 Task: Design a concept for a steampunk-themed comic book cover.
Action: Mouse moved to (1077, 406)
Screenshot: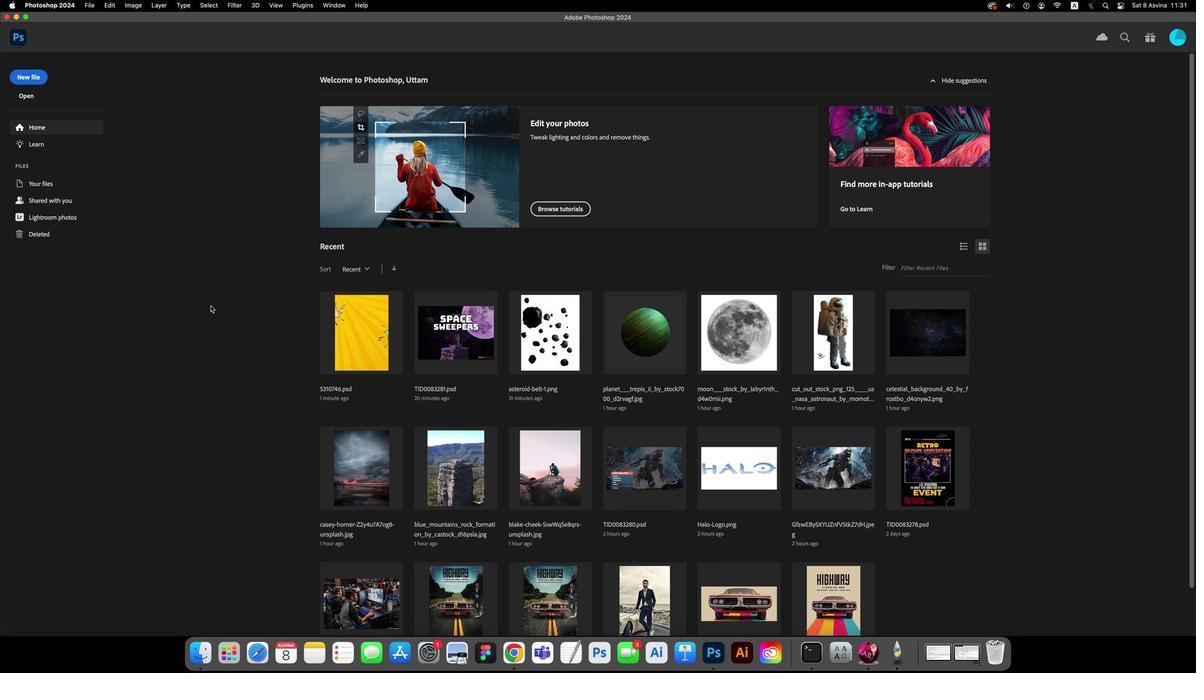 
Action: Mouse pressed left at (1077, 406)
Screenshot: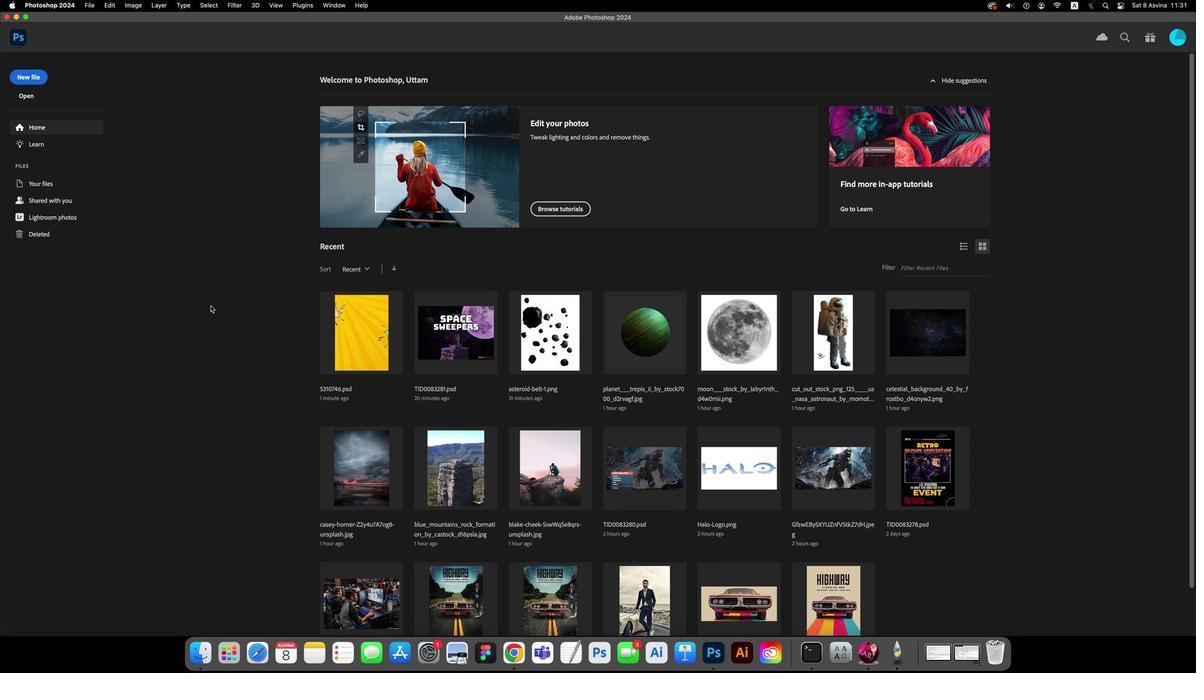 
Action: Mouse moved to (1057, 406)
Screenshot: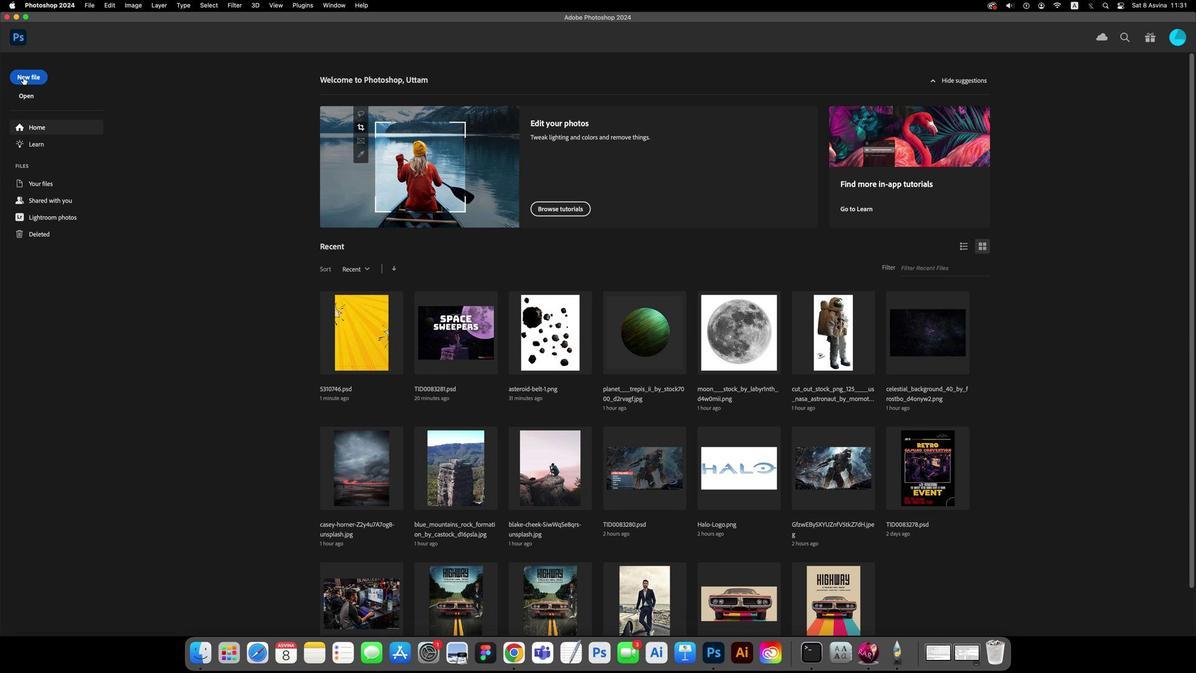 
Action: Mouse pressed left at (1057, 406)
Screenshot: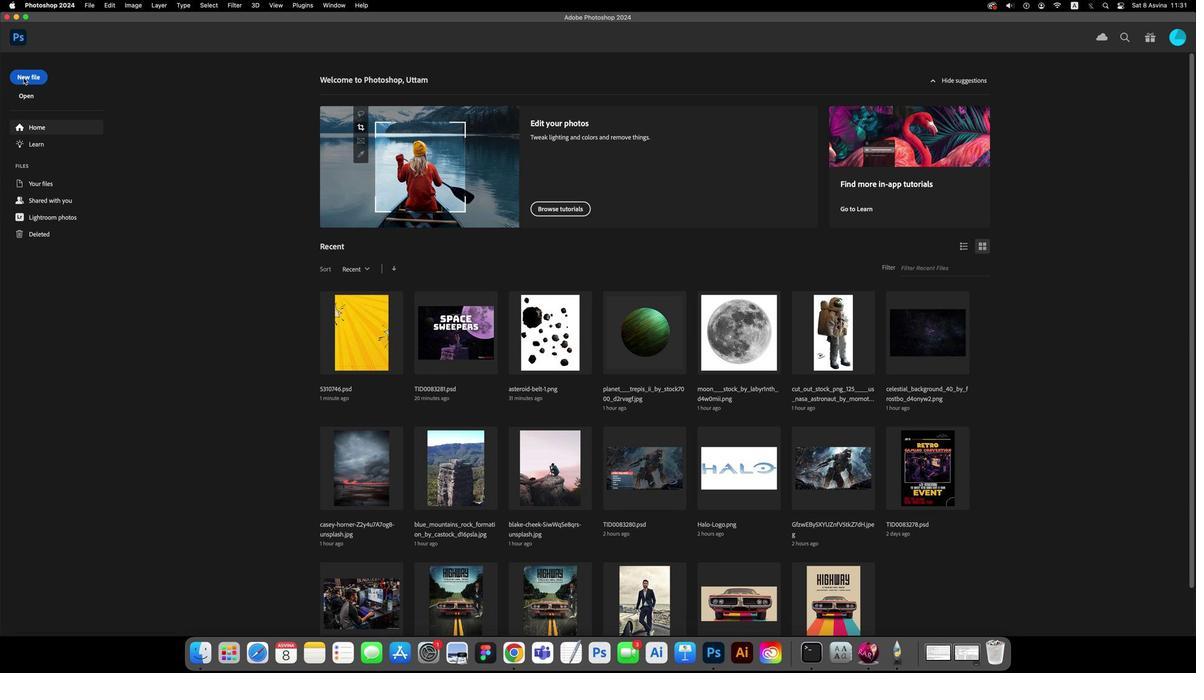 
Action: Mouse moved to (1102, 406)
Screenshot: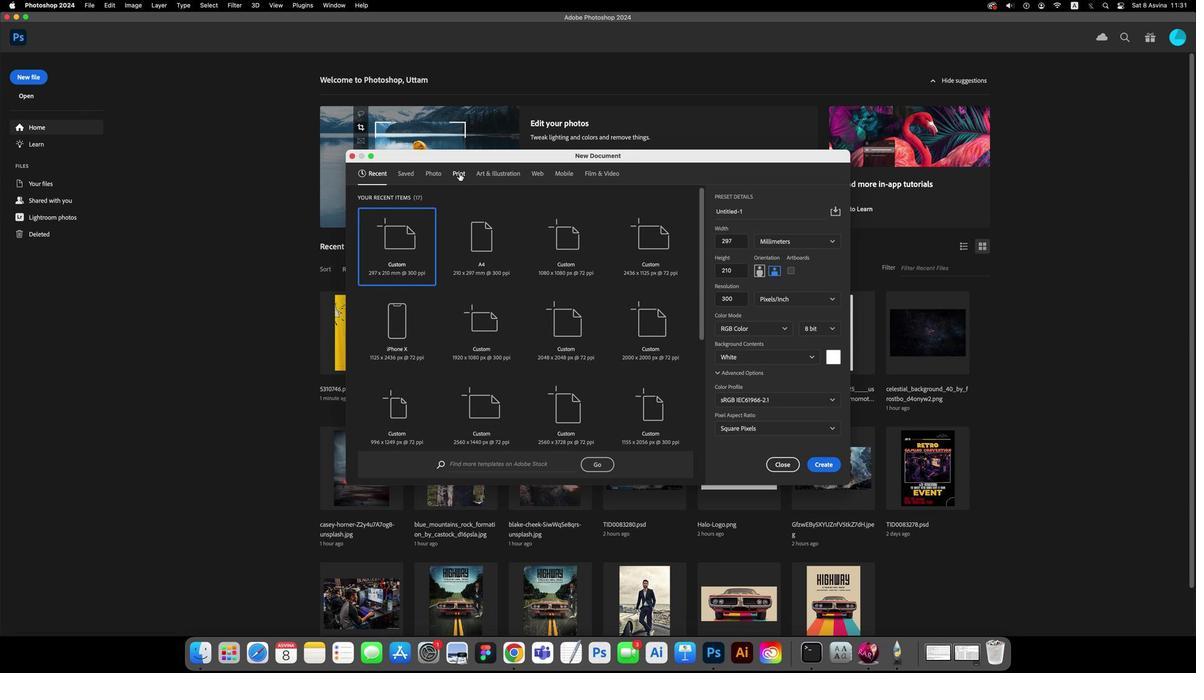 
Action: Mouse pressed left at (1102, 406)
Screenshot: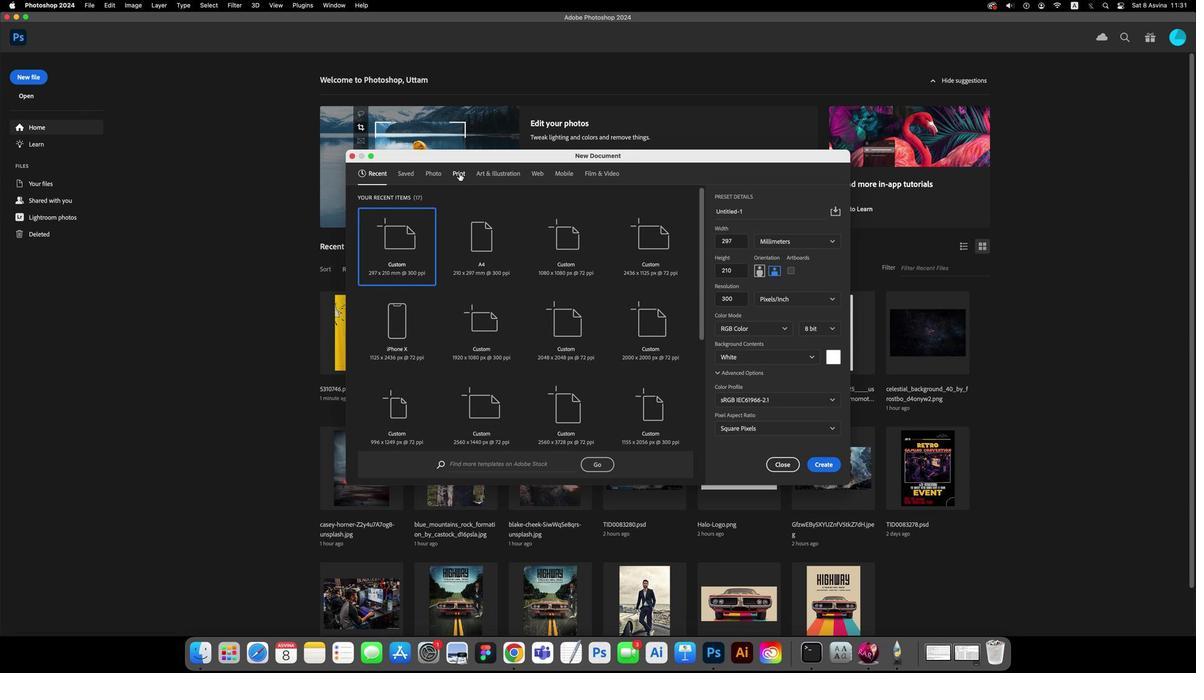 
Action: Mouse moved to (1124, 406)
Screenshot: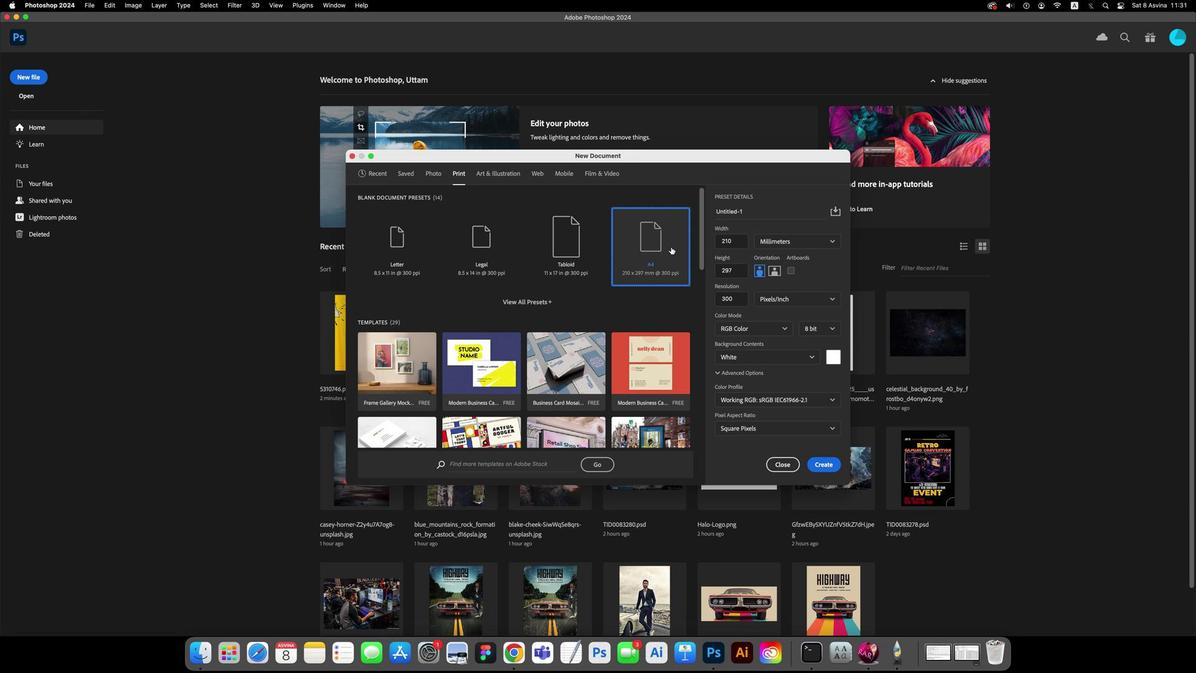 
Action: Mouse pressed left at (1124, 406)
Screenshot: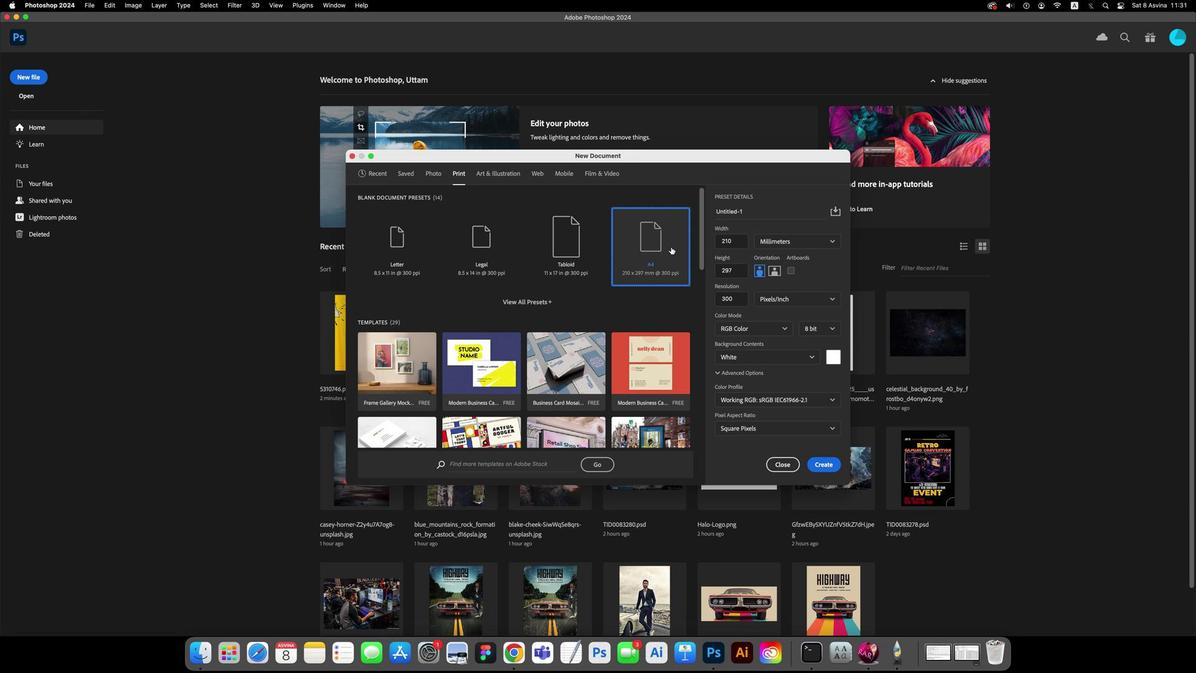 
Action: Key pressed Key.enter
Screenshot: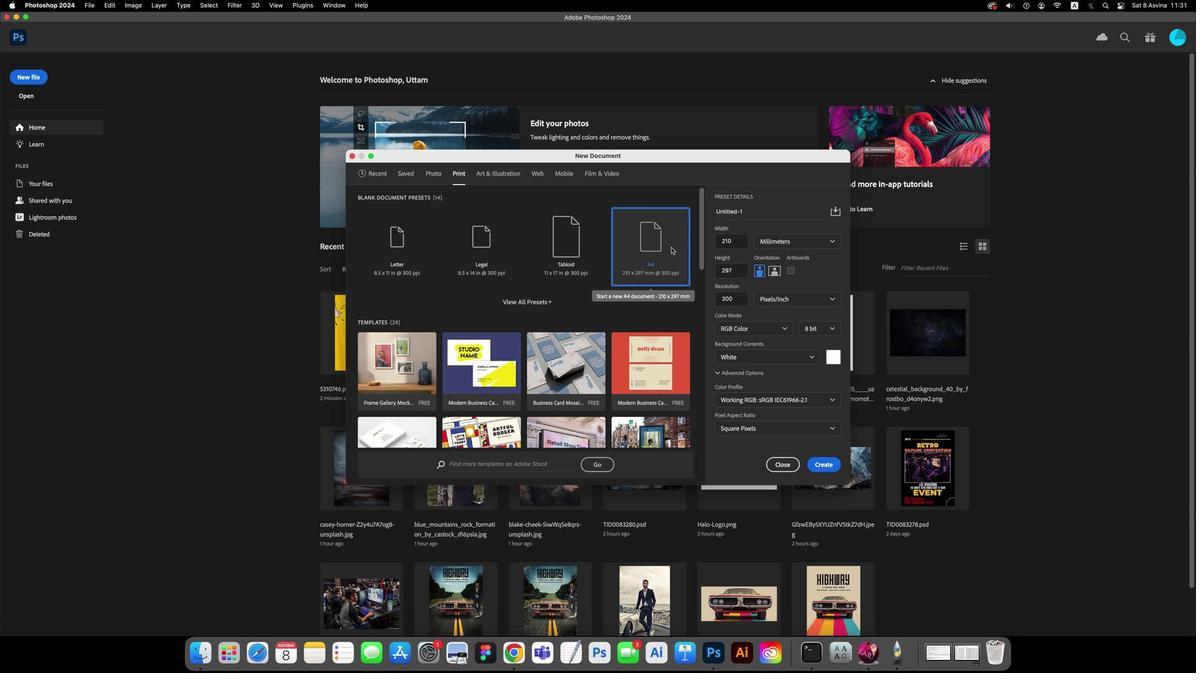 
Action: Mouse moved to (1113, 406)
Screenshot: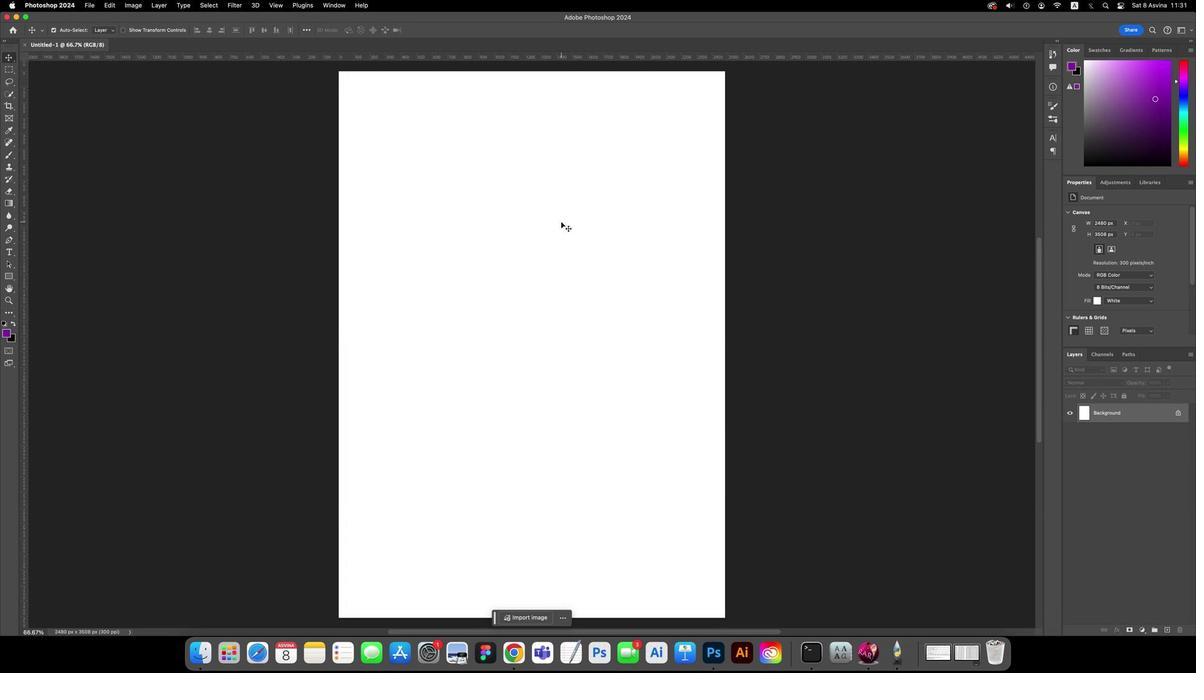 
Action: Mouse pressed left at (1113, 406)
Screenshot: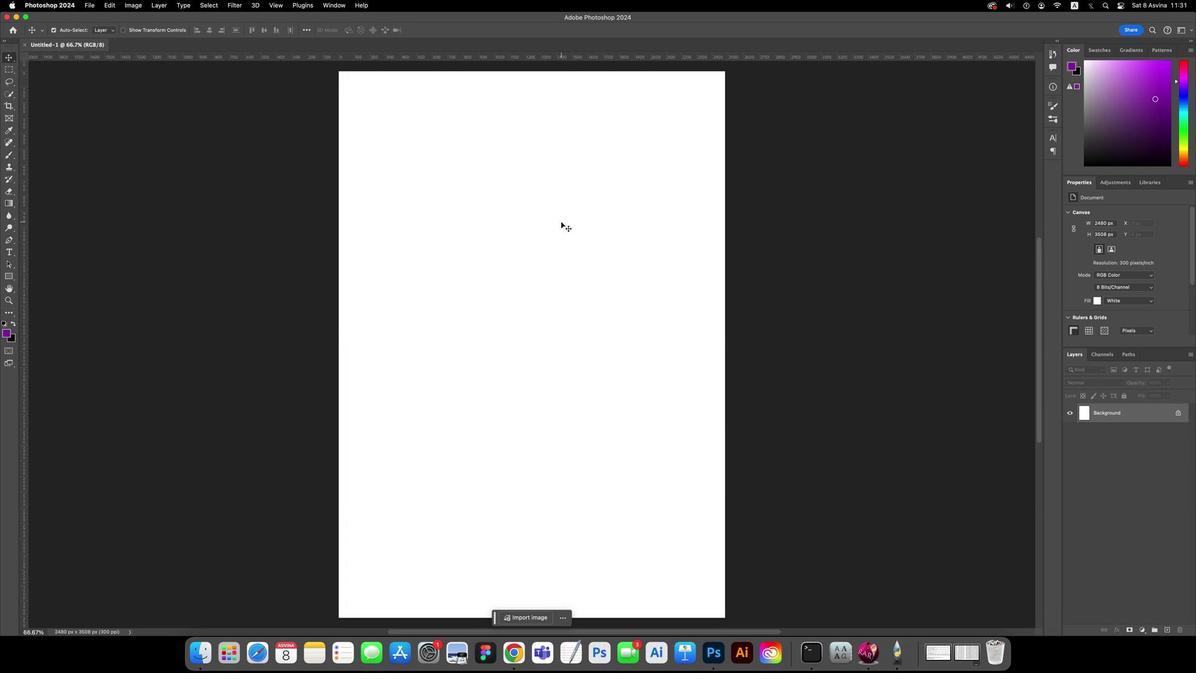 
Action: Mouse moved to (1064, 405)
Screenshot: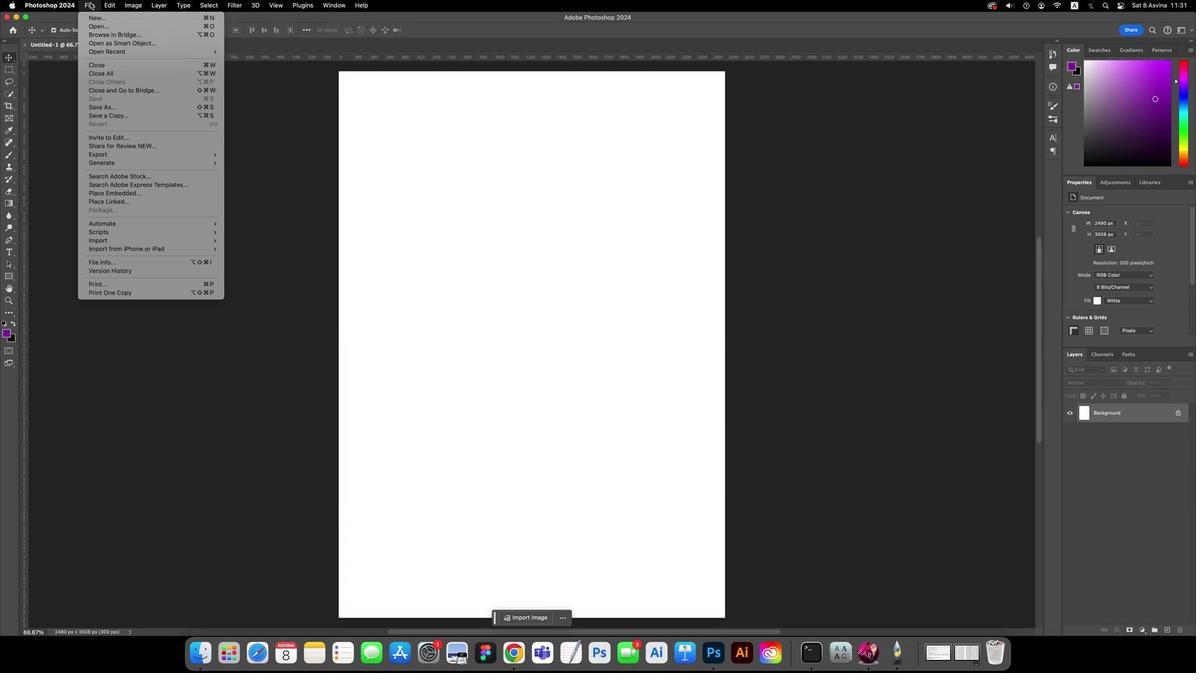 
Action: Mouse pressed left at (1064, 405)
Screenshot: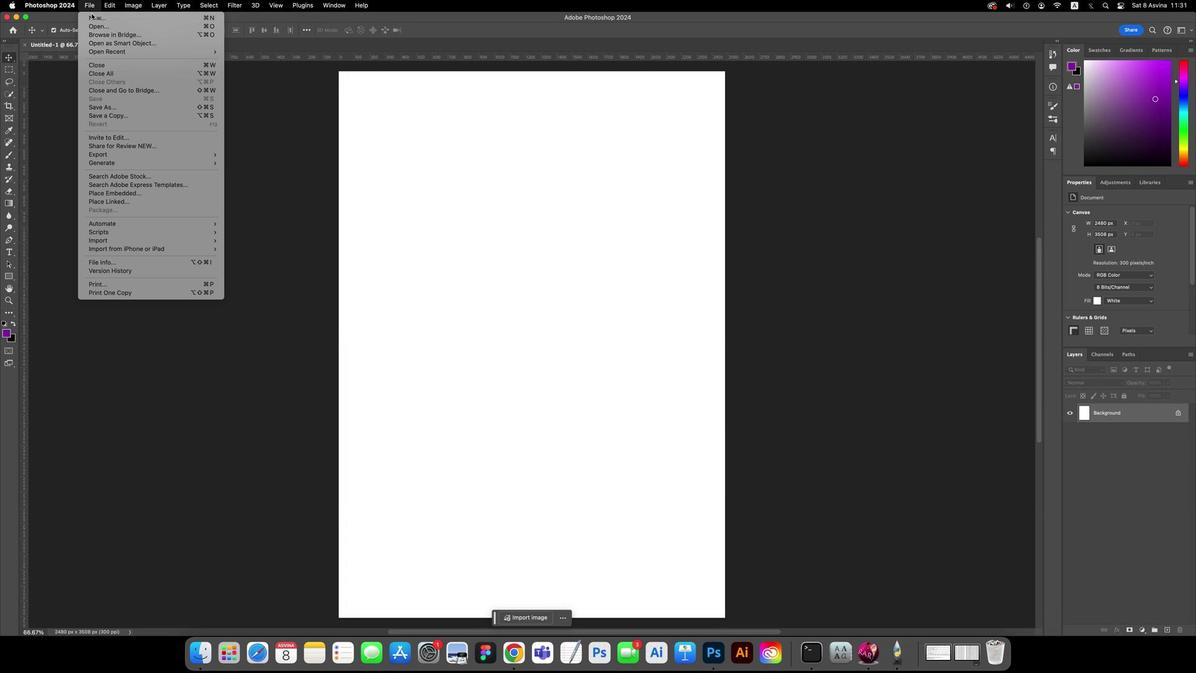 
Action: Mouse moved to (1064, 406)
Screenshot: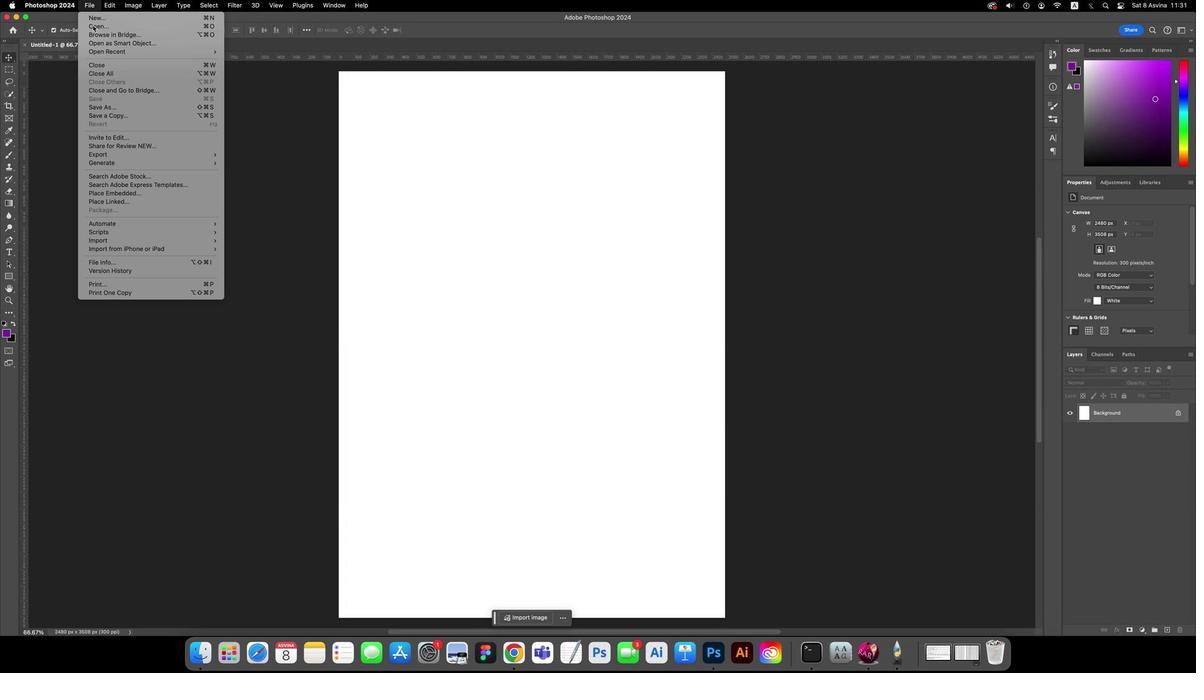 
Action: Mouse pressed left at (1064, 406)
Screenshot: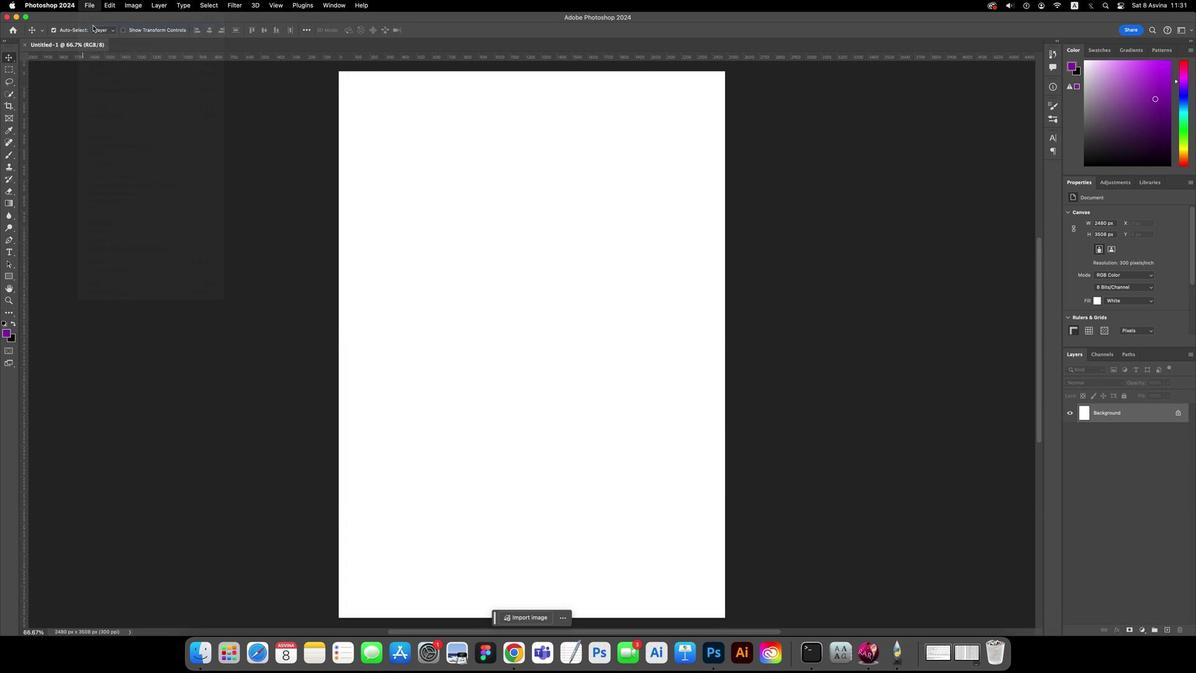 
Action: Mouse moved to (1101, 406)
Screenshot: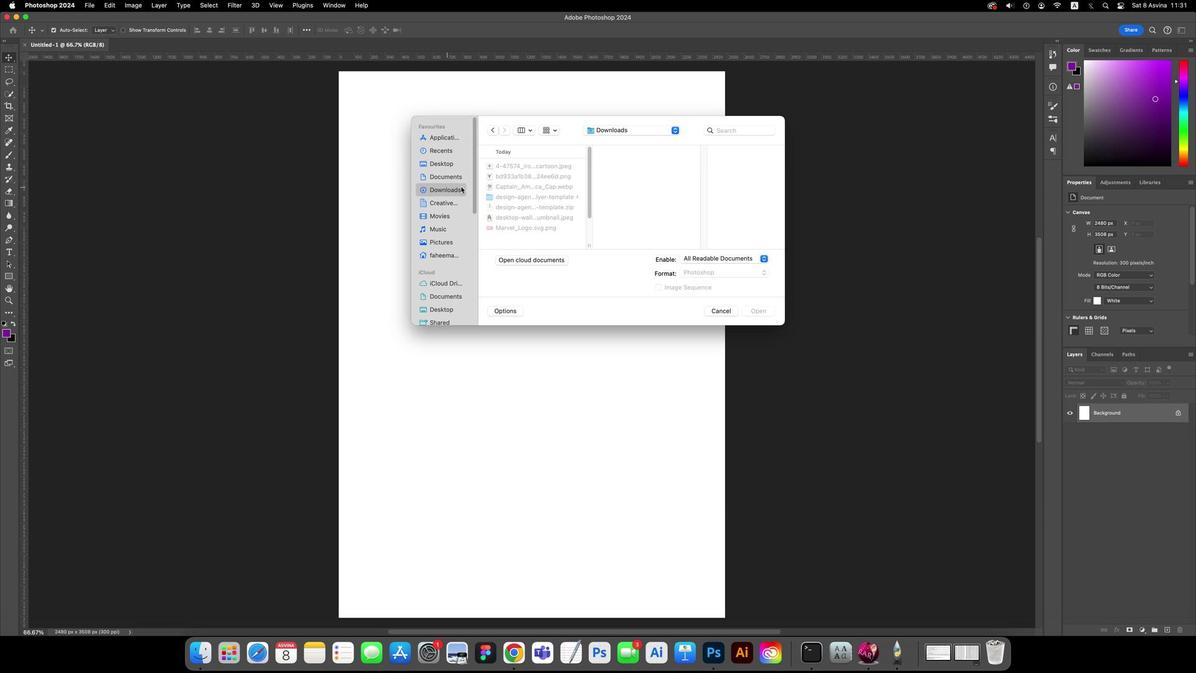 
Action: Mouse pressed left at (1101, 406)
Screenshot: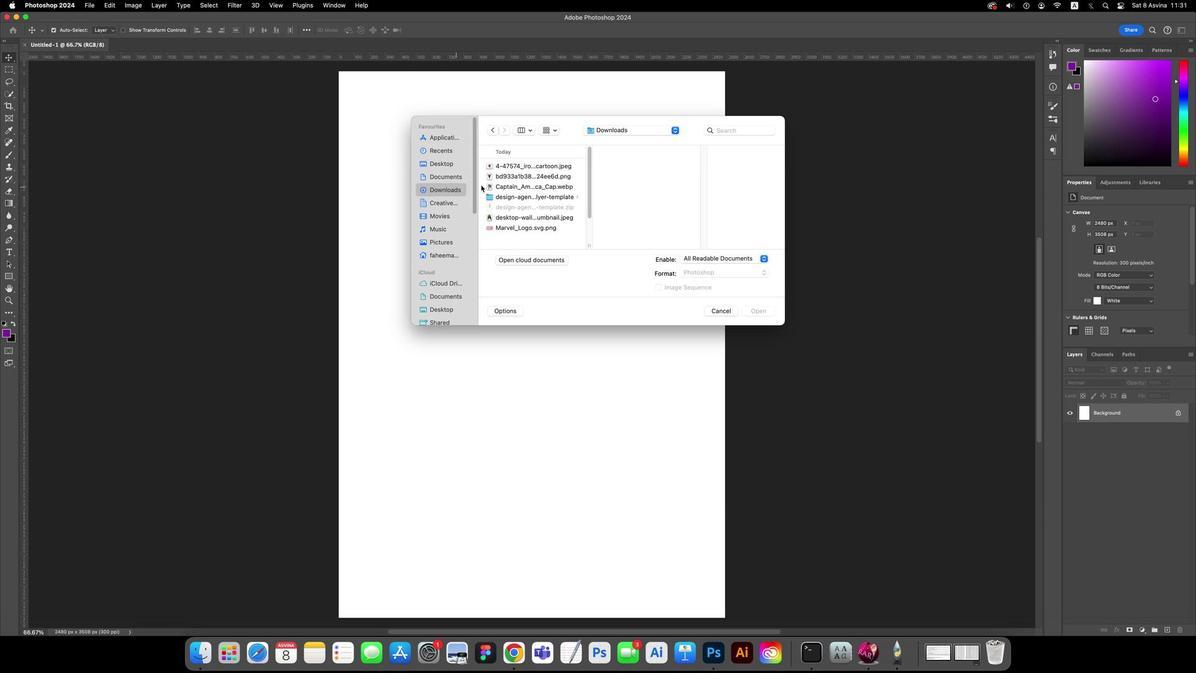 
Action: Mouse moved to (1107, 406)
Screenshot: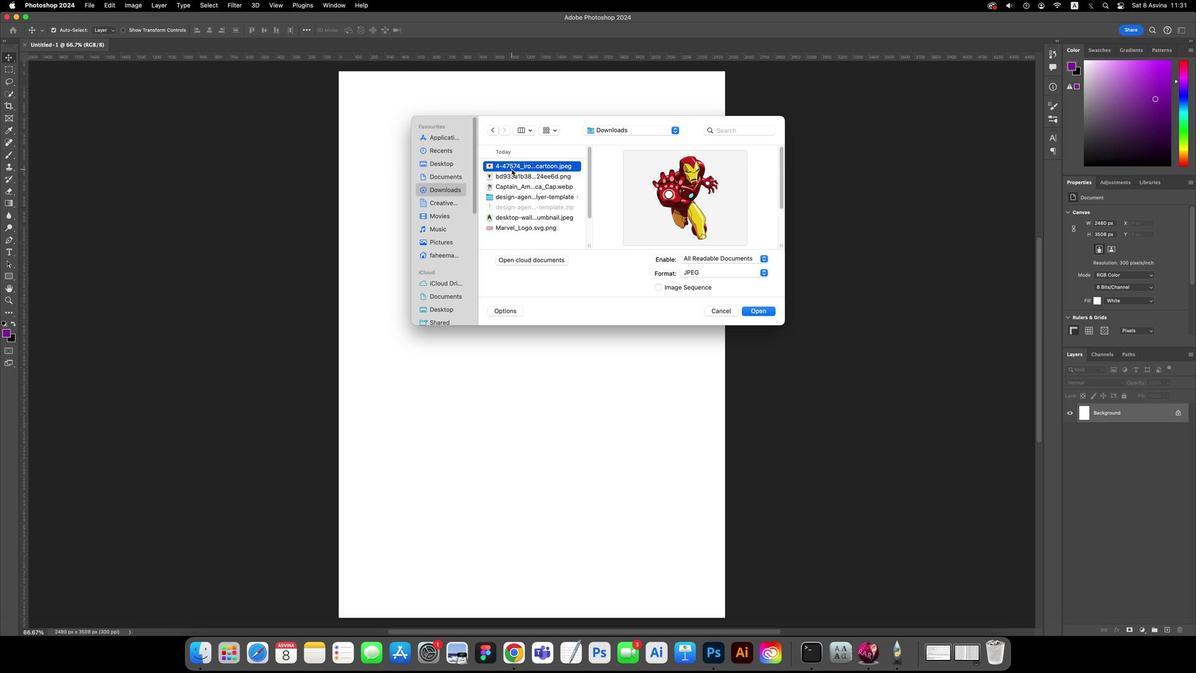 
Action: Mouse pressed left at (1107, 406)
Screenshot: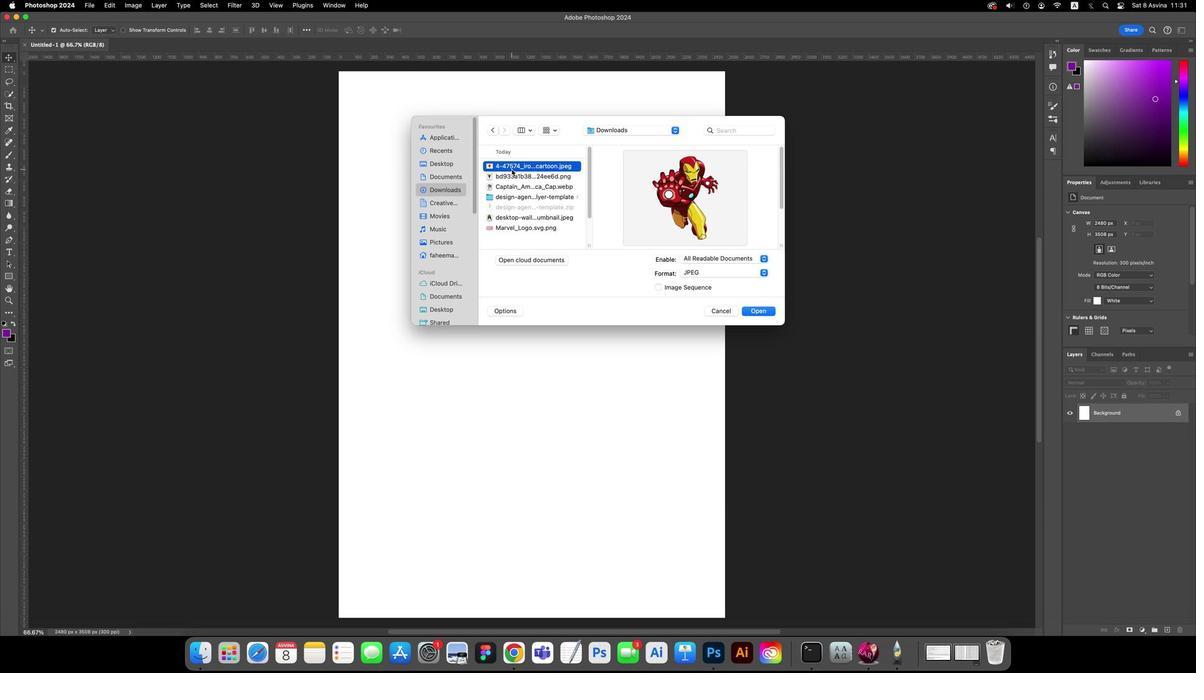 
Action: Key pressed Key.enter
Screenshot: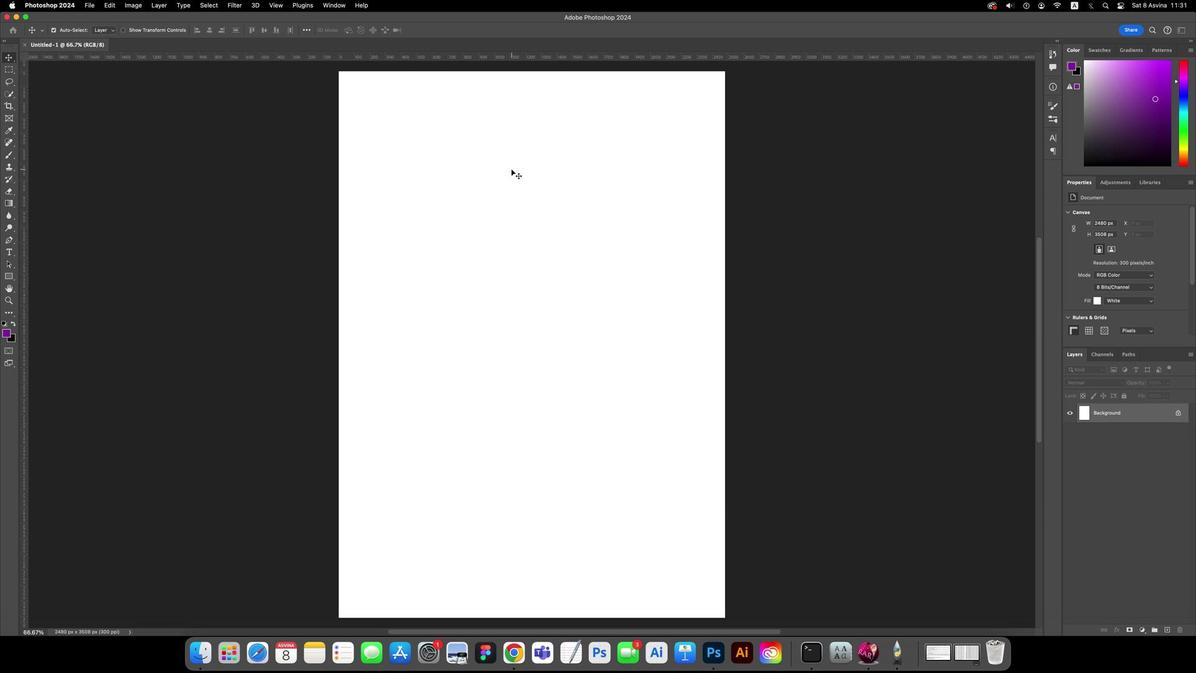
Action: Mouse moved to (1107, 407)
Screenshot: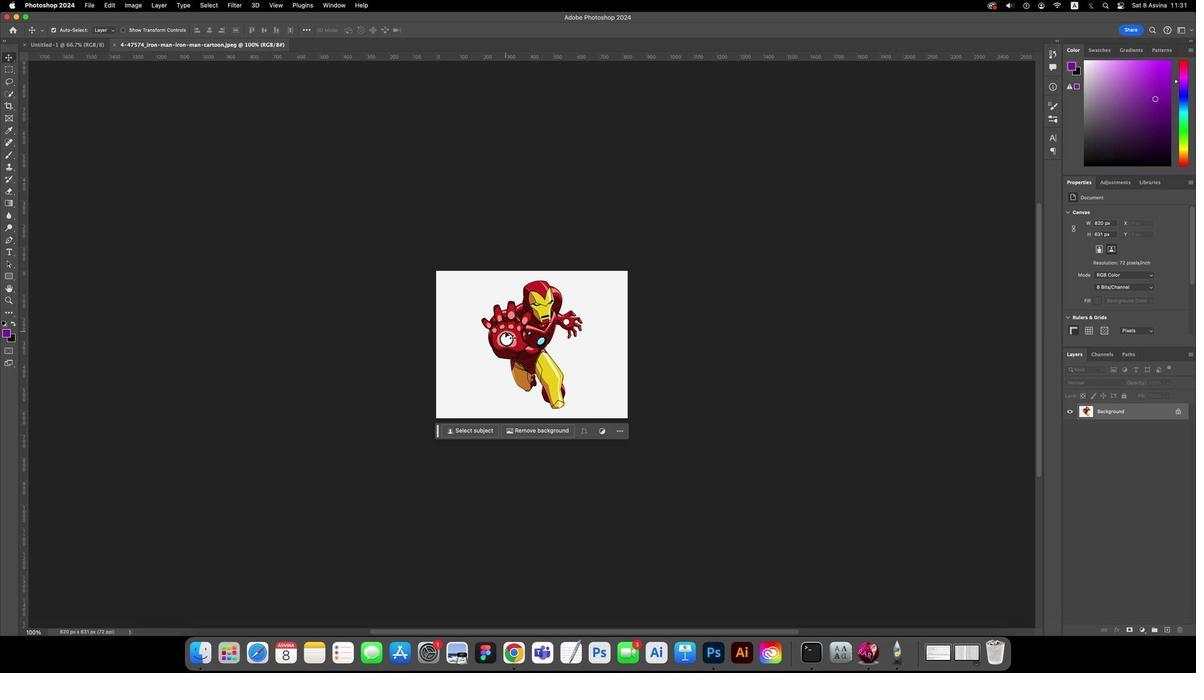 
Action: Key pressed Key.alt
Screenshot: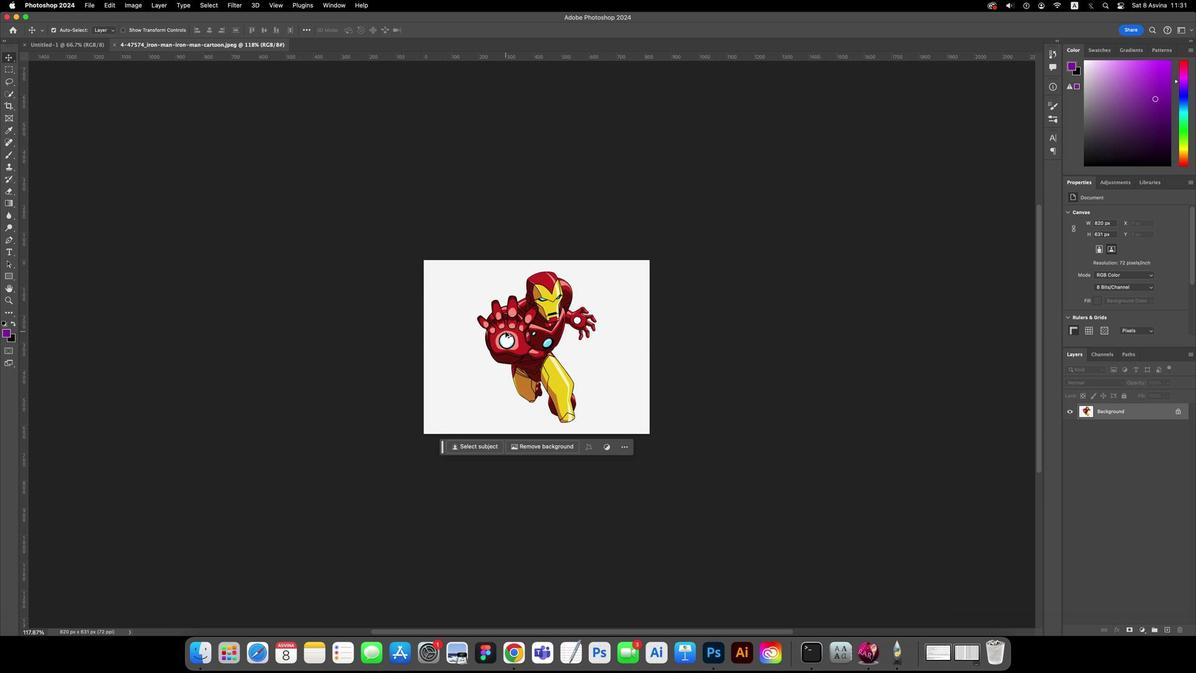 
Action: Mouse scrolled (1107, 407) with delta (1055, 405)
Screenshot: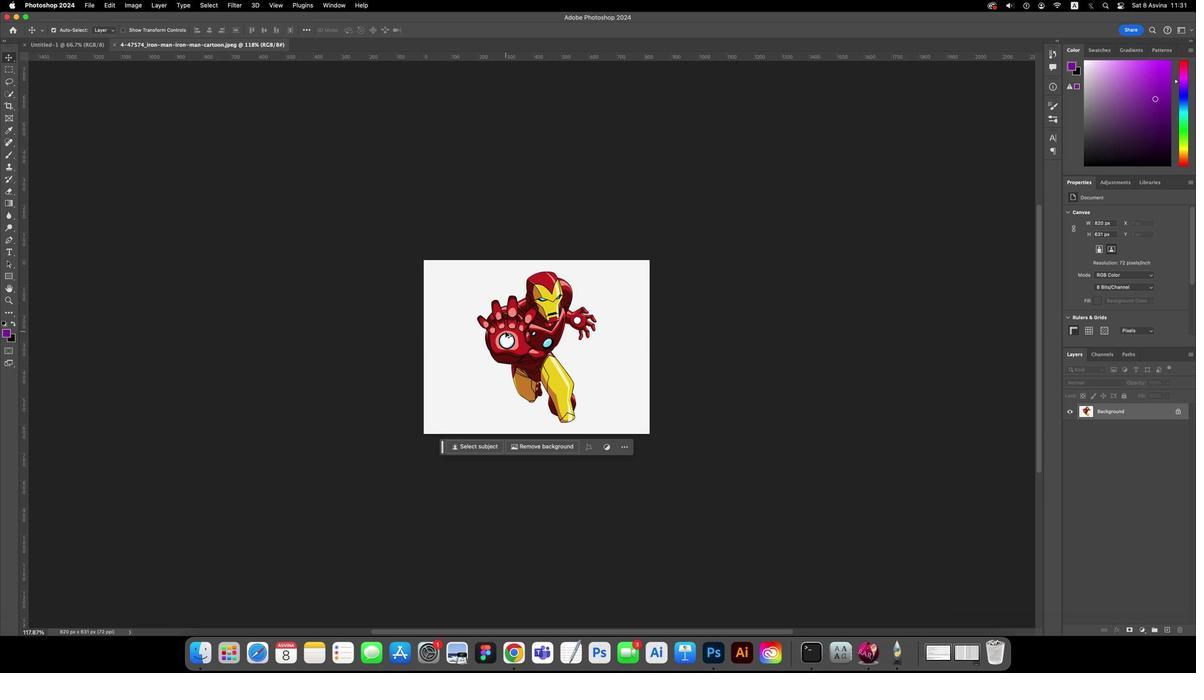 
Action: Mouse scrolled (1107, 407) with delta (1055, 405)
Screenshot: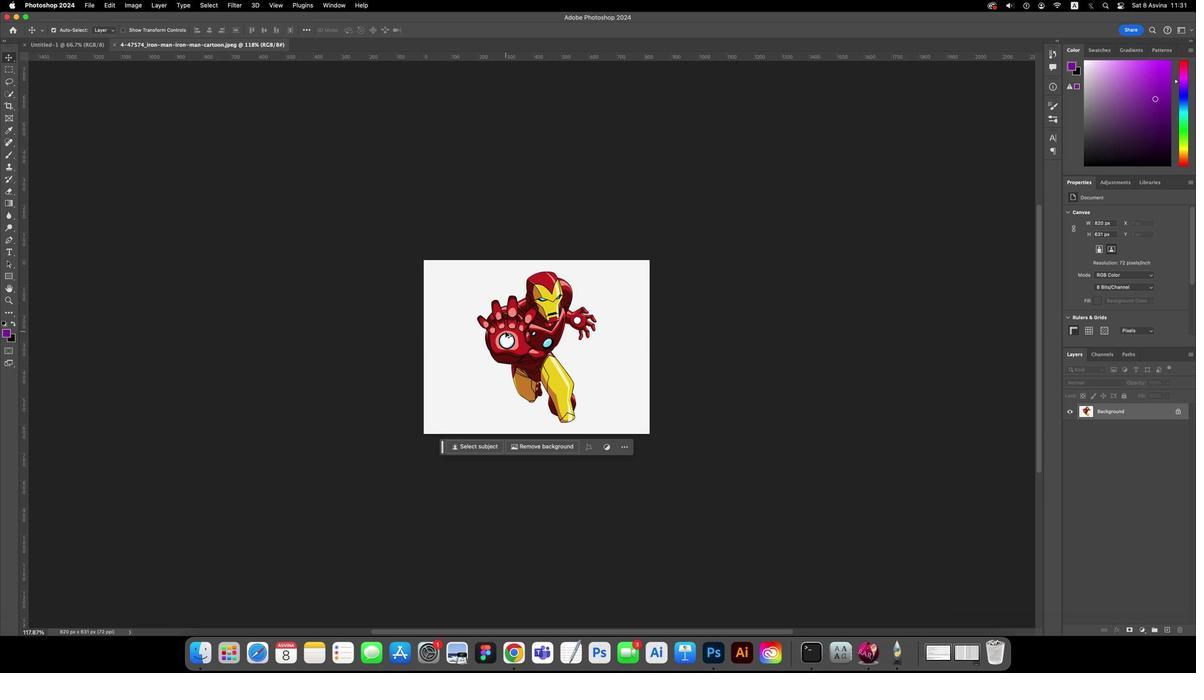 
Action: Mouse scrolled (1107, 407) with delta (1055, 405)
Screenshot: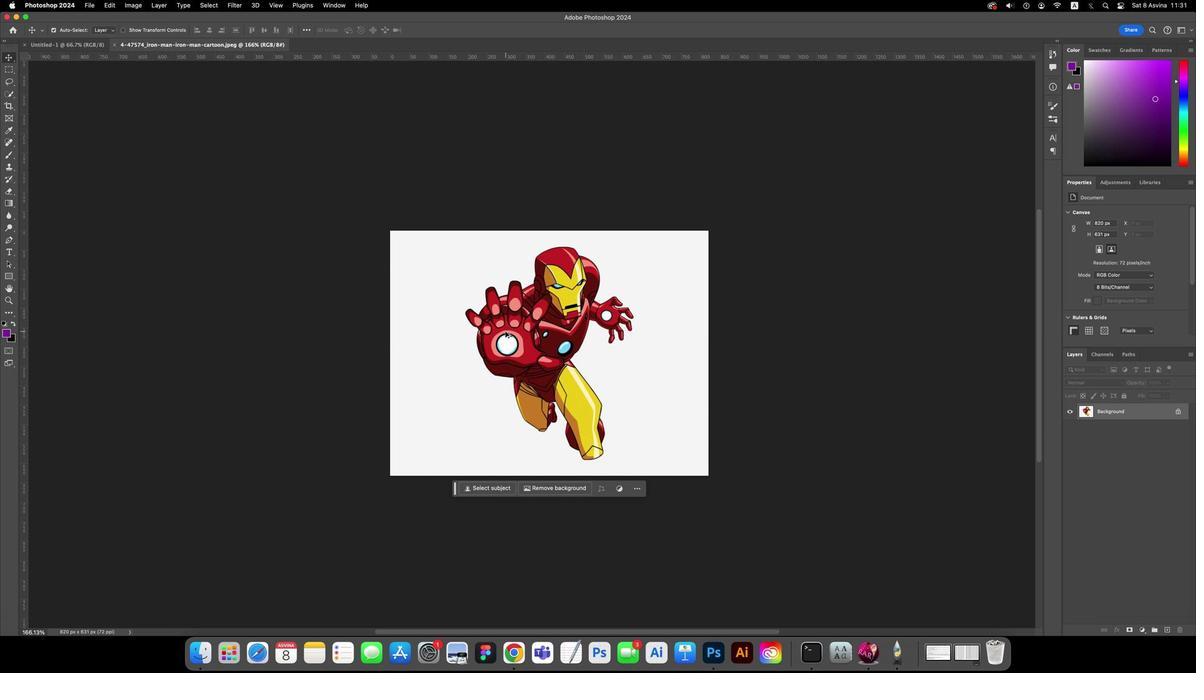 
Action: Mouse scrolled (1107, 407) with delta (1055, 405)
Screenshot: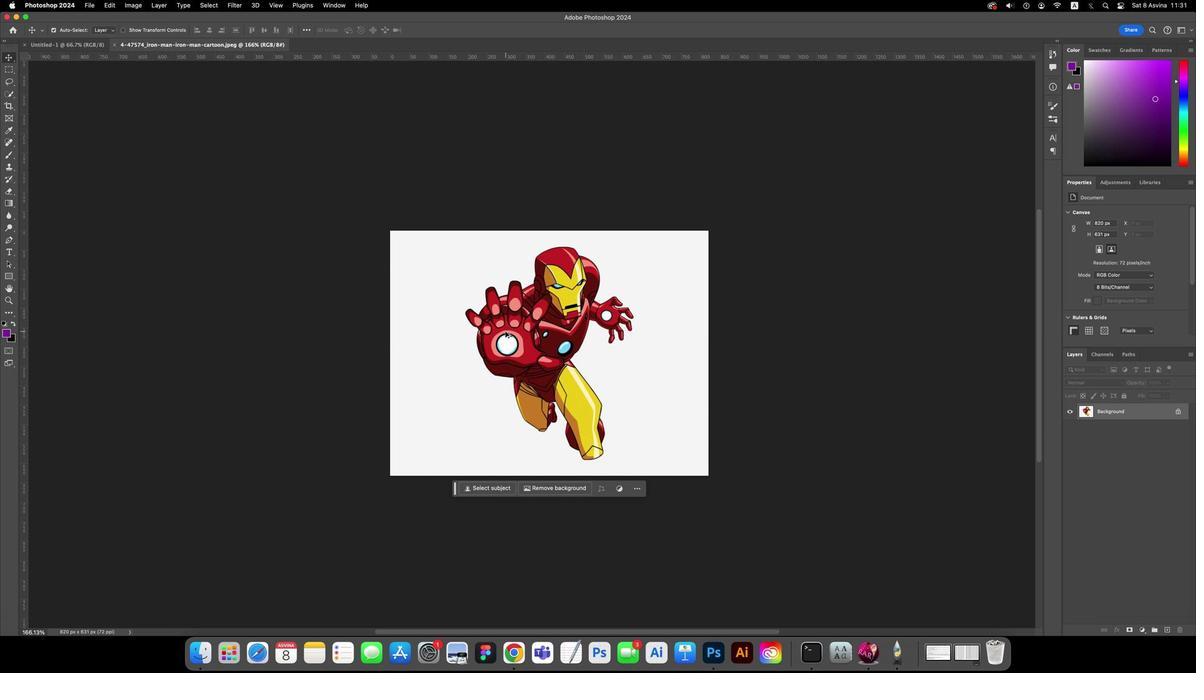 
Action: Mouse scrolled (1107, 407) with delta (1055, 405)
Screenshot: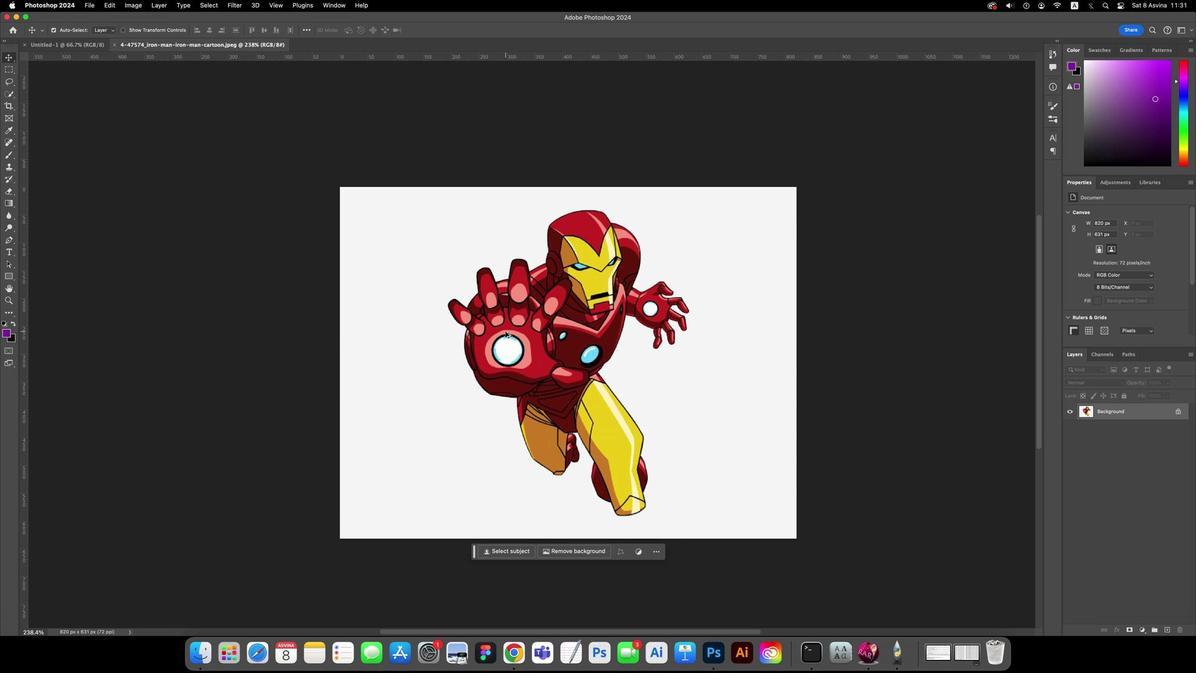 
Action: Mouse scrolled (1107, 407) with delta (1055, 405)
Screenshot: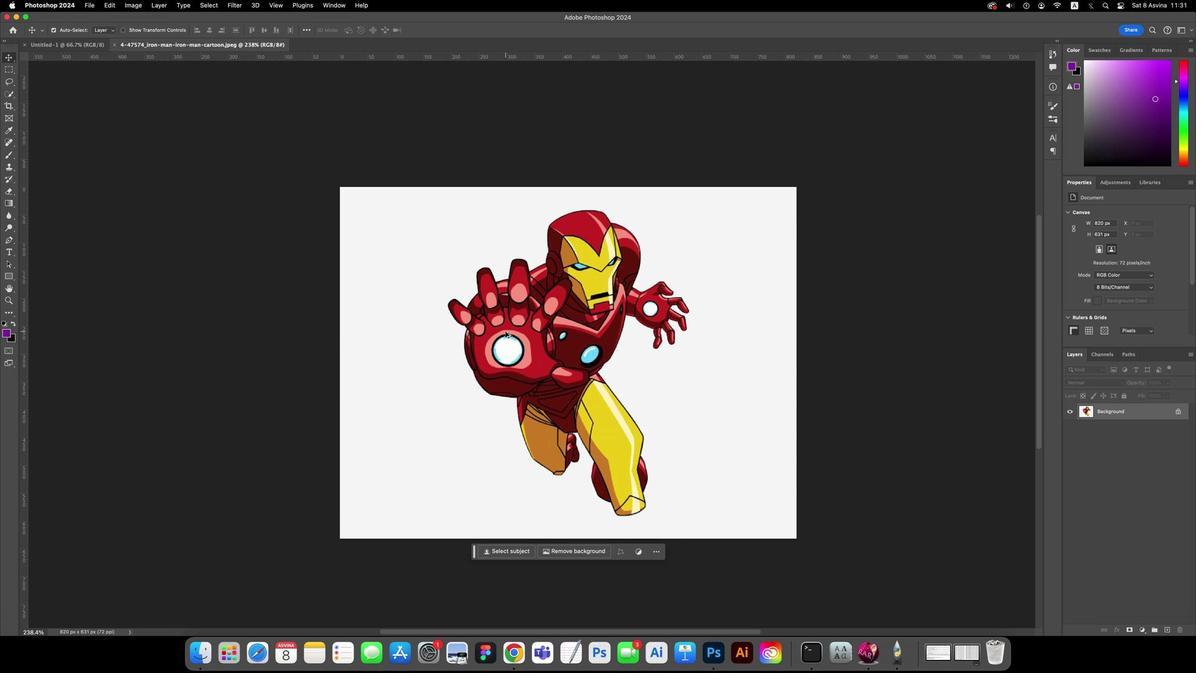 
Action: Mouse scrolled (1107, 407) with delta (1055, 405)
Screenshot: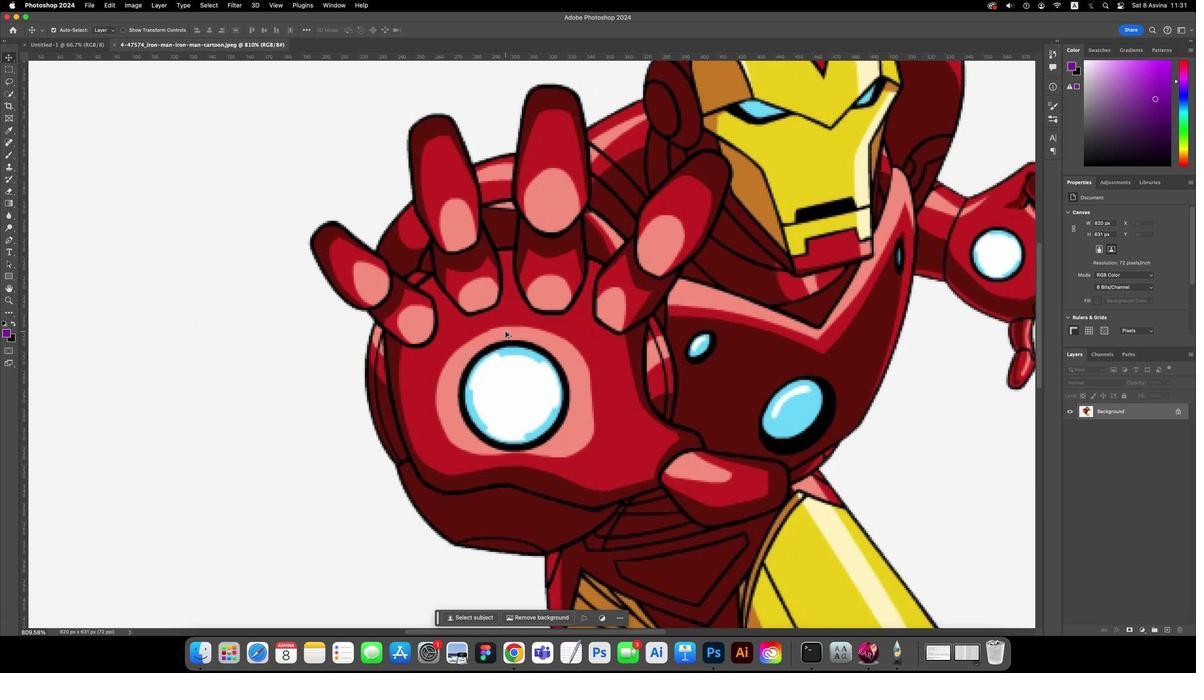
Action: Mouse scrolled (1107, 407) with delta (1055, 405)
Screenshot: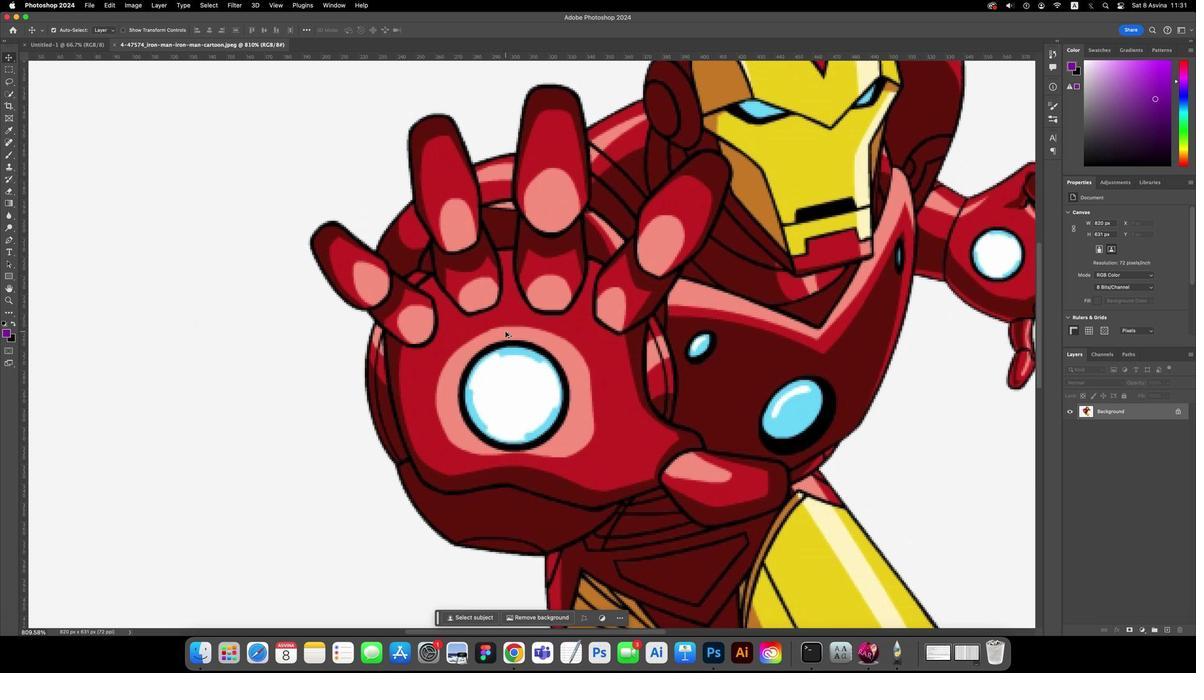 
Action: Mouse scrolled (1107, 407) with delta (1055, 405)
Screenshot: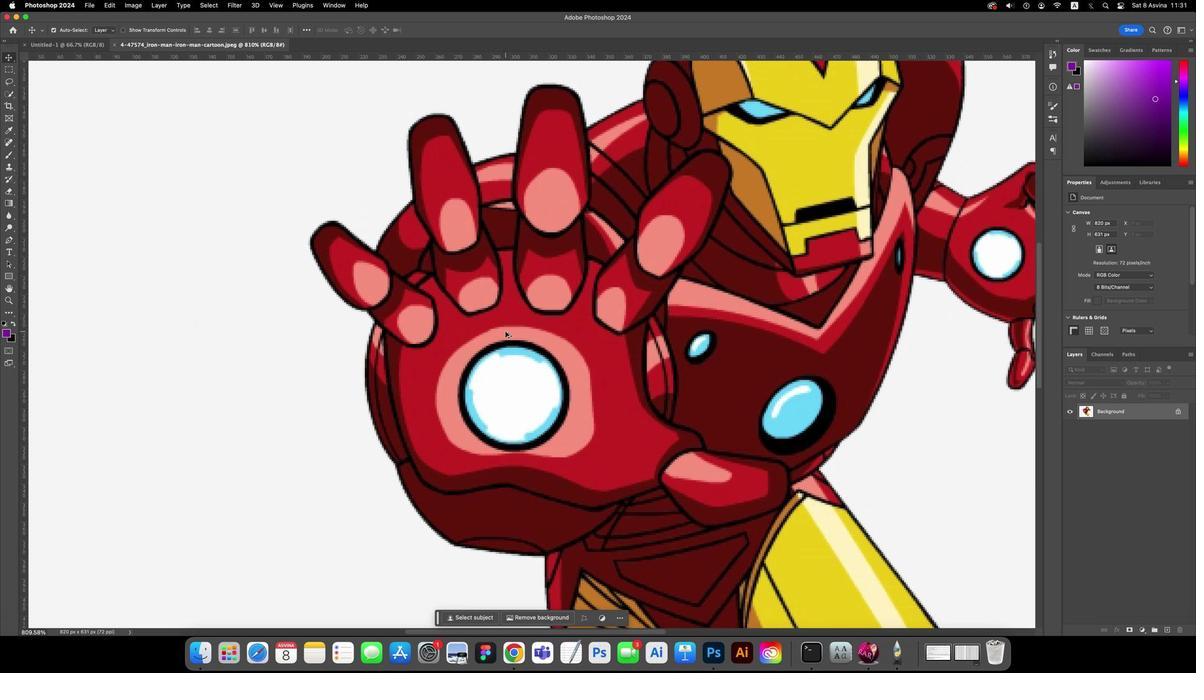 
Action: Key pressed 'p'
Screenshot: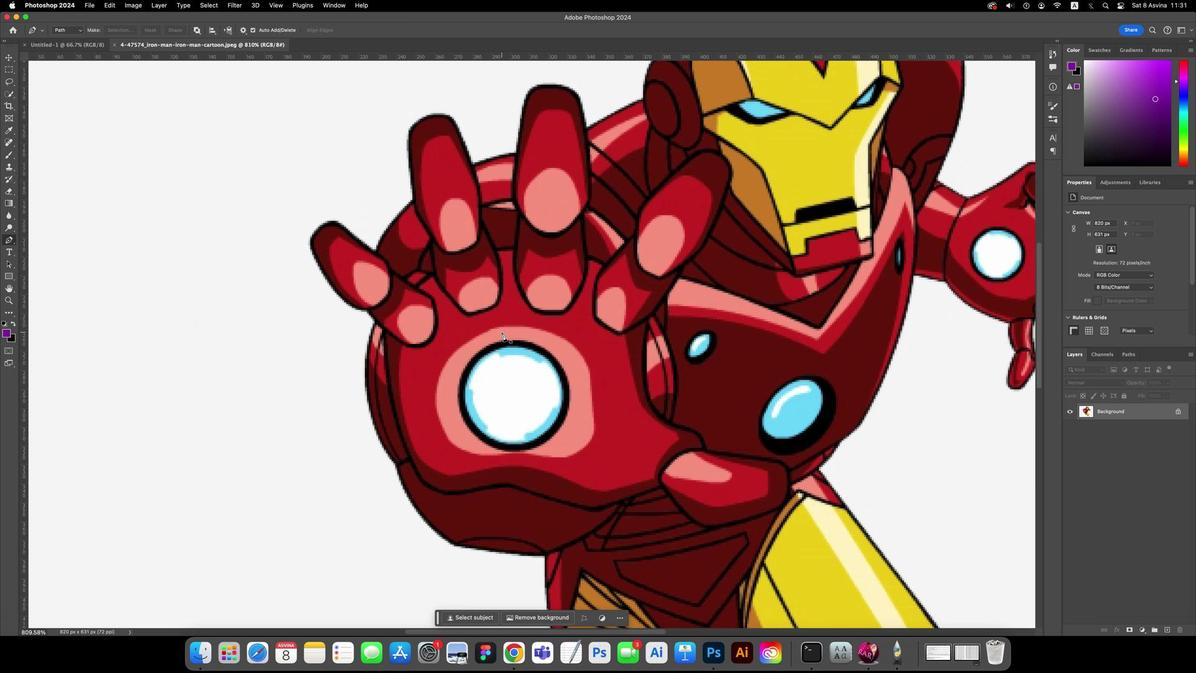 
Action: Mouse moved to (1094, 406)
Screenshot: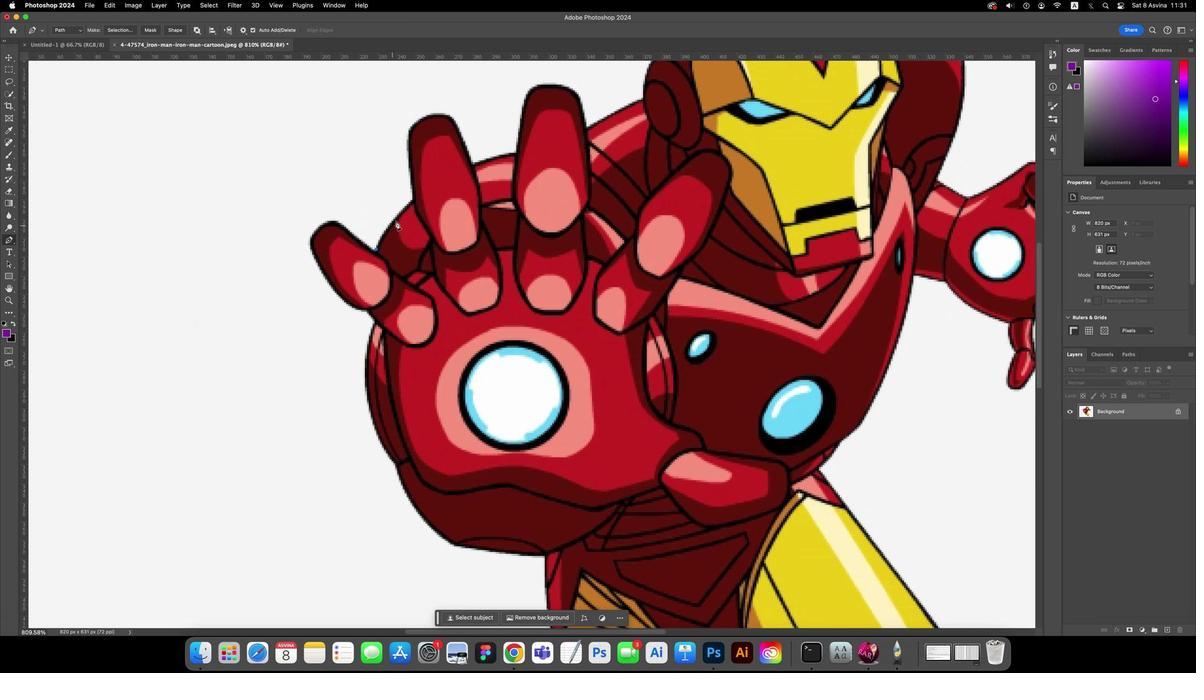 
Action: Mouse pressed left at (1094, 406)
Screenshot: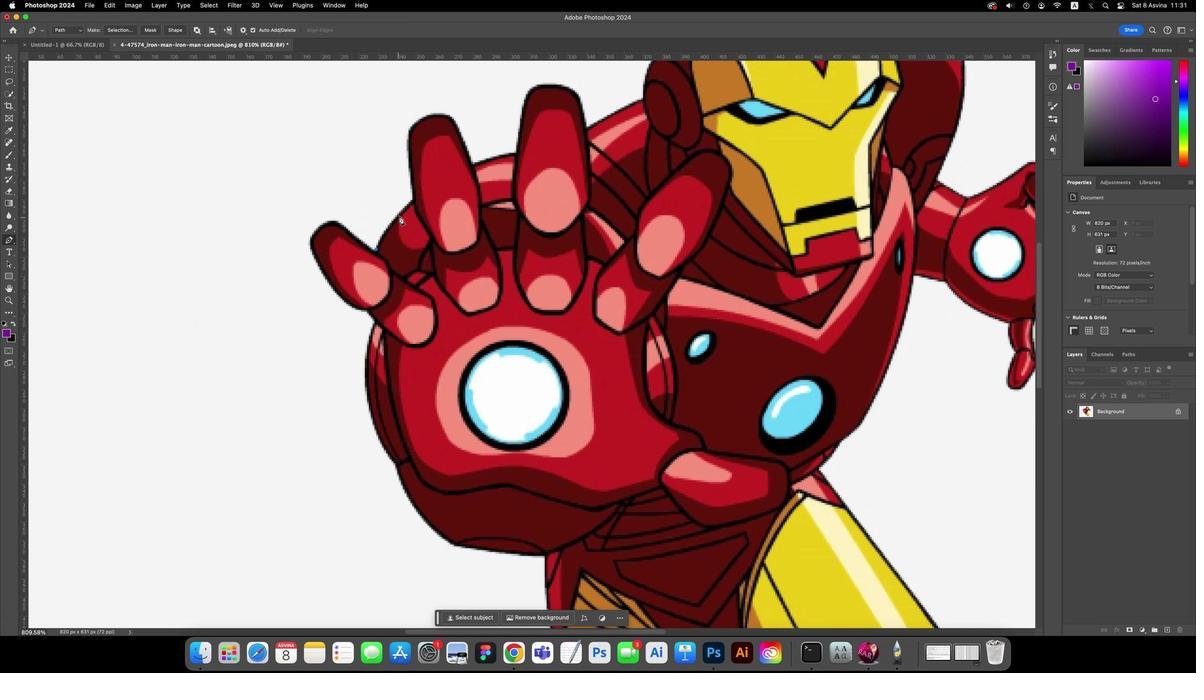 
Action: Mouse moved to (1097, 406)
Screenshot: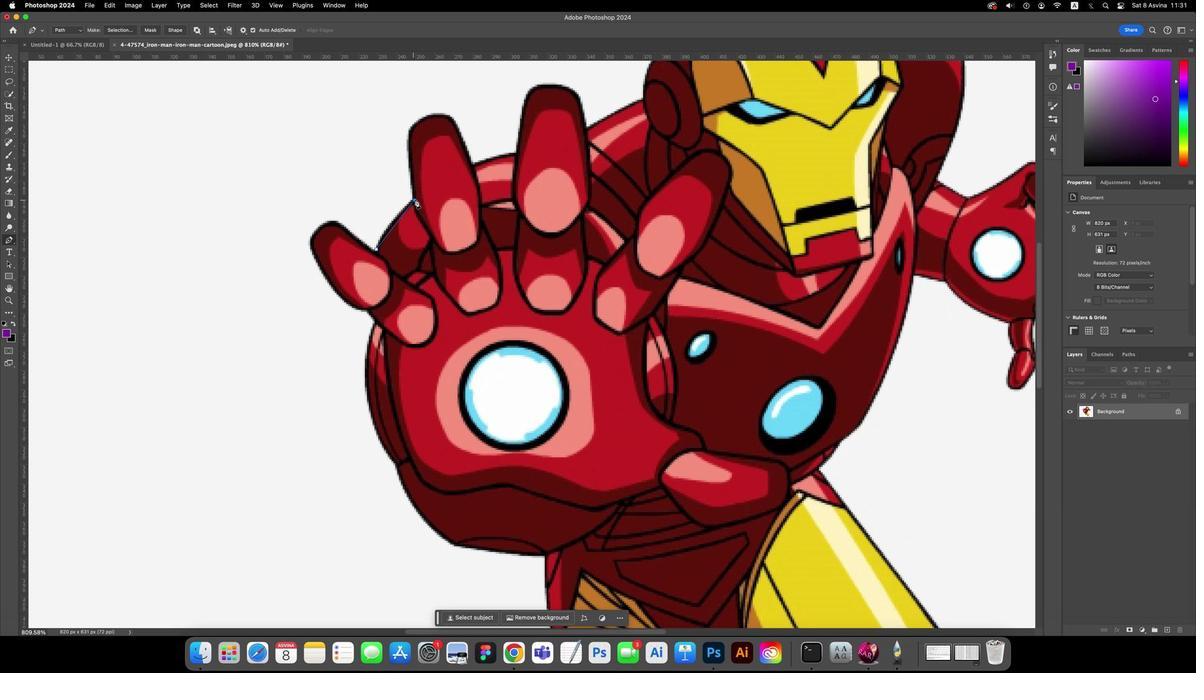 
Action: Mouse pressed left at (1097, 406)
Screenshot: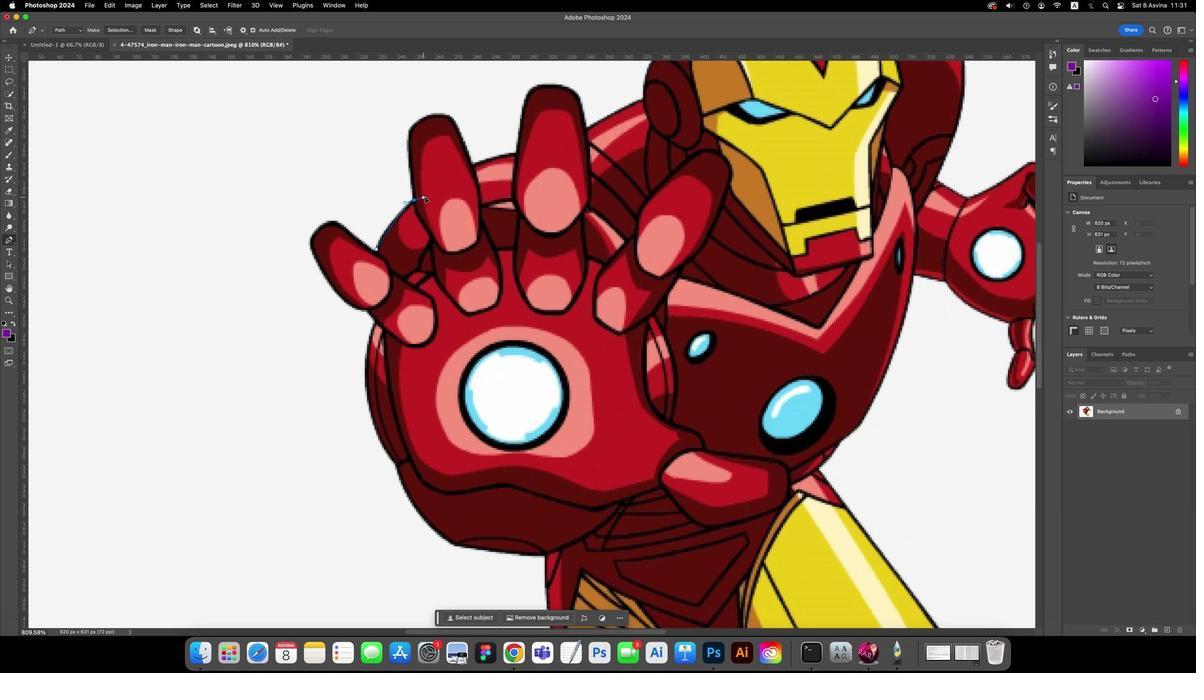 
Action: Mouse moved to (1097, 406)
Screenshot: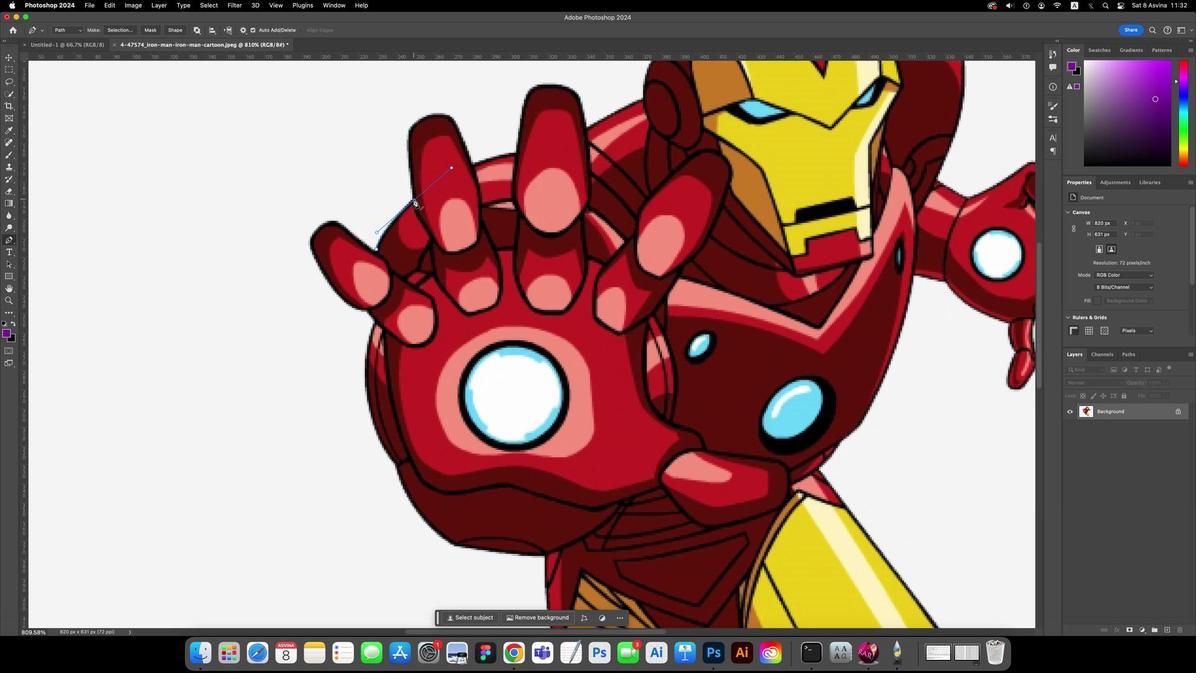 
Action: Key pressed Key.alt
Screenshot: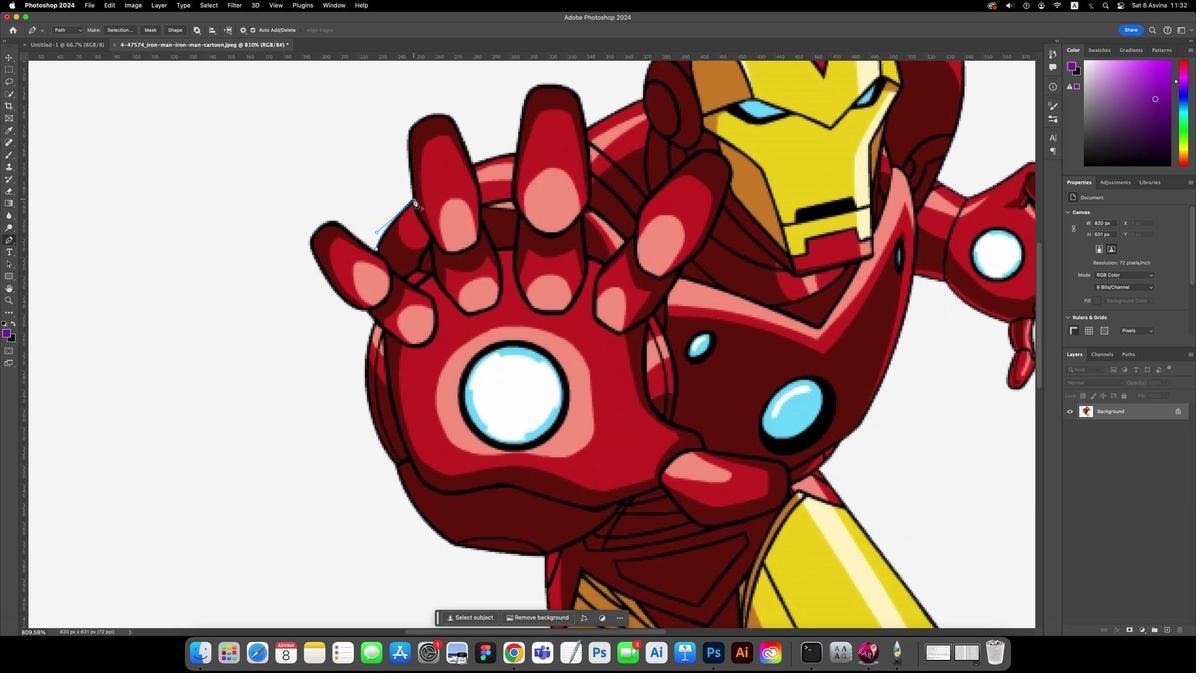 
Action: Mouse pressed left at (1097, 406)
Screenshot: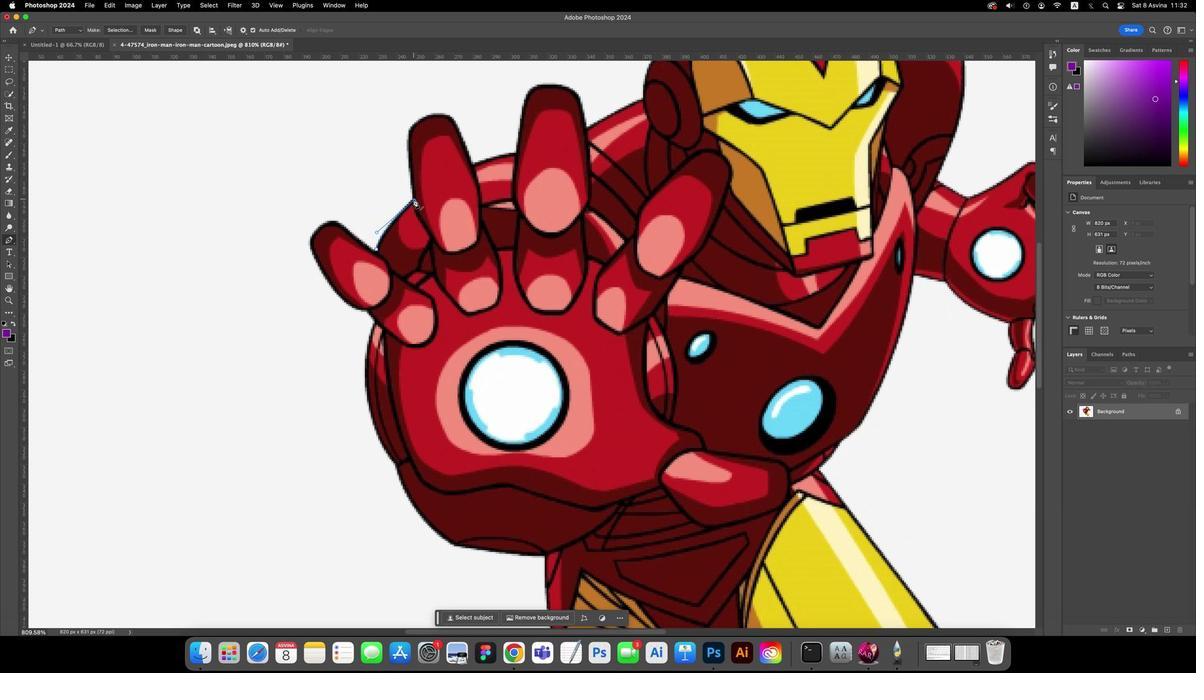 
Action: Mouse moved to (1097, 406)
Screenshot: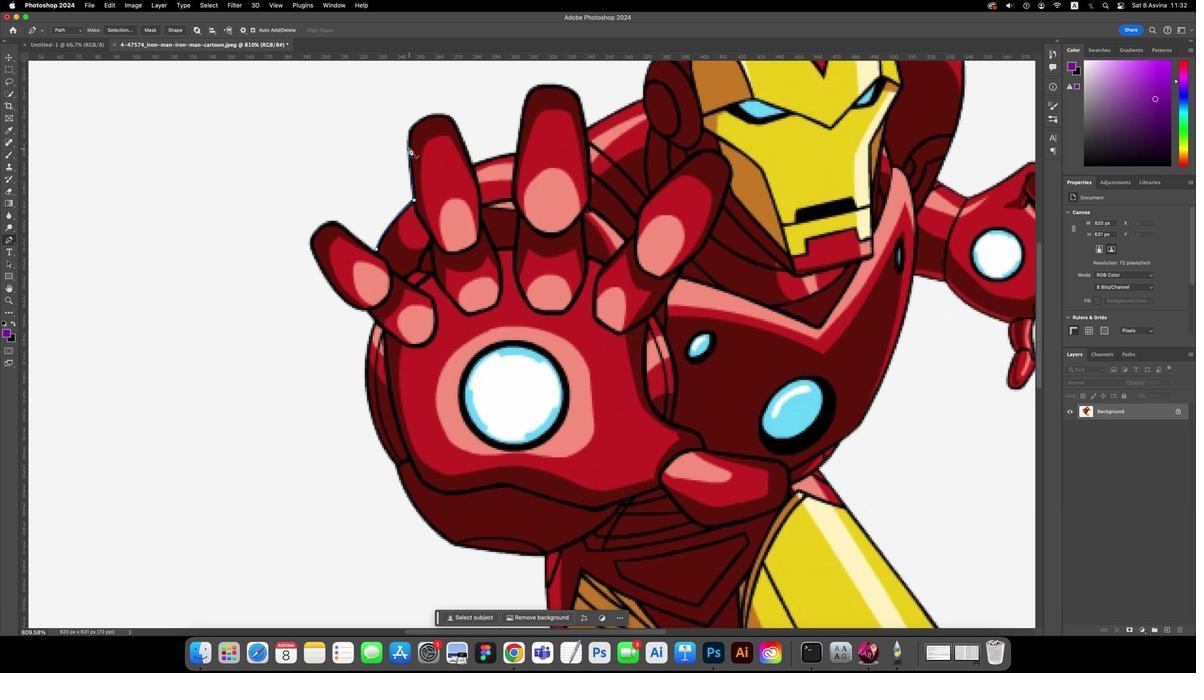 
Action: Mouse pressed left at (1097, 406)
Screenshot: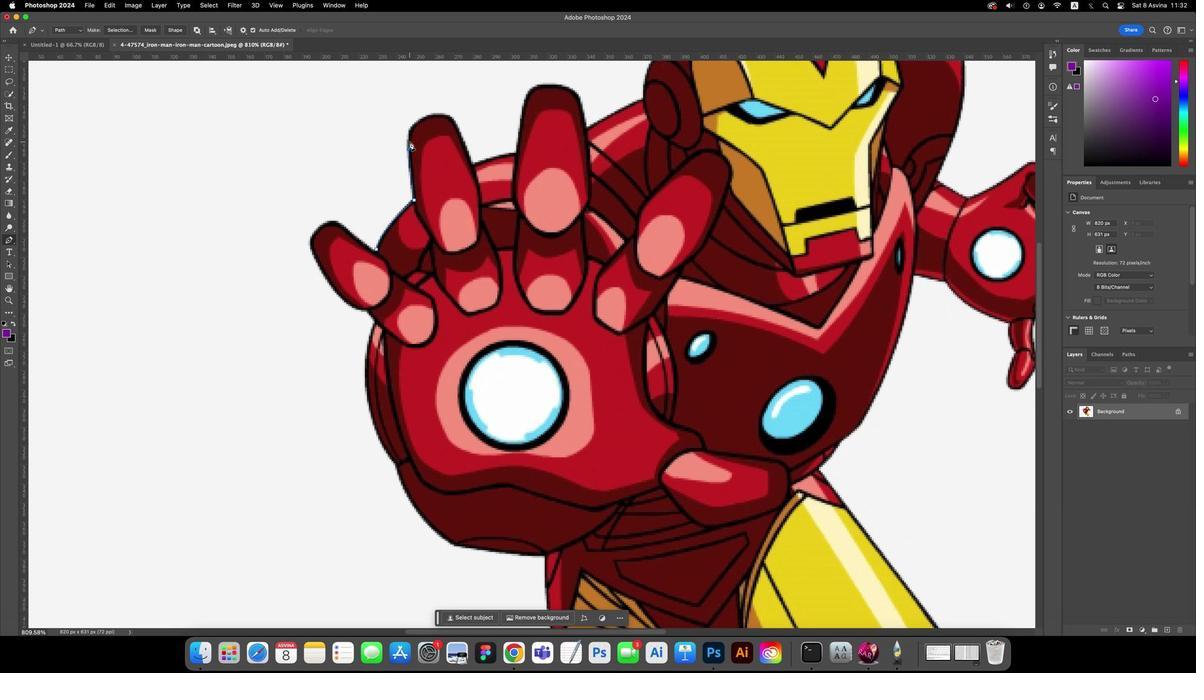 
Action: Mouse moved to (1097, 406)
Screenshot: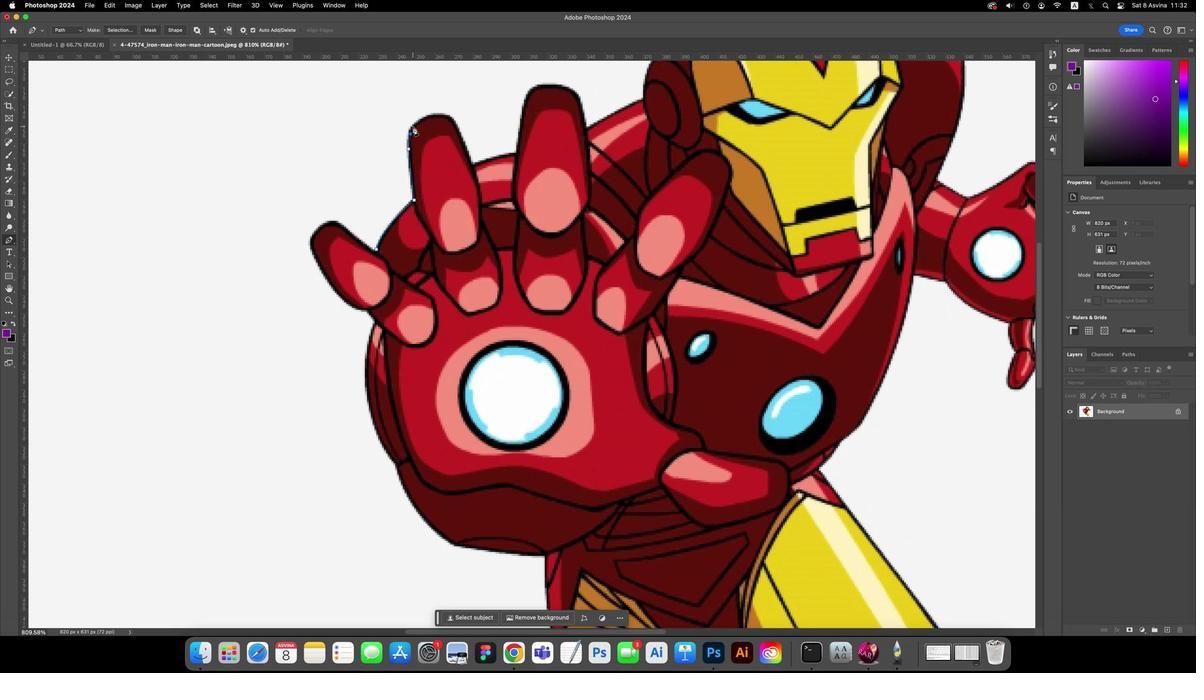 
Action: Mouse pressed left at (1097, 406)
Screenshot: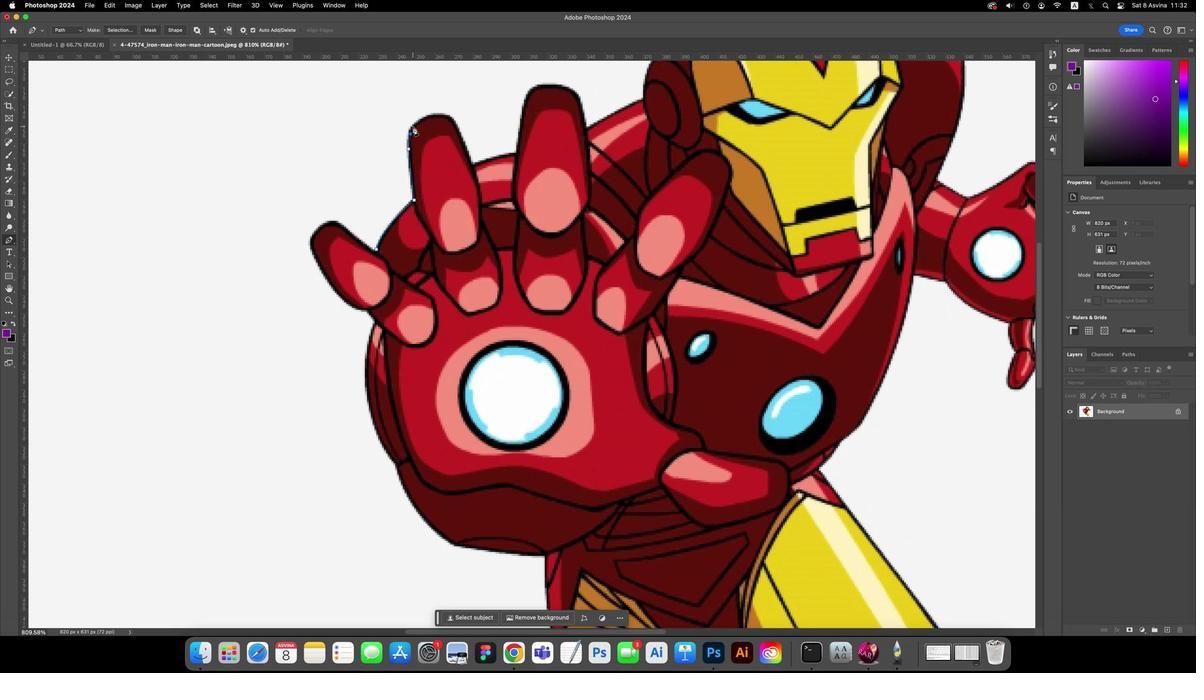 
Action: Mouse moved to (1097, 406)
Screenshot: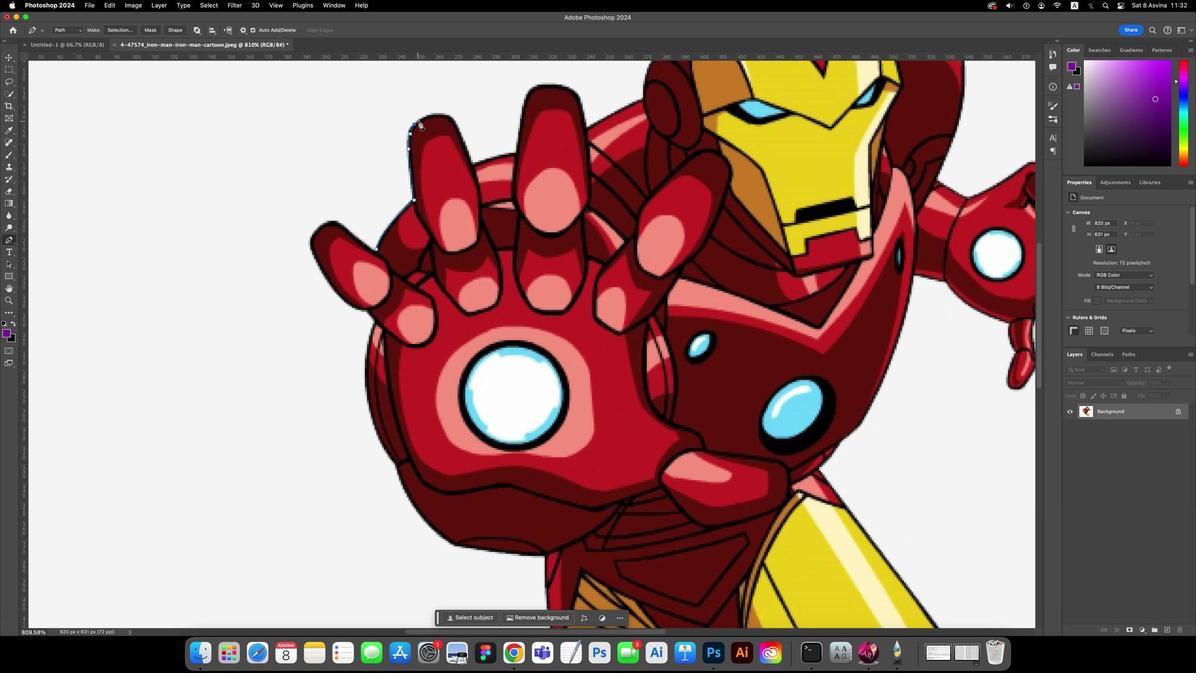 
Action: Mouse pressed left at (1097, 406)
Screenshot: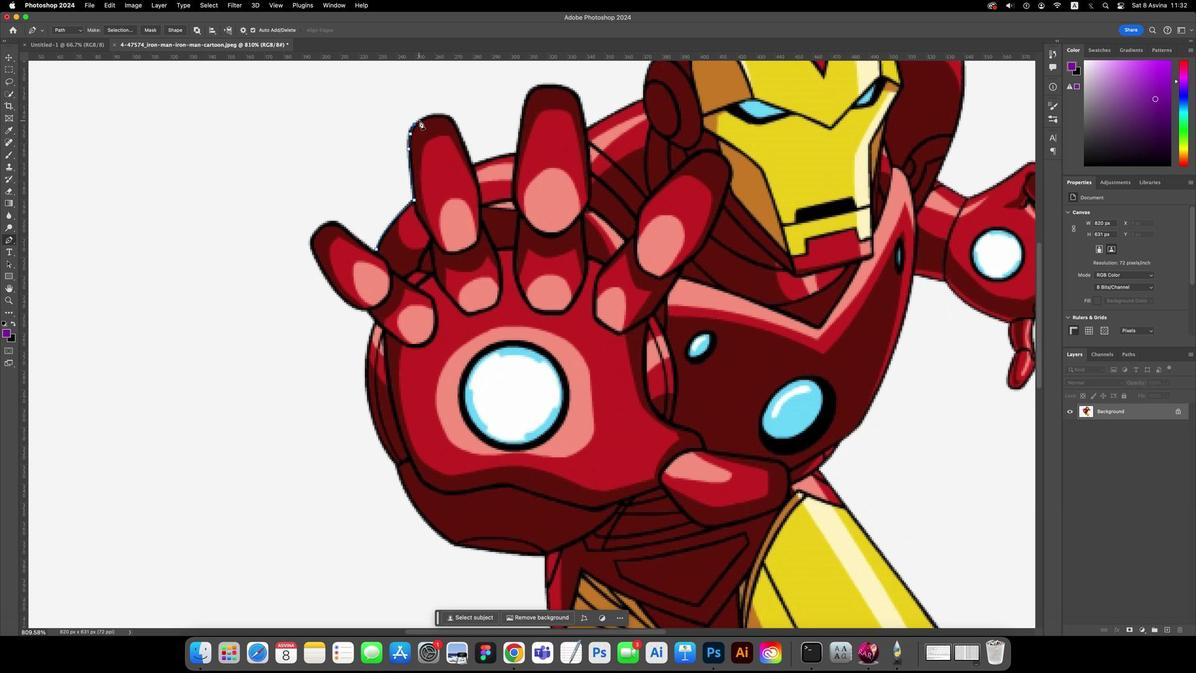 
Action: Mouse moved to (1099, 406)
Screenshot: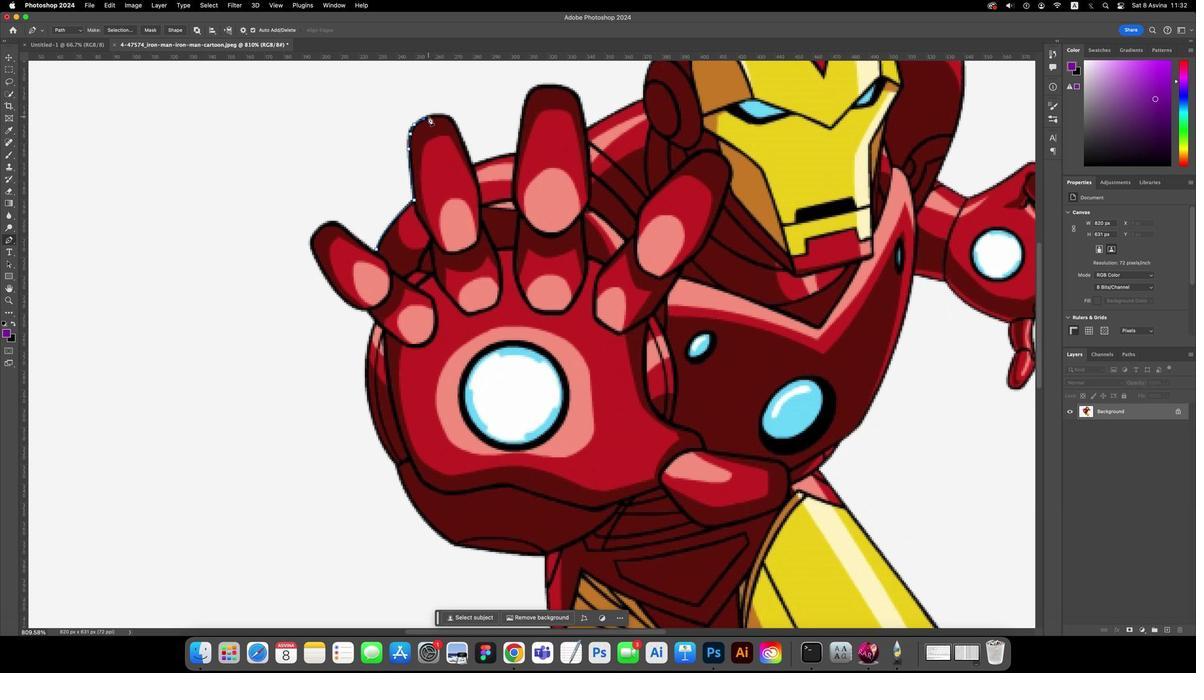 
Action: Mouse pressed left at (1099, 406)
Screenshot: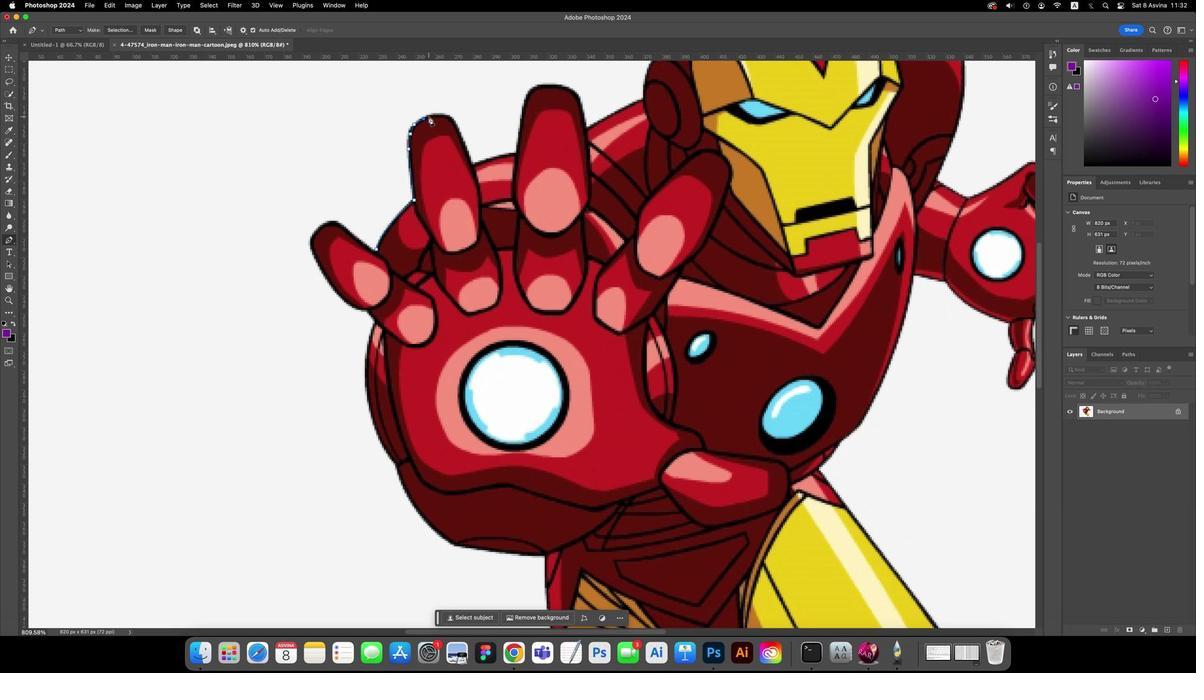 
Action: Mouse moved to (1099, 406)
Screenshot: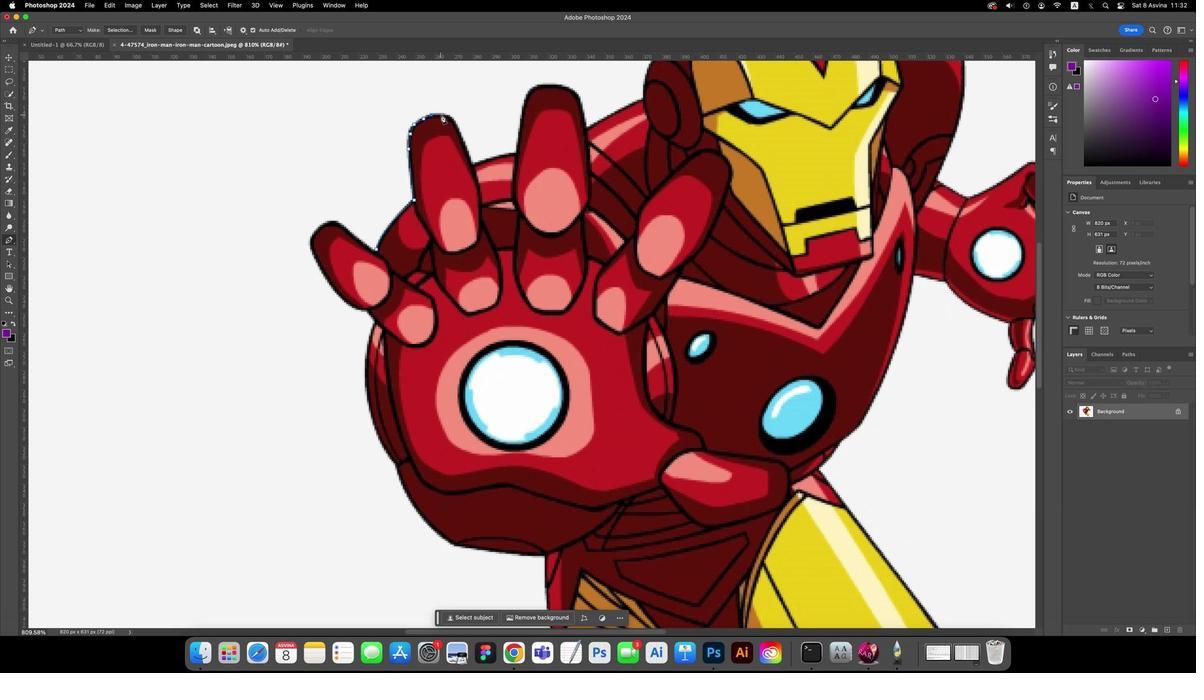 
Action: Mouse pressed left at (1099, 406)
Screenshot: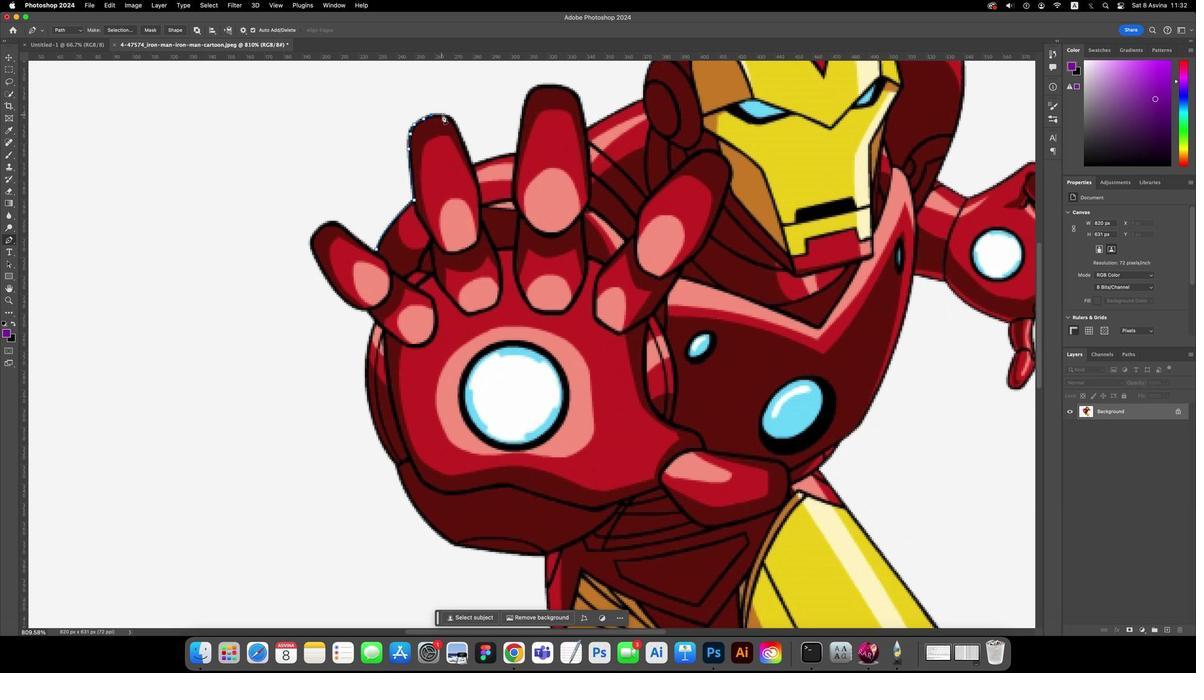 
Action: Mouse moved to (1100, 406)
Screenshot: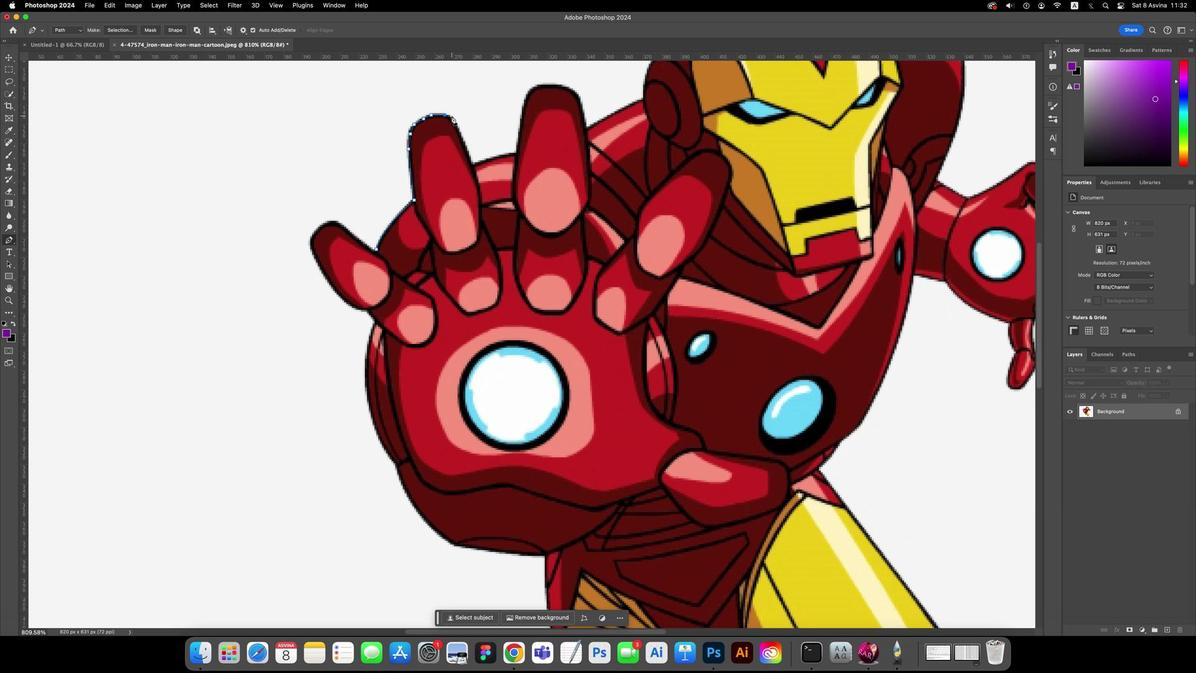 
Action: Mouse pressed left at (1100, 406)
Screenshot: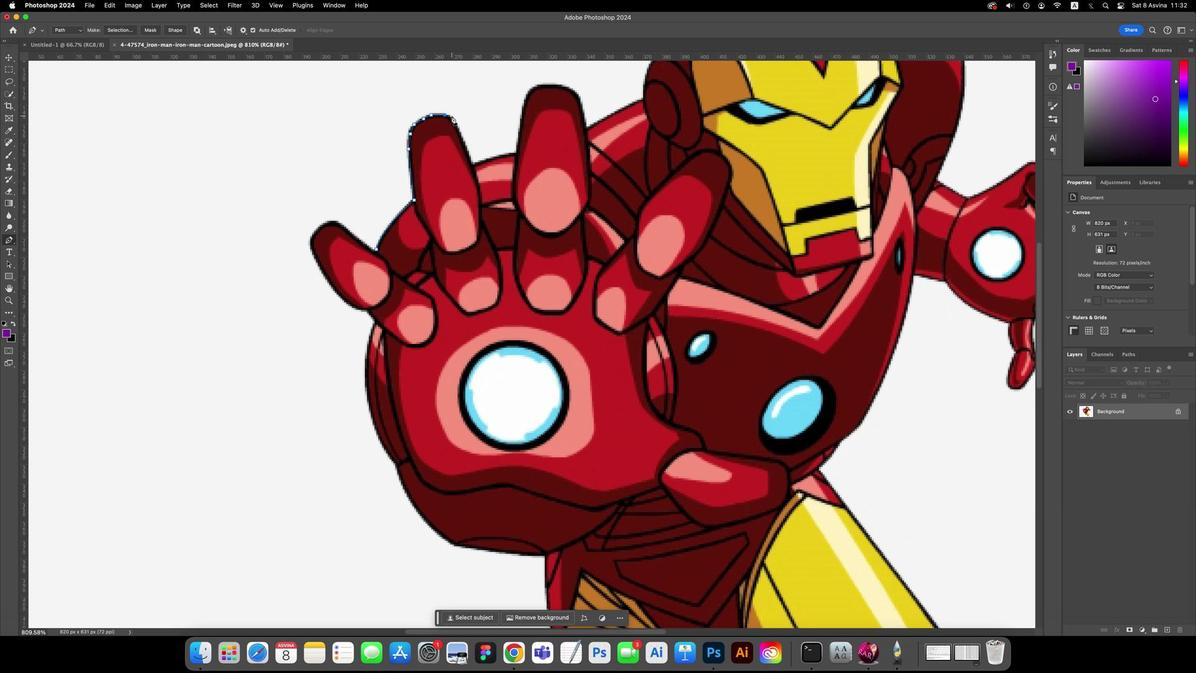 
Action: Mouse moved to (1102, 406)
Screenshot: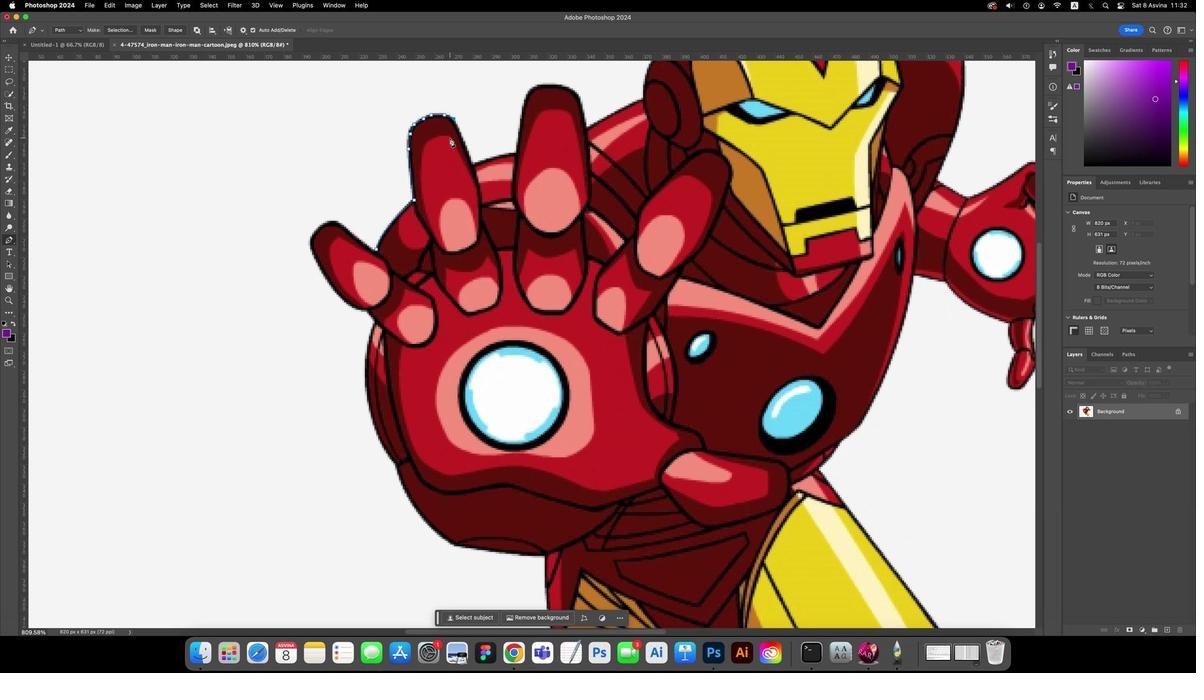 
Action: Mouse pressed left at (1102, 406)
Screenshot: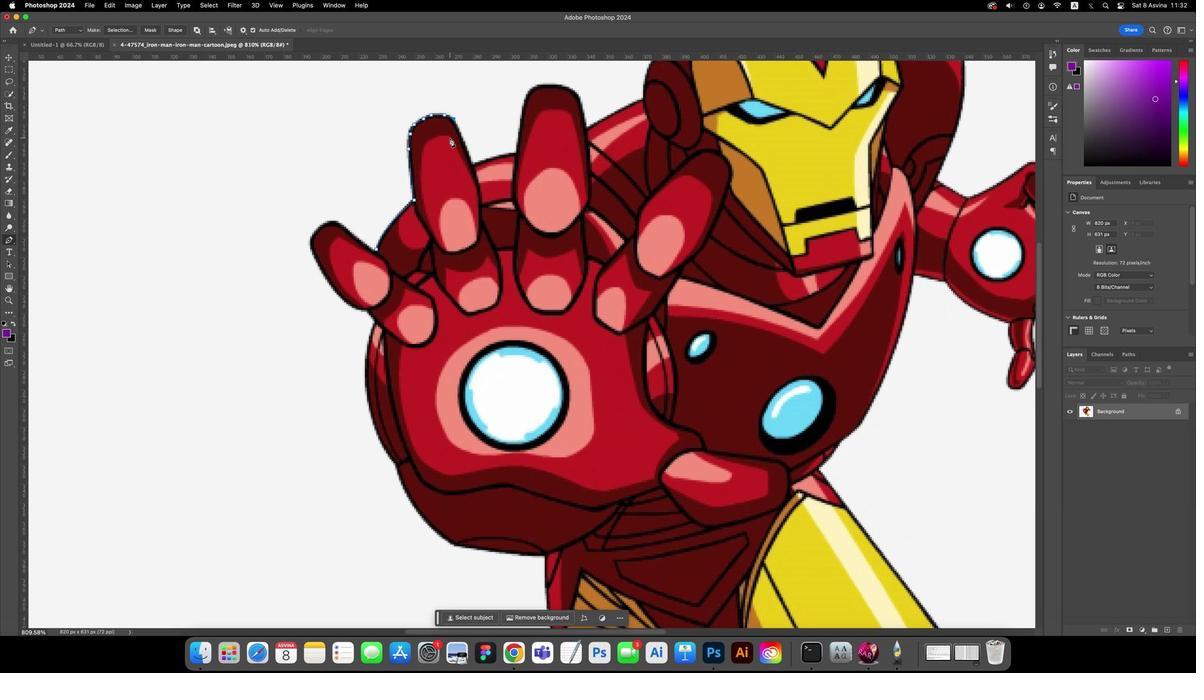 
Action: Mouse moved to (1102, 406)
Screenshot: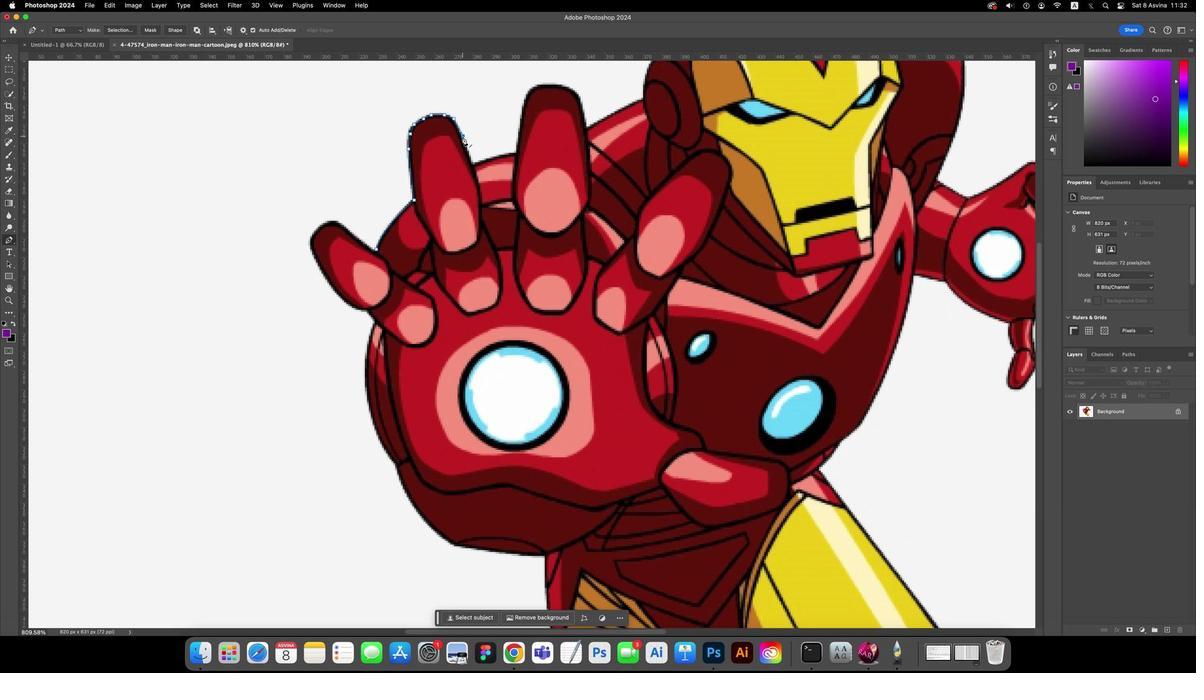 
Action: Mouse pressed left at (1102, 406)
Screenshot: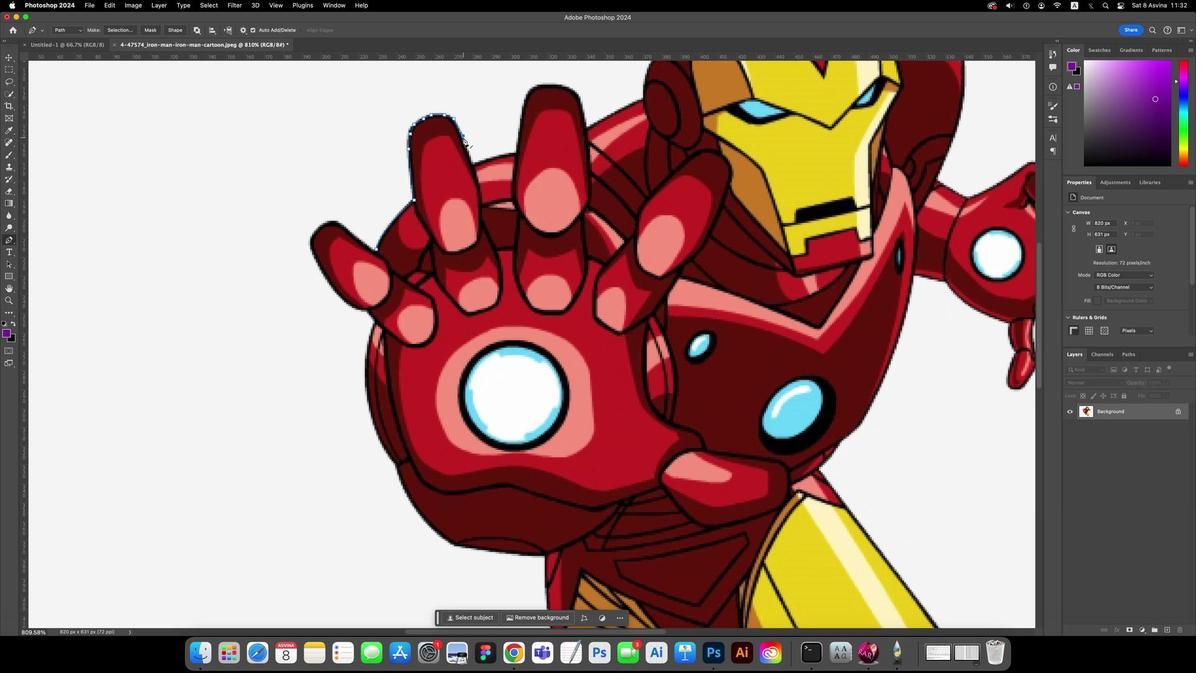 
Action: Mouse moved to (1102, 406)
Screenshot: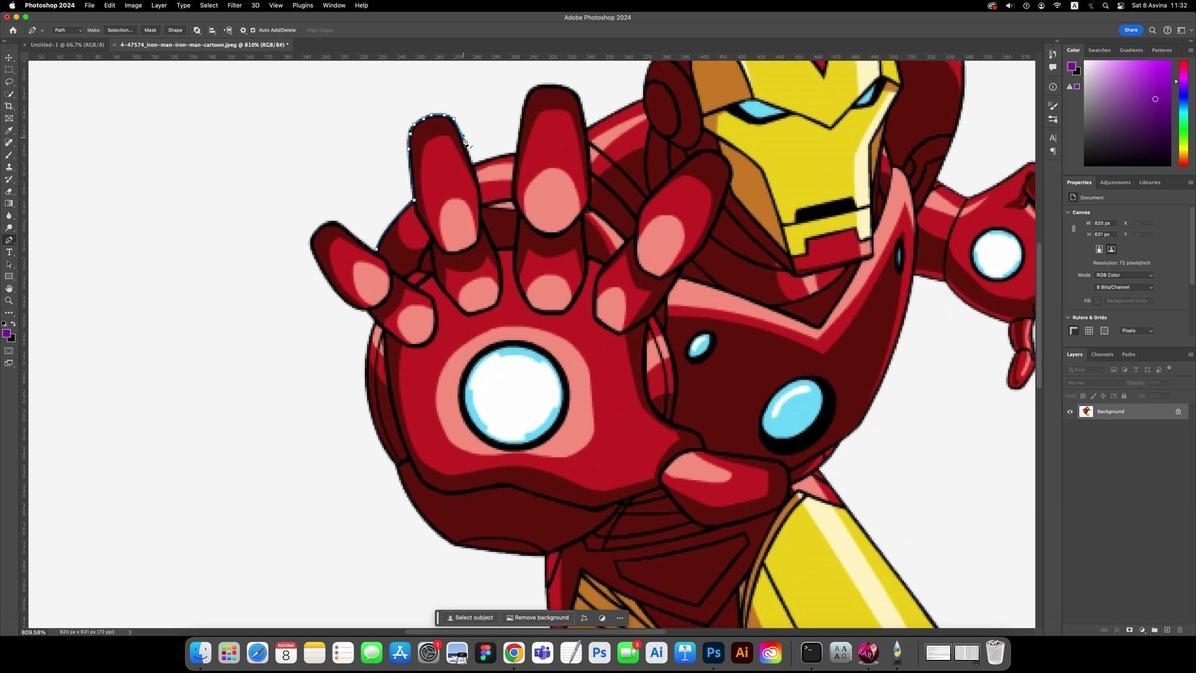 
Action: Key pressed Key.cmd'z'
Screenshot: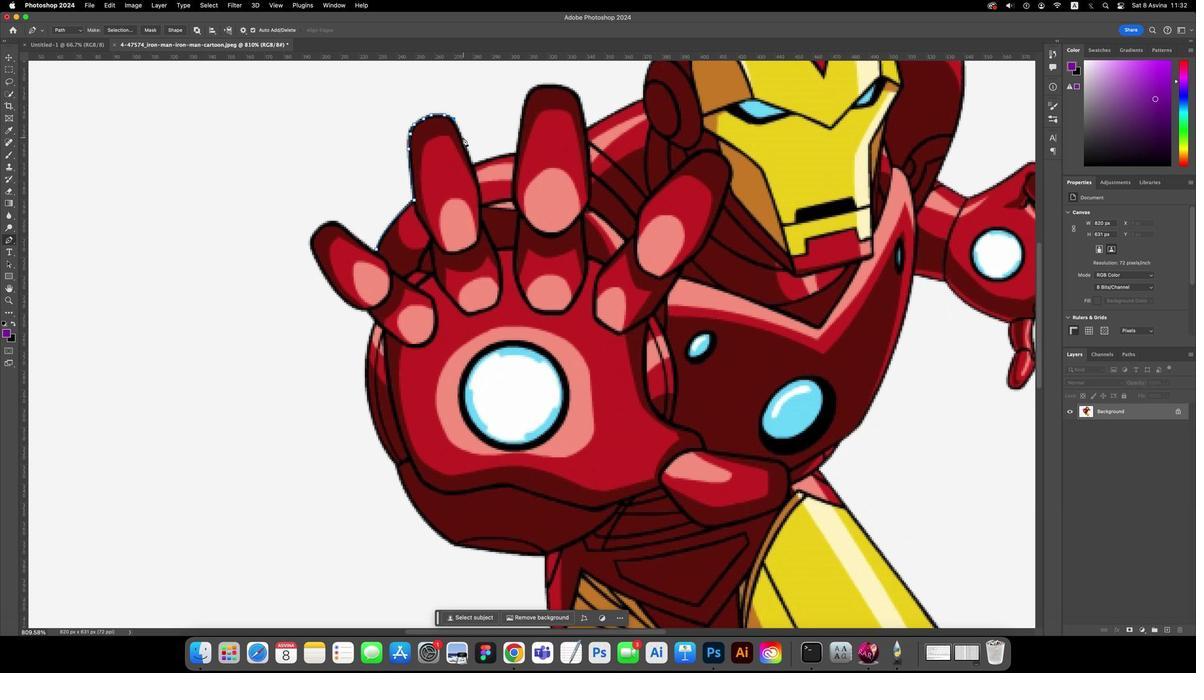 
Action: Mouse moved to (1102, 406)
Screenshot: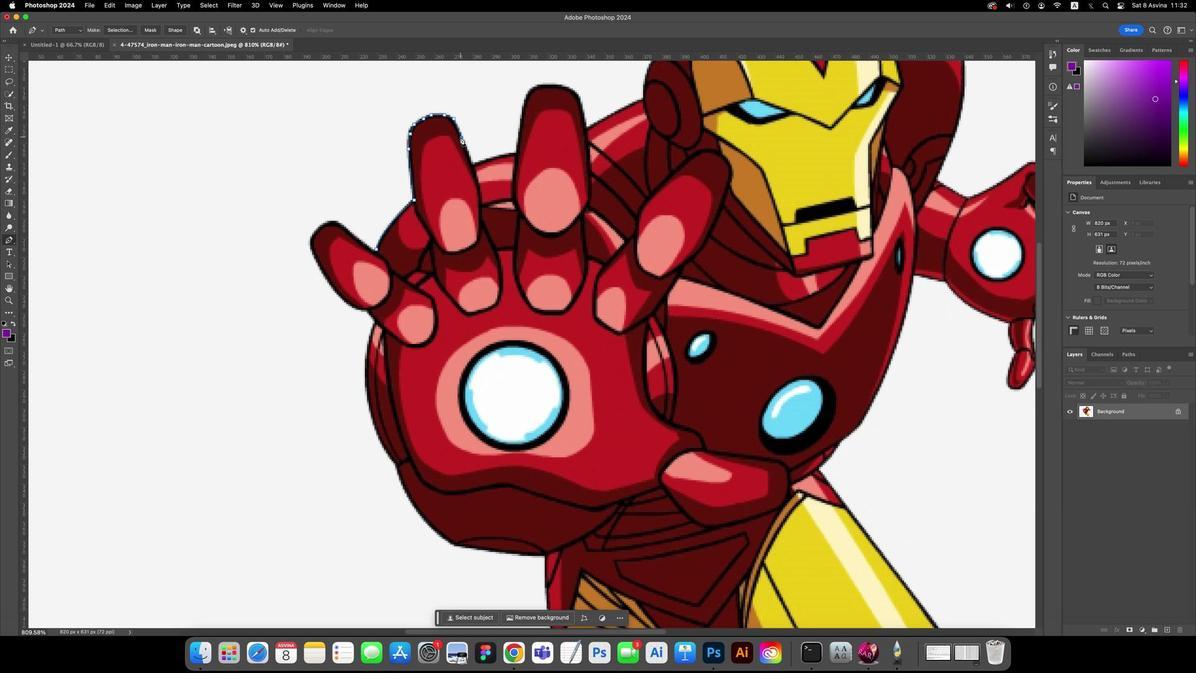 
Action: Mouse pressed left at (1102, 406)
Screenshot: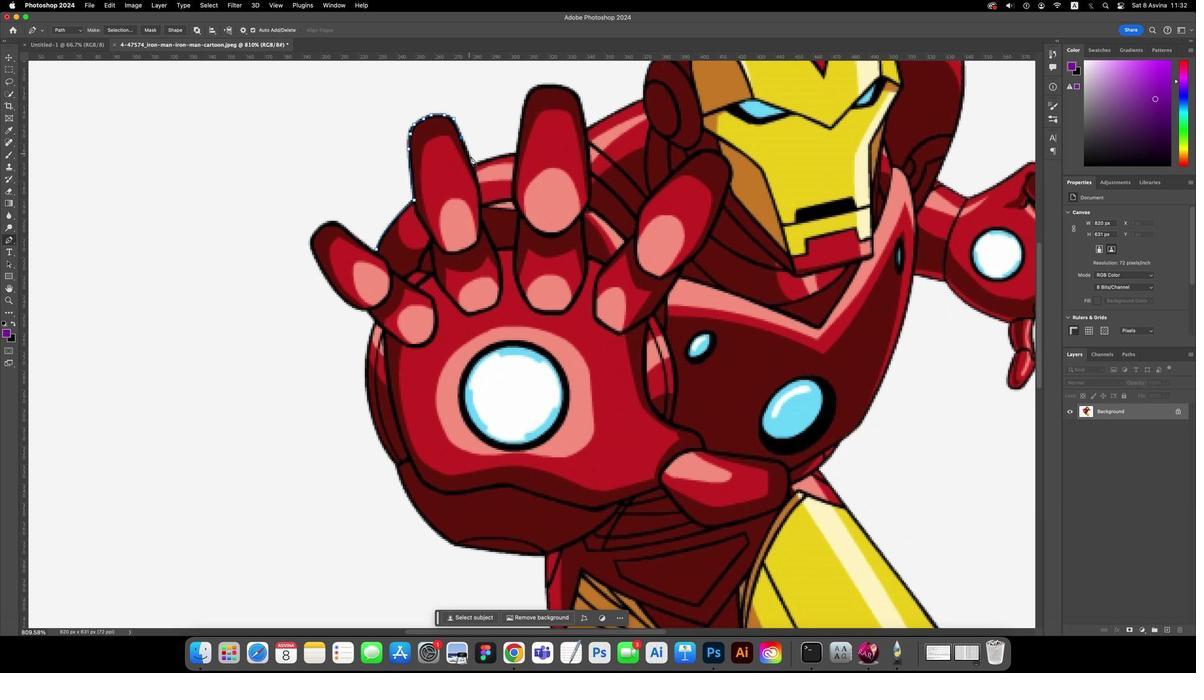 
Action: Mouse moved to (1104, 406)
Screenshot: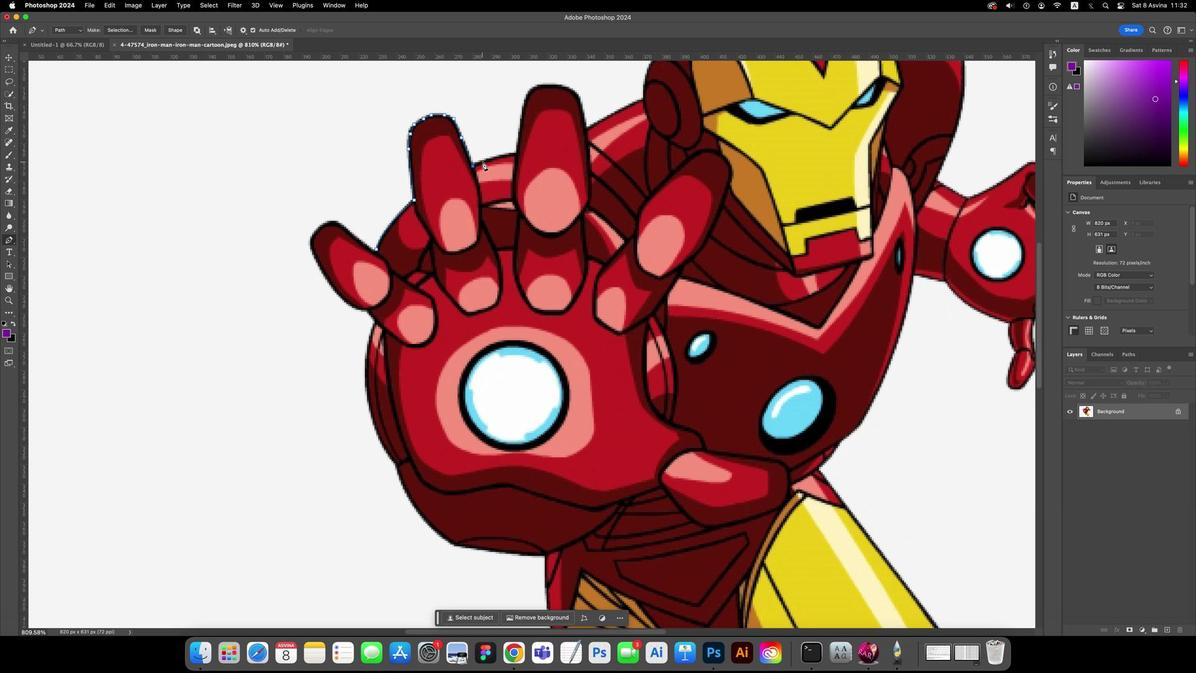
Action: Mouse pressed left at (1104, 406)
Screenshot: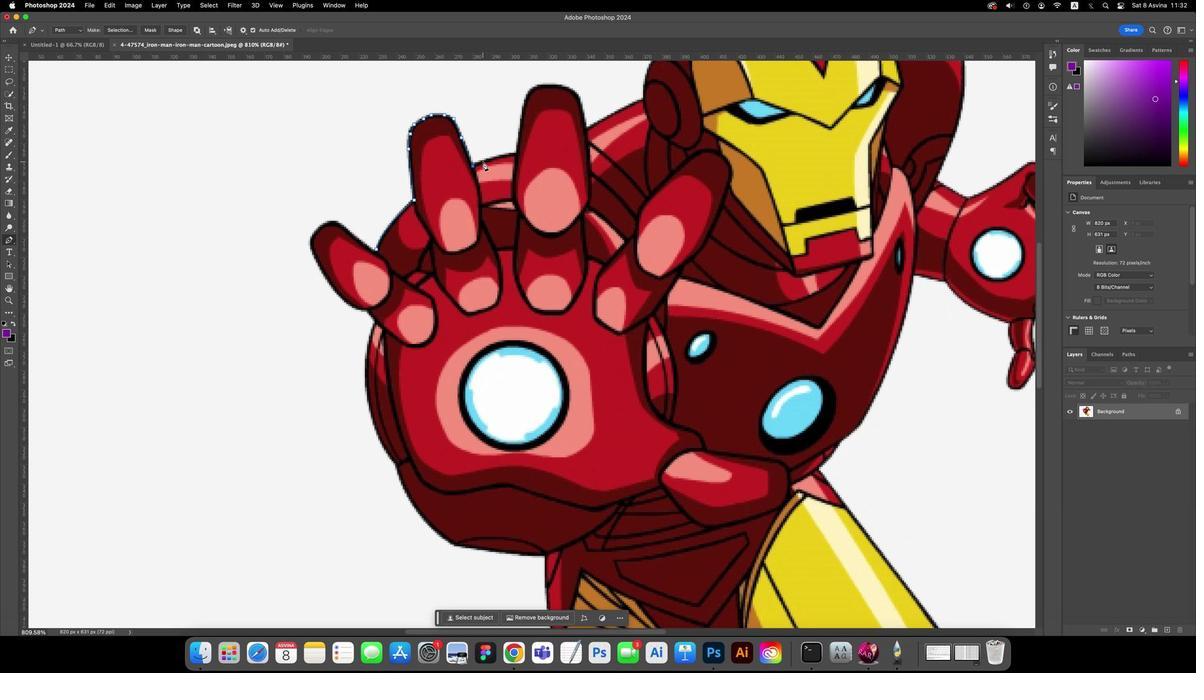 
Action: Mouse moved to (1105, 406)
Screenshot: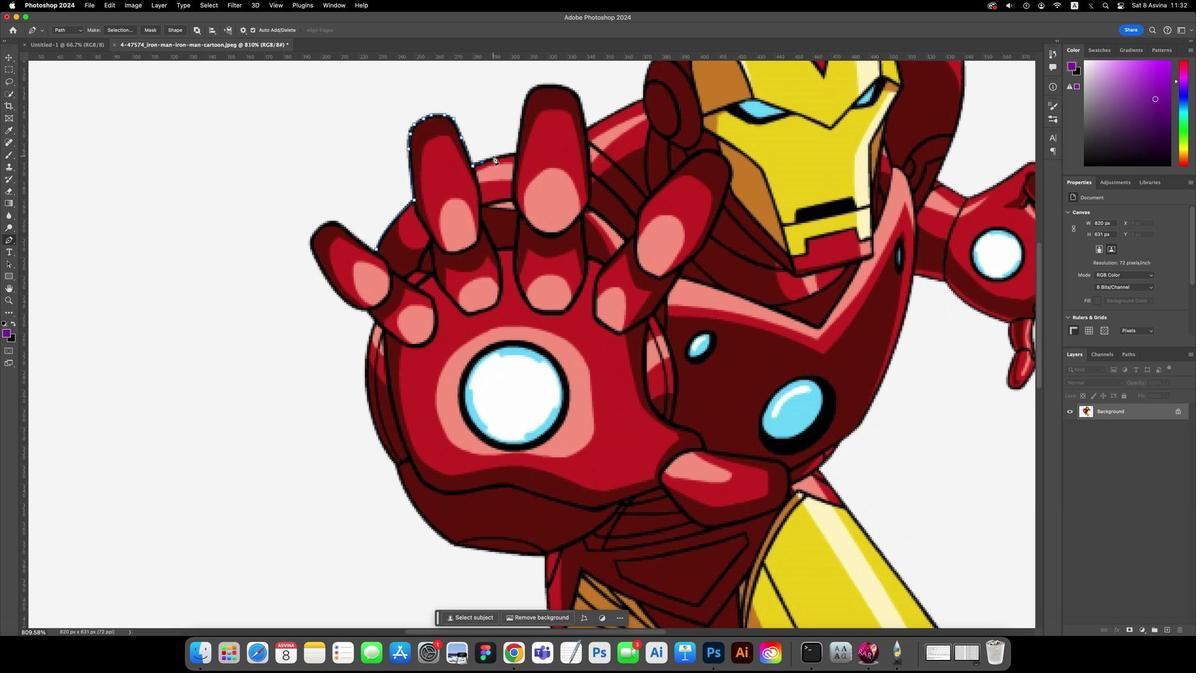 
Action: Mouse pressed left at (1105, 406)
Screenshot: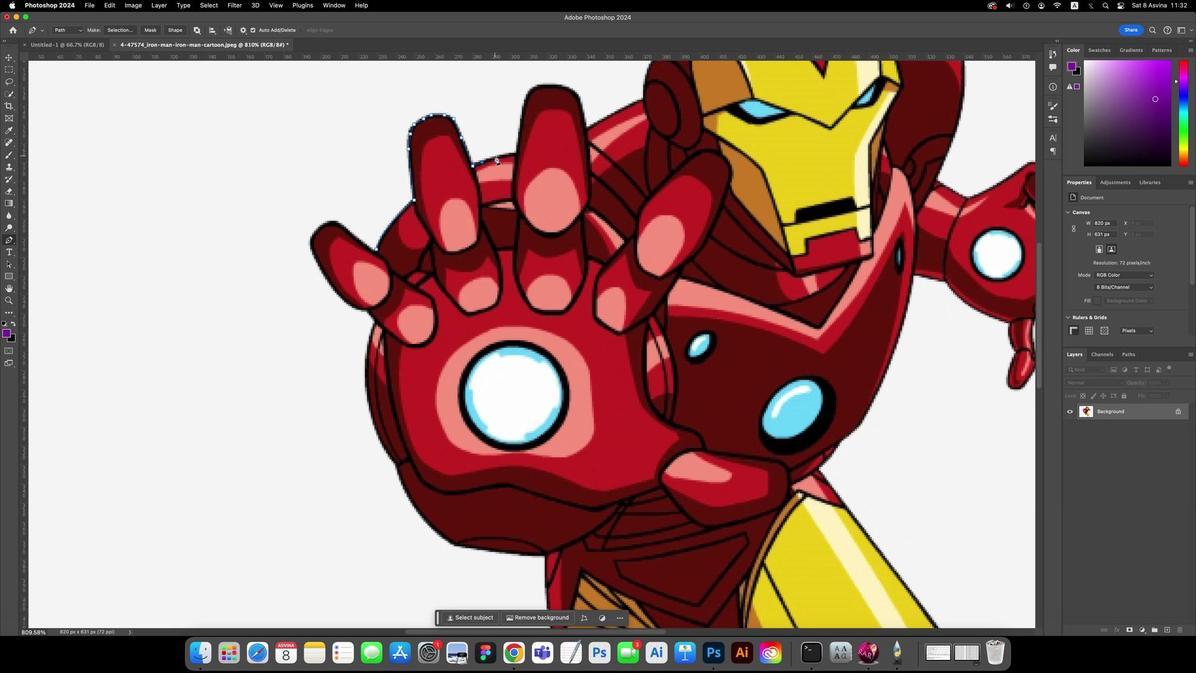 
Action: Mouse moved to (1106, 406)
Screenshot: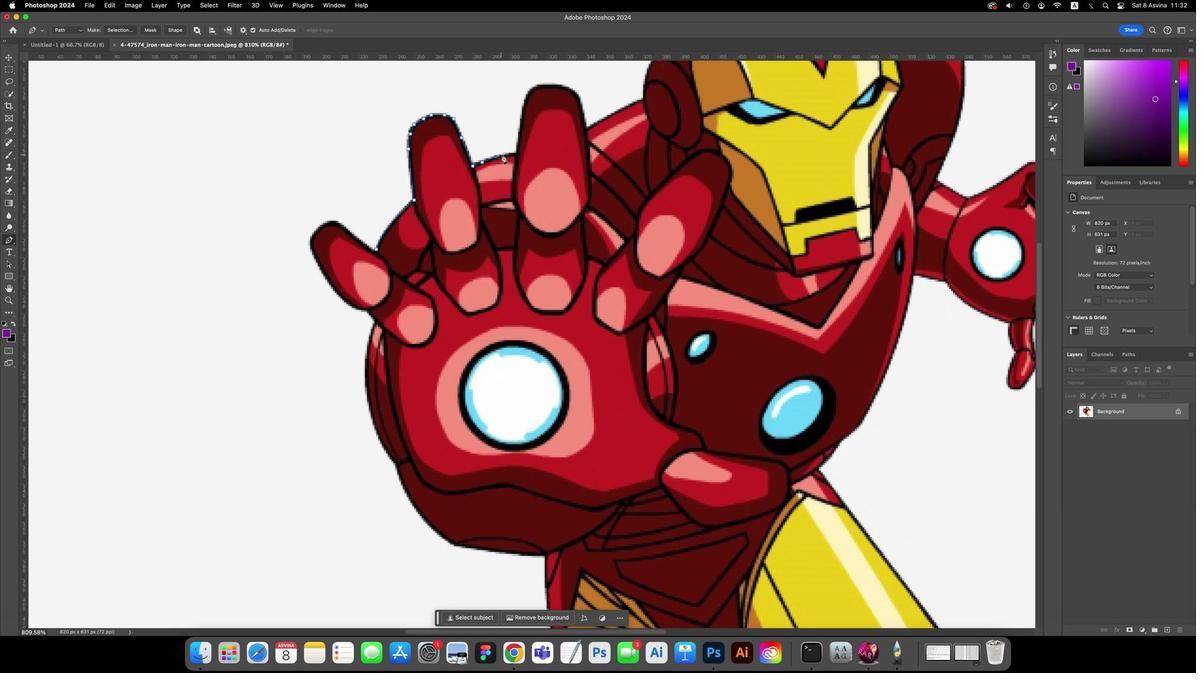 
Action: Mouse pressed left at (1106, 406)
Screenshot: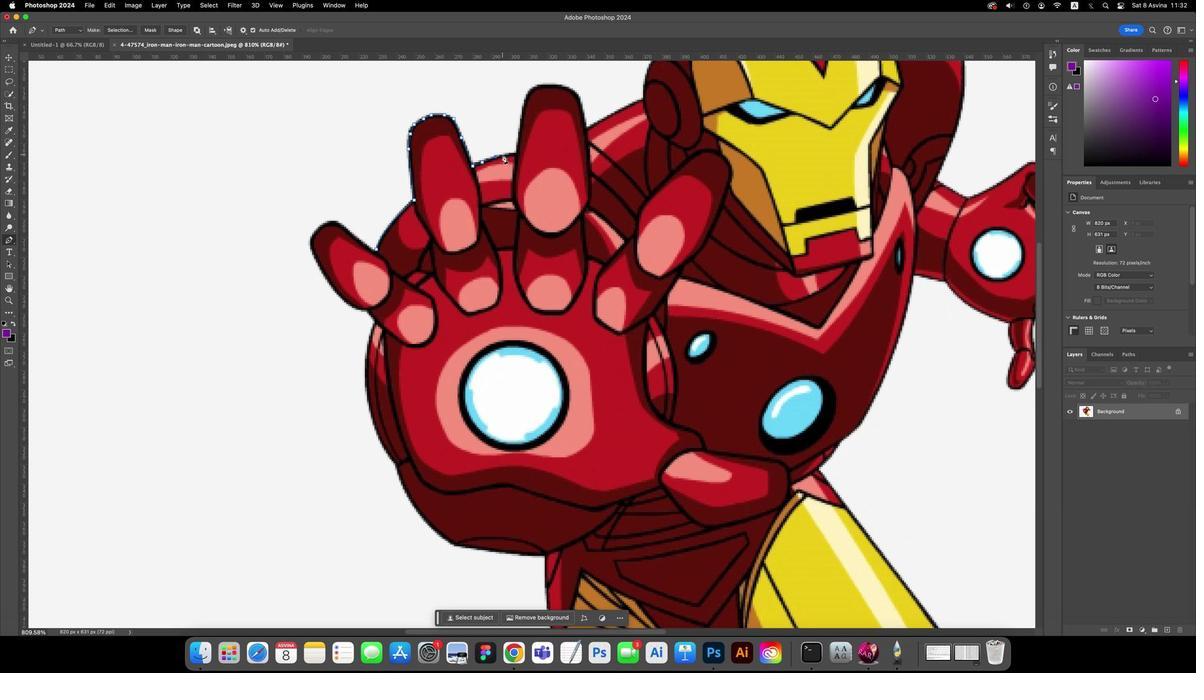 
Action: Mouse moved to (1107, 406)
Screenshot: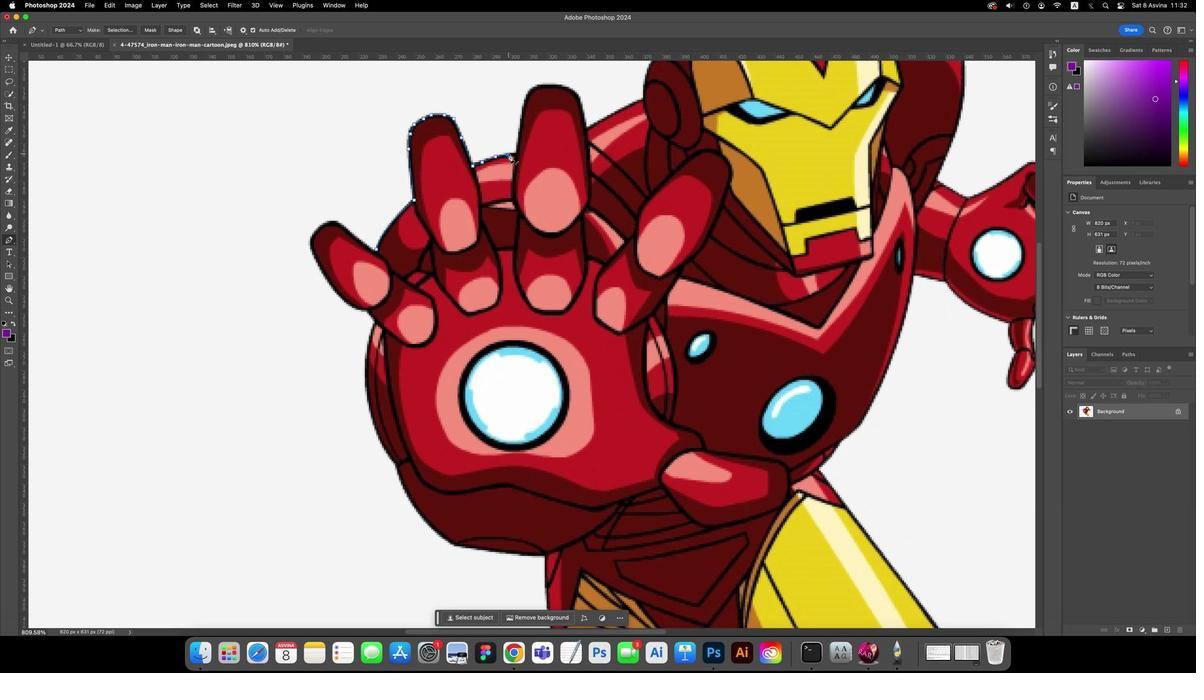 
Action: Mouse pressed left at (1107, 406)
Screenshot: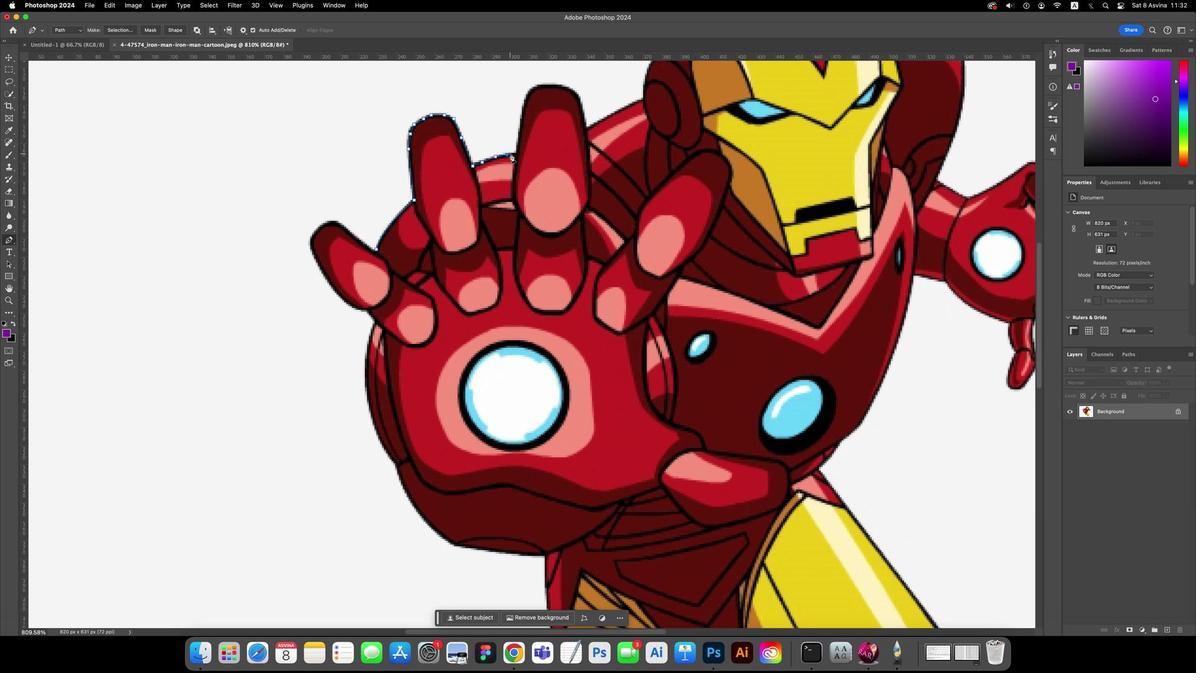 
Action: Mouse moved to (1108, 406)
Screenshot: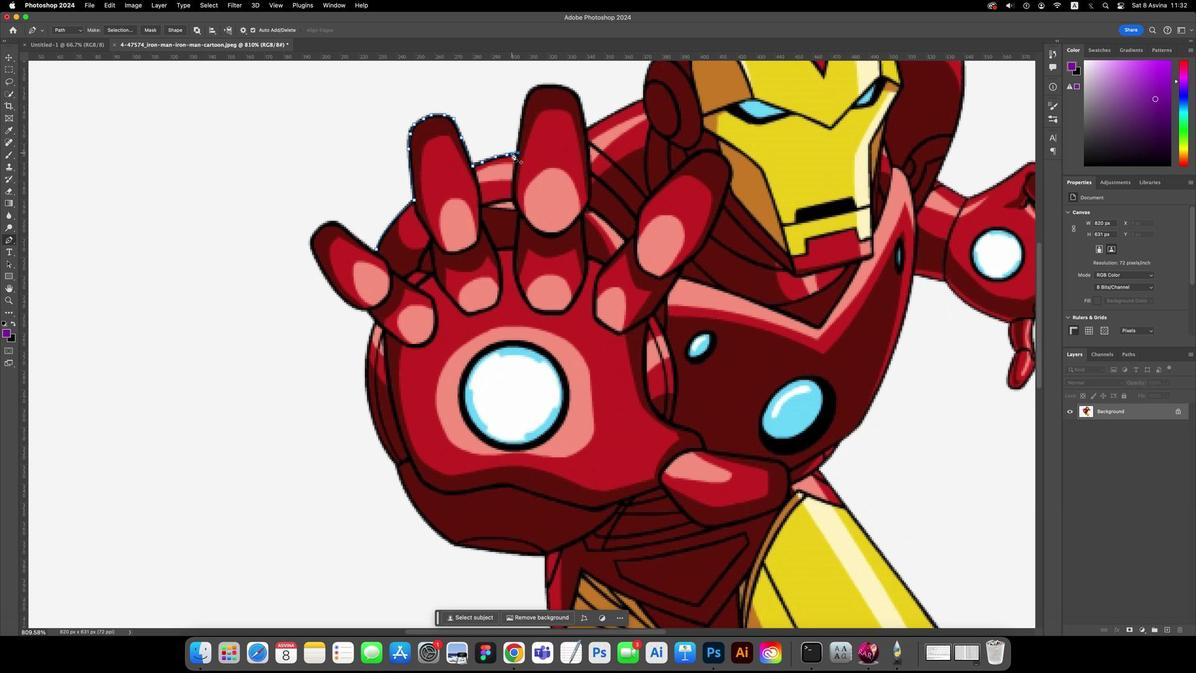 
Action: Mouse pressed left at (1108, 406)
Screenshot: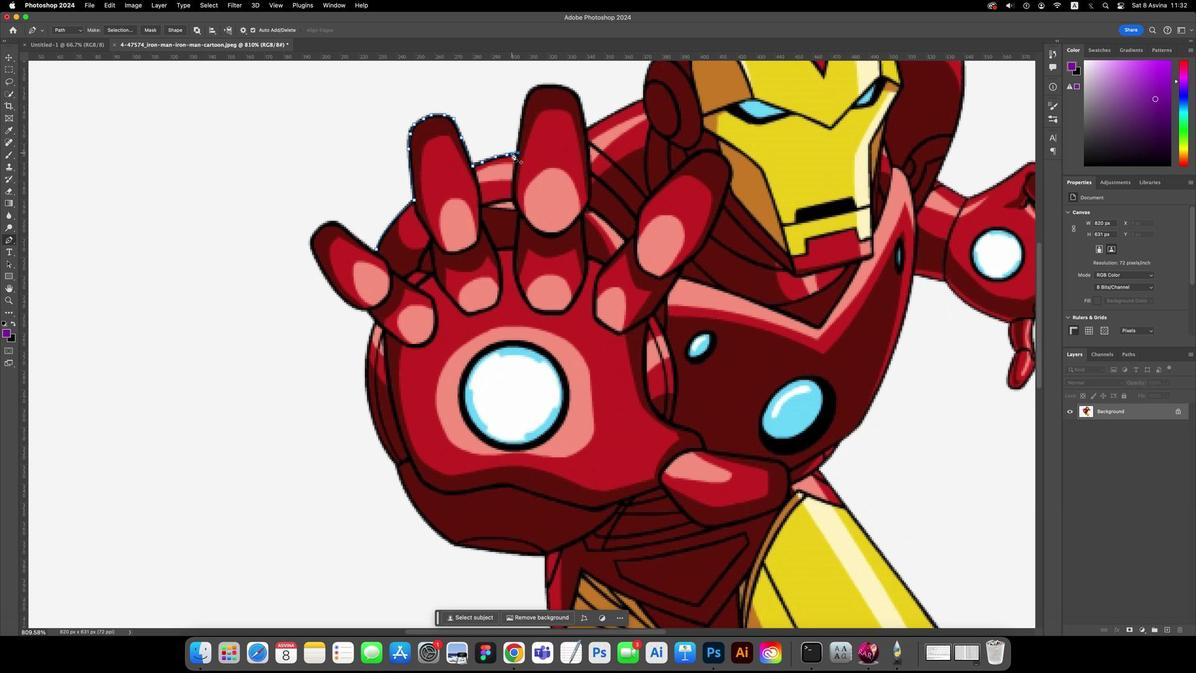 
Action: Mouse moved to (1109, 406)
Screenshot: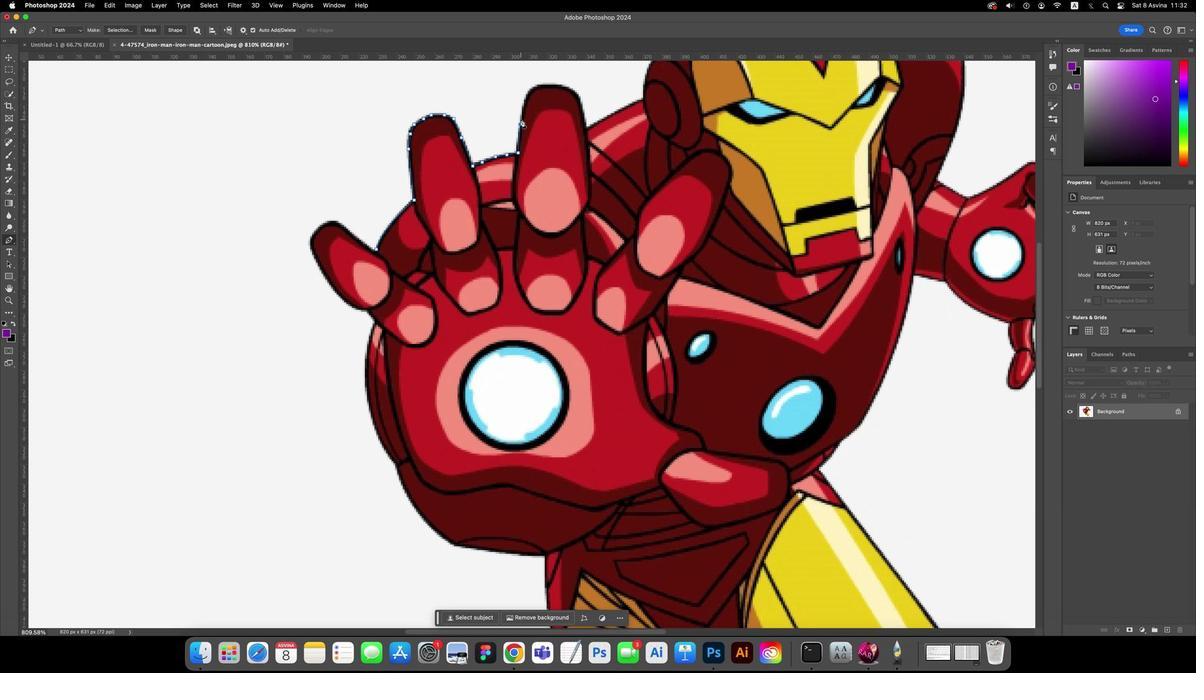 
Action: Mouse pressed left at (1109, 406)
Screenshot: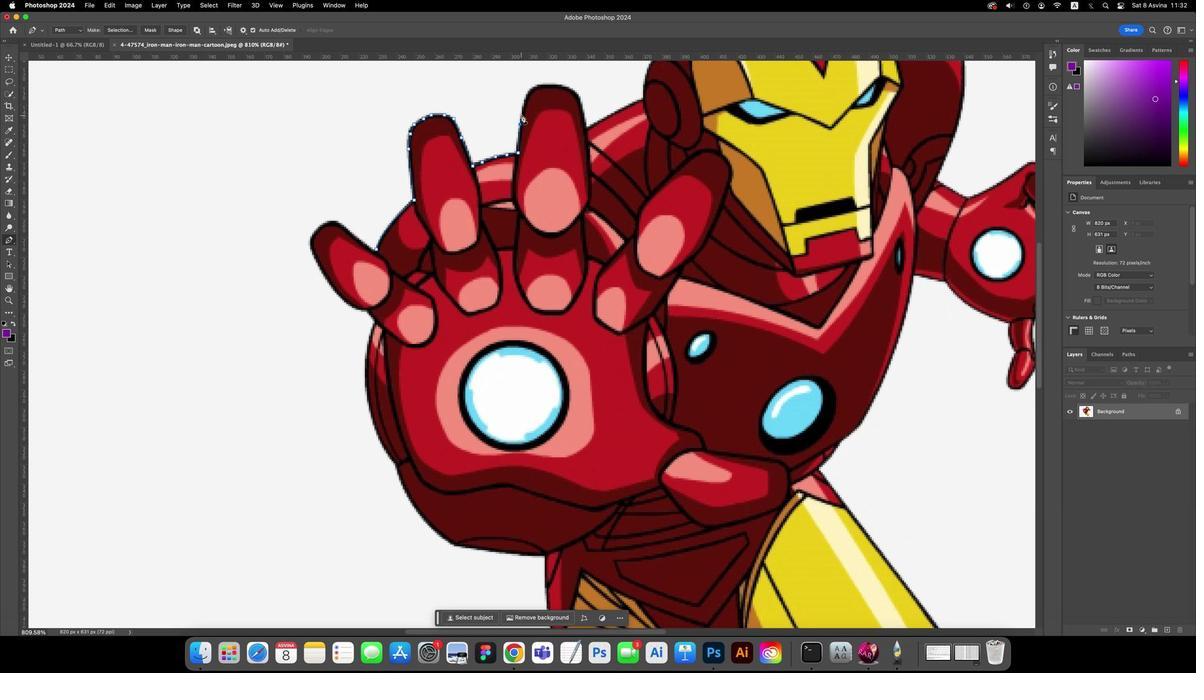 
Action: Mouse moved to (1109, 406)
Screenshot: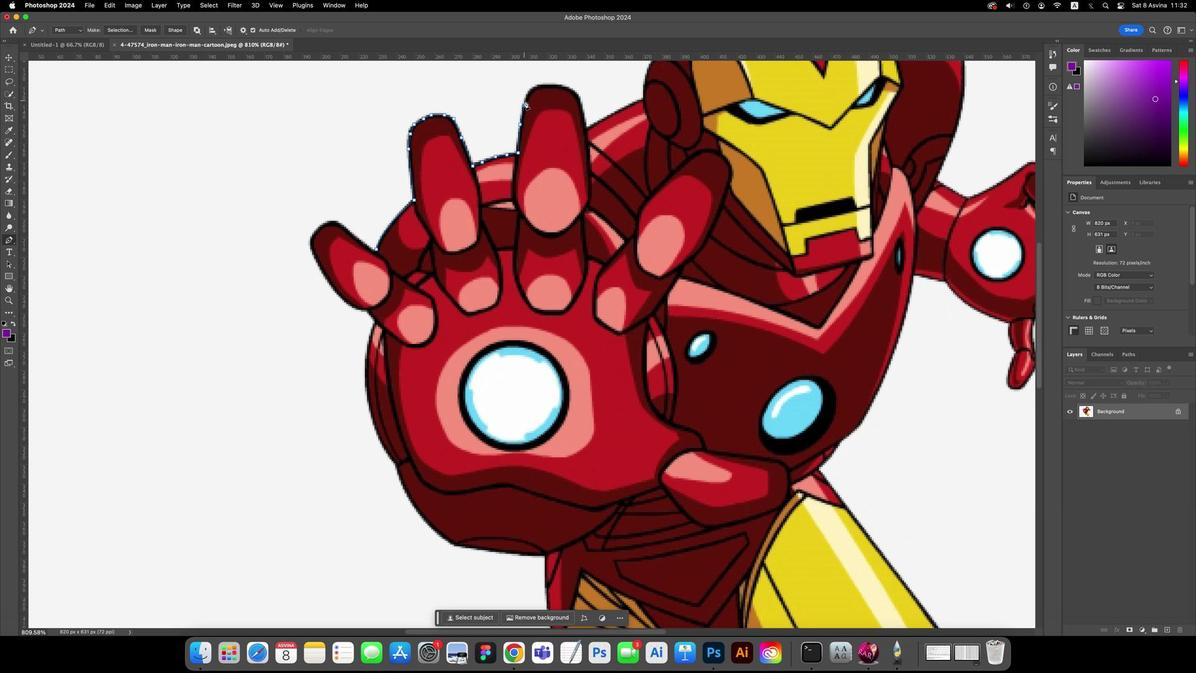 
Action: Mouse pressed left at (1109, 406)
Screenshot: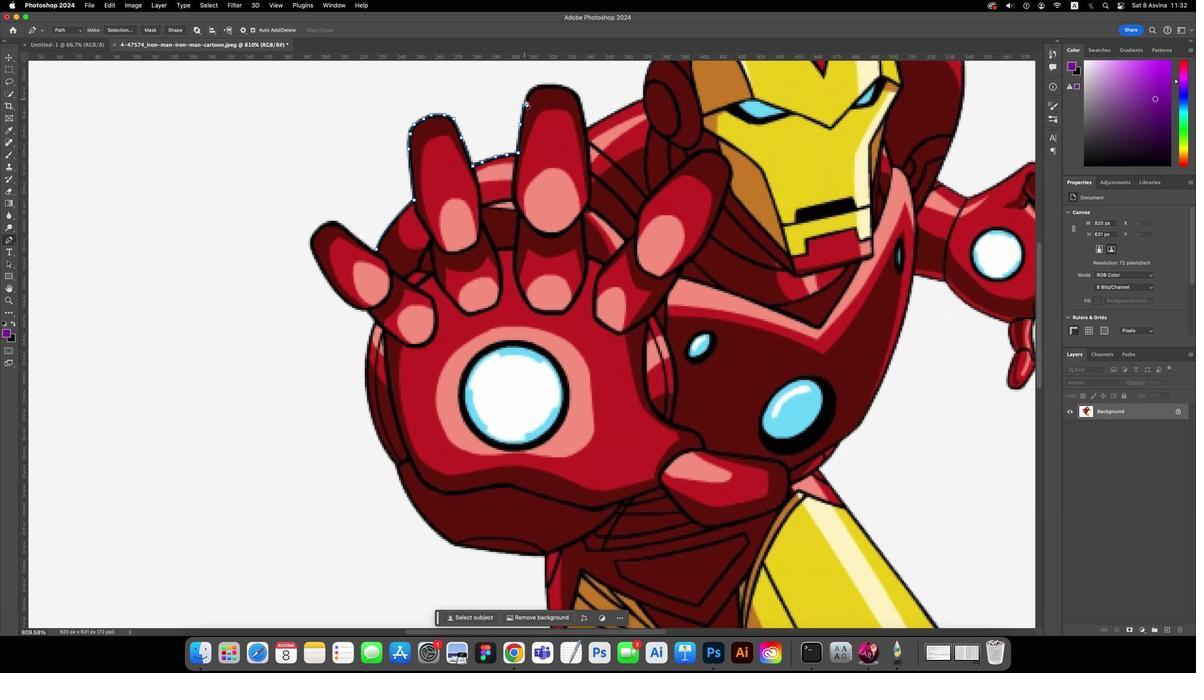 
Action: Mouse moved to (1109, 406)
Screenshot: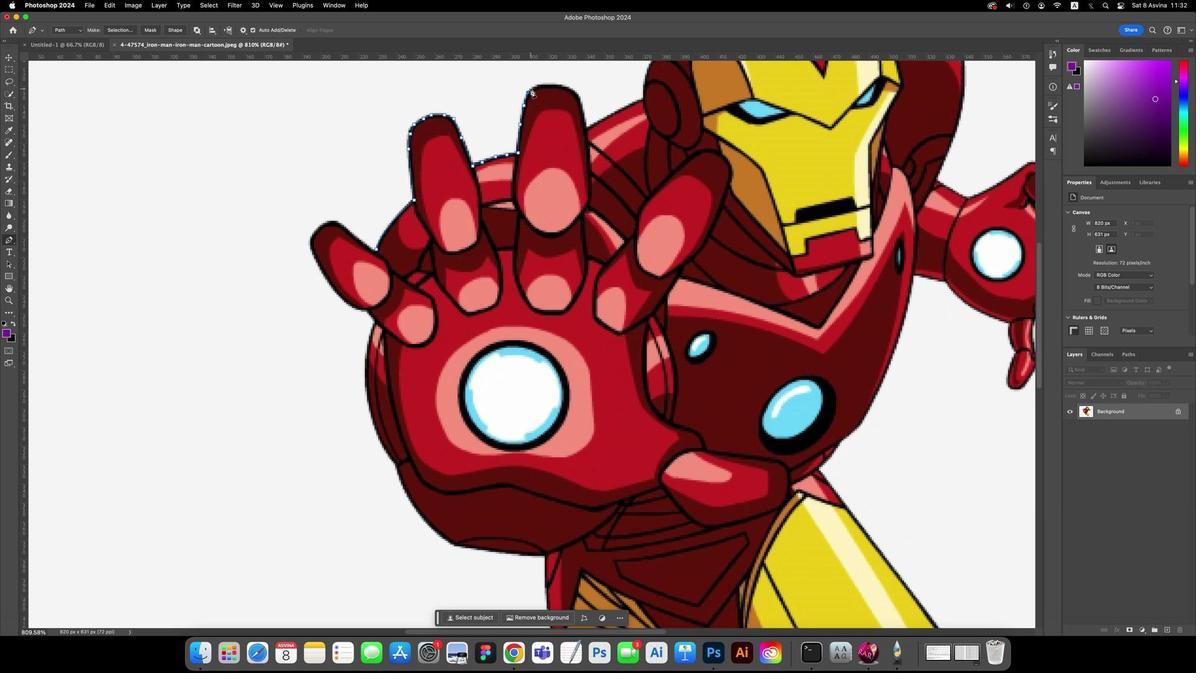 
Action: Mouse pressed left at (1109, 406)
Screenshot: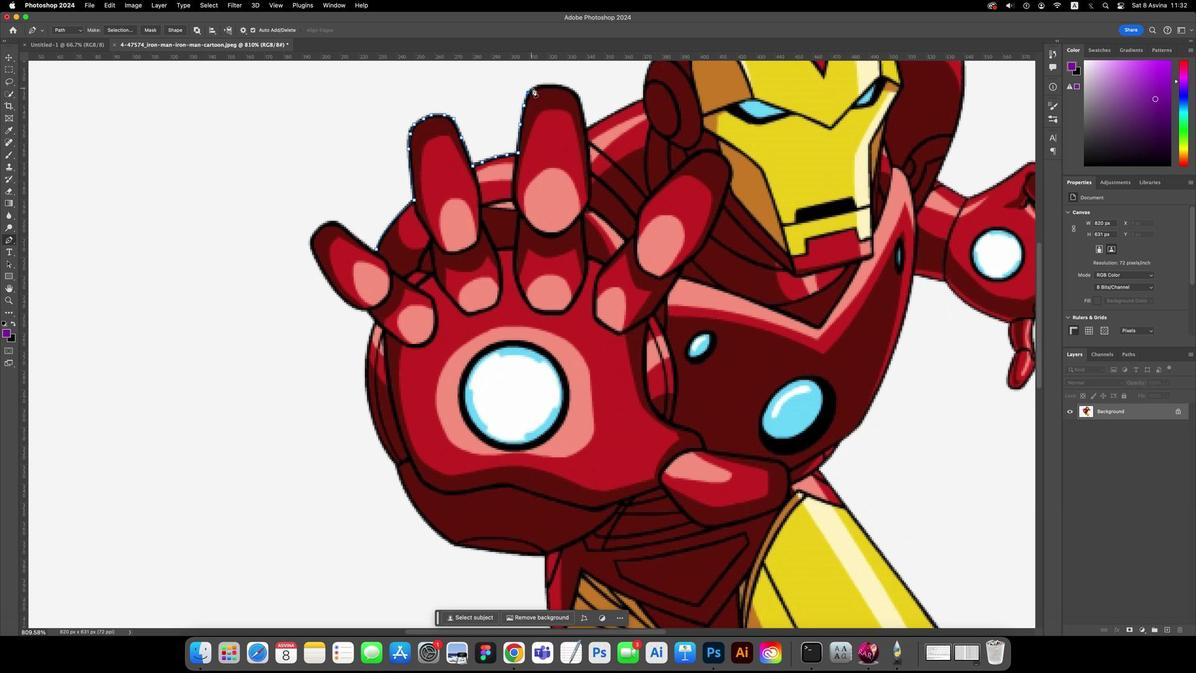 
Action: Mouse moved to (1110, 406)
Screenshot: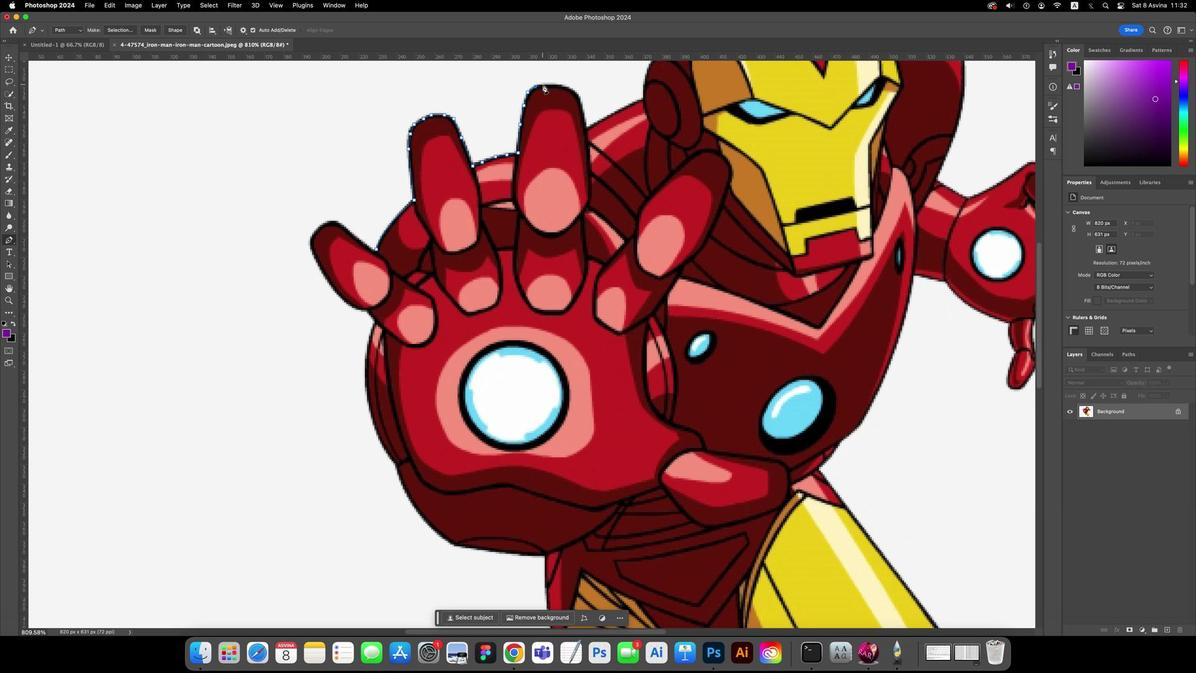 
Action: Mouse pressed left at (1110, 406)
Screenshot: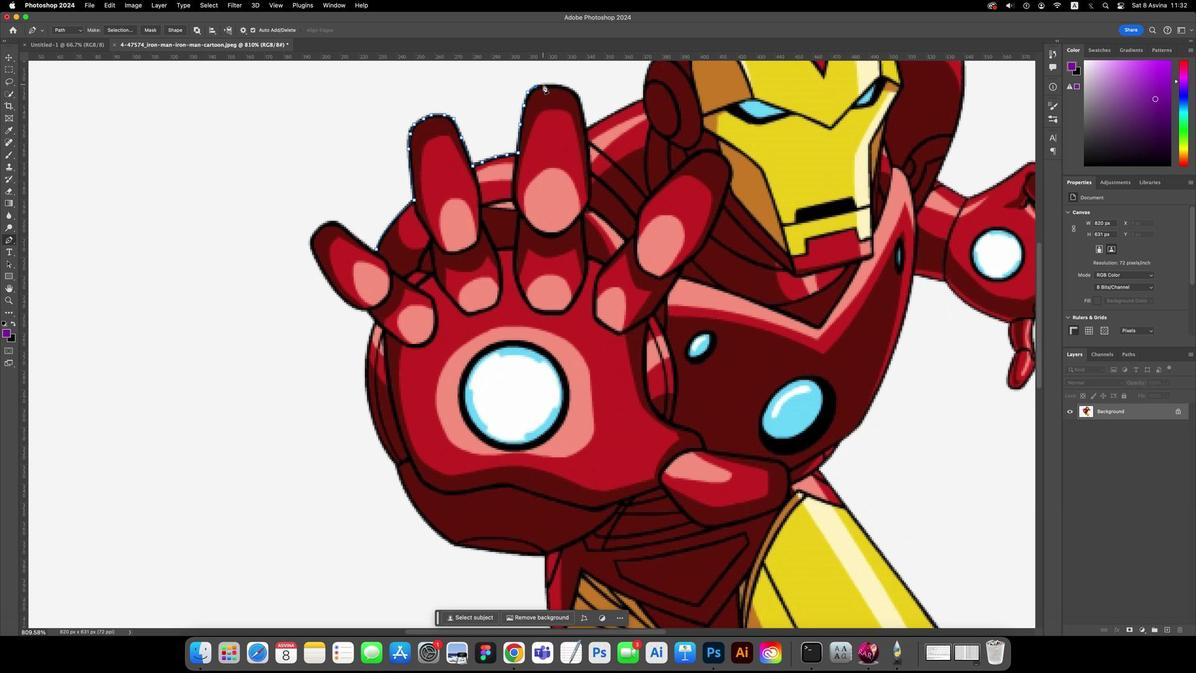
Action: Mouse moved to (1111, 406)
Screenshot: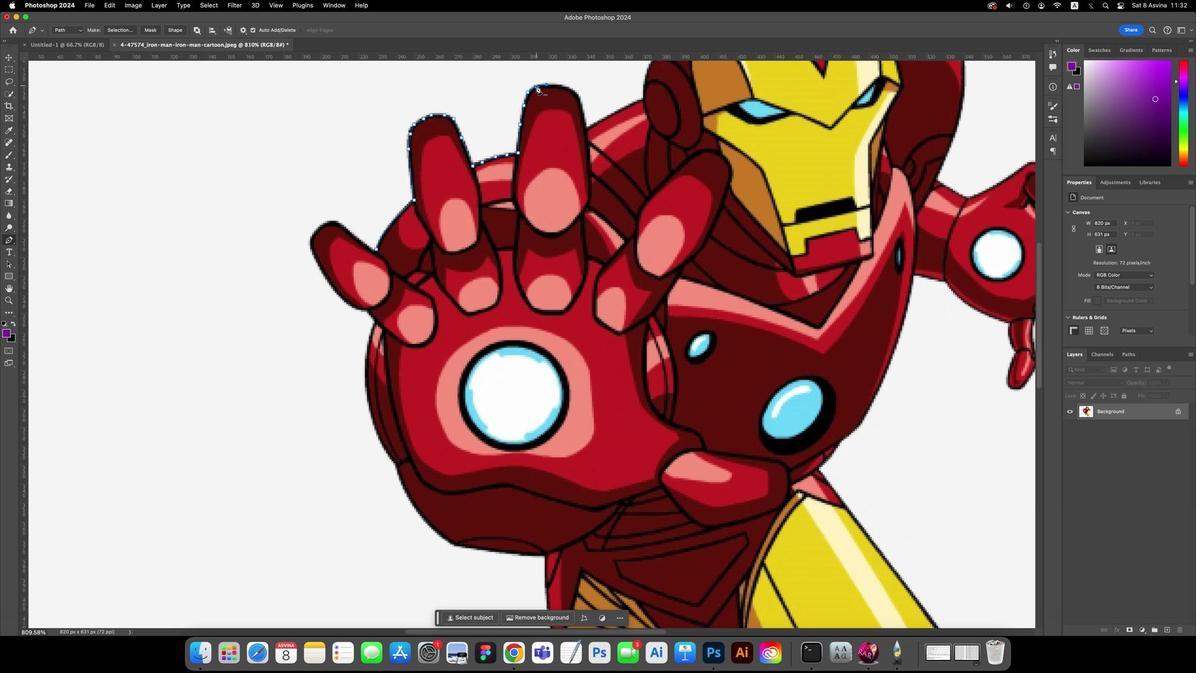
Action: Mouse pressed left at (1111, 406)
Screenshot: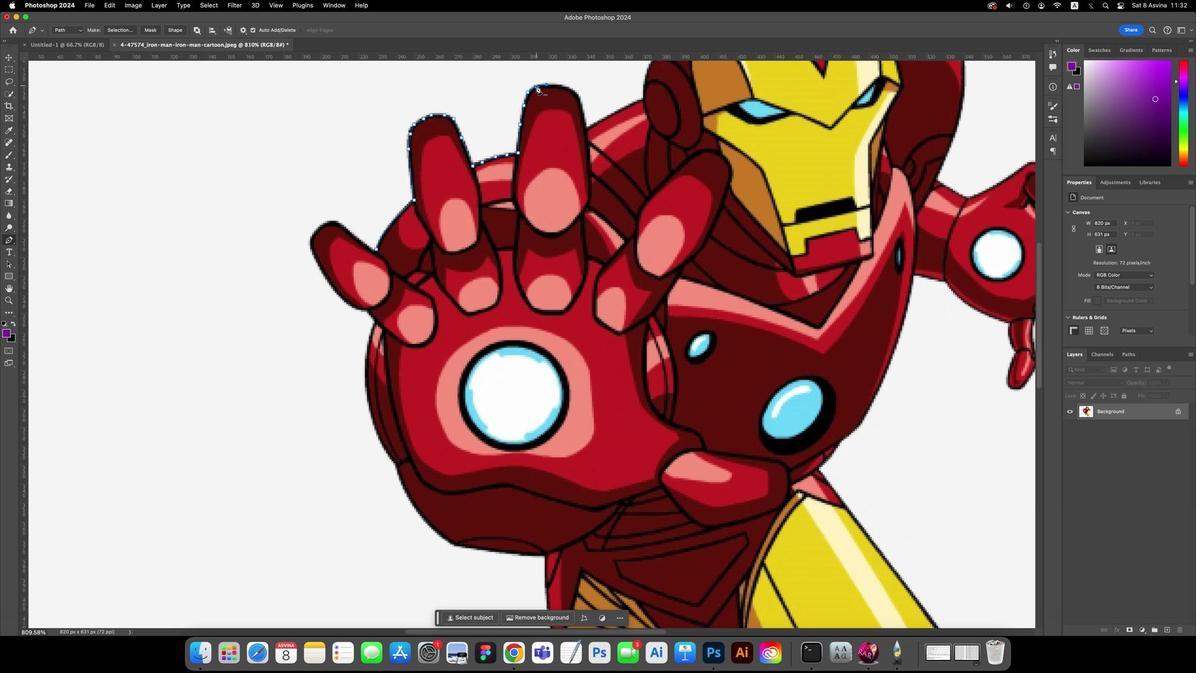 
Action: Mouse moved to (1113, 406)
Screenshot: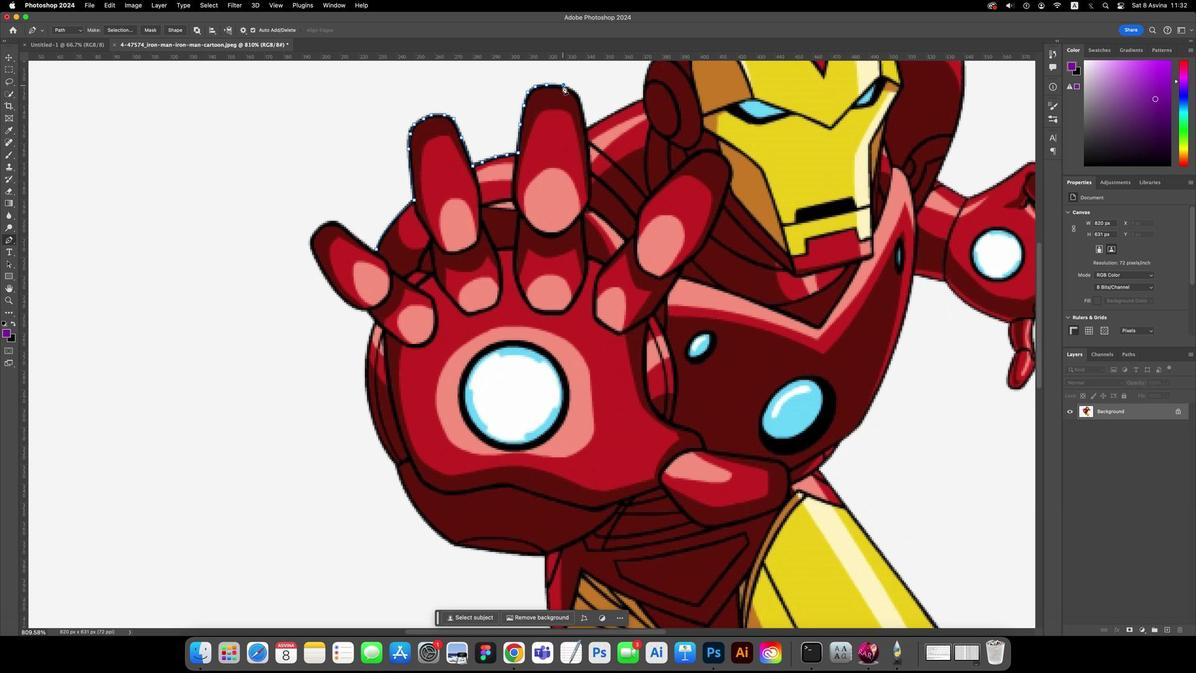 
Action: Mouse pressed left at (1113, 406)
Screenshot: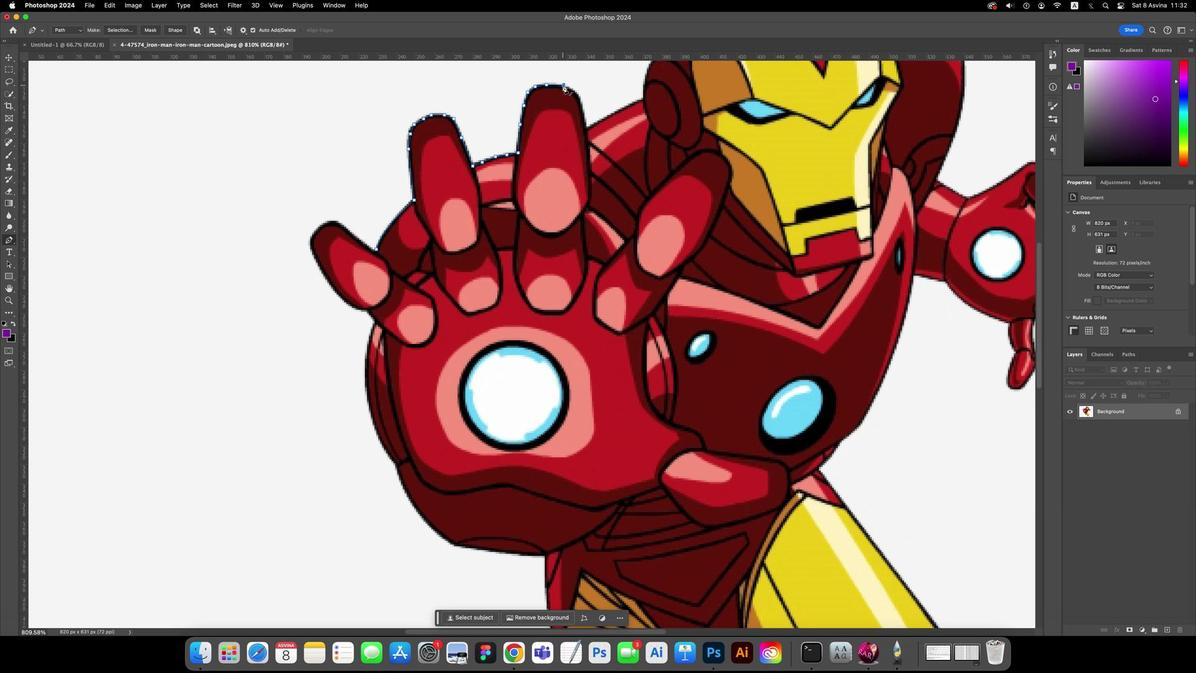 
Action: Mouse moved to (1114, 406)
Screenshot: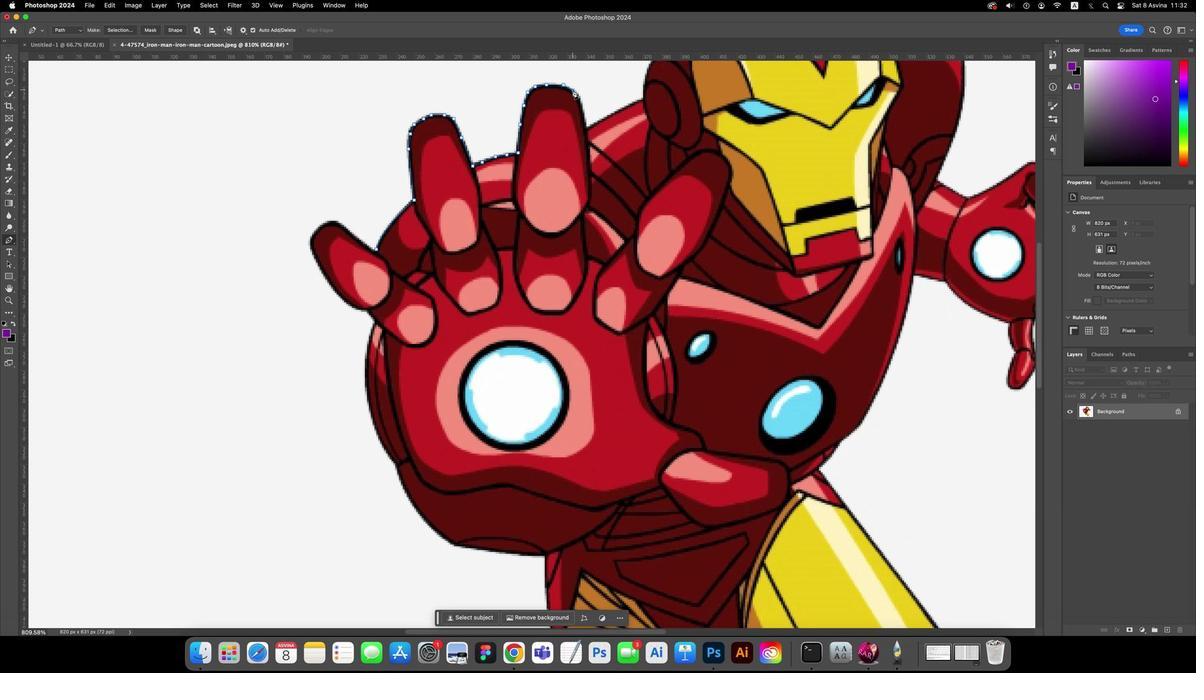 
Action: Mouse pressed left at (1114, 406)
Screenshot: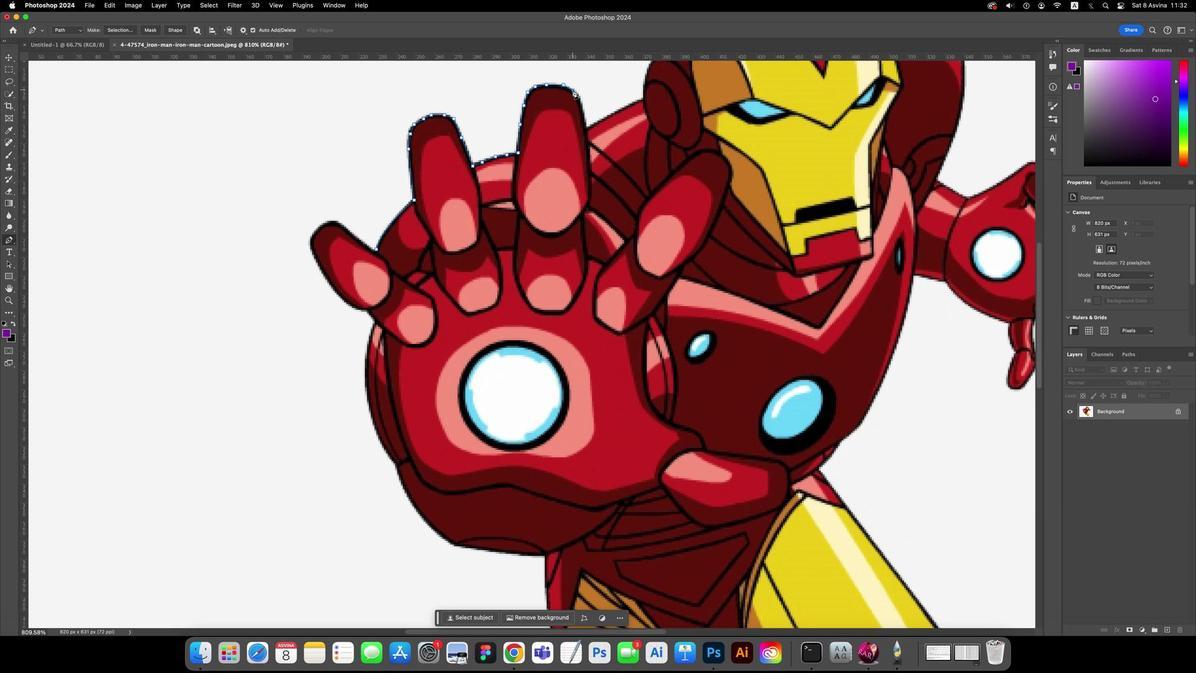 
Action: Mouse moved to (1115, 406)
Screenshot: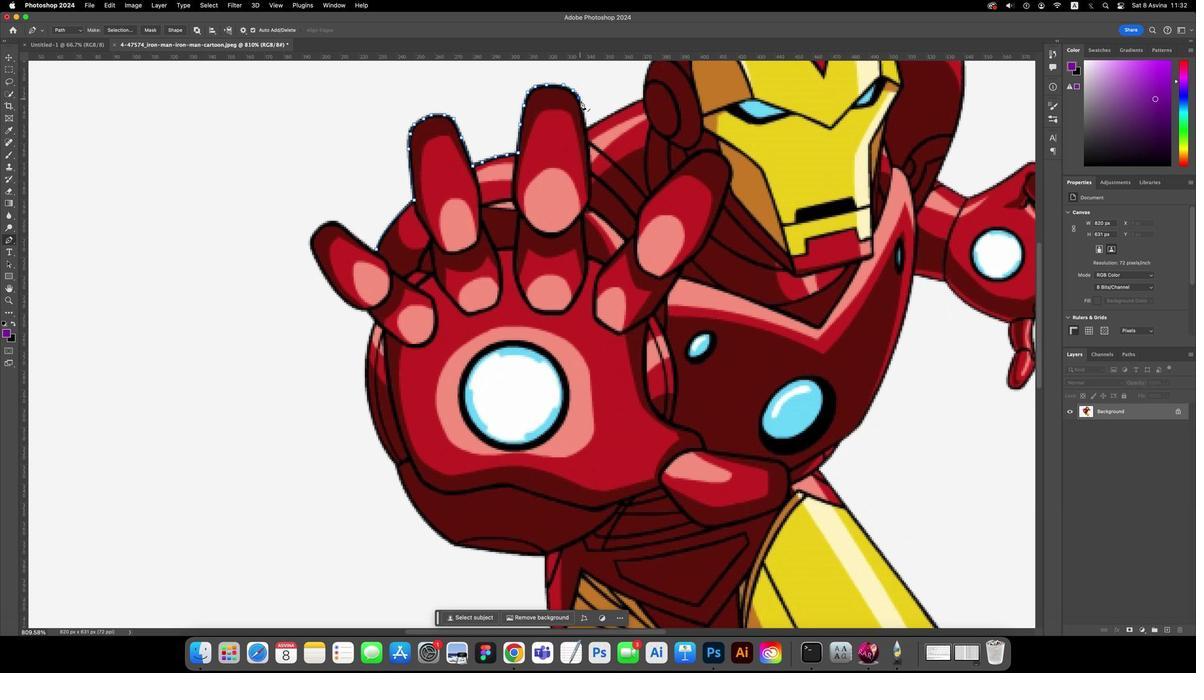 
Action: Mouse pressed left at (1115, 406)
Screenshot: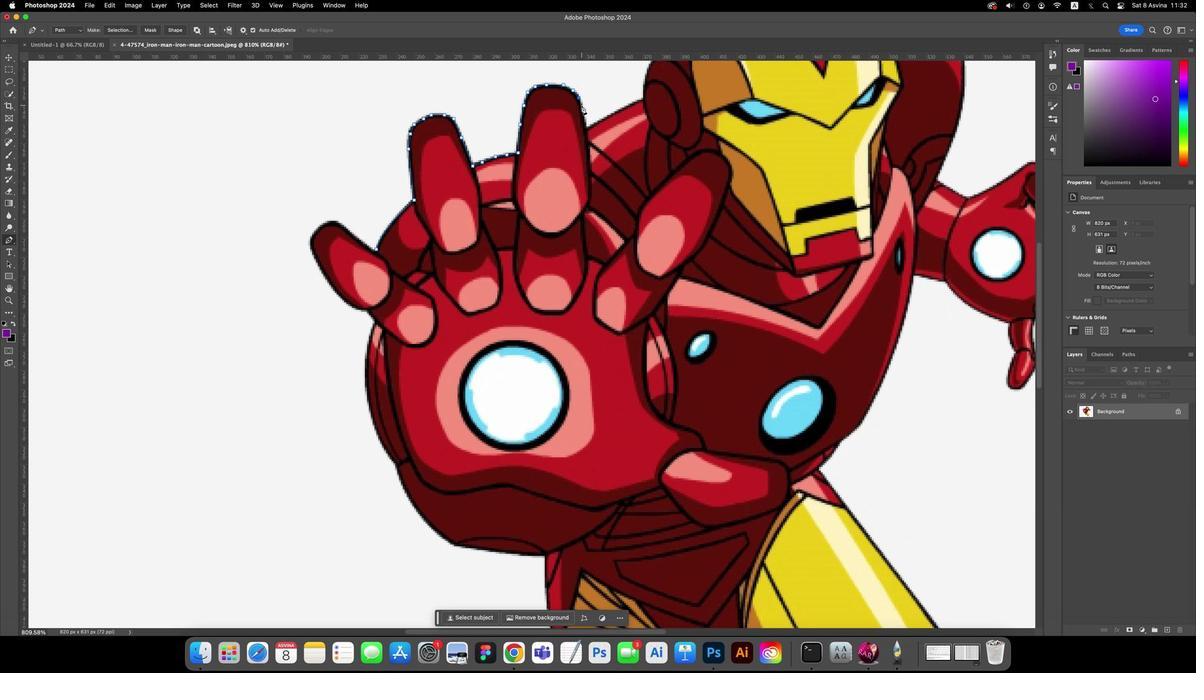 
Action: Mouse moved to (1115, 406)
Screenshot: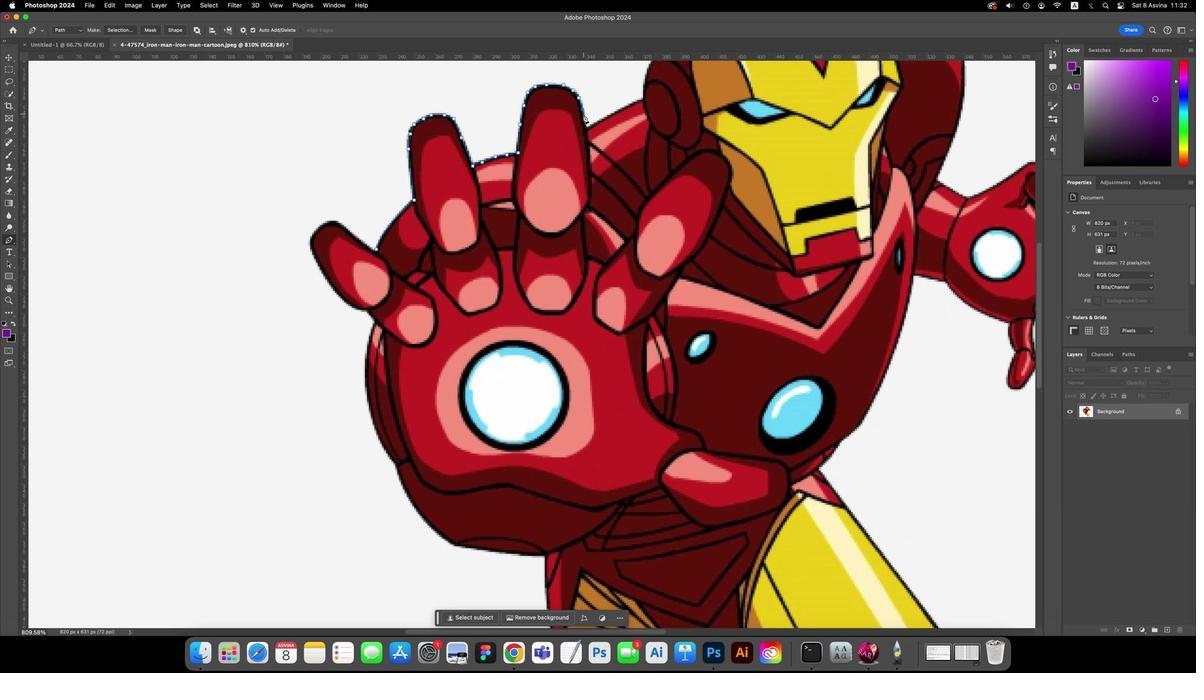 
Action: Mouse pressed left at (1115, 406)
Screenshot: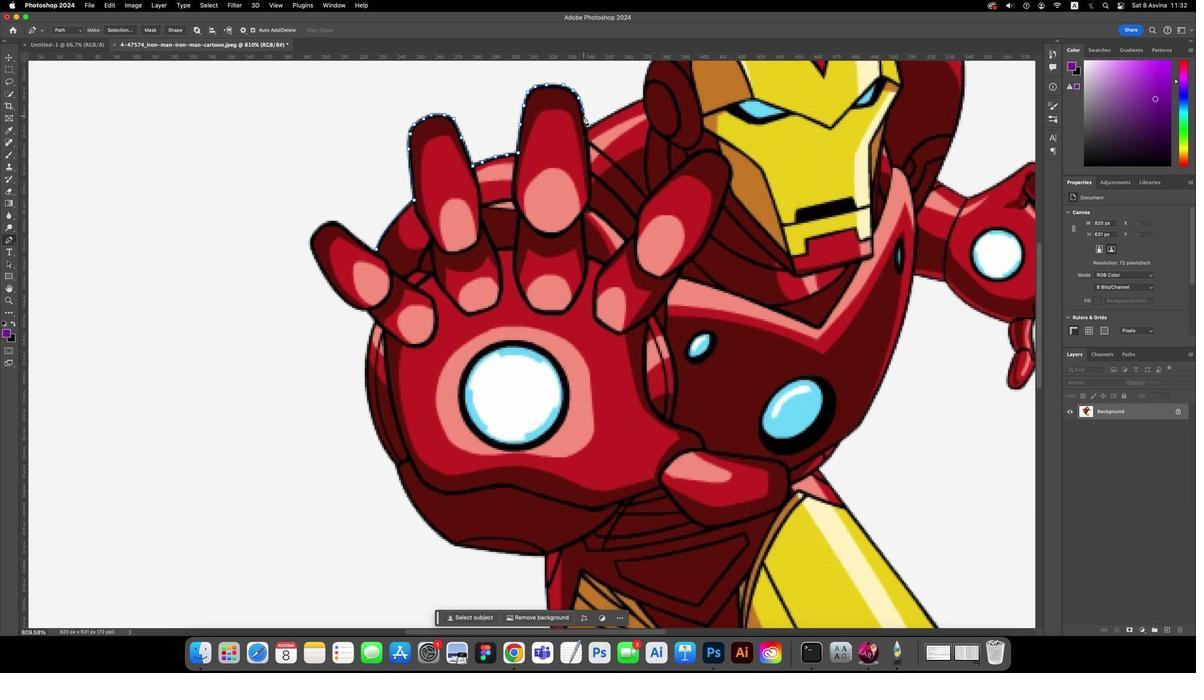 
Action: Mouse moved to (1115, 406)
Screenshot: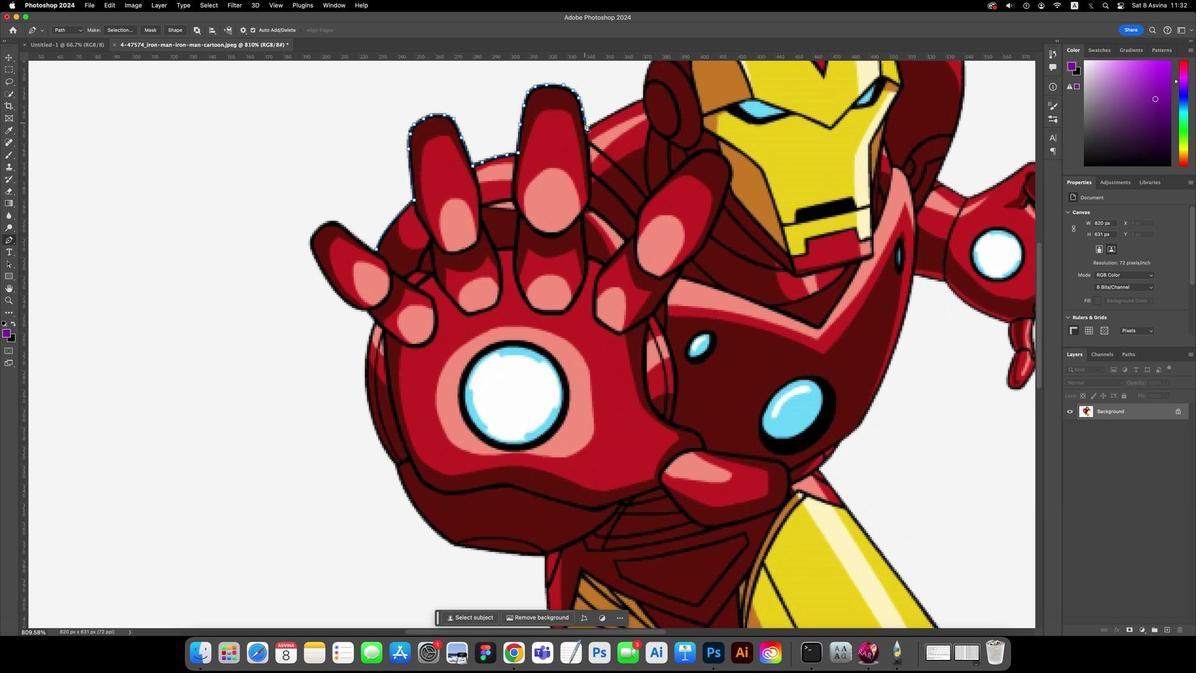 
Action: Mouse pressed left at (1115, 406)
Screenshot: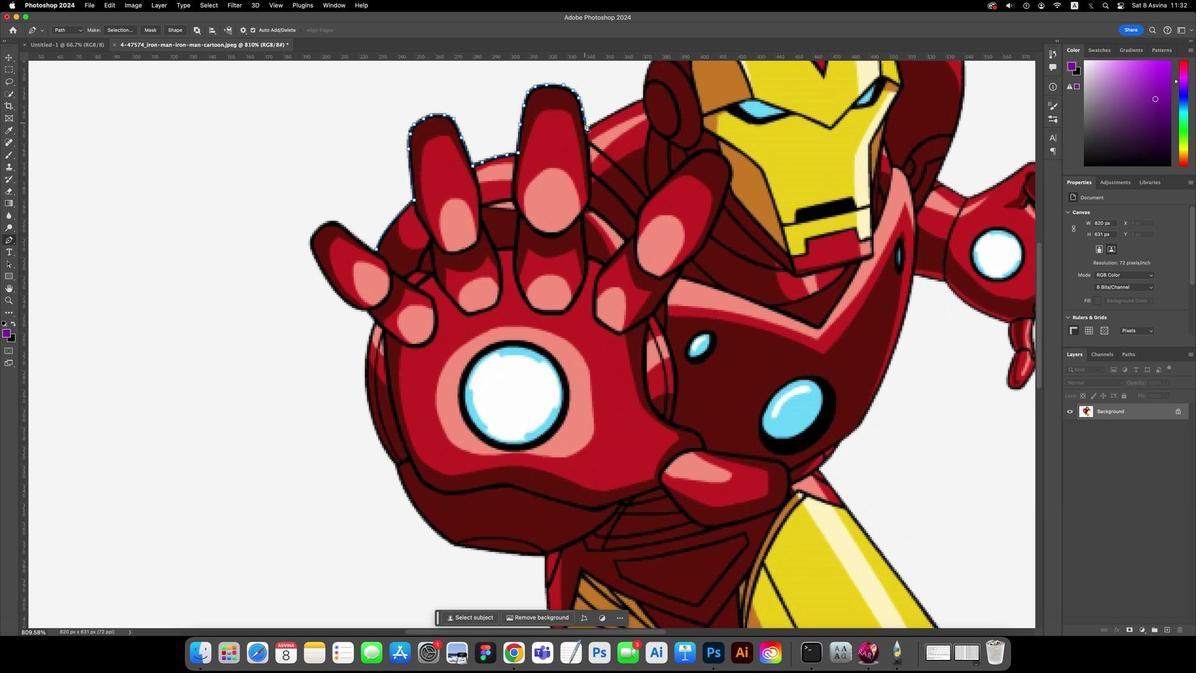 
Action: Mouse moved to (1115, 406)
Screenshot: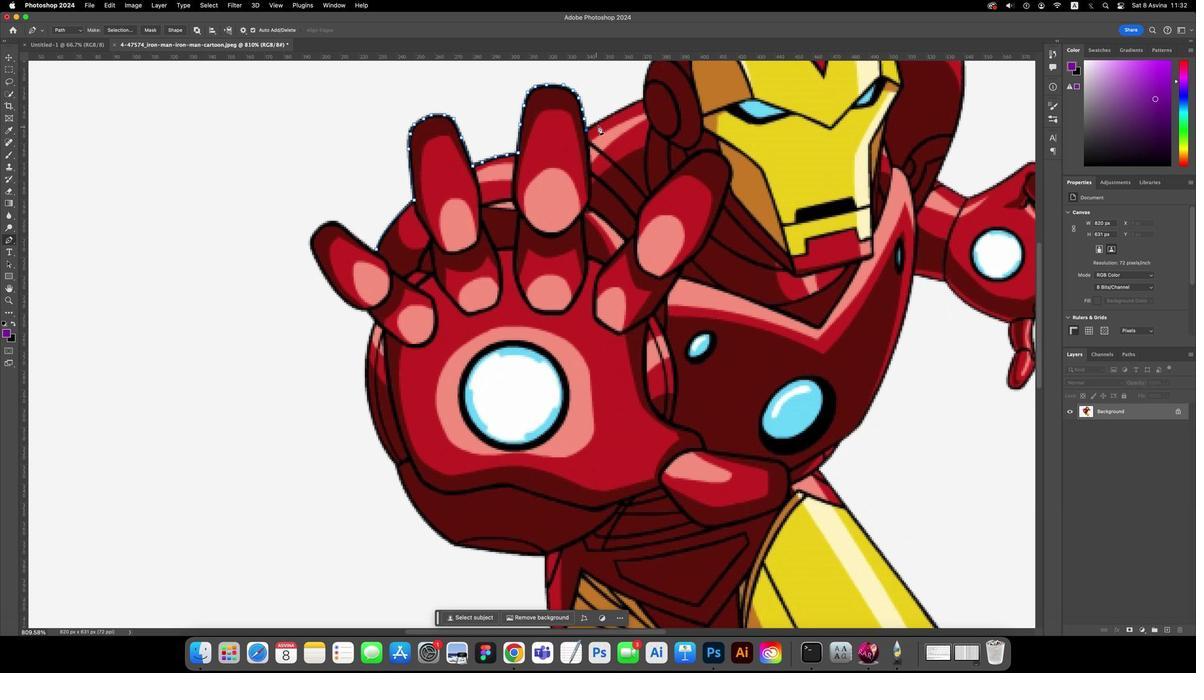 
Action: Mouse pressed left at (1115, 406)
Screenshot: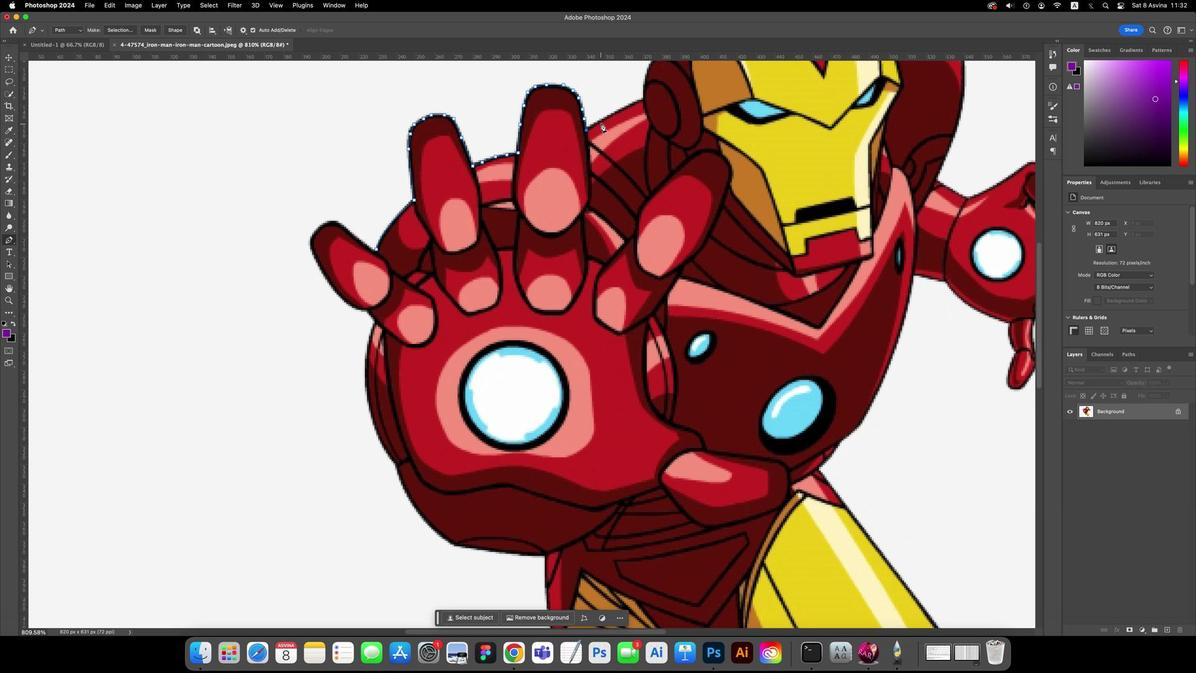 
Action: Mouse moved to (1117, 406)
Screenshot: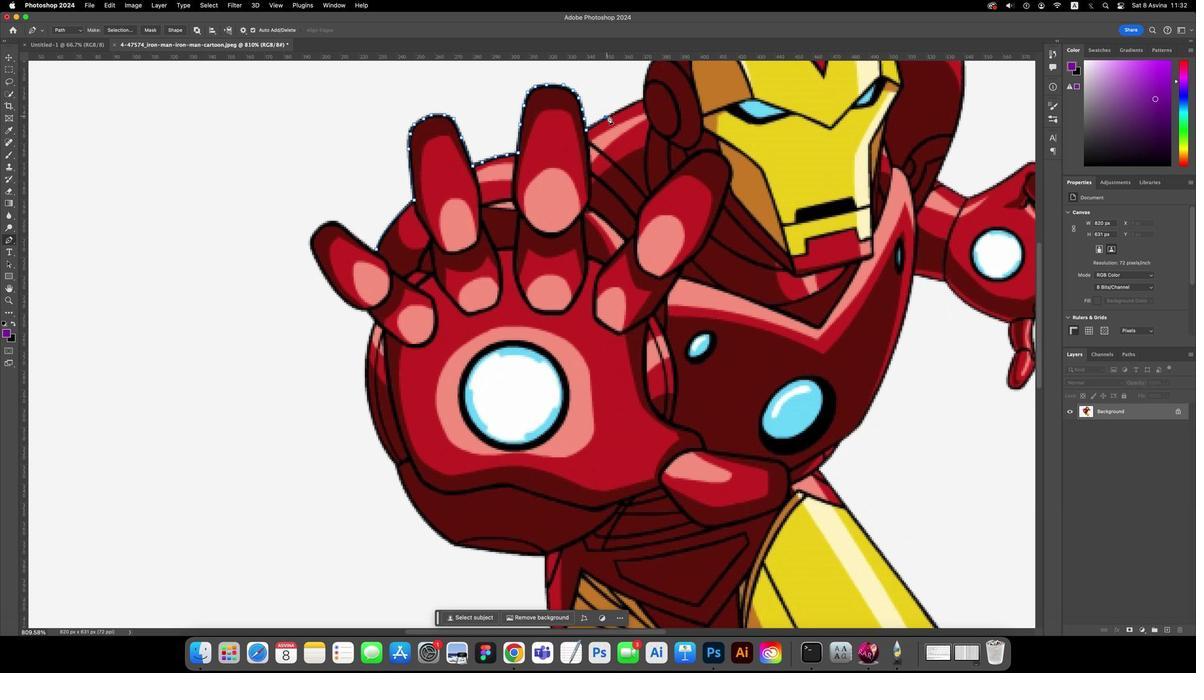 
Action: Mouse pressed left at (1117, 406)
Screenshot: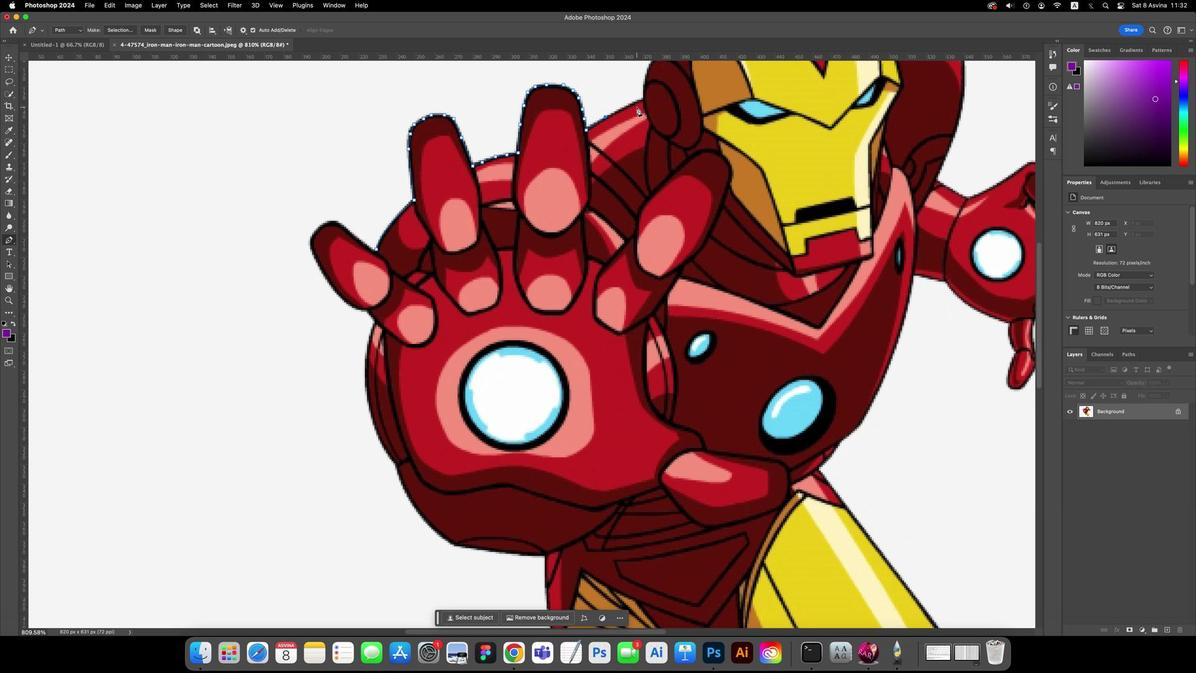 
Action: Mouse moved to (1121, 406)
Screenshot: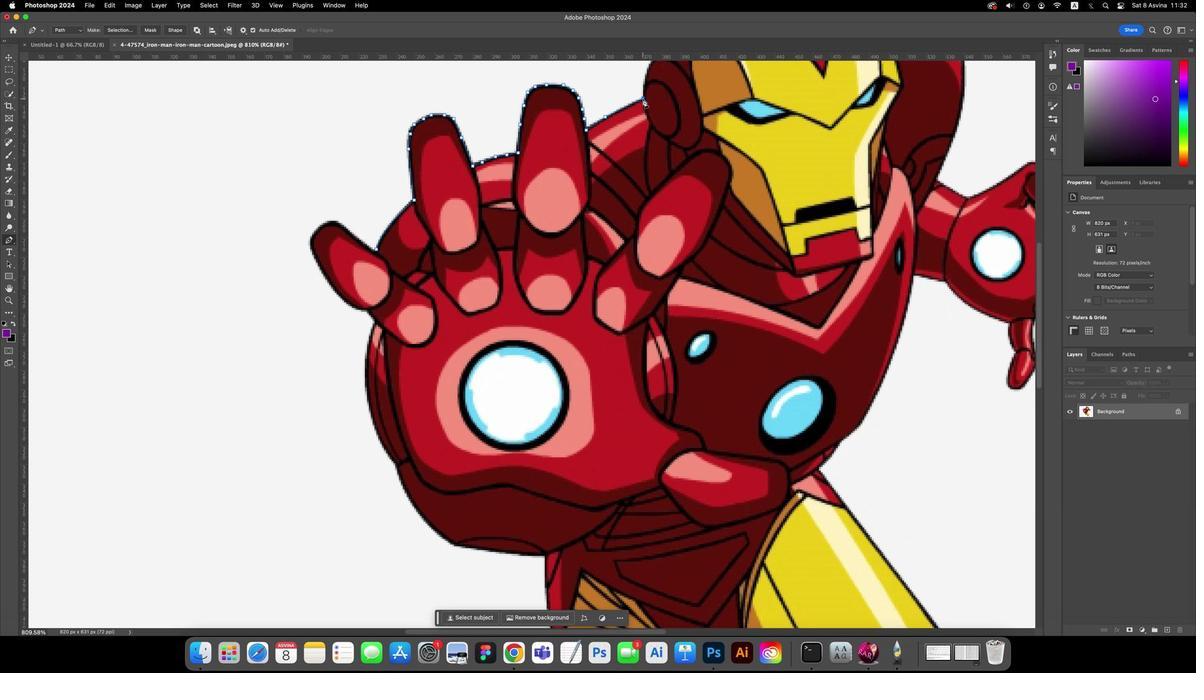 
Action: Mouse pressed left at (1121, 406)
Screenshot: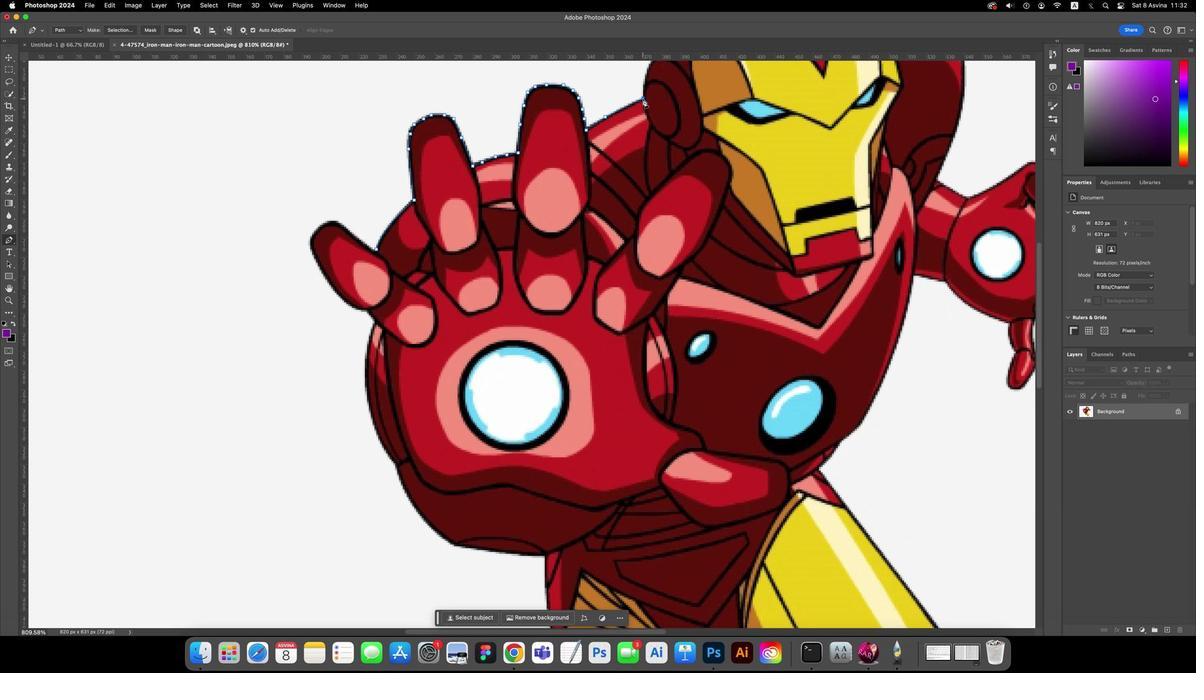 
Action: Mouse moved to (1121, 406)
Screenshot: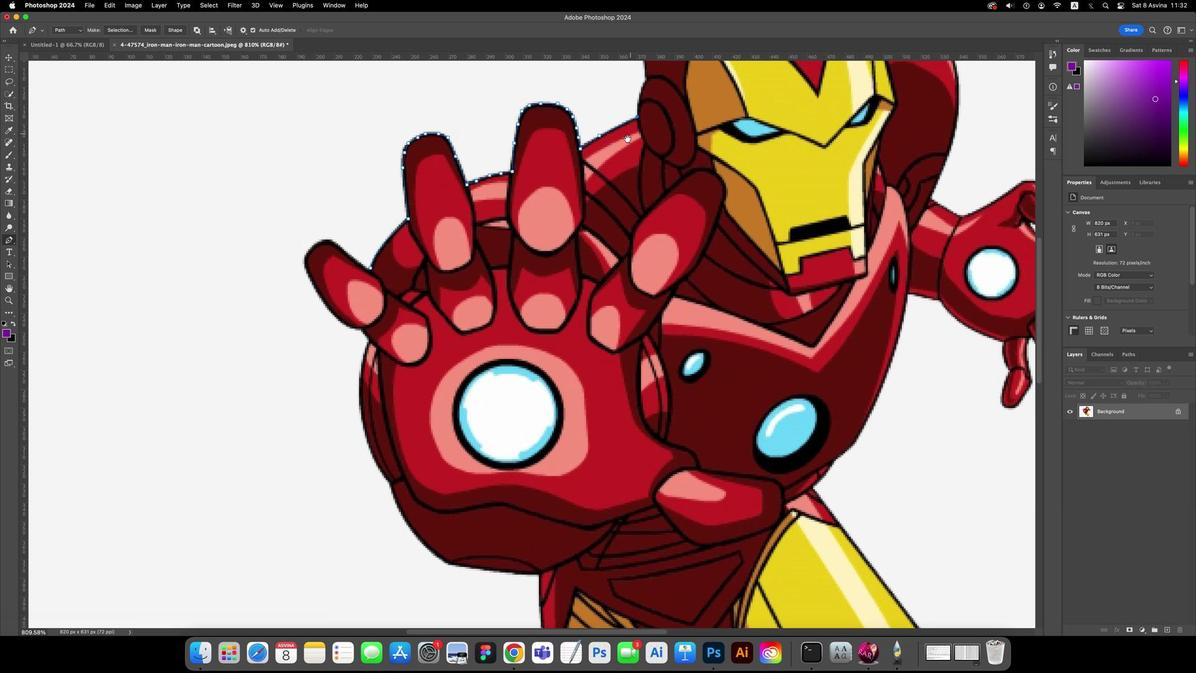 
Action: Key pressed Key.space
Screenshot: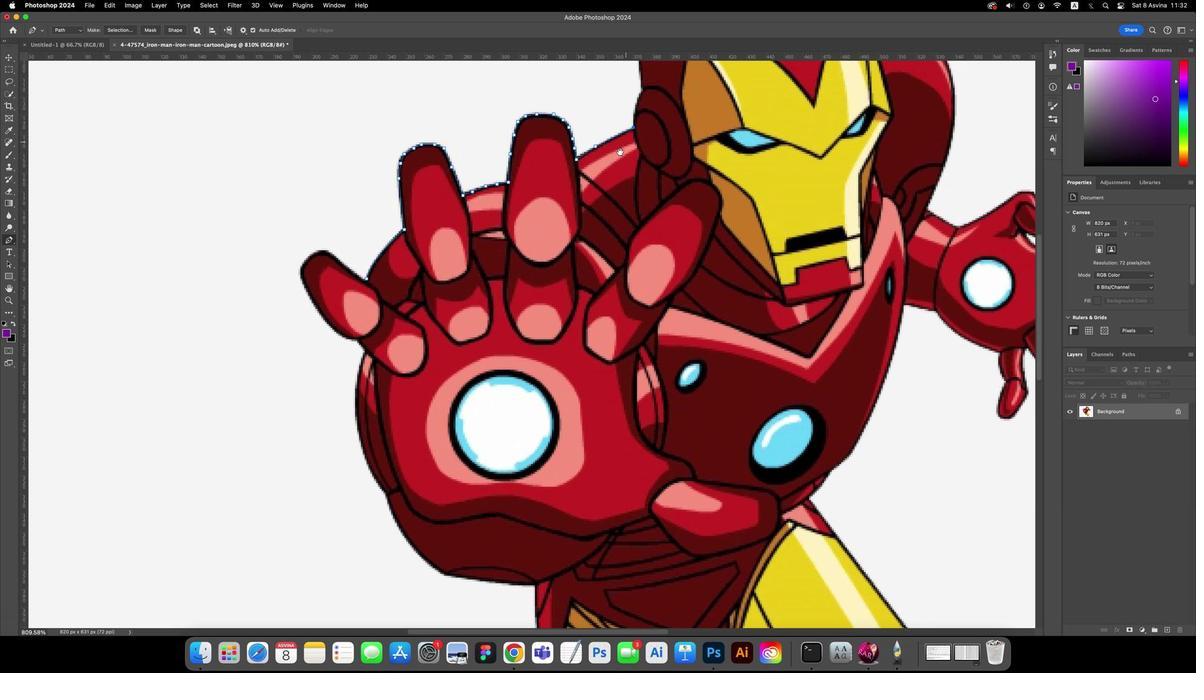 
Action: Mouse moved to (1121, 406)
Screenshot: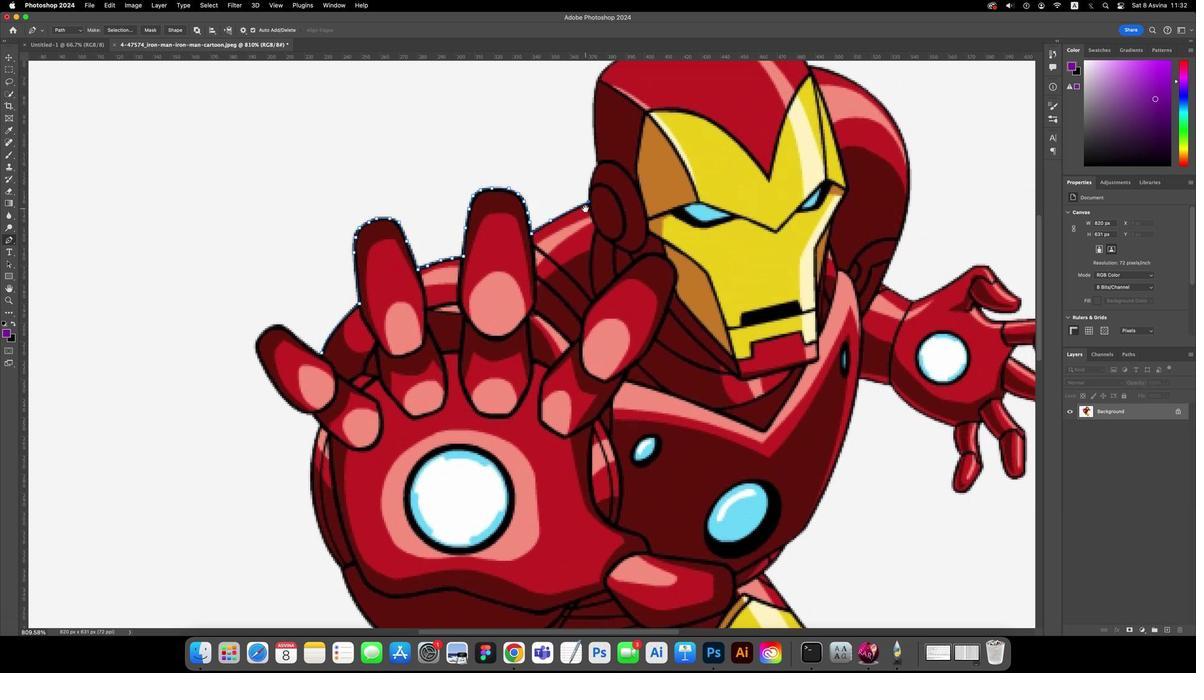 
Action: Mouse pressed left at (1121, 406)
Screenshot: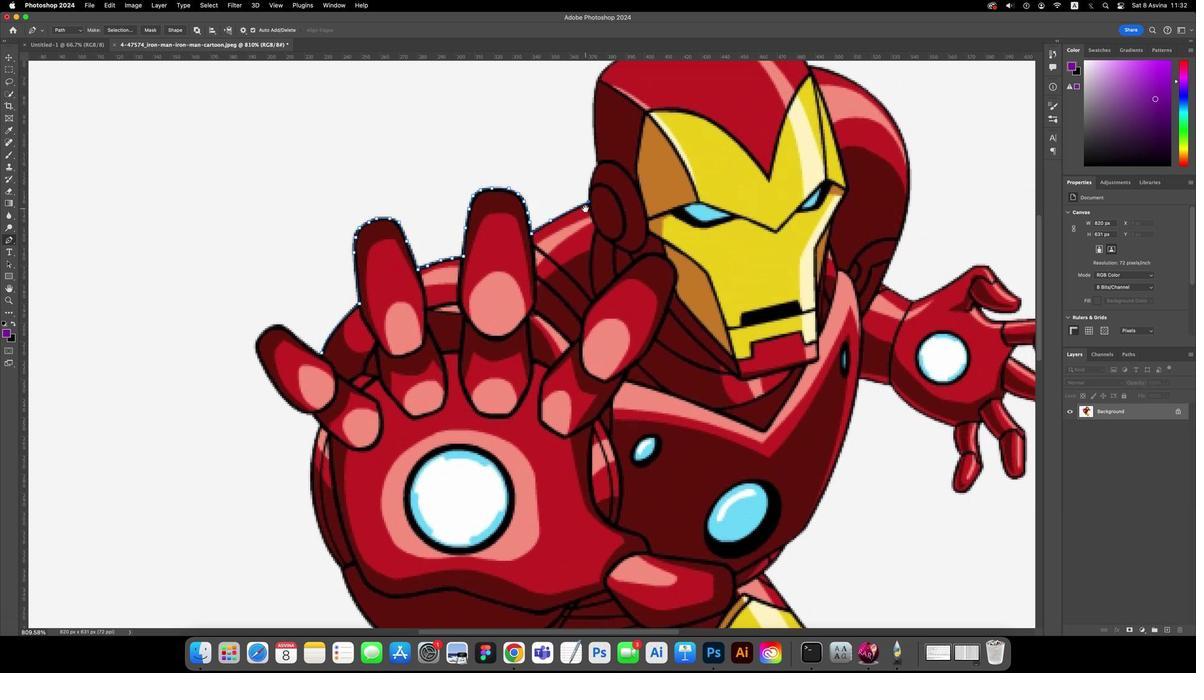 
Action: Mouse moved to (1115, 406)
Screenshot: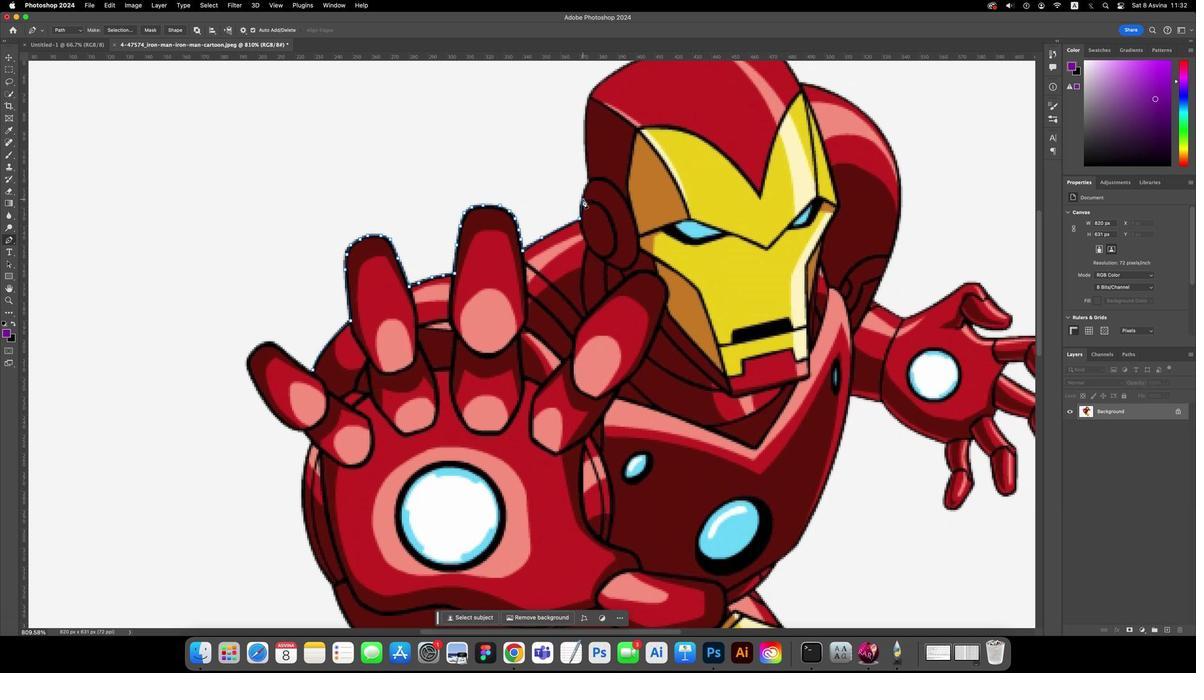 
Action: Mouse pressed left at (1115, 406)
Screenshot: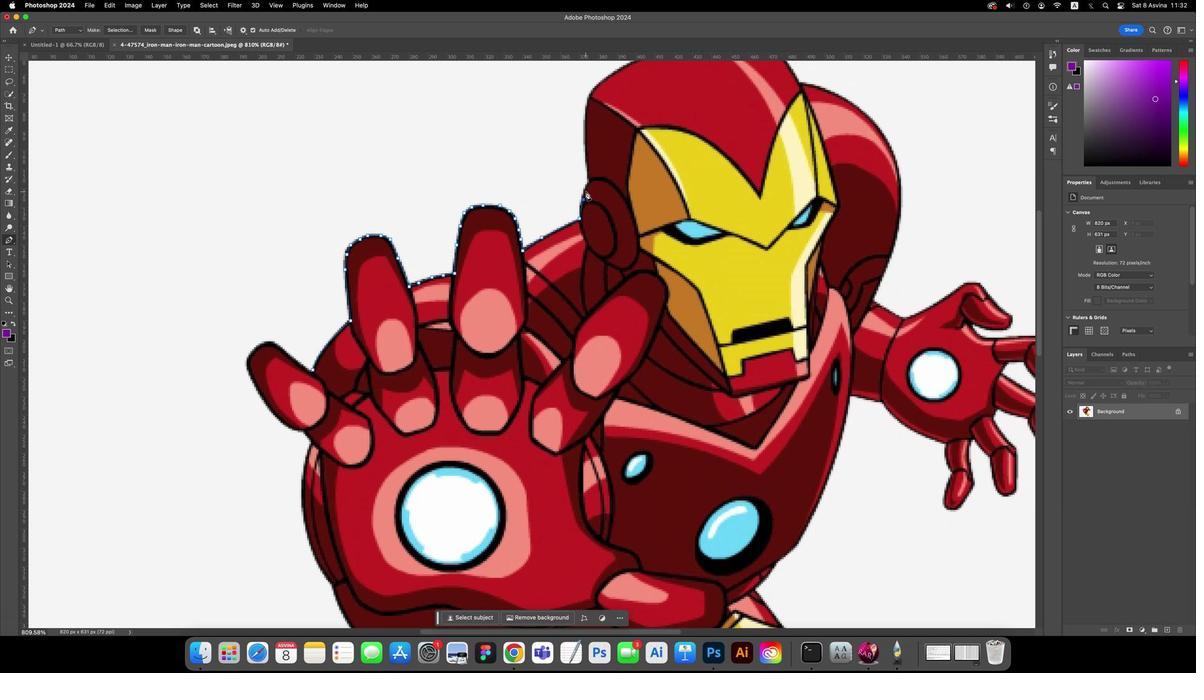 
Action: Mouse moved to (1115, 406)
Screenshot: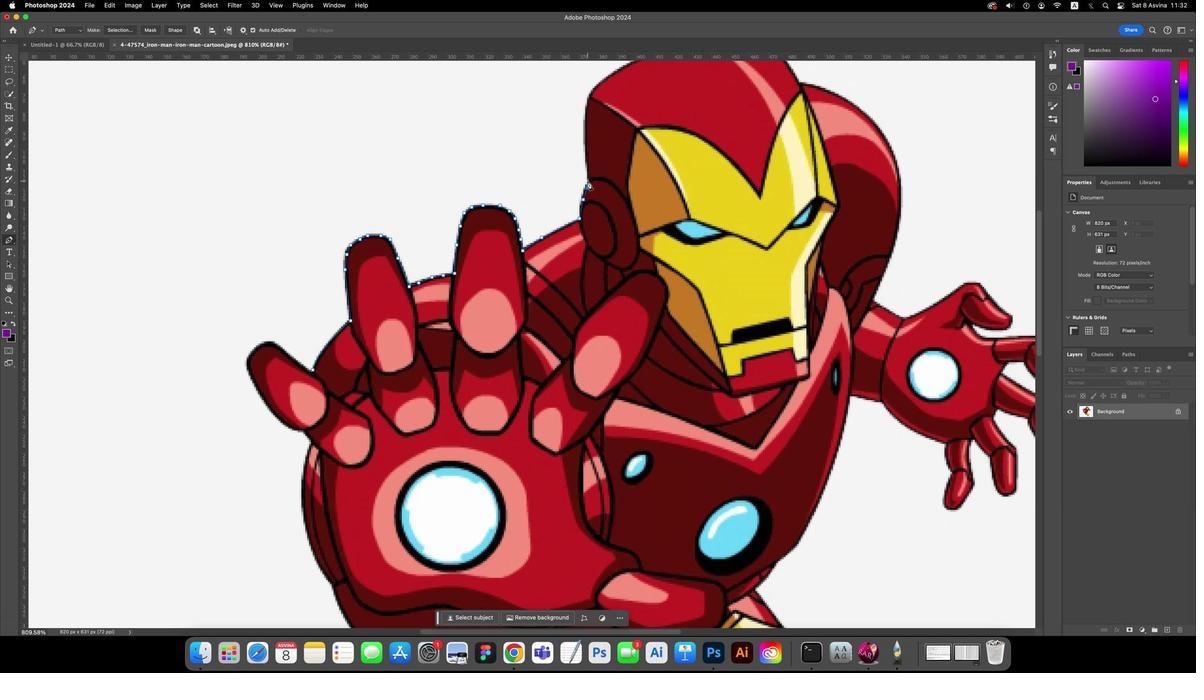 
Action: Mouse pressed left at (1115, 406)
Screenshot: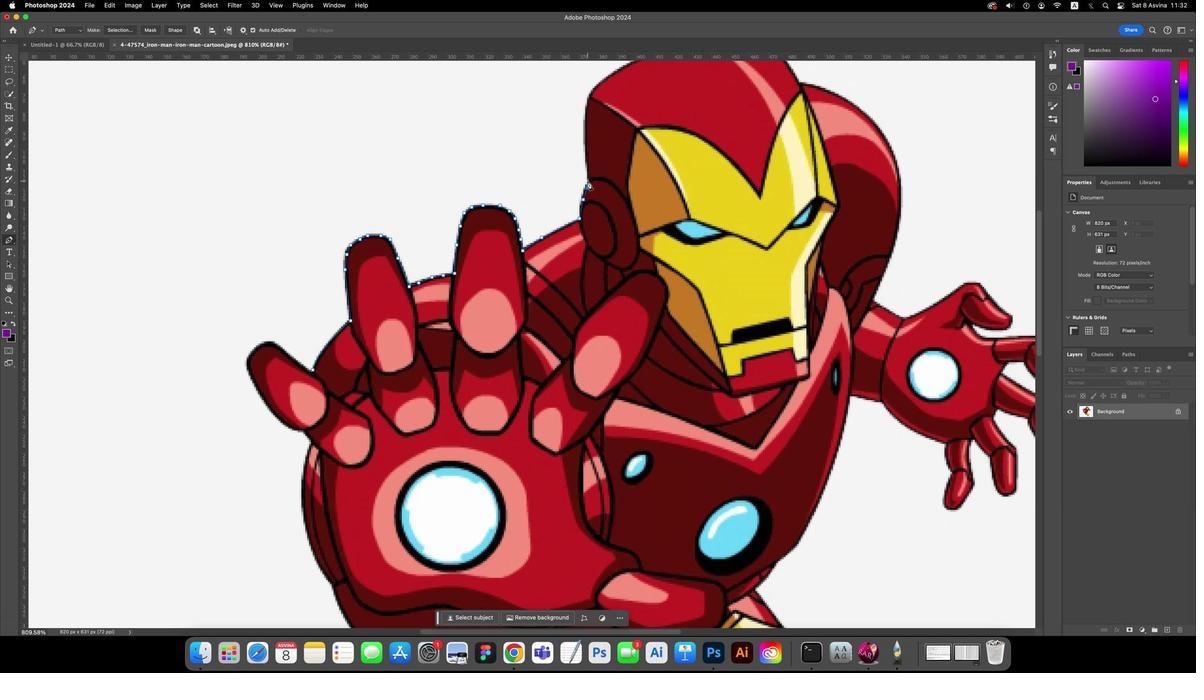 
Action: Mouse moved to (1115, 406)
Screenshot: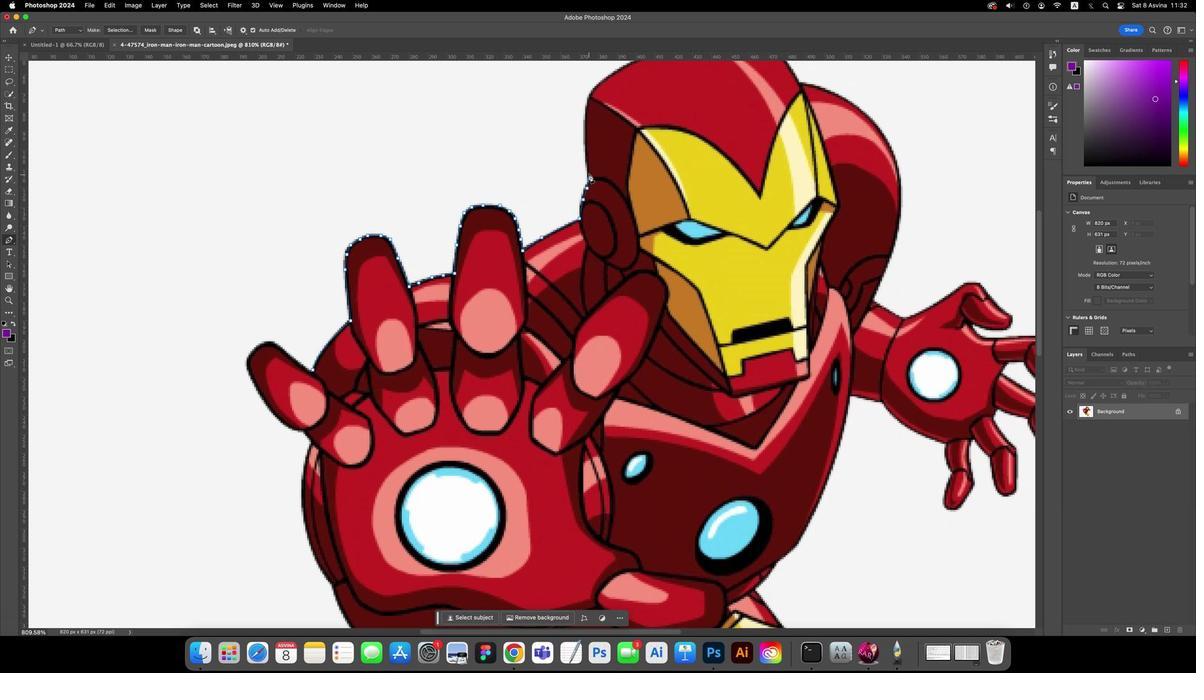 
Action: Mouse pressed left at (1115, 406)
Screenshot: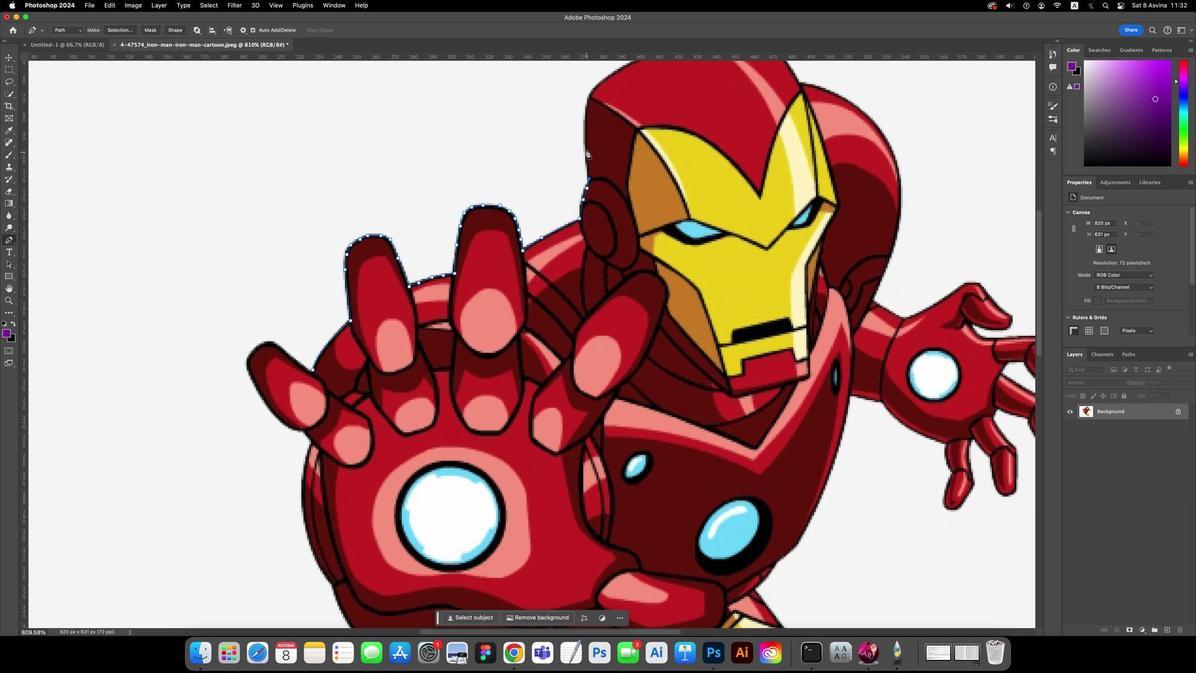 
Action: Mouse moved to (1115, 406)
Screenshot: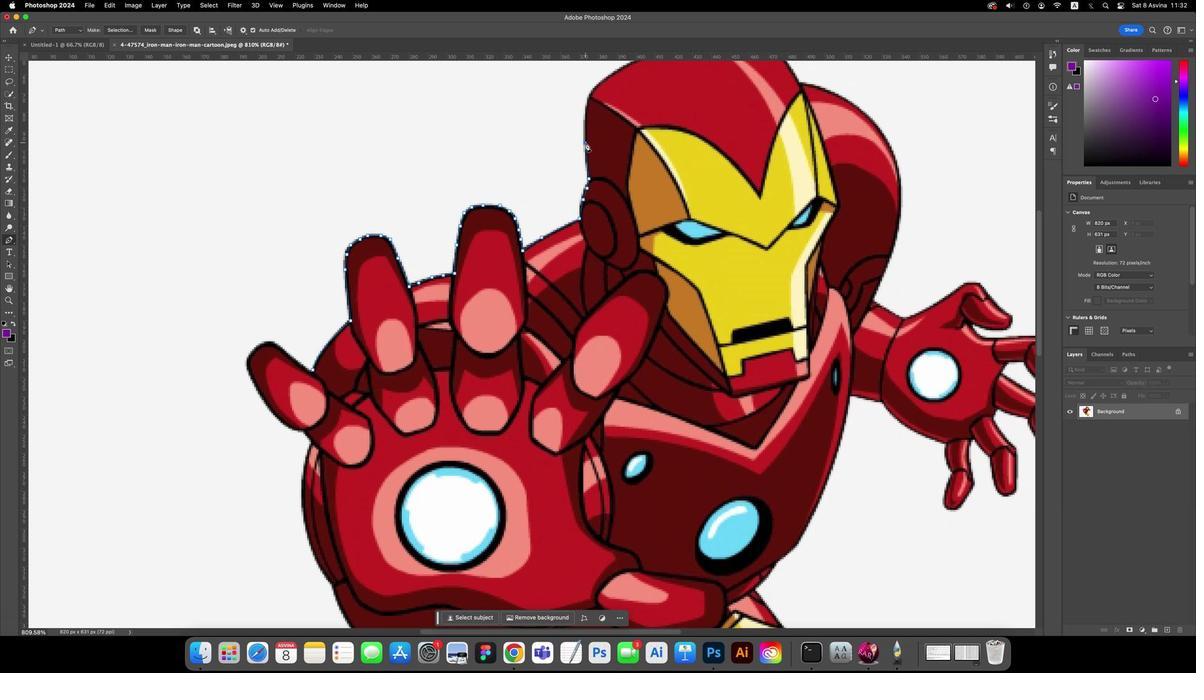 
Action: Mouse pressed left at (1115, 406)
Screenshot: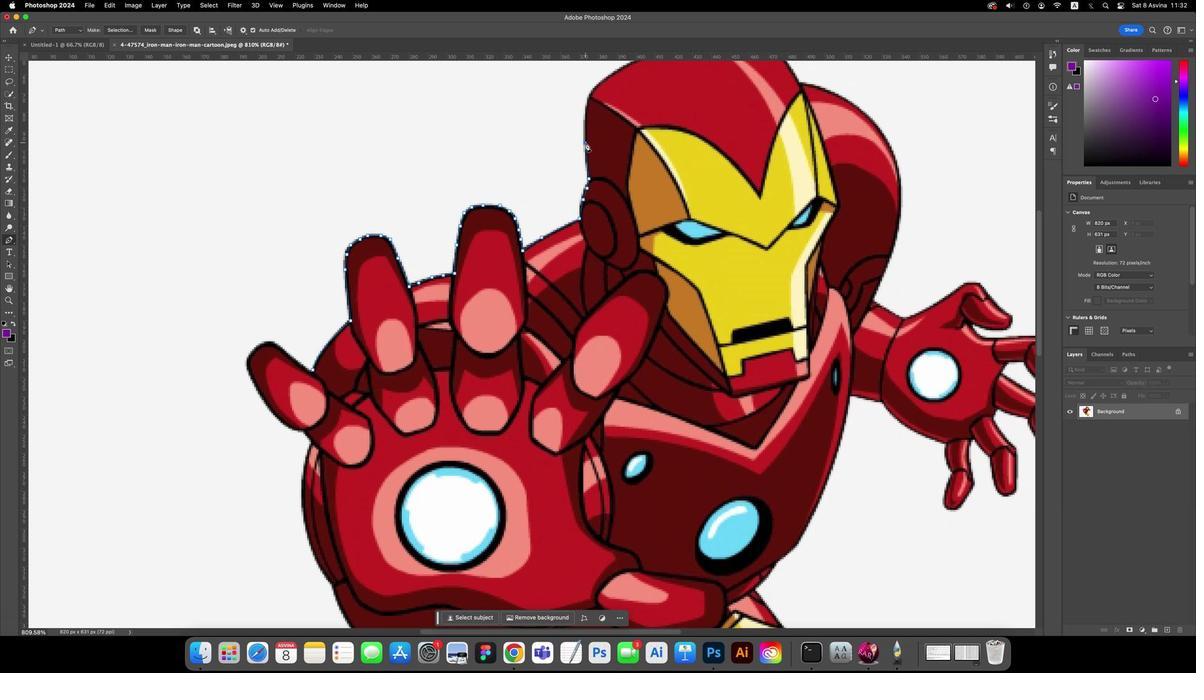 
Action: Key pressed Key.space
Screenshot: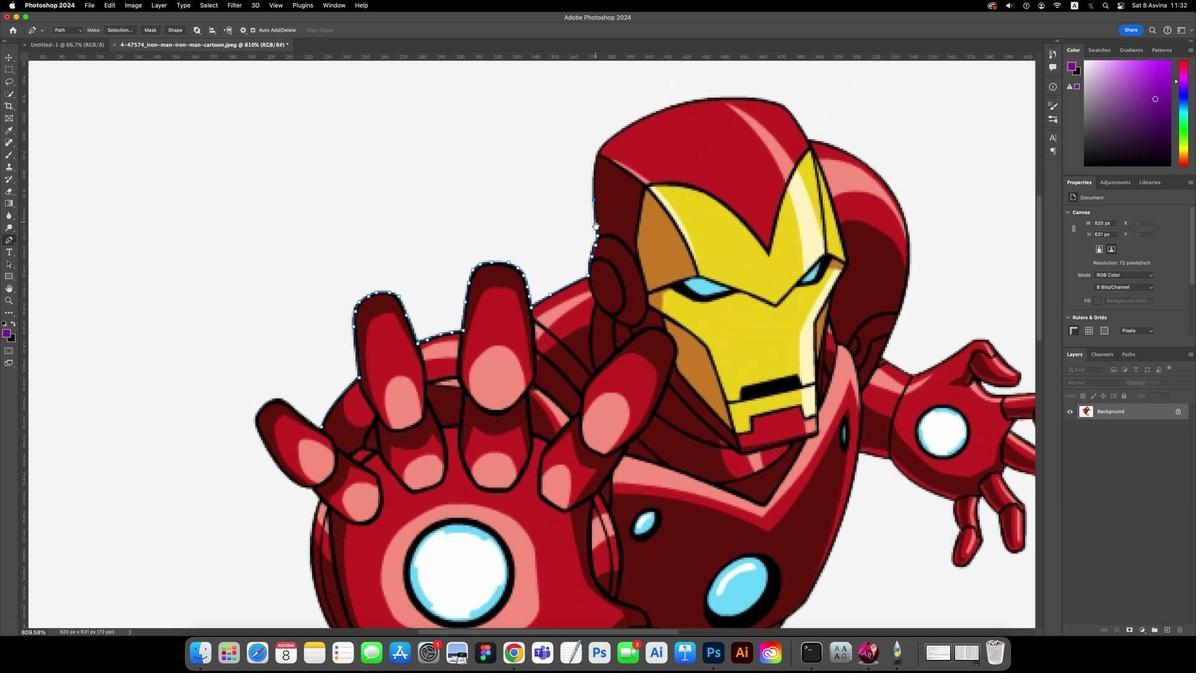 
Action: Mouse pressed left at (1115, 406)
Screenshot: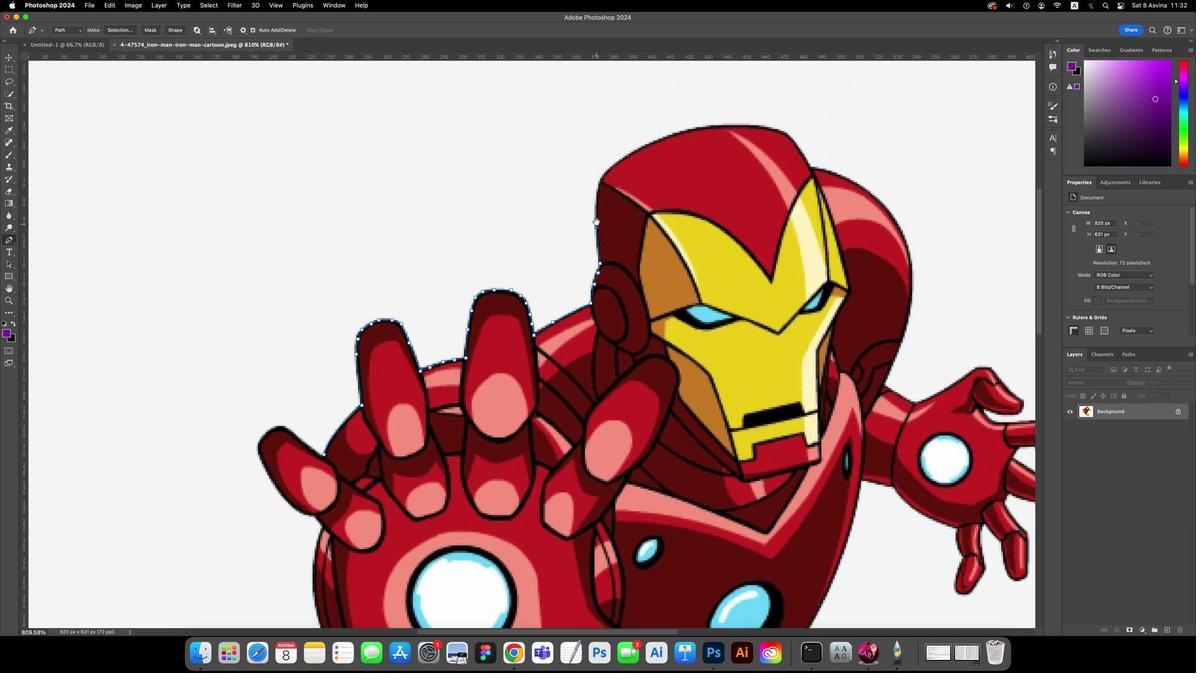 
Action: Mouse moved to (1117, 406)
Screenshot: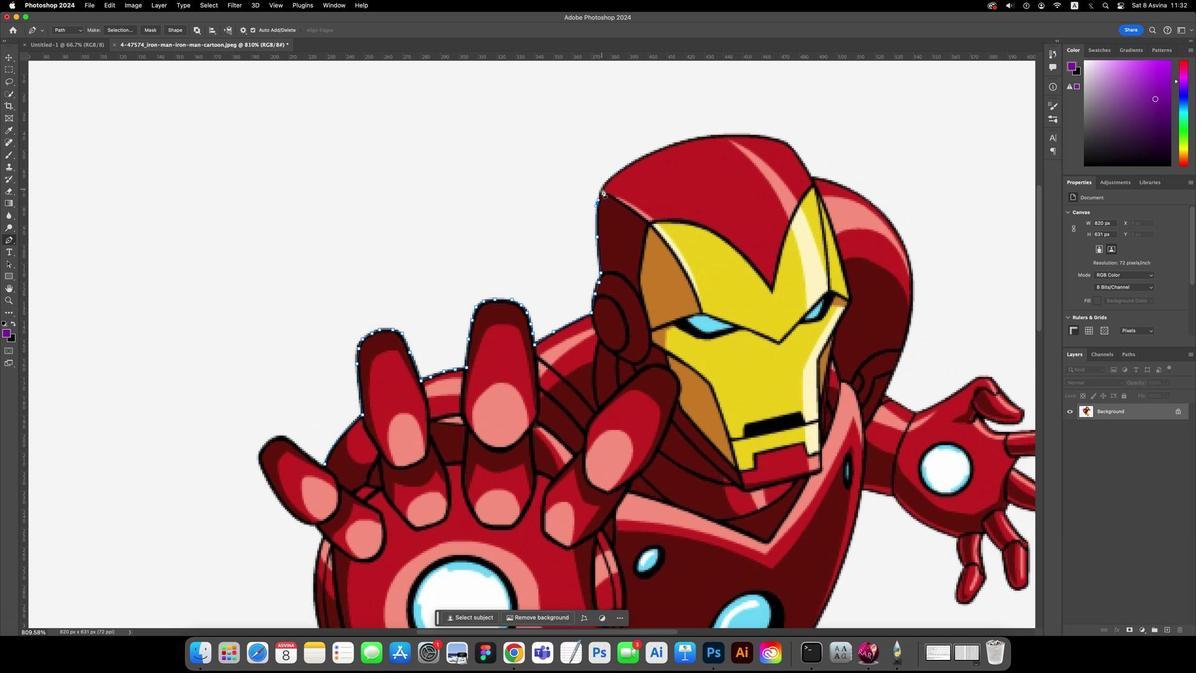 
Action: Mouse pressed left at (1117, 406)
Screenshot: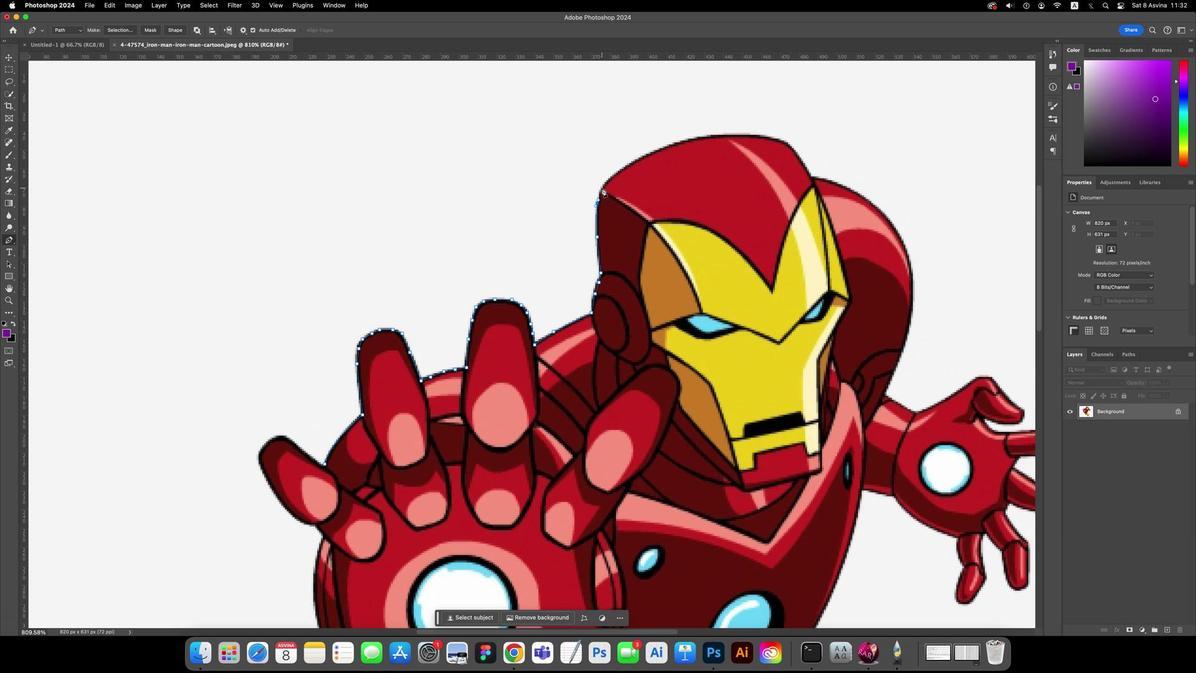 
Action: Mouse moved to (1117, 406)
Screenshot: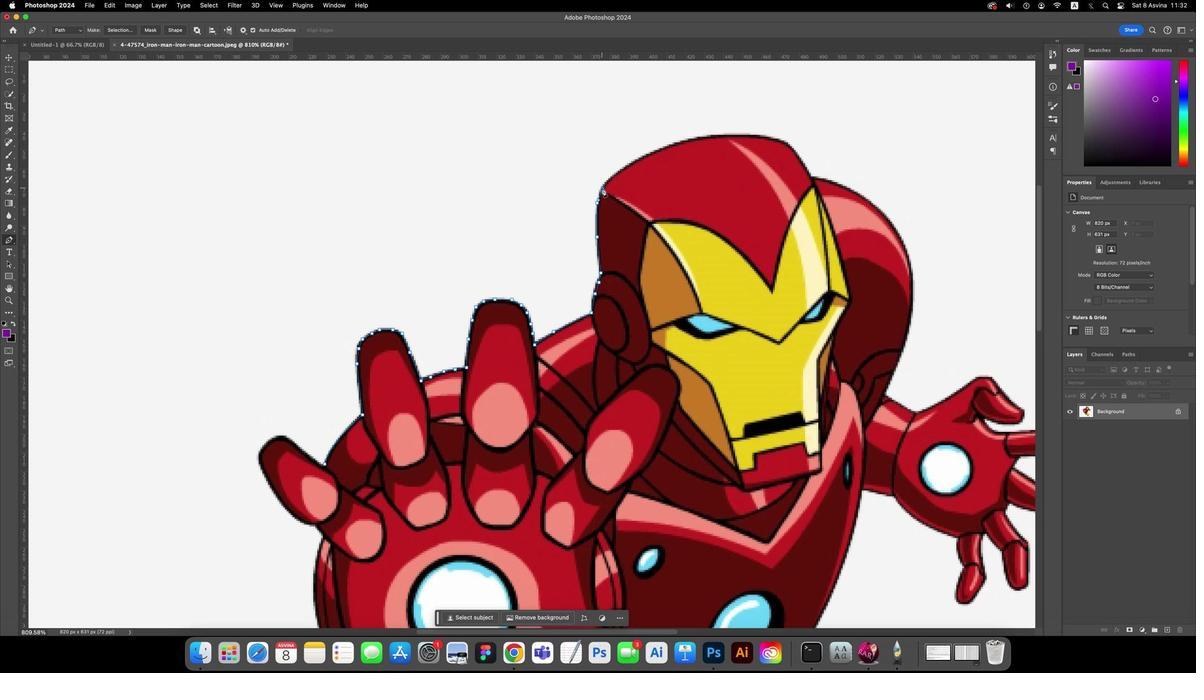 
Action: Mouse pressed left at (1117, 406)
Screenshot: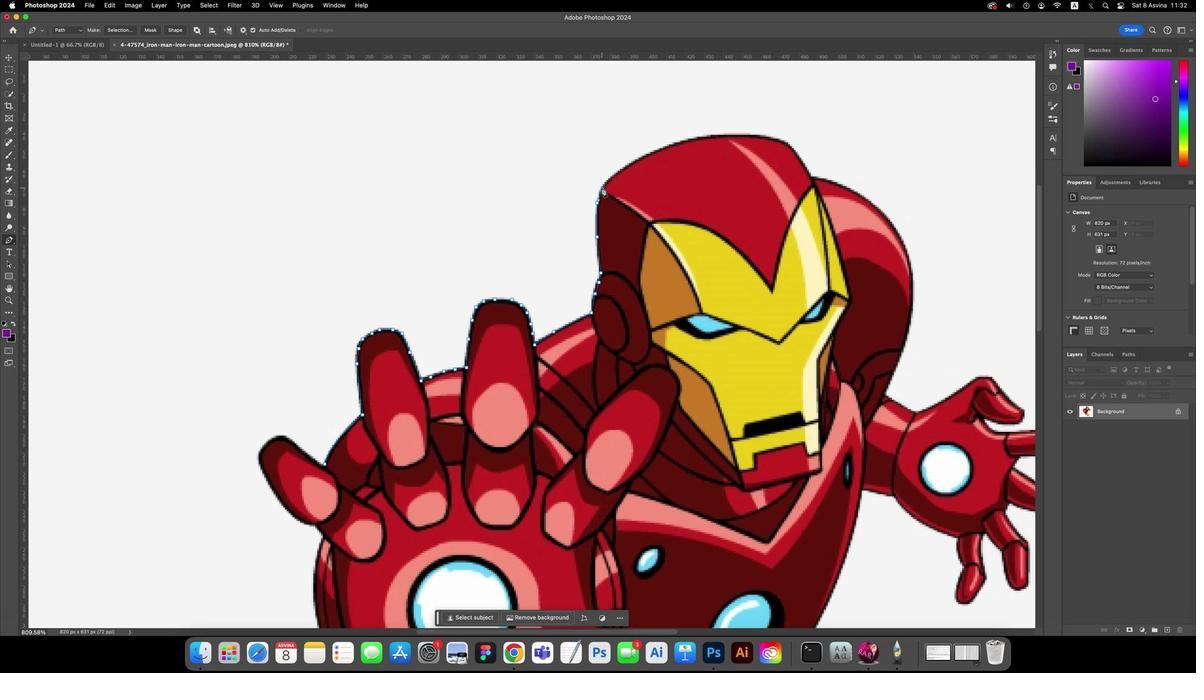
Action: Key pressed Key.space
Screenshot: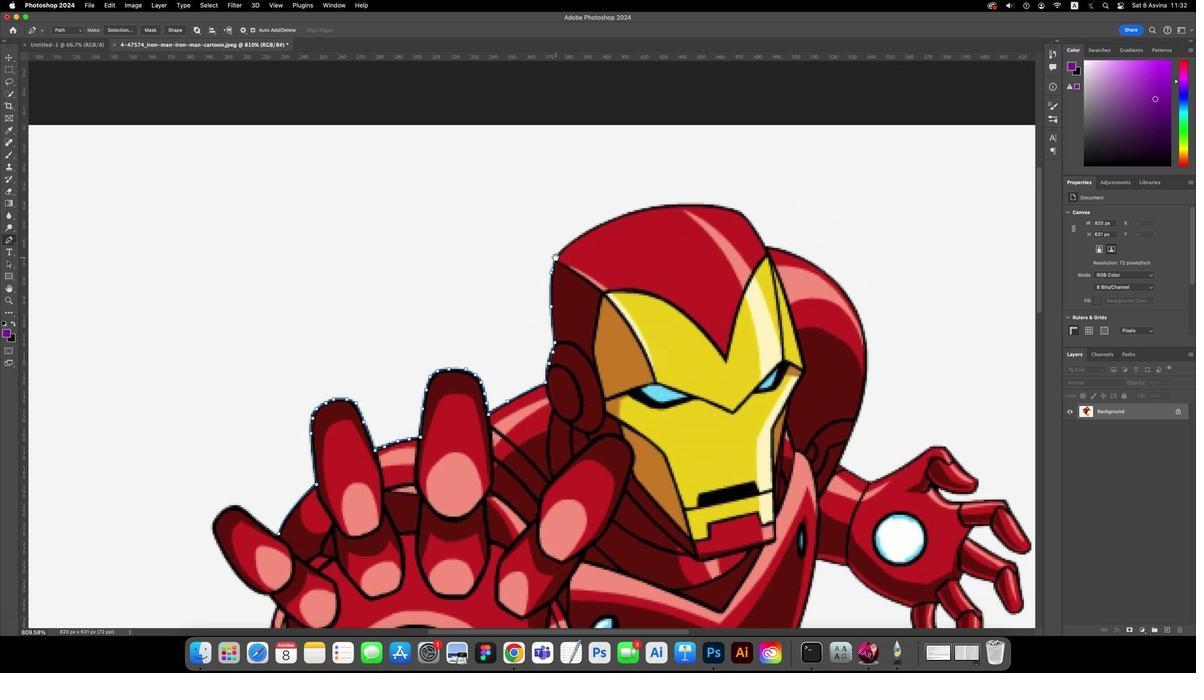 
Action: Mouse pressed left at (1117, 406)
Screenshot: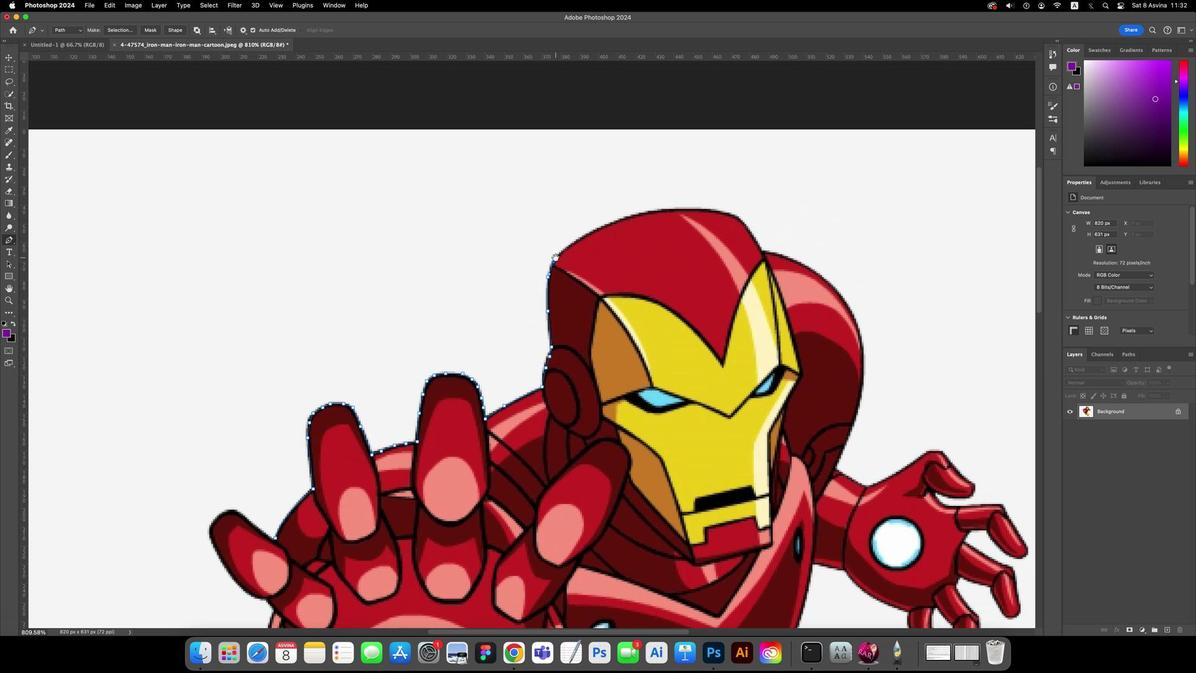 
Action: Mouse moved to (1115, 406)
Screenshot: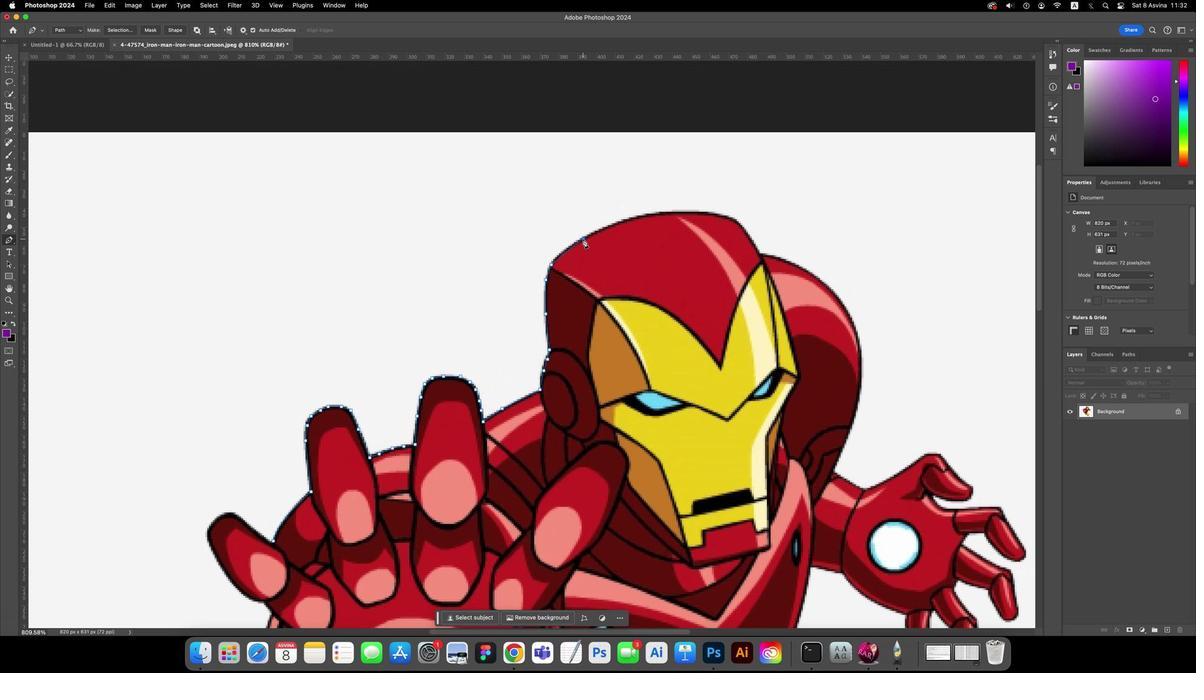 
Action: Mouse pressed left at (1115, 406)
Screenshot: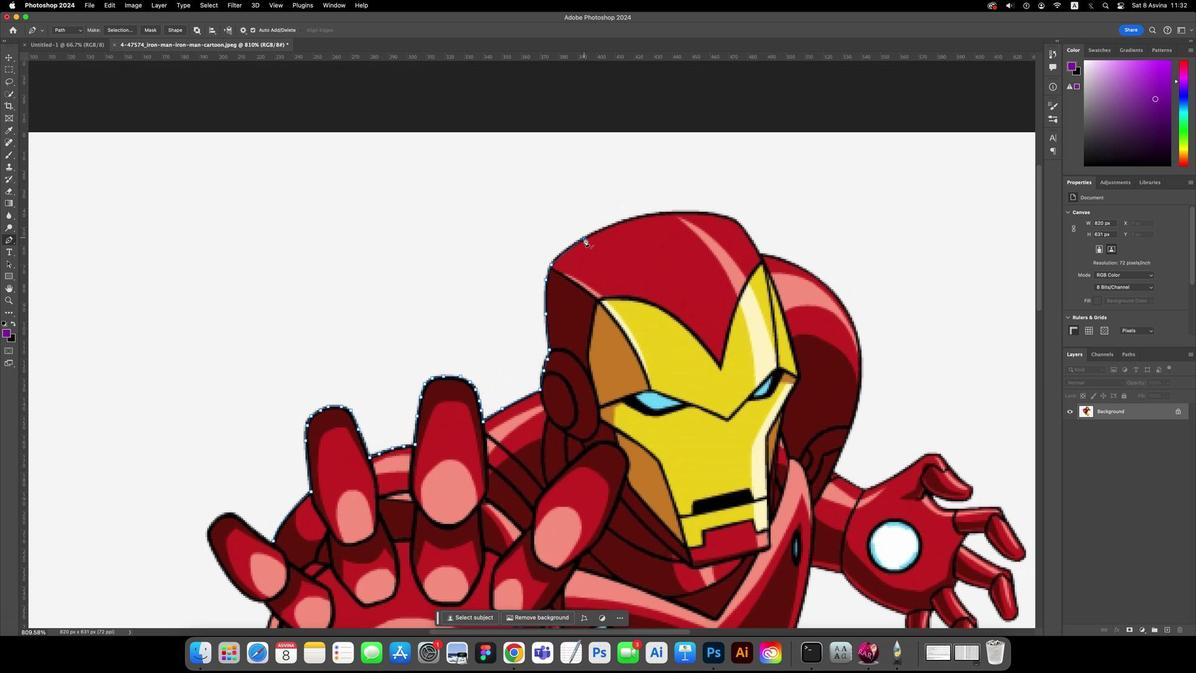 
Action: Mouse moved to (1115, 406)
Screenshot: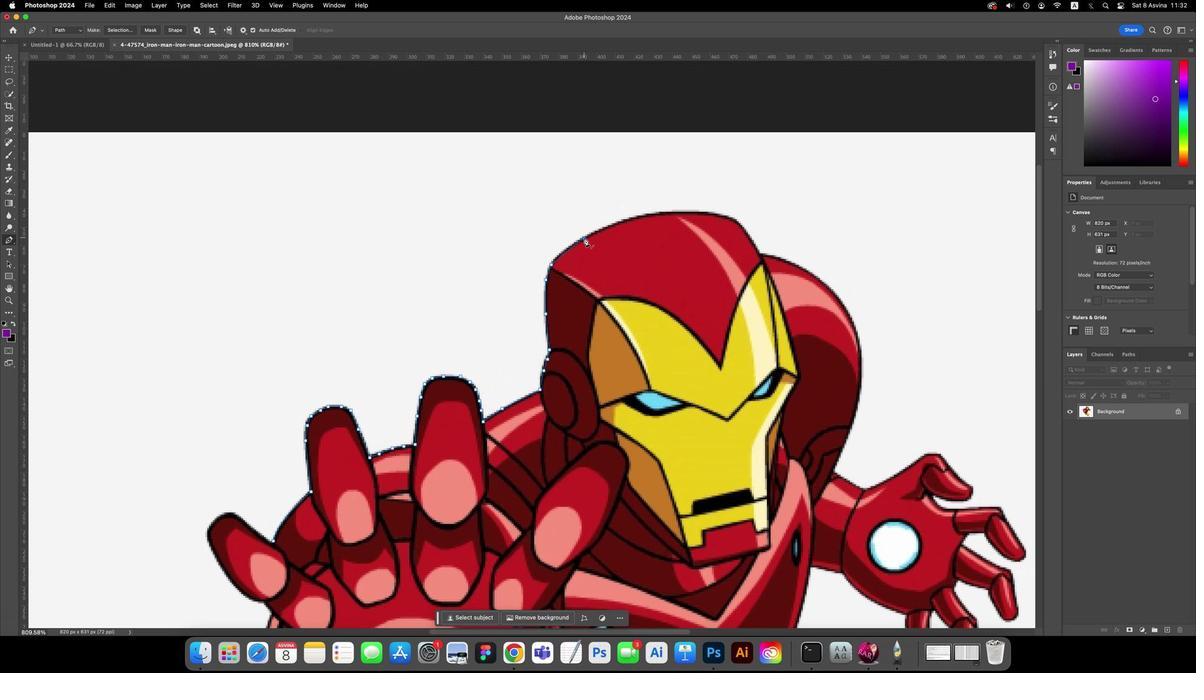 
Action: Key pressed Key.cmd'z'
Screenshot: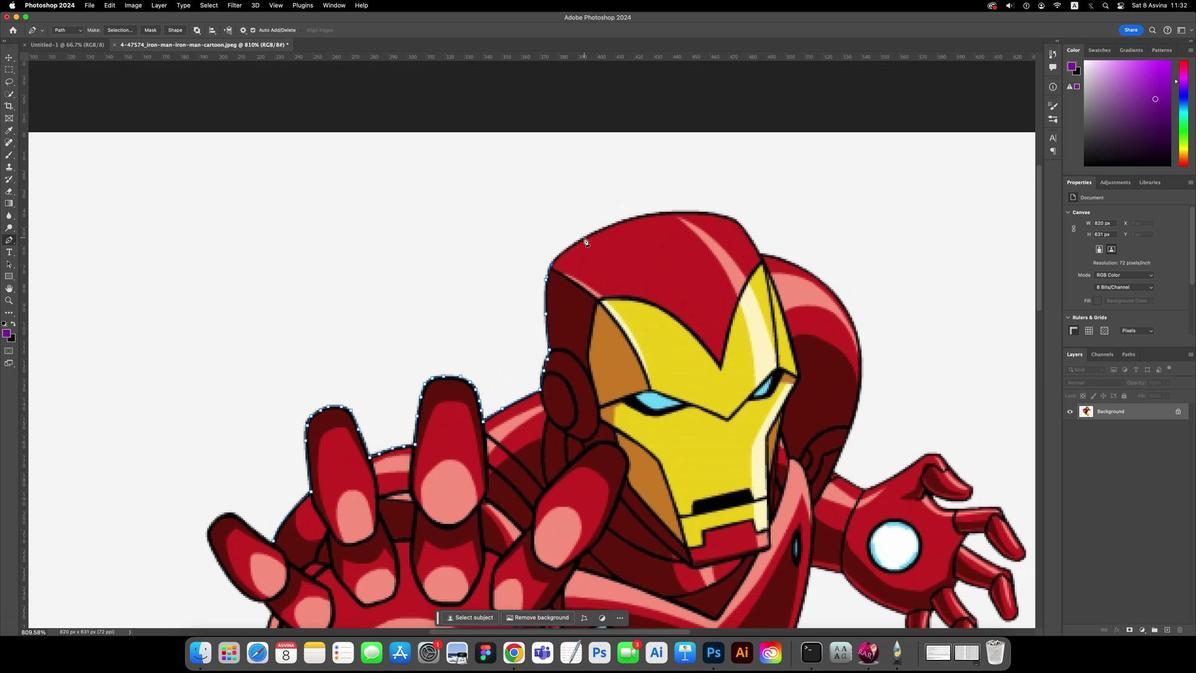 
Action: Mouse pressed left at (1115, 406)
Screenshot: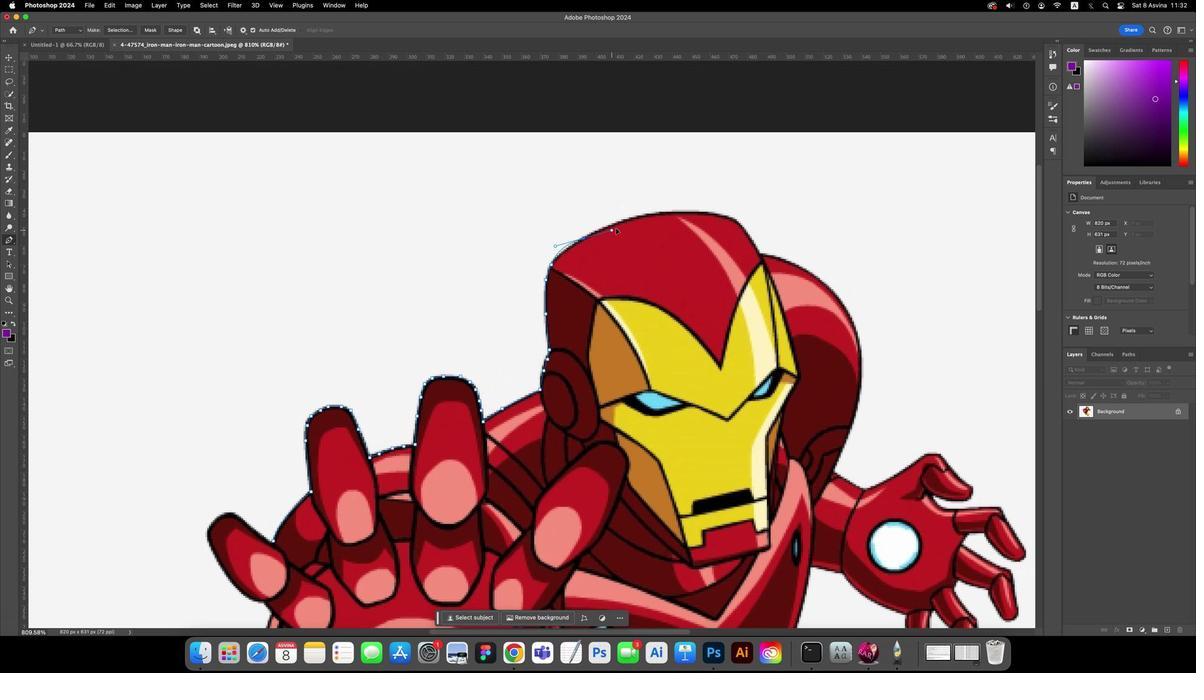 
Action: Mouse moved to (1115, 406)
Screenshot: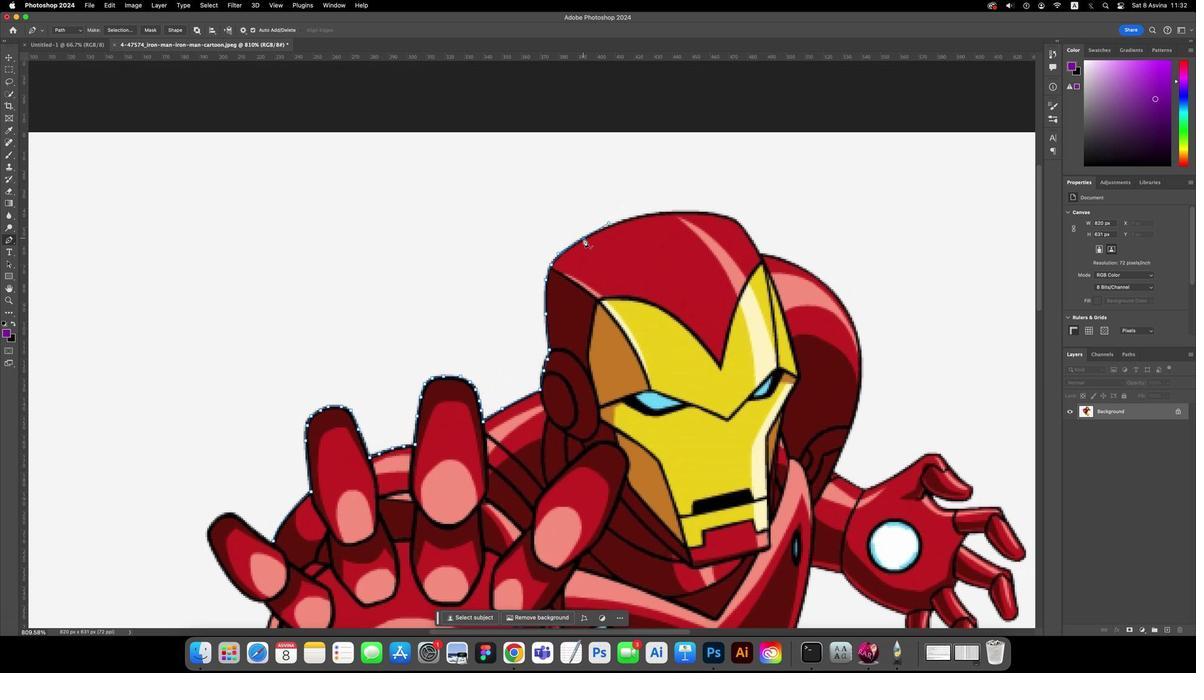 
Action: Key pressed Key.alt
Screenshot: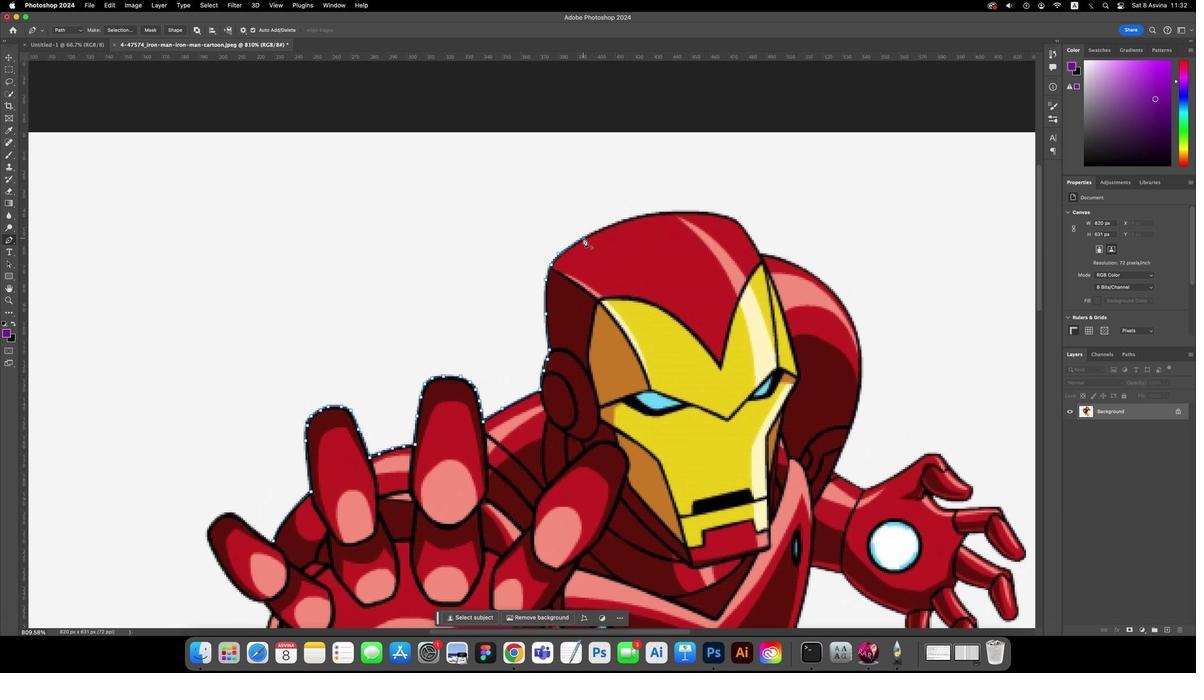 
Action: Mouse pressed left at (1115, 406)
Screenshot: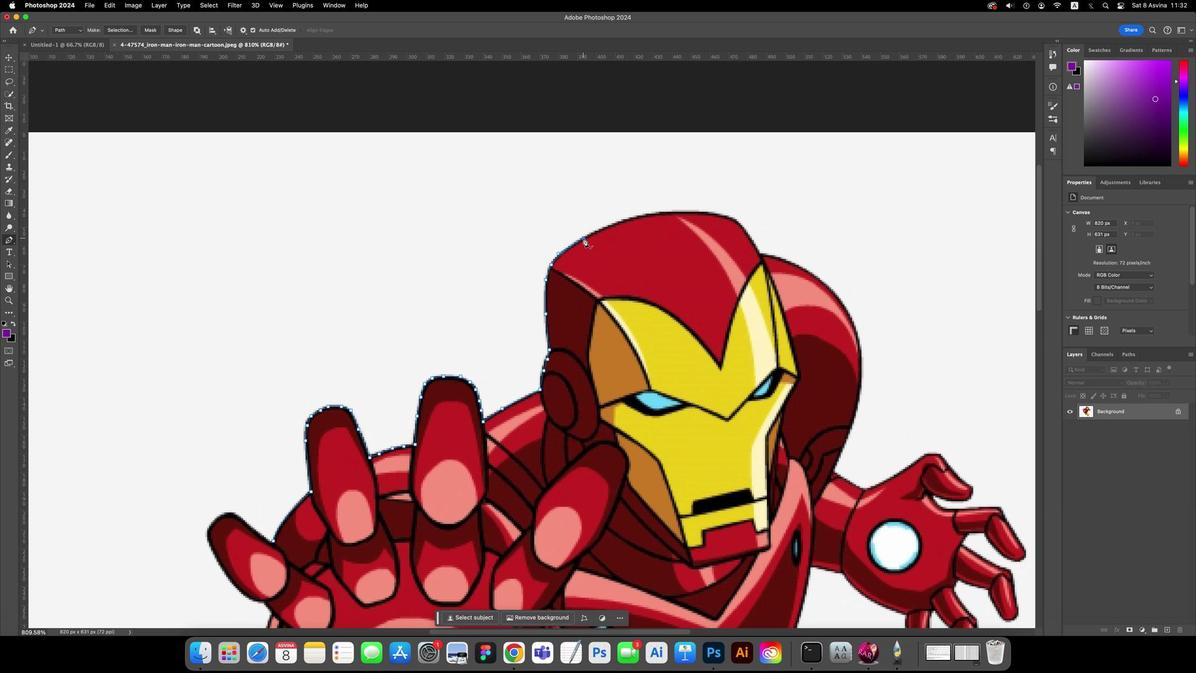 
Action: Mouse moved to (1123, 406)
Screenshot: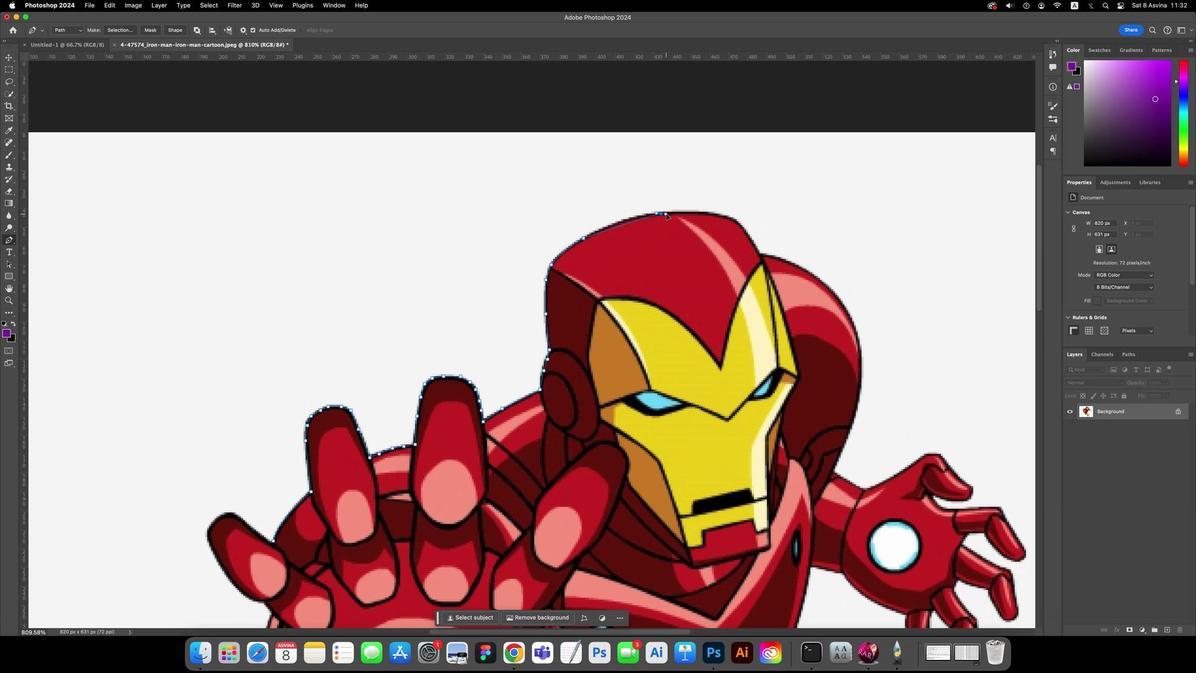 
Action: Mouse pressed left at (1123, 406)
Screenshot: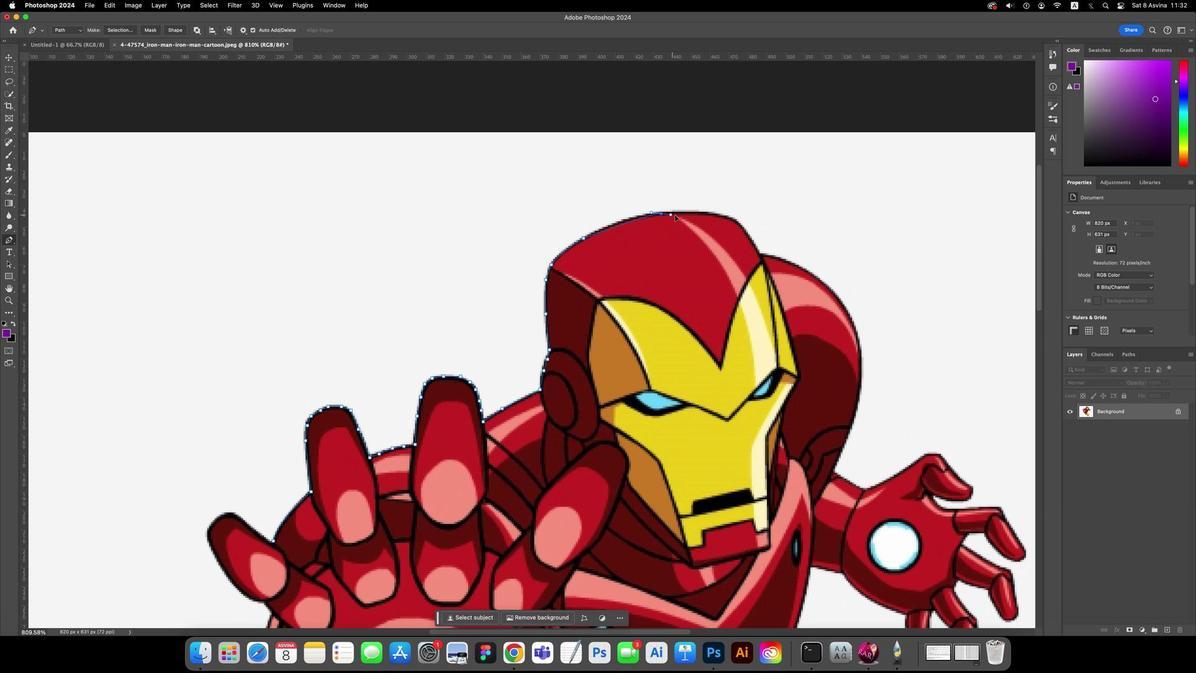 
Action: Mouse moved to (1123, 406)
Screenshot: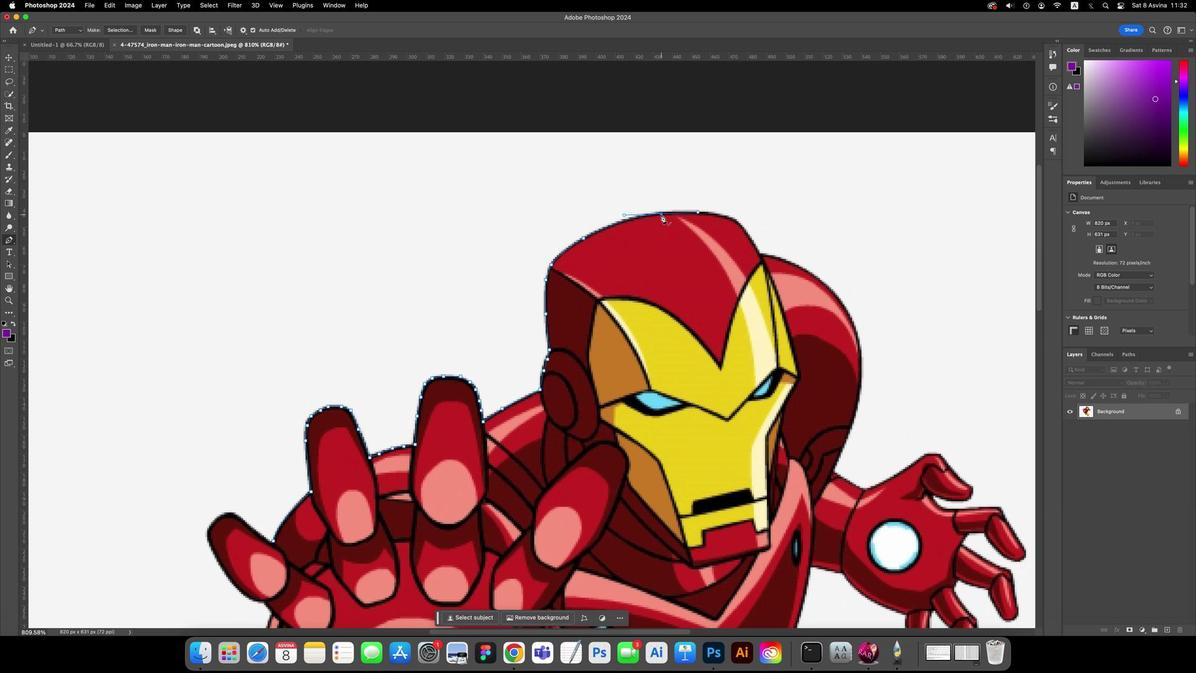 
Action: Key pressed Key.alt
Screenshot: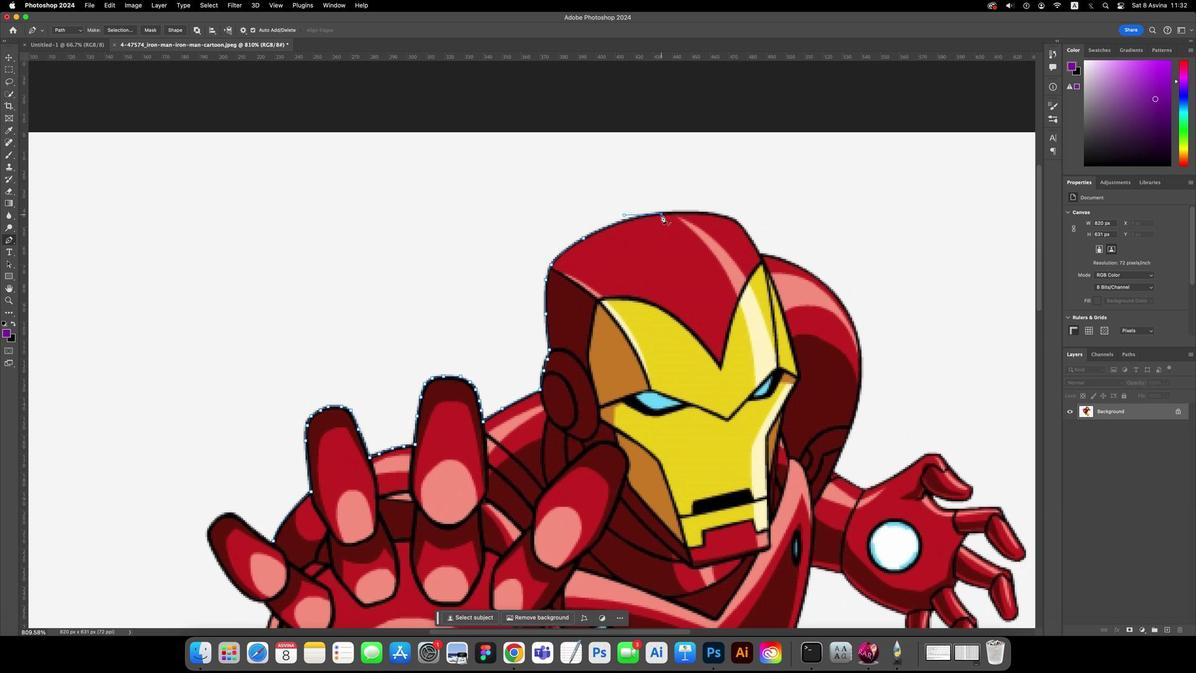 
Action: Mouse pressed left at (1123, 406)
Screenshot: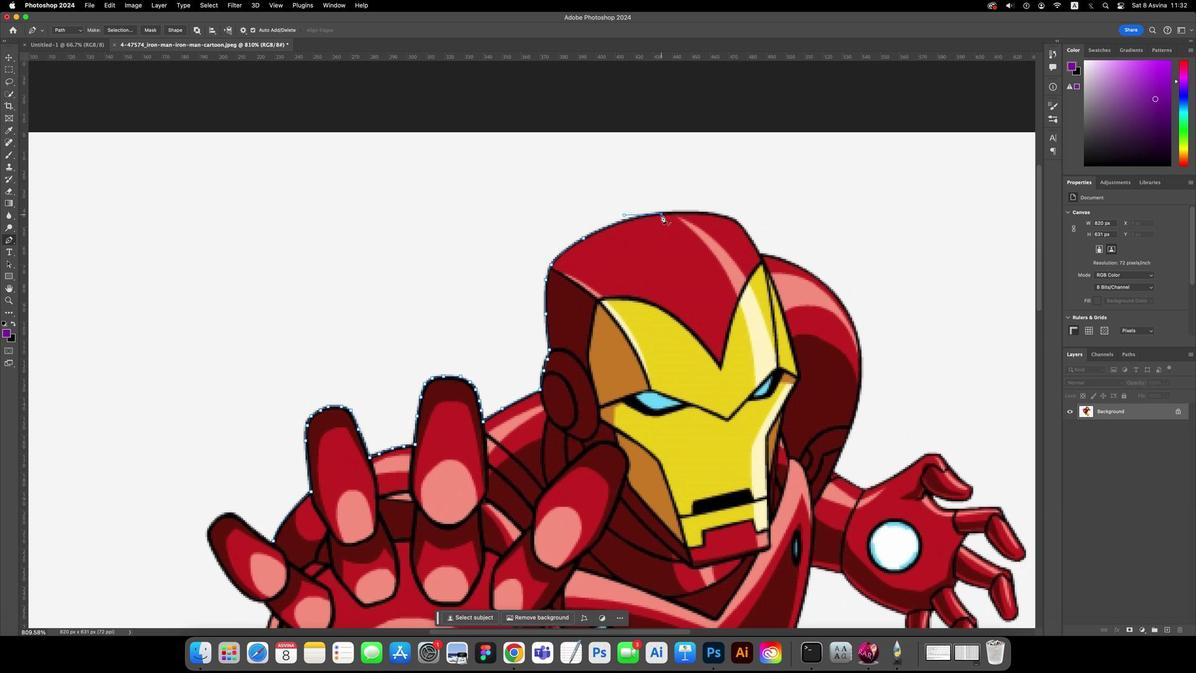 
Action: Key pressed Key.space
Screenshot: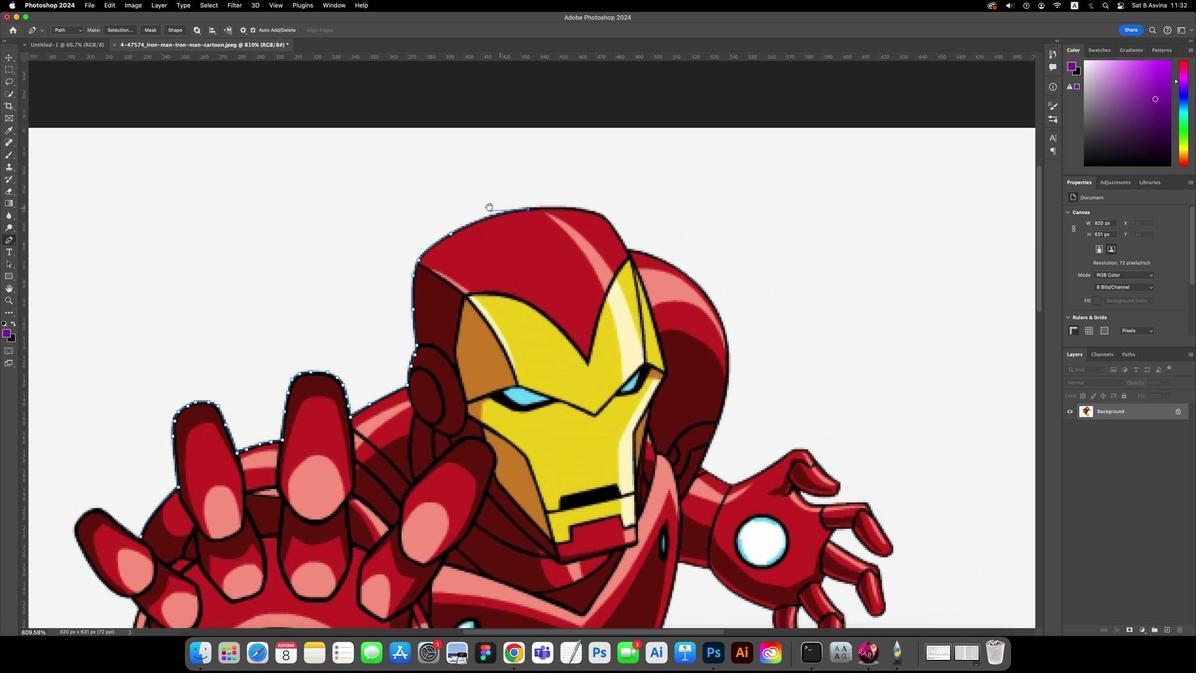 
Action: Mouse pressed left at (1123, 406)
Screenshot: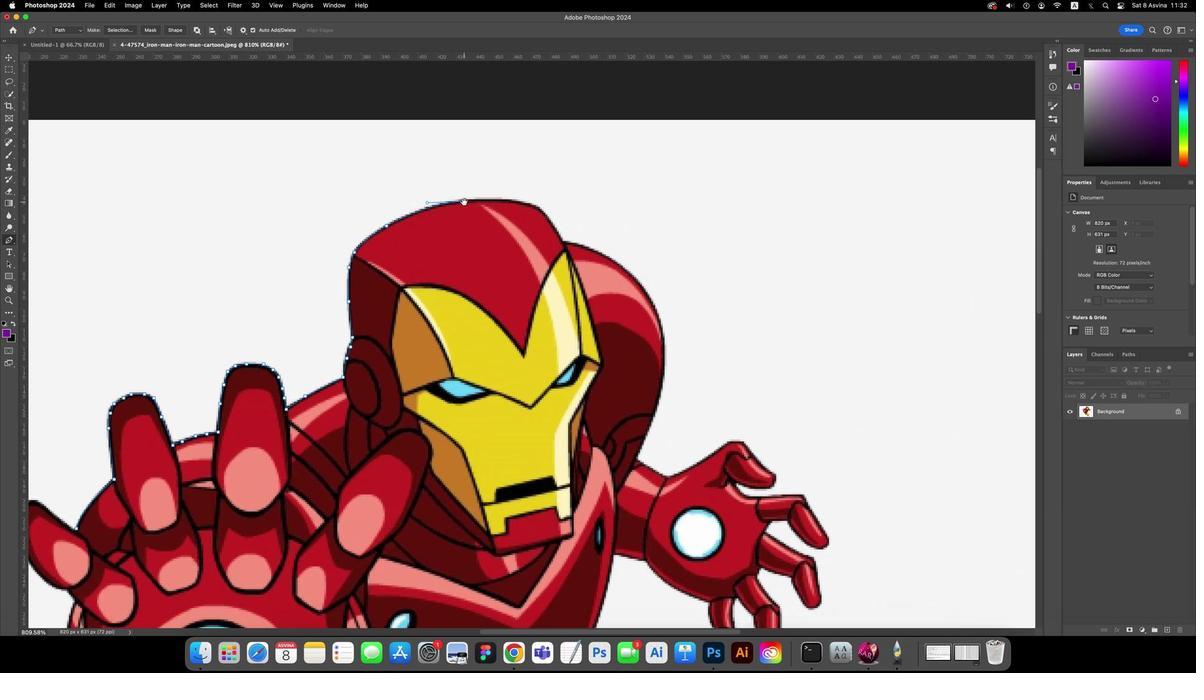 
Action: Mouse moved to (1109, 406)
Screenshot: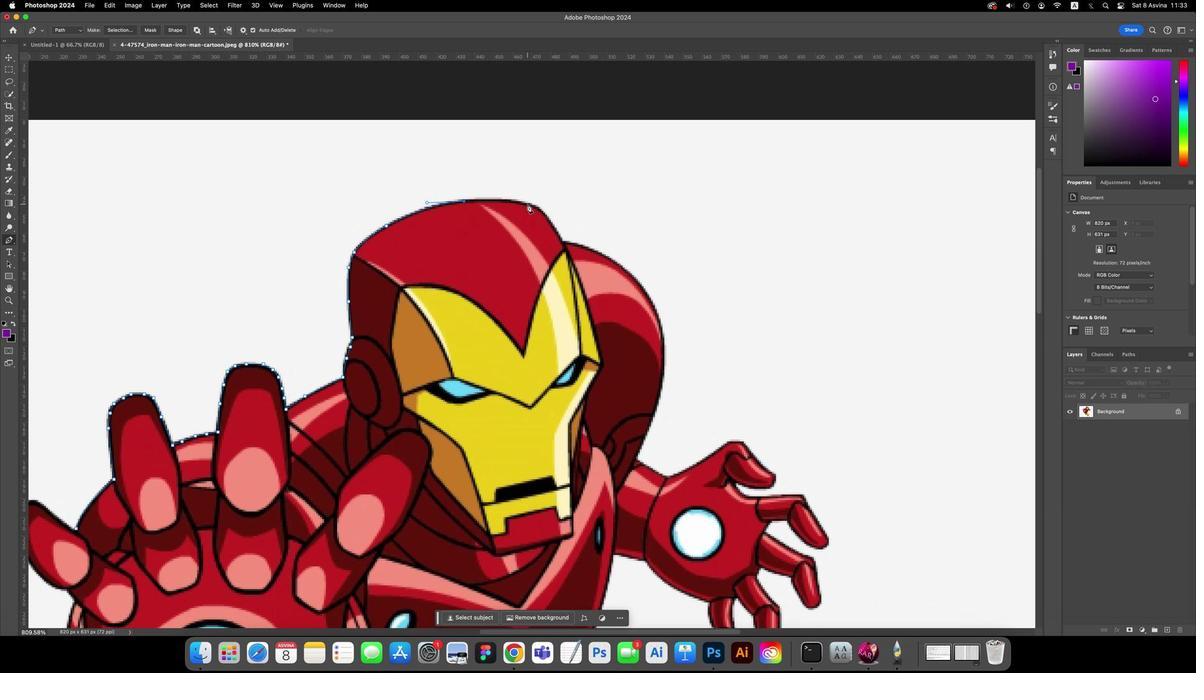 
Action: Mouse pressed left at (1109, 406)
Screenshot: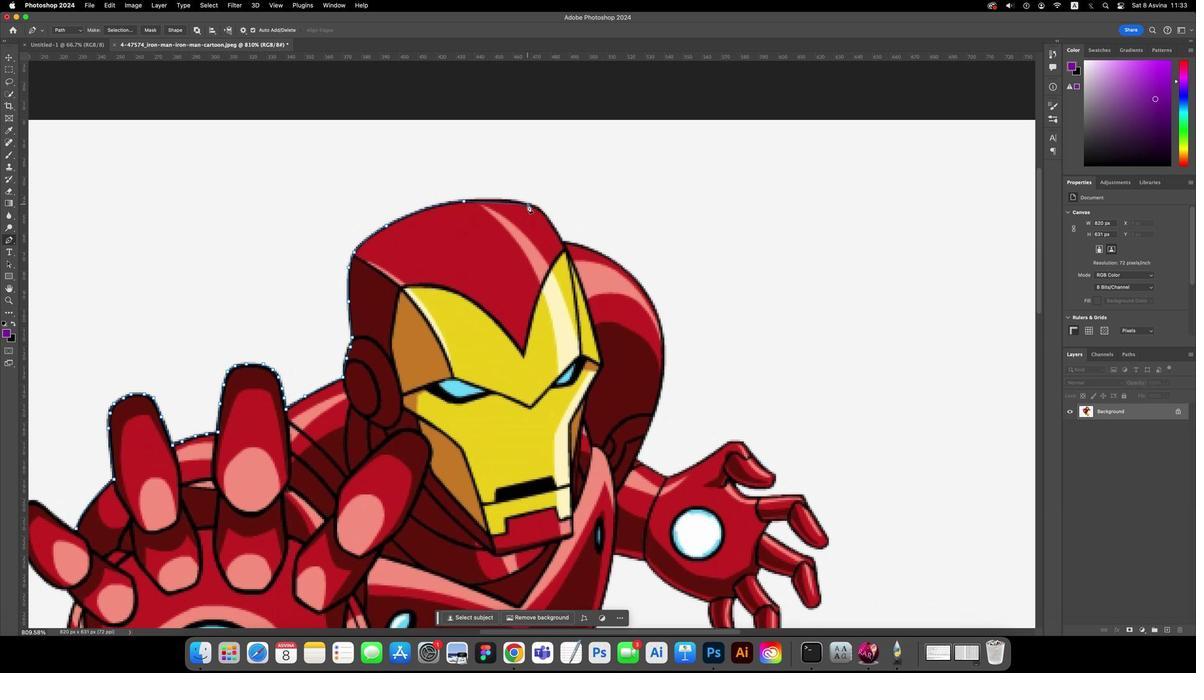 
Action: Mouse moved to (1109, 406)
Screenshot: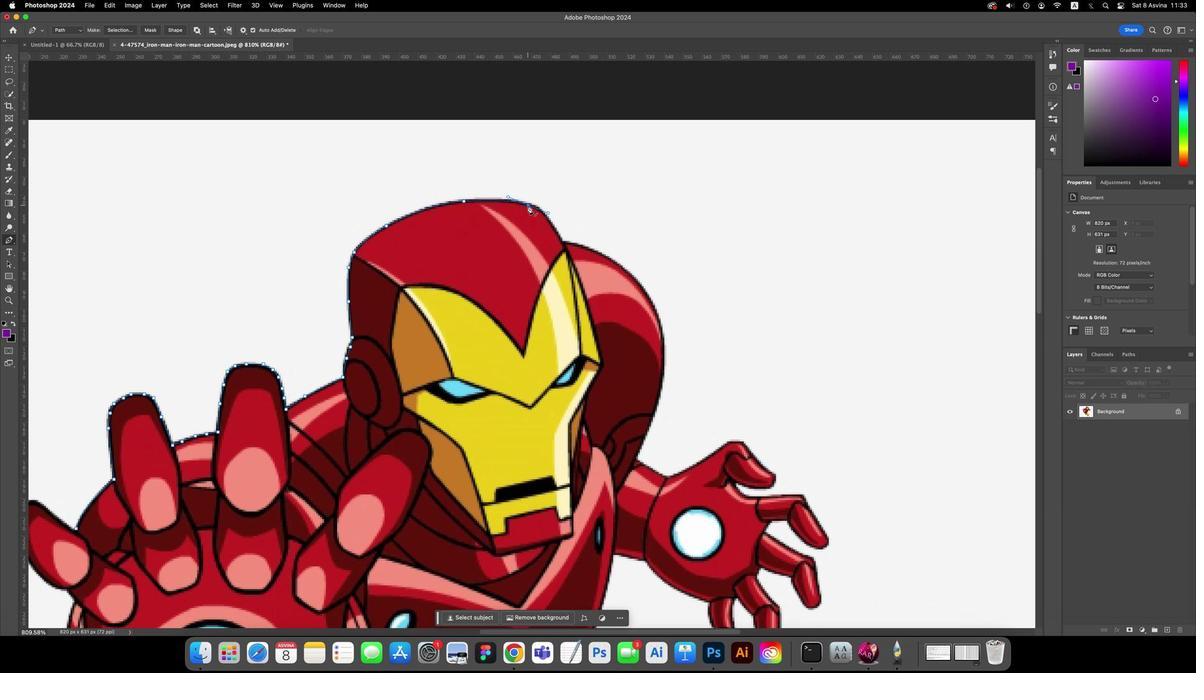 
Action: Key pressed Key.alt
Screenshot: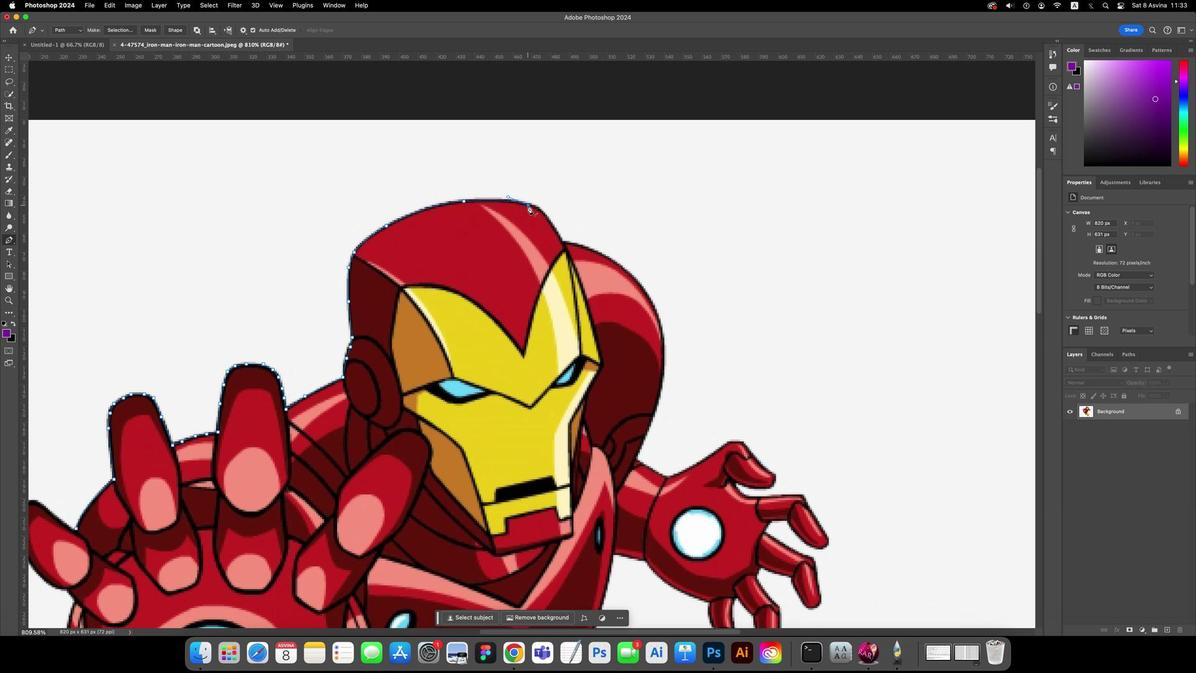 
Action: Mouse pressed left at (1109, 406)
Screenshot: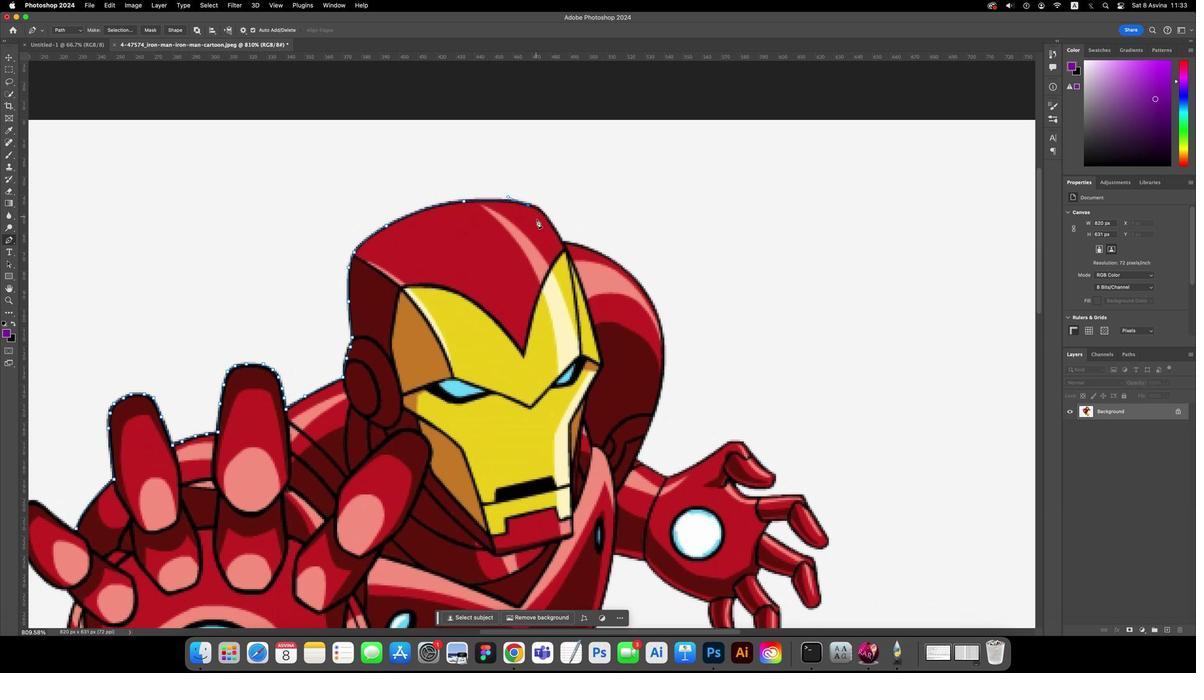 
Action: Mouse moved to (1112, 406)
Screenshot: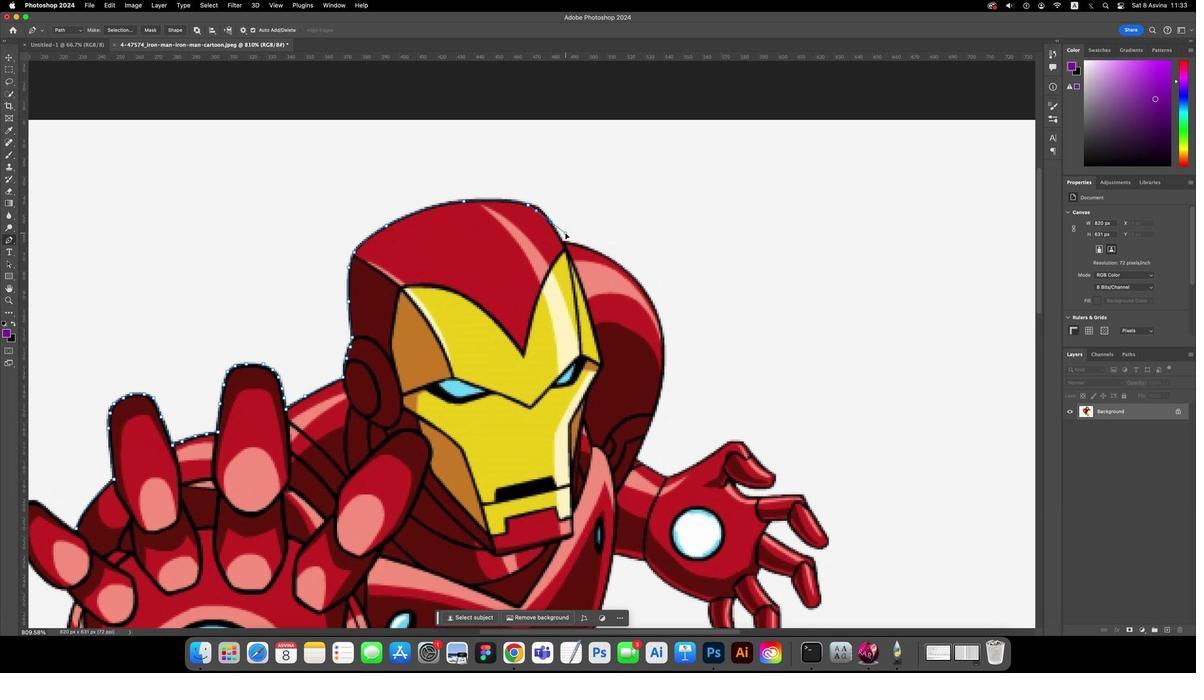 
Action: Mouse pressed left at (1112, 406)
Screenshot: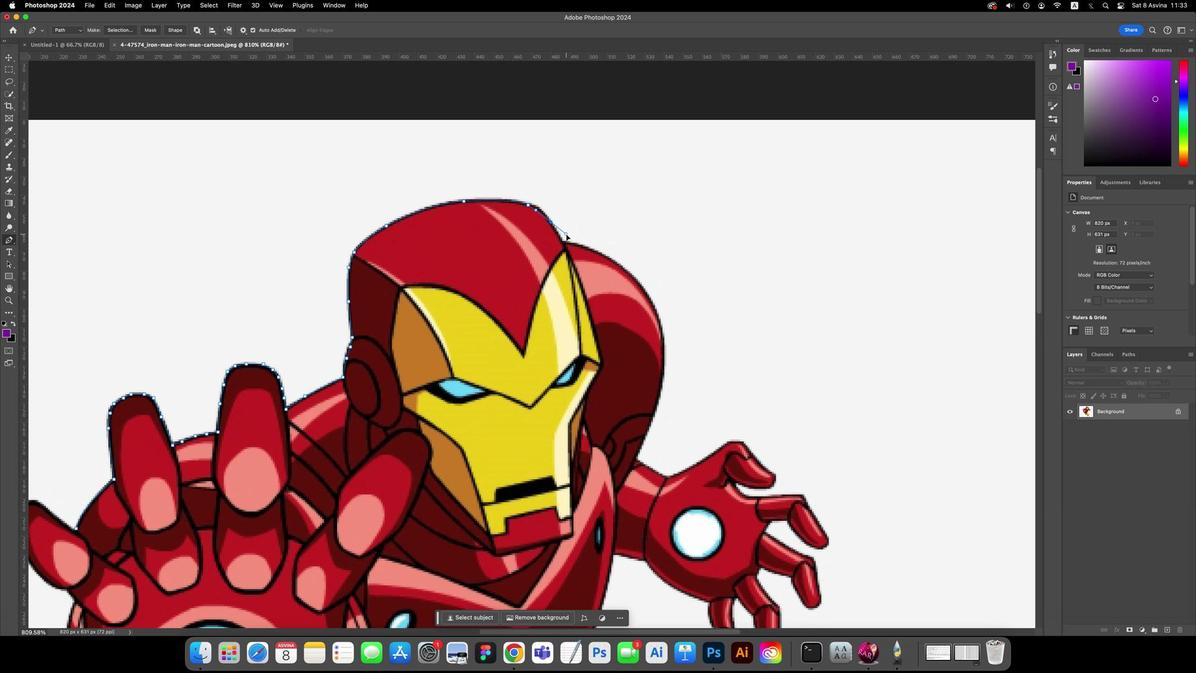 
Action: Mouse moved to (1112, 406)
Screenshot: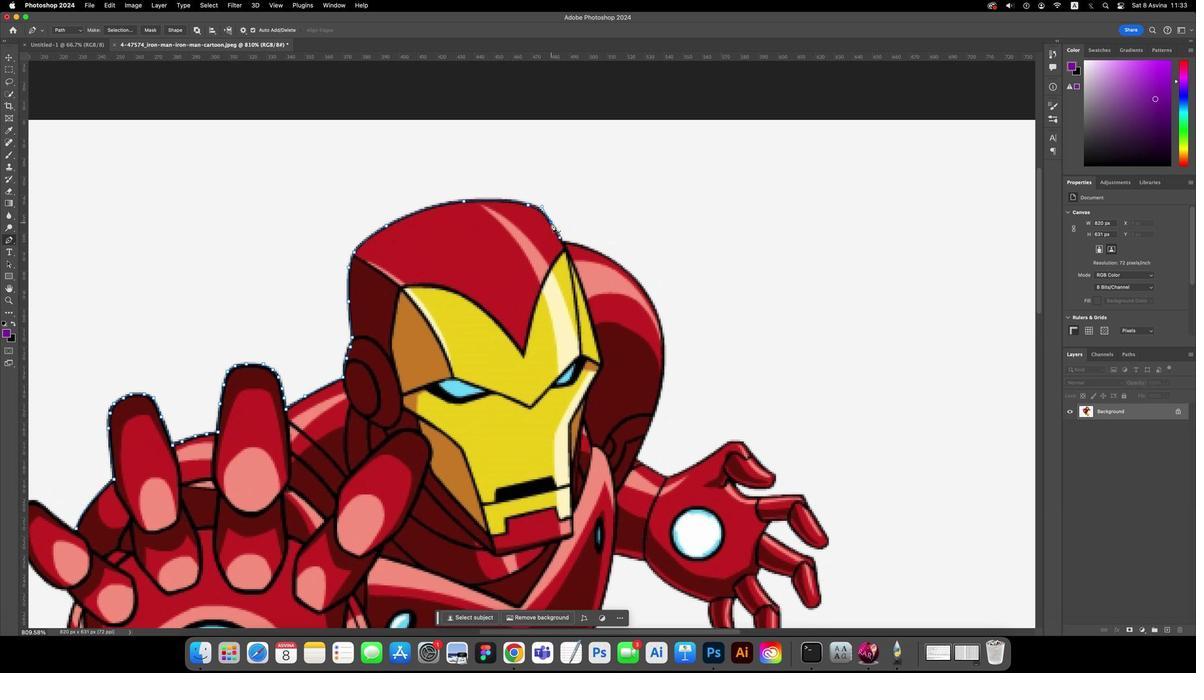 
Action: Key pressed Key.alt
Screenshot: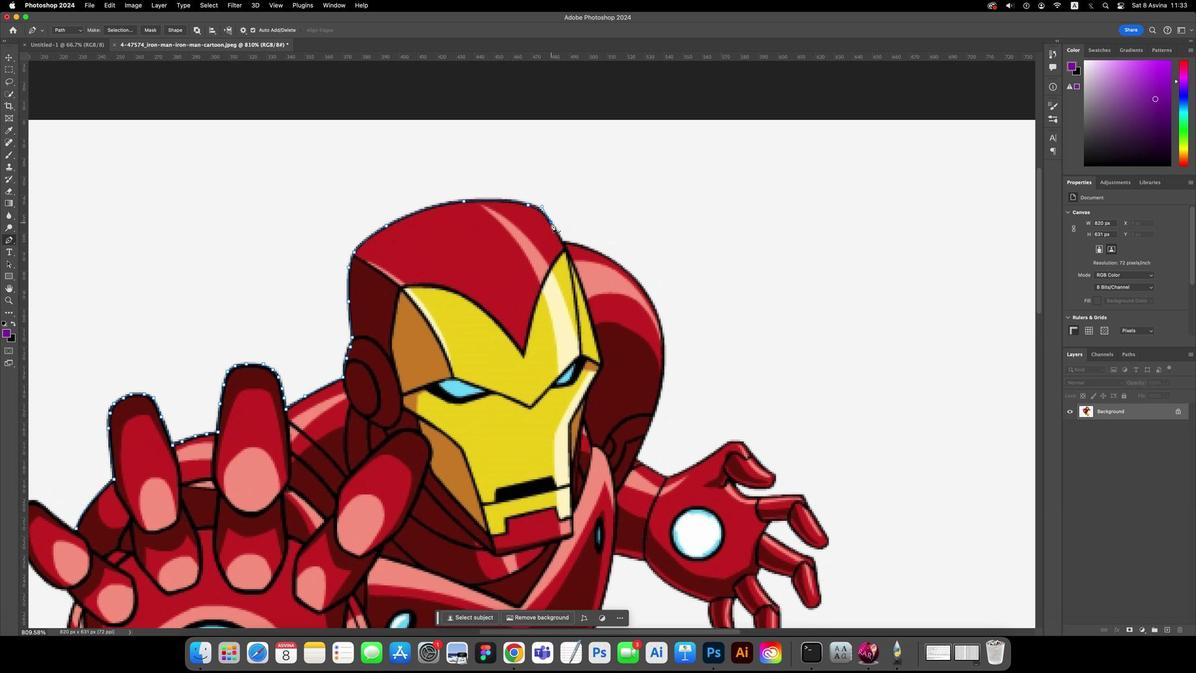 
Action: Mouse pressed left at (1112, 406)
Screenshot: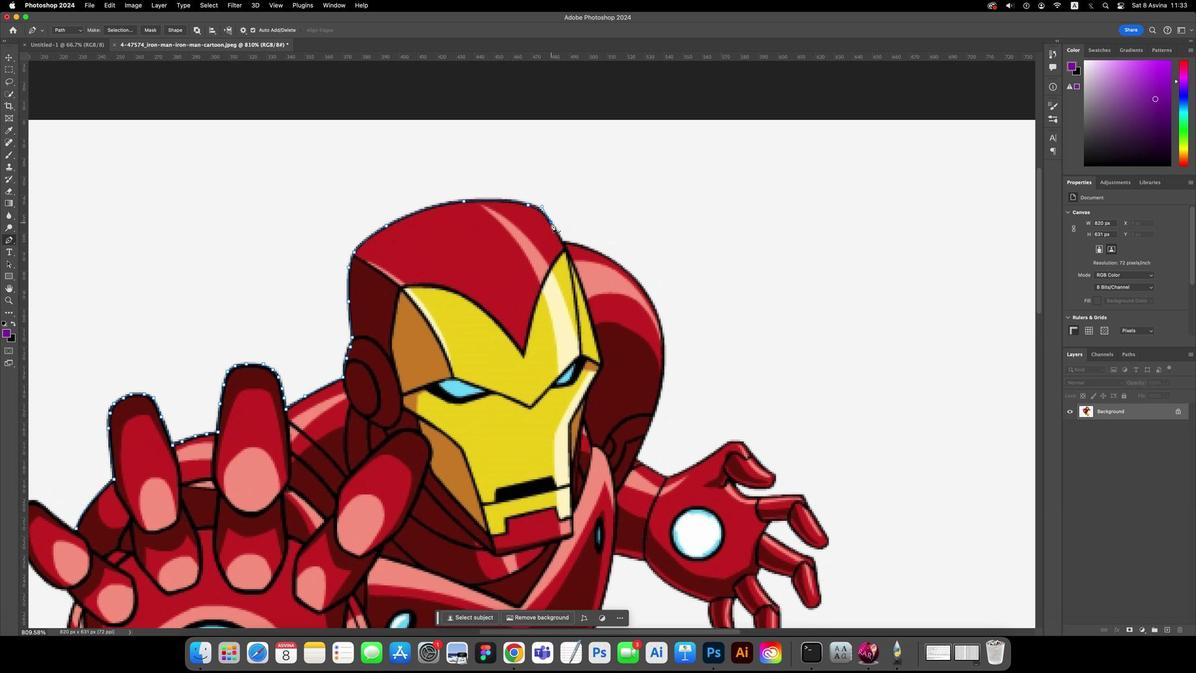 
Action: Mouse moved to (1113, 406)
Screenshot: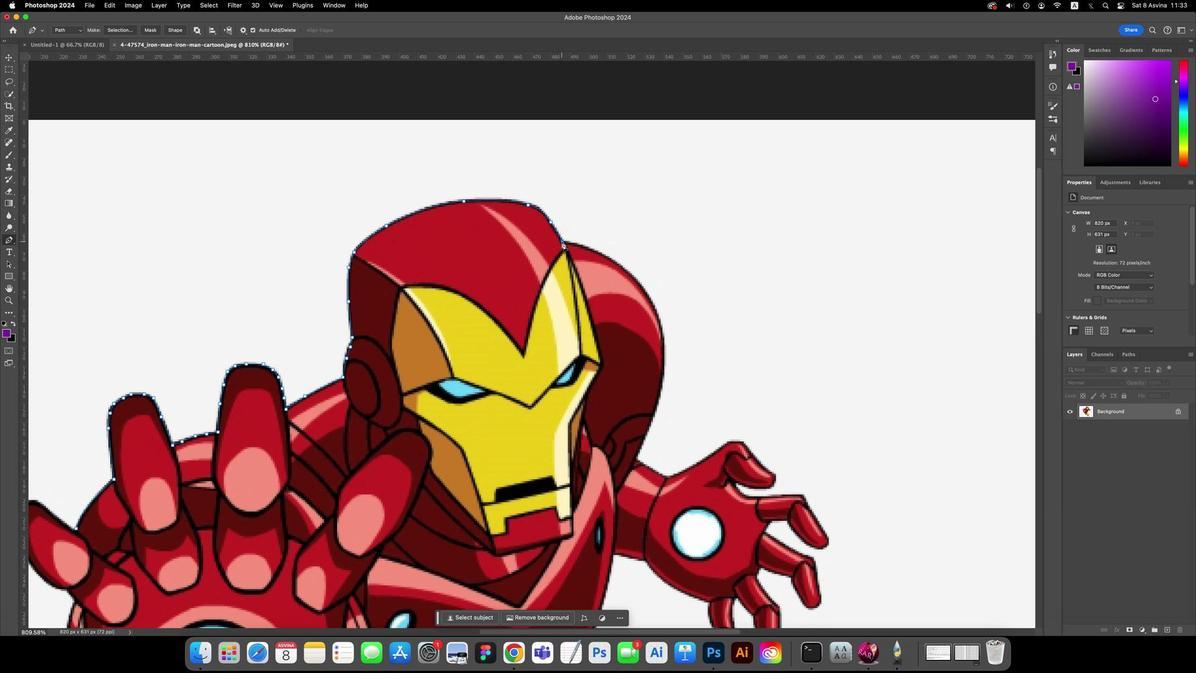 
Action: Mouse pressed left at (1113, 406)
Screenshot: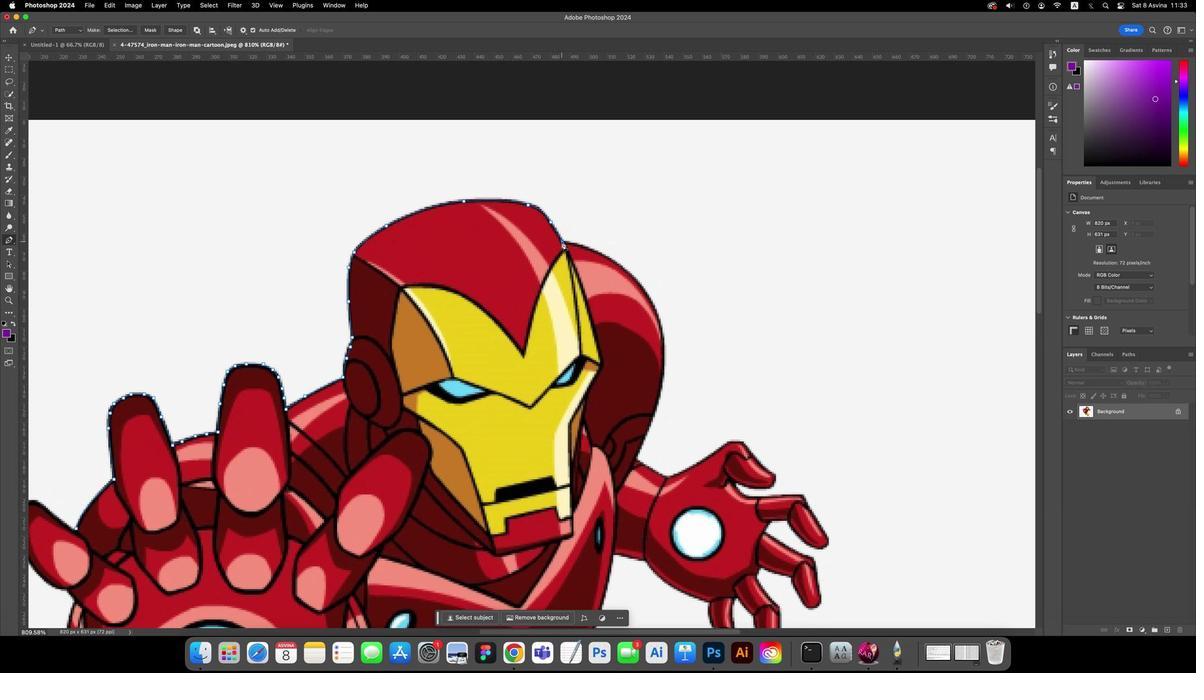 
Action: Mouse moved to (1121, 406)
Screenshot: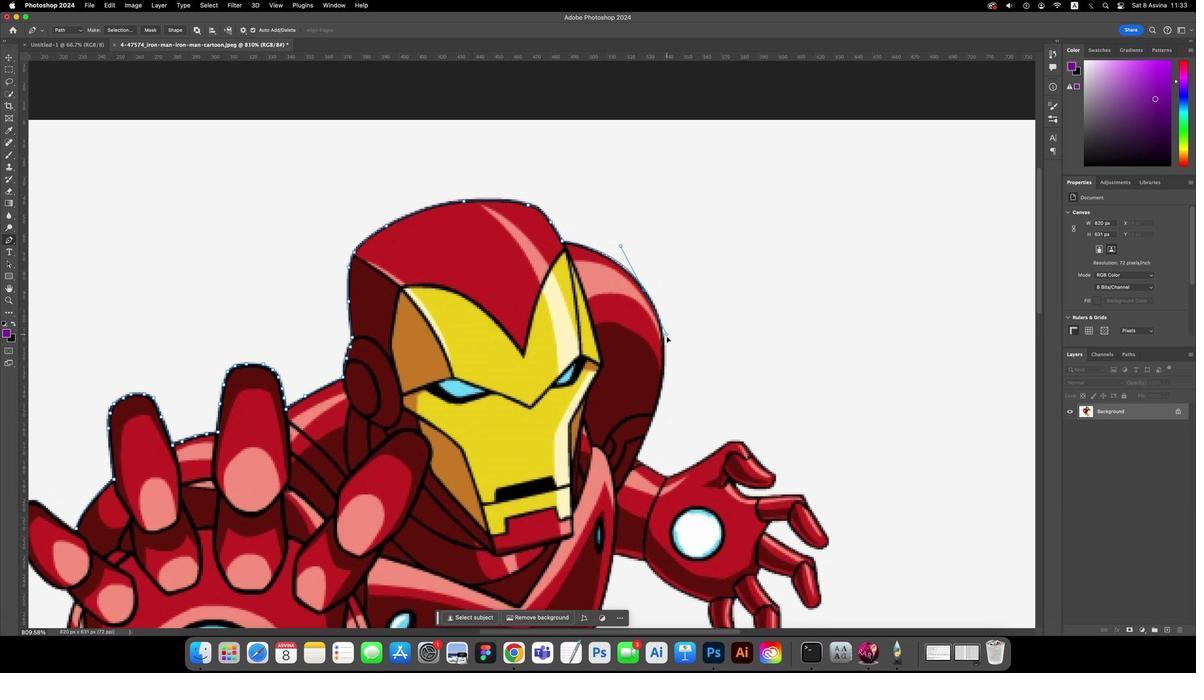 
Action: Mouse pressed left at (1121, 406)
Screenshot: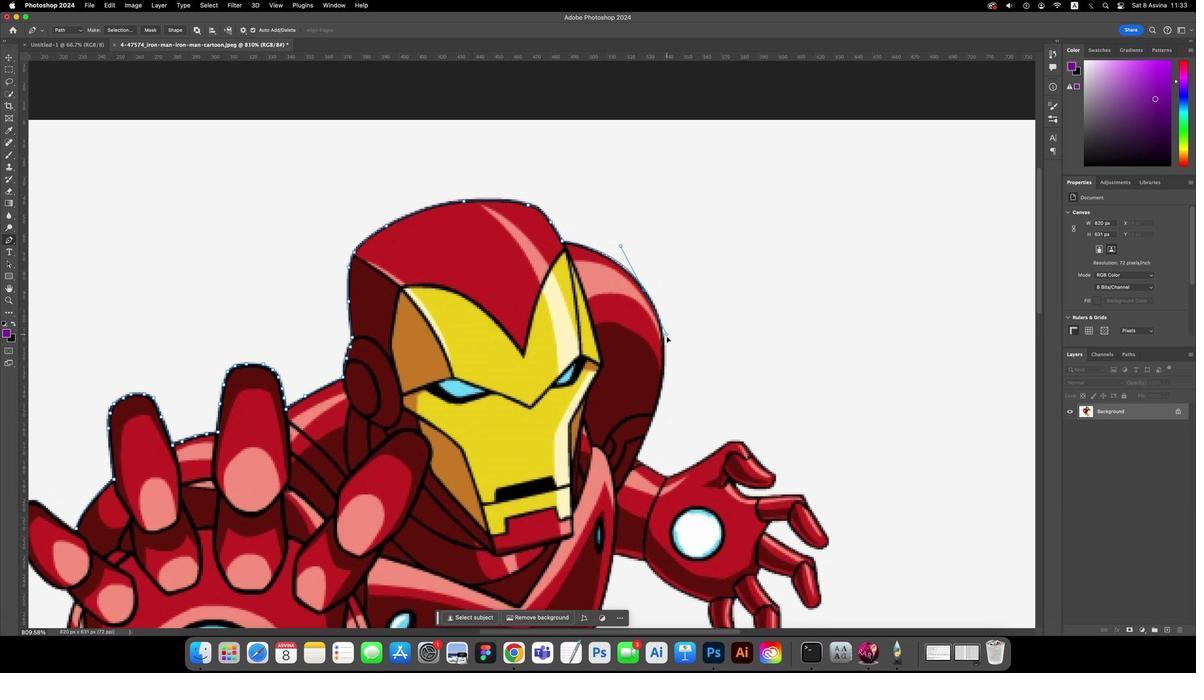 
Action: Mouse moved to (1121, 406)
Screenshot: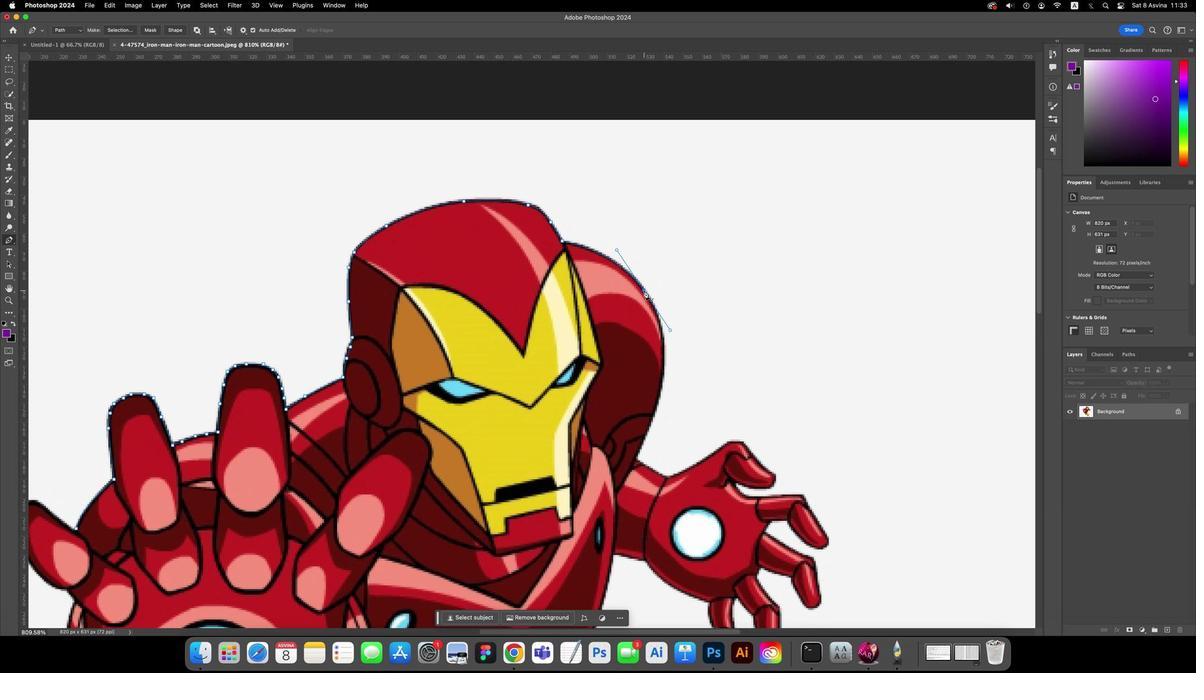 
Action: Key pressed Key.alt
Screenshot: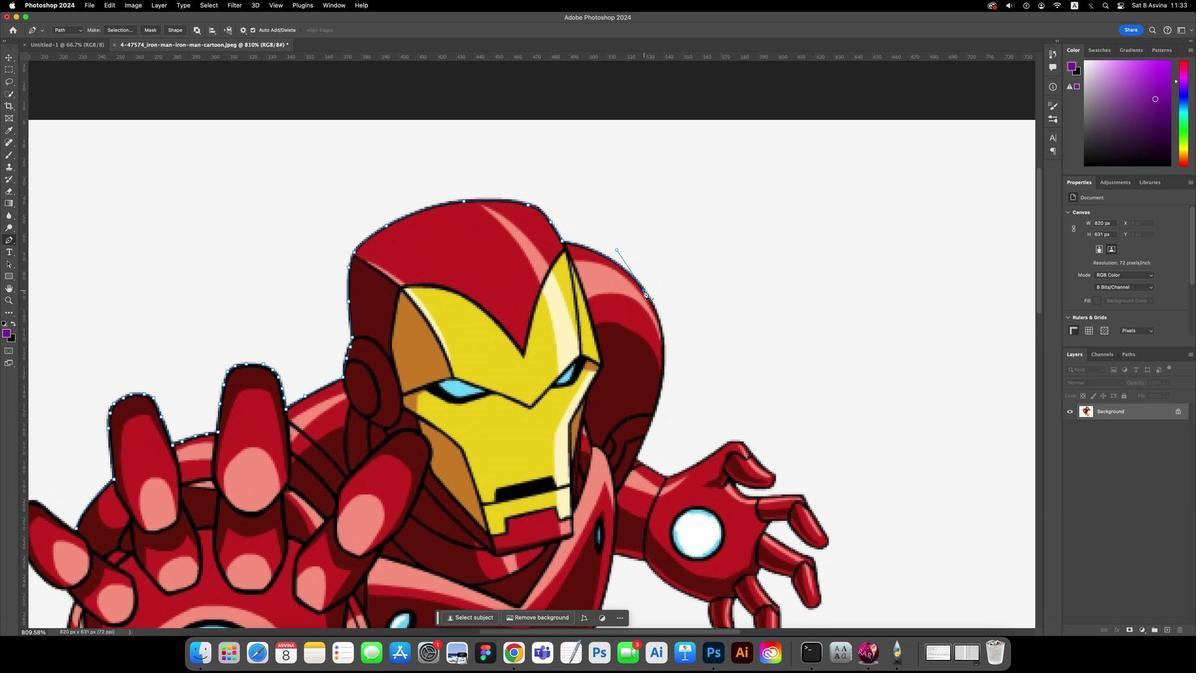 
Action: Mouse pressed left at (1121, 406)
Screenshot: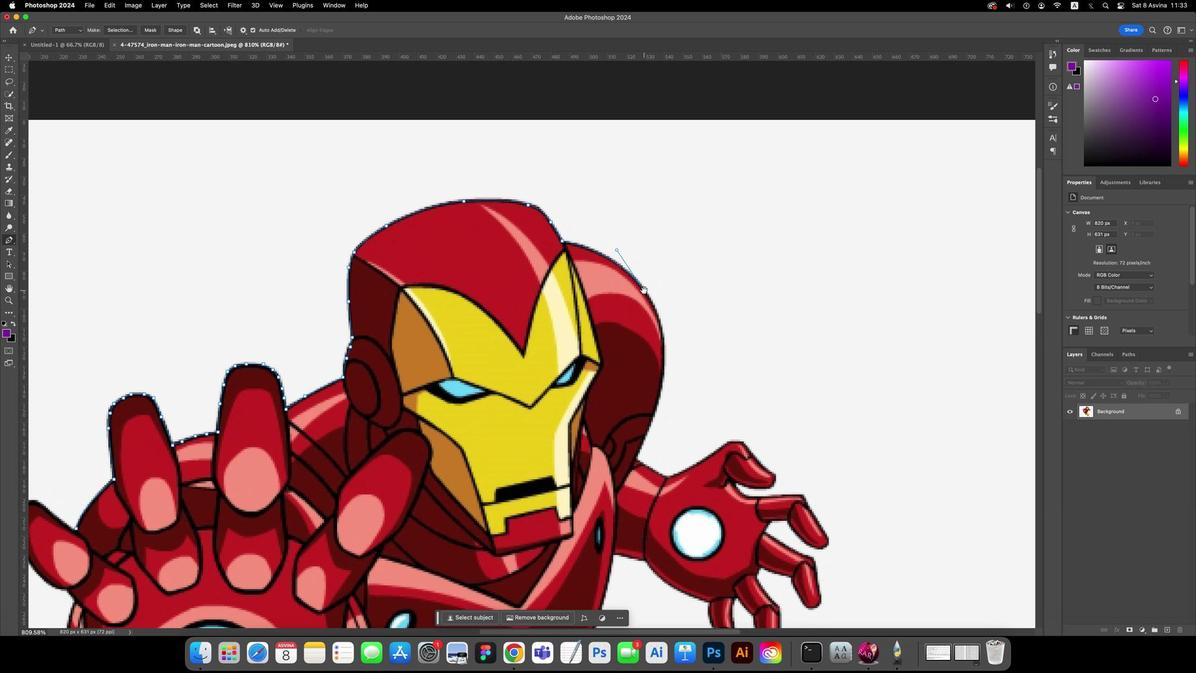 
Action: Key pressed Key.space
Screenshot: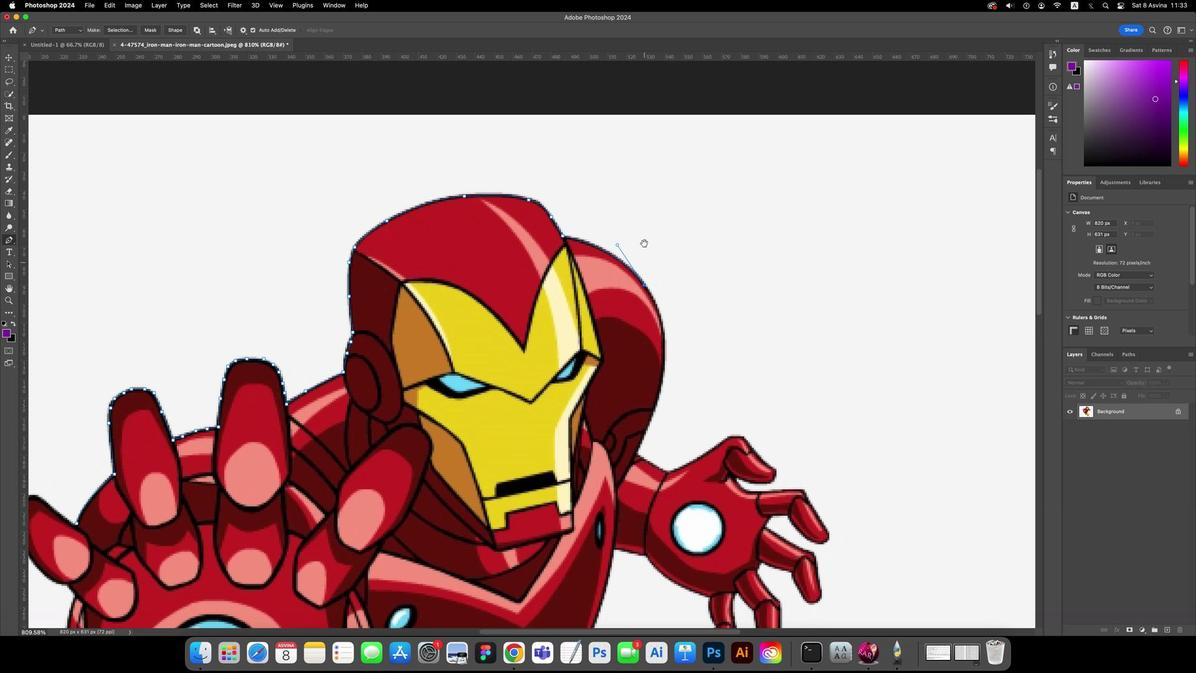 
Action: Mouse pressed left at (1121, 406)
Screenshot: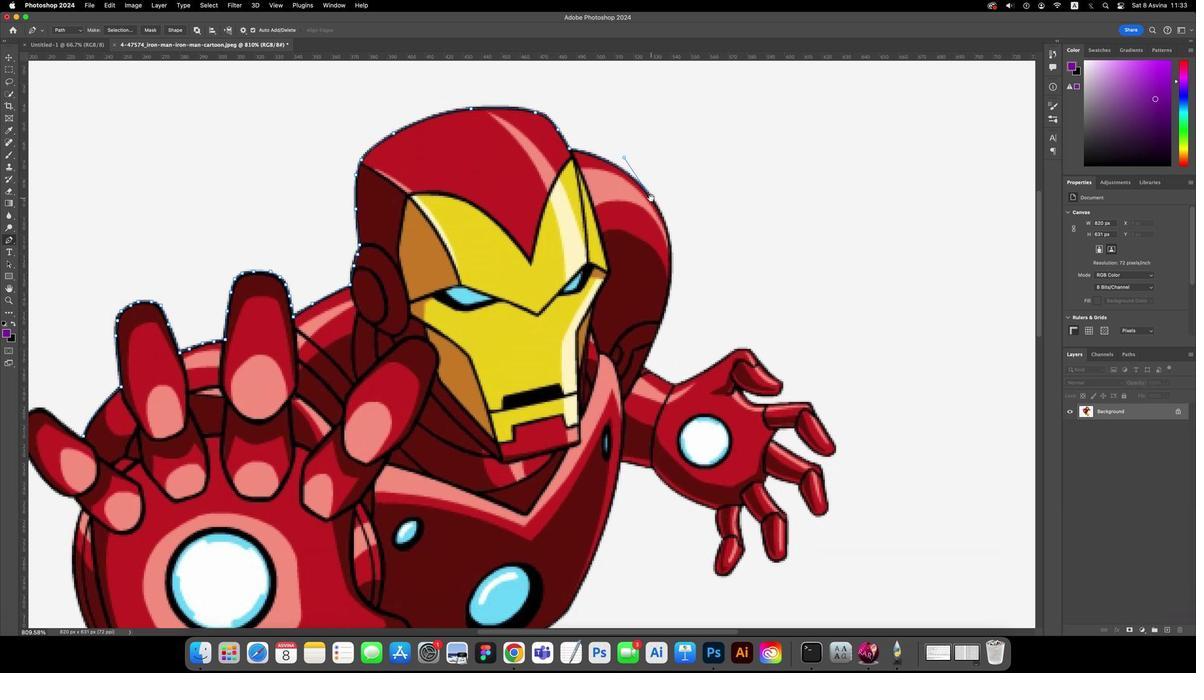 
Action: Mouse moved to (1124, 407)
Screenshot: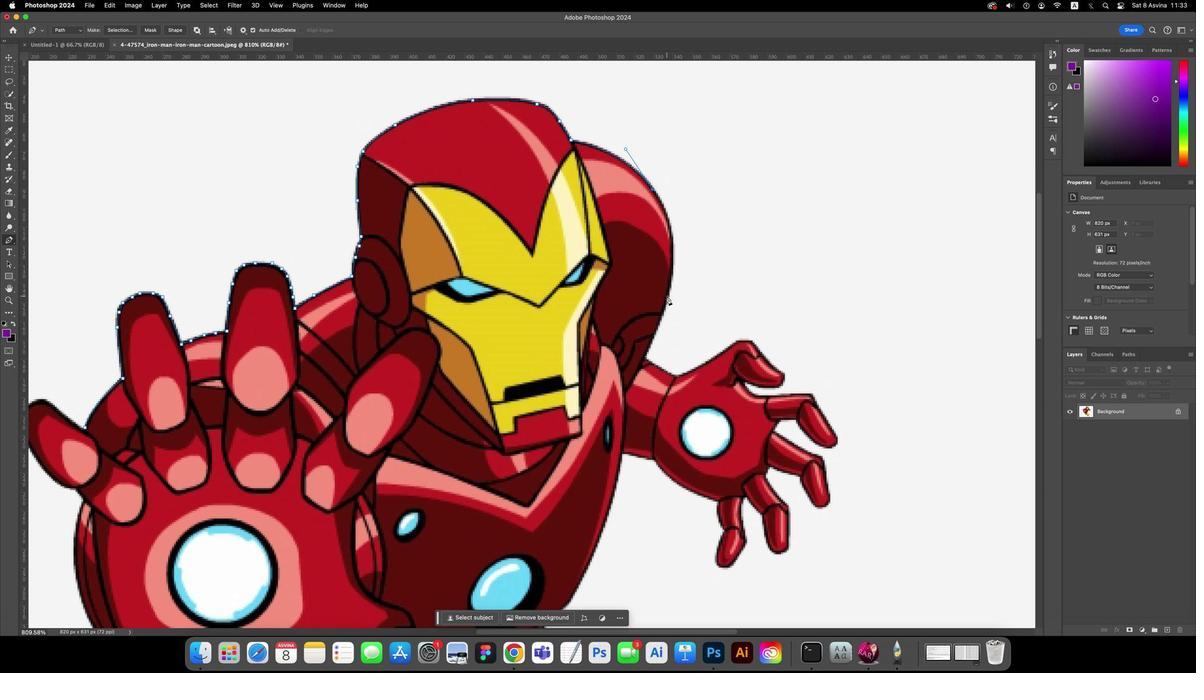 
Action: Mouse pressed left at (1124, 407)
Screenshot: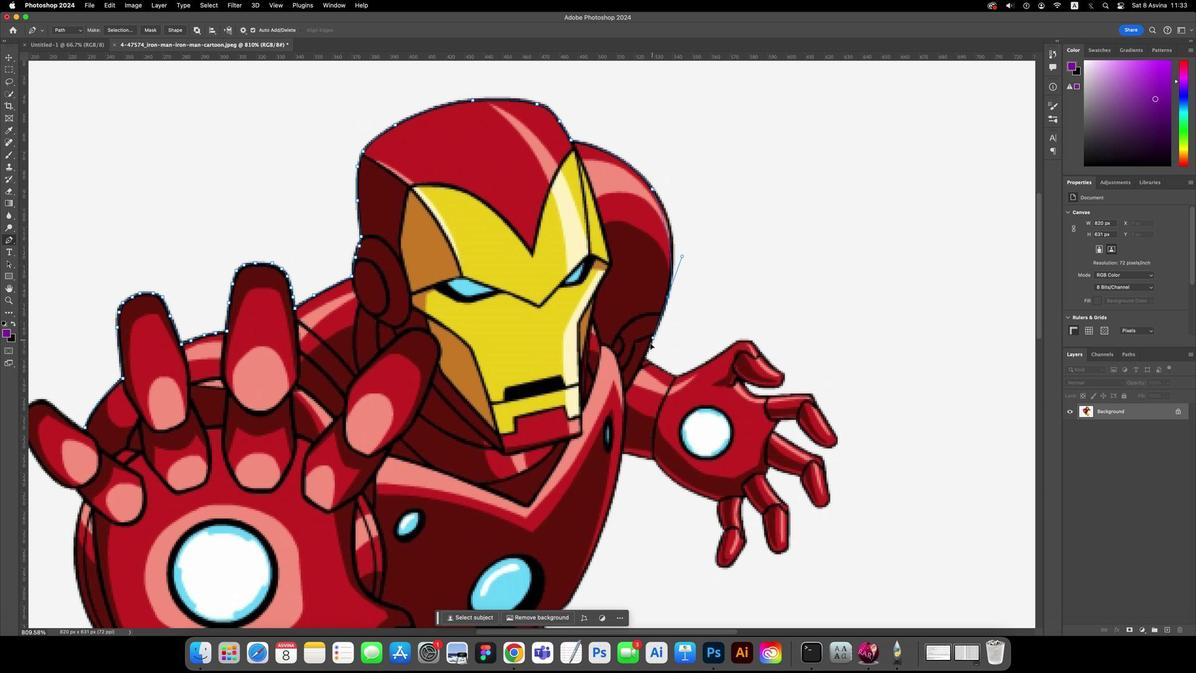 
Action: Mouse moved to (1124, 407)
Screenshot: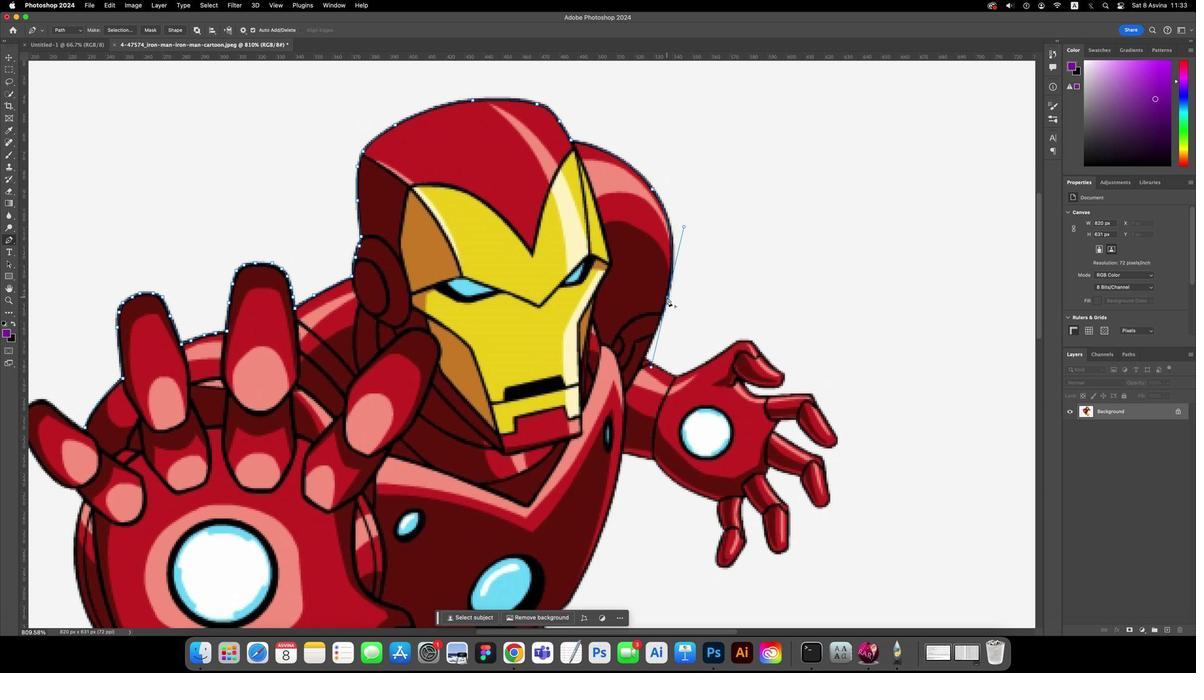 
Action: Key pressed Key.alt
Screenshot: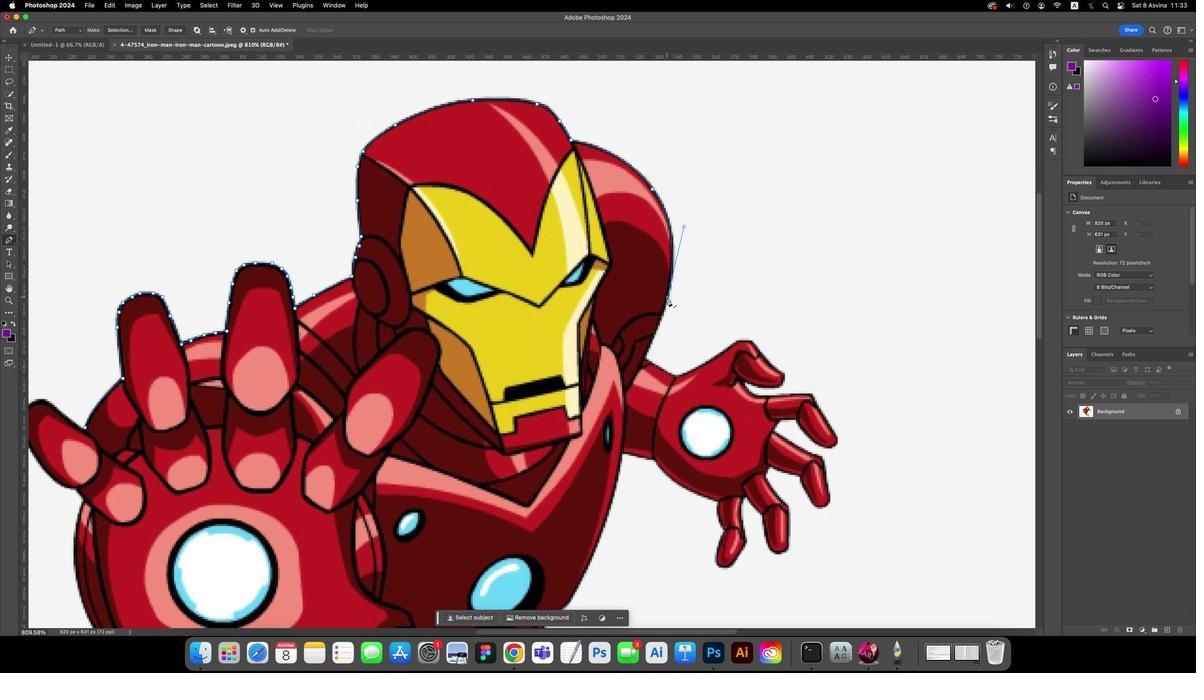
Action: Mouse pressed left at (1124, 407)
Screenshot: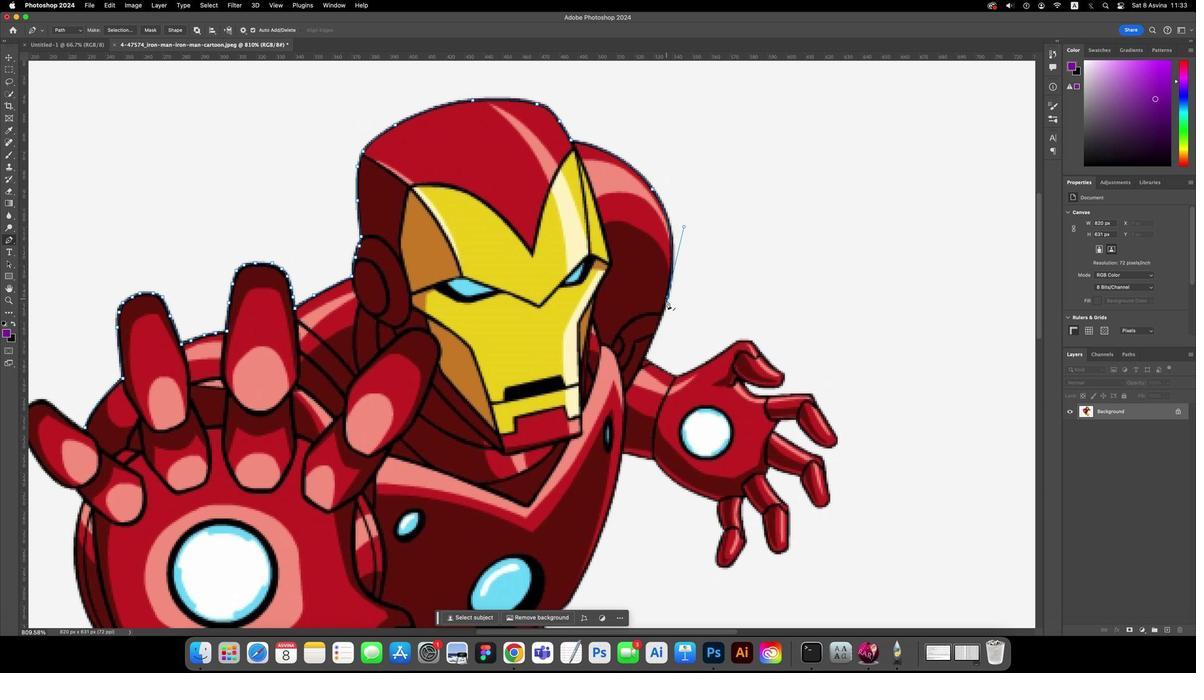 
Action: Mouse moved to (1121, 407)
Screenshot: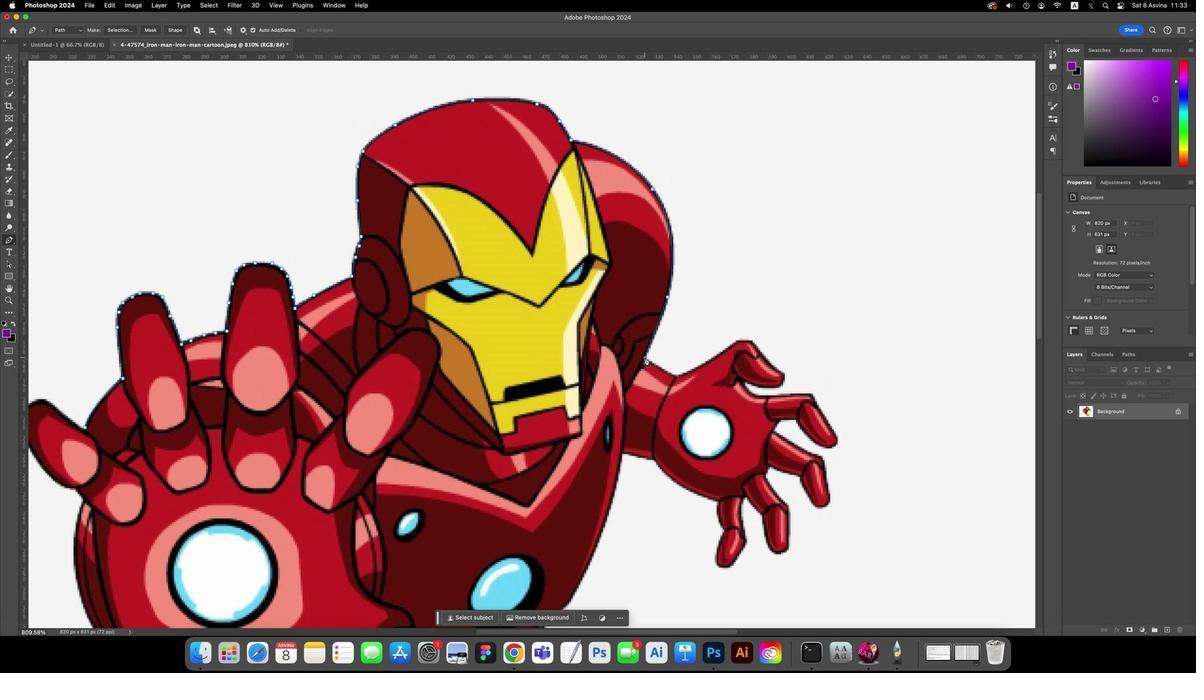 
Action: Mouse pressed left at (1121, 407)
Screenshot: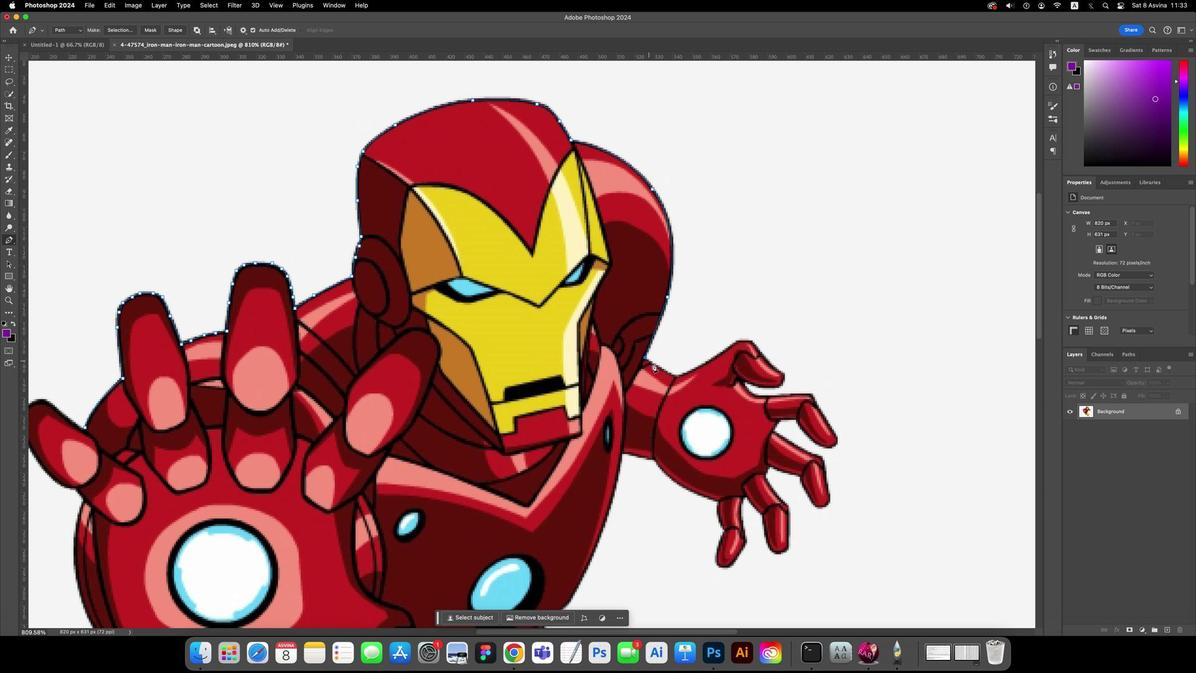 
Action: Mouse moved to (1125, 407)
Screenshot: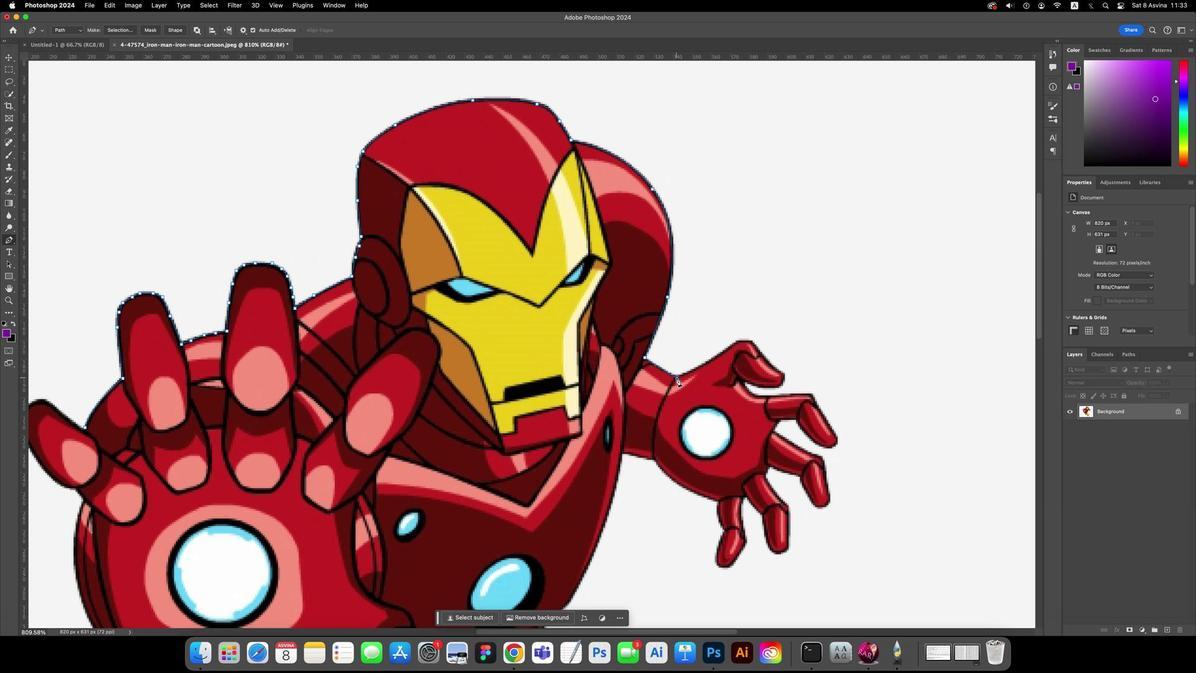 
Action: Mouse pressed left at (1125, 407)
Screenshot: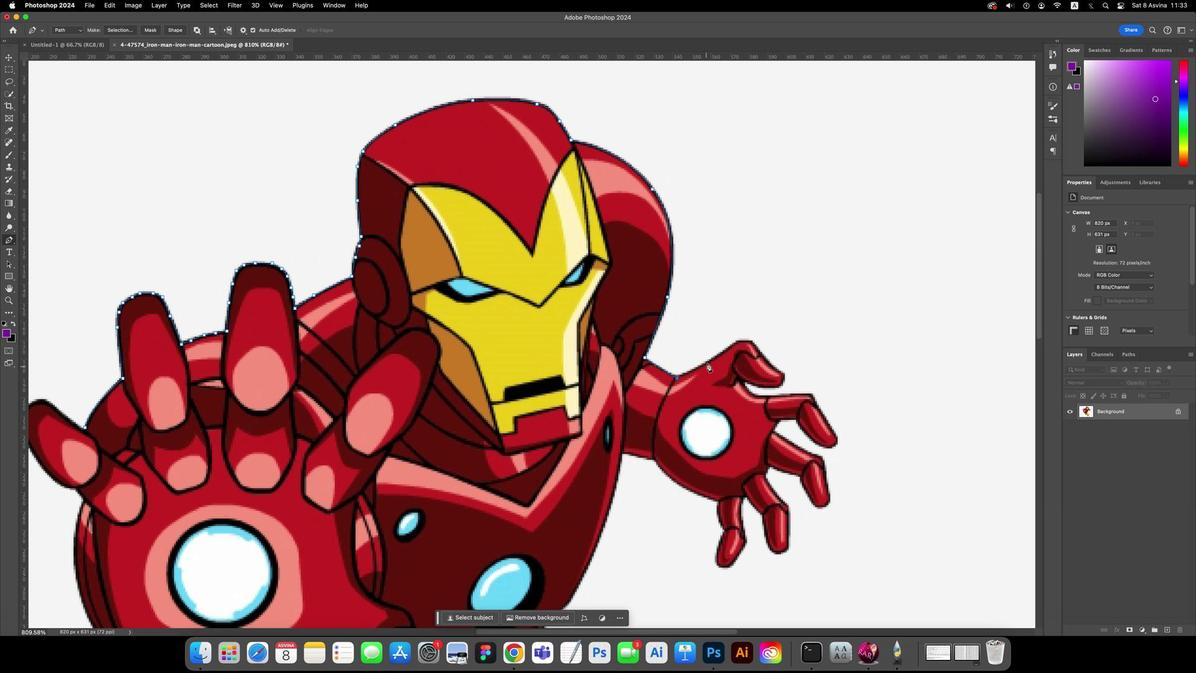 
Action: Mouse moved to (1128, 407)
Screenshot: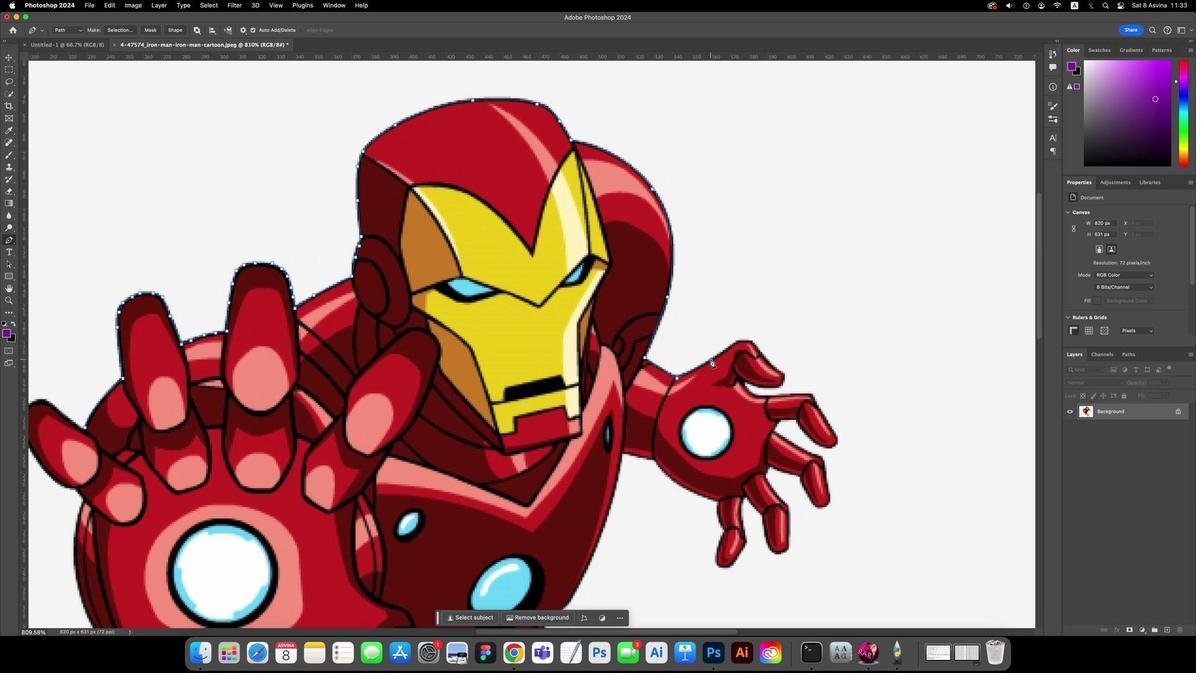 
Action: Mouse pressed left at (1128, 407)
Screenshot: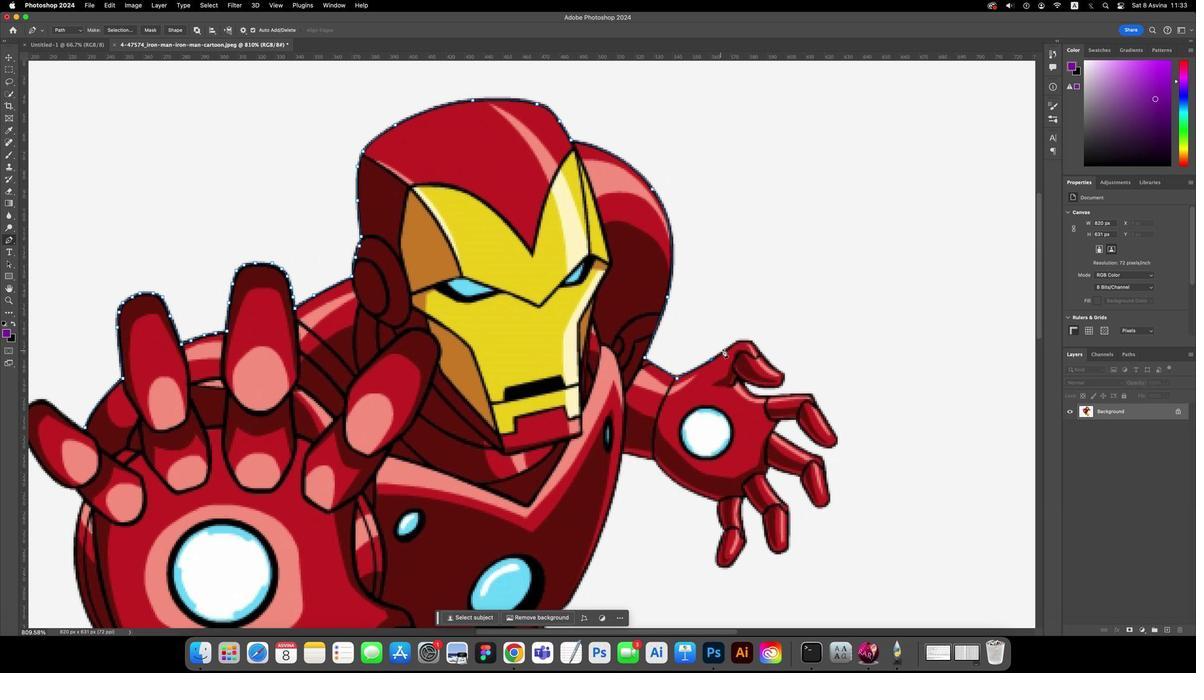 
Action: Mouse moved to (1130, 407)
Screenshot: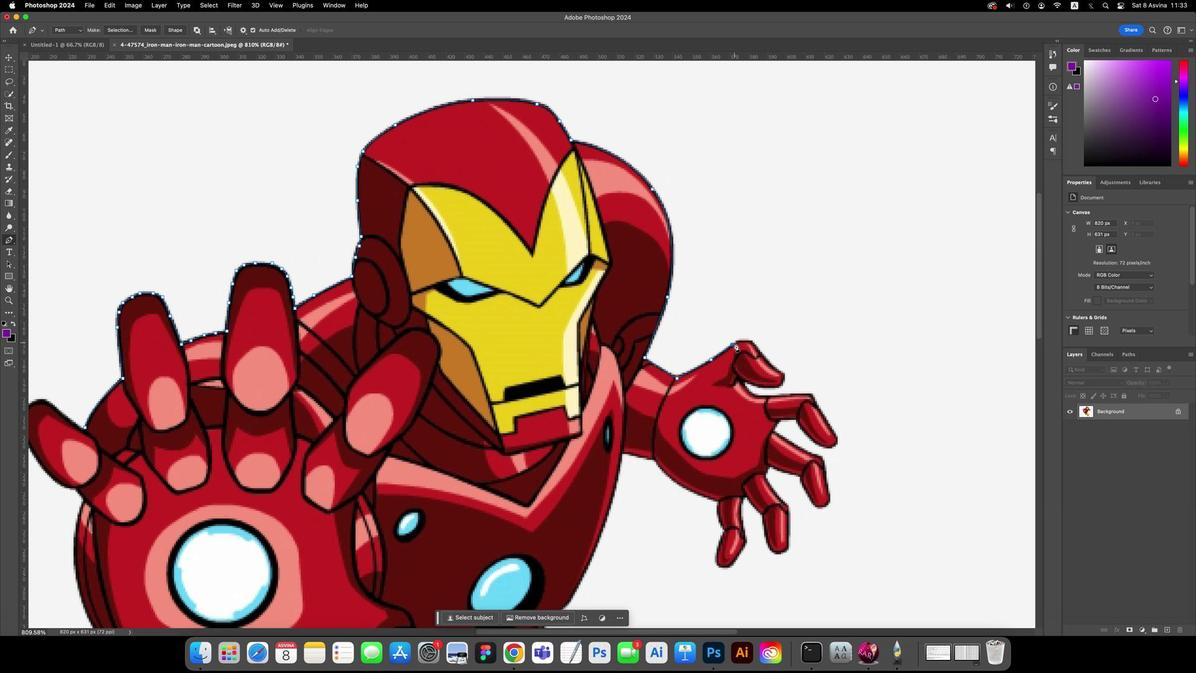 
Action: Mouse pressed left at (1130, 407)
Screenshot: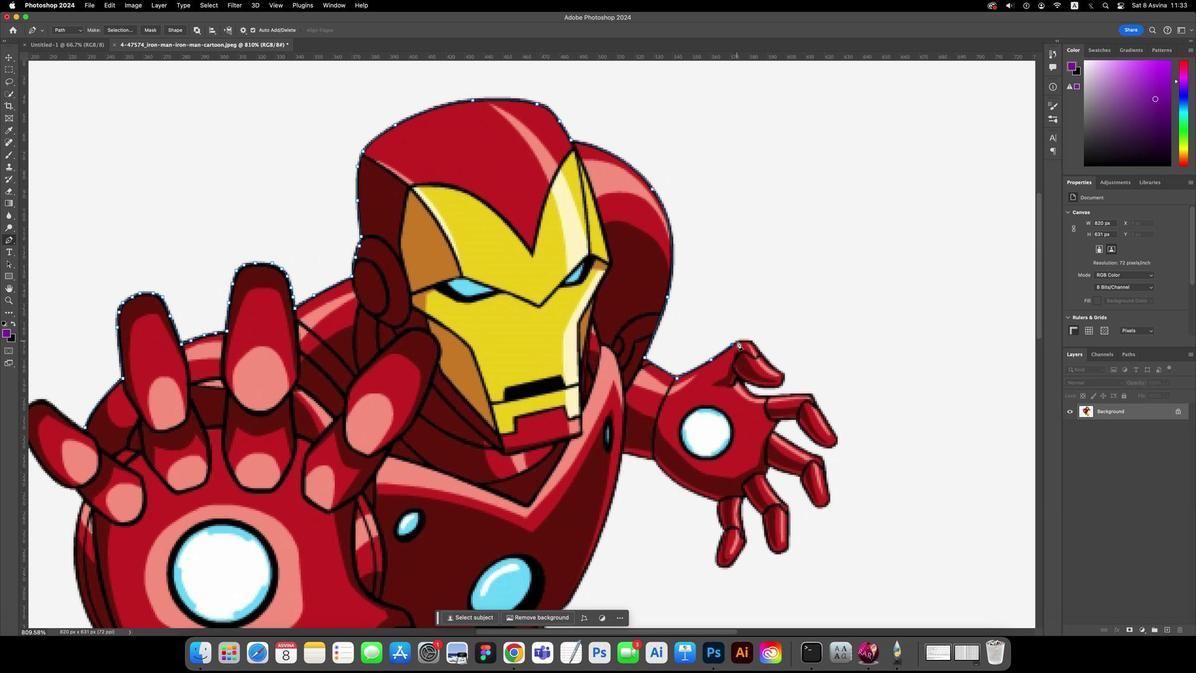 
Action: Mouse moved to (1131, 407)
Screenshot: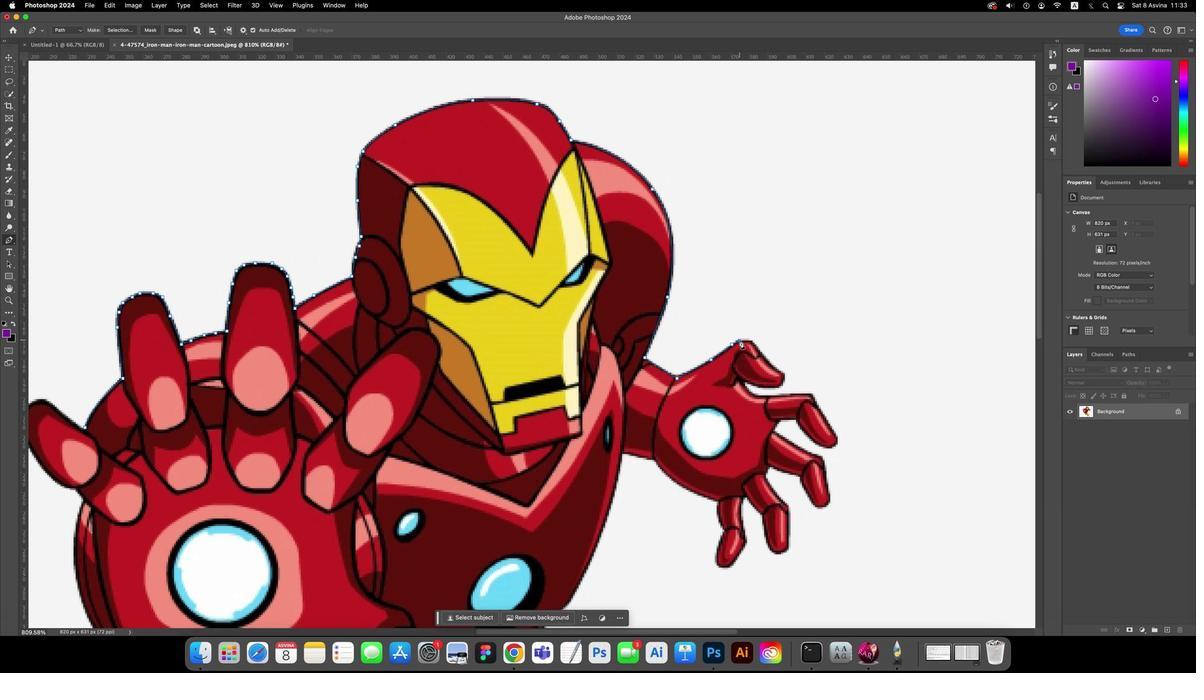 
Action: Mouse pressed left at (1131, 407)
Screenshot: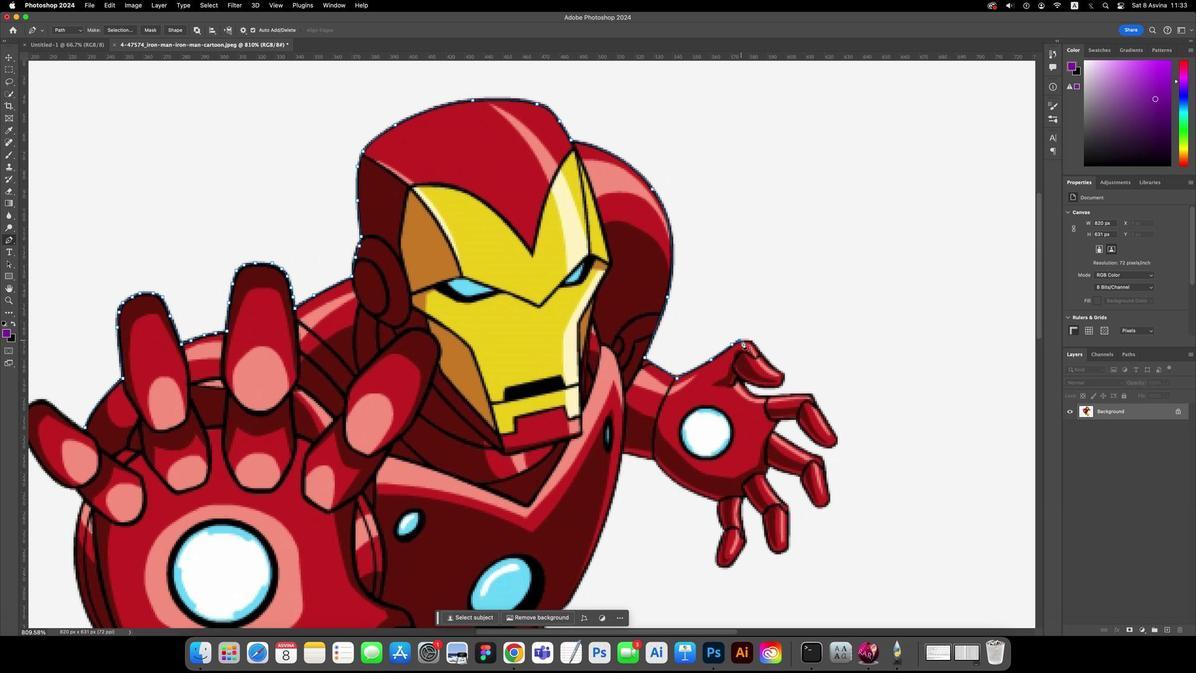 
Action: Mouse moved to (1132, 407)
Screenshot: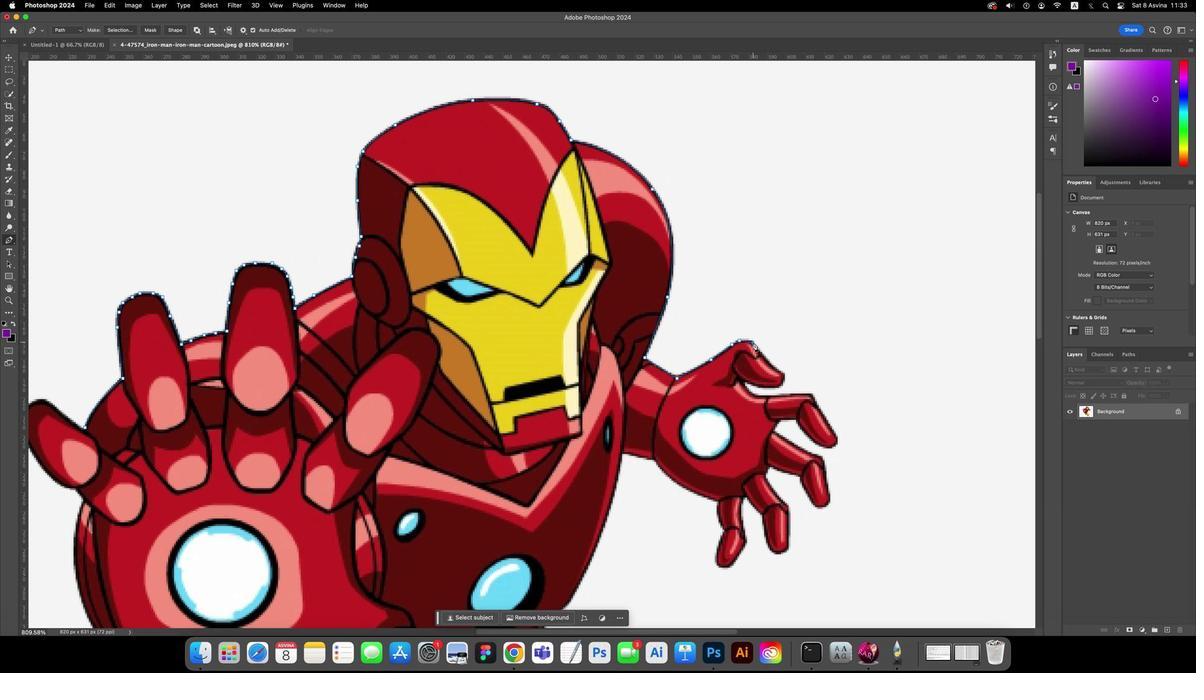 
Action: Mouse pressed left at (1132, 407)
Screenshot: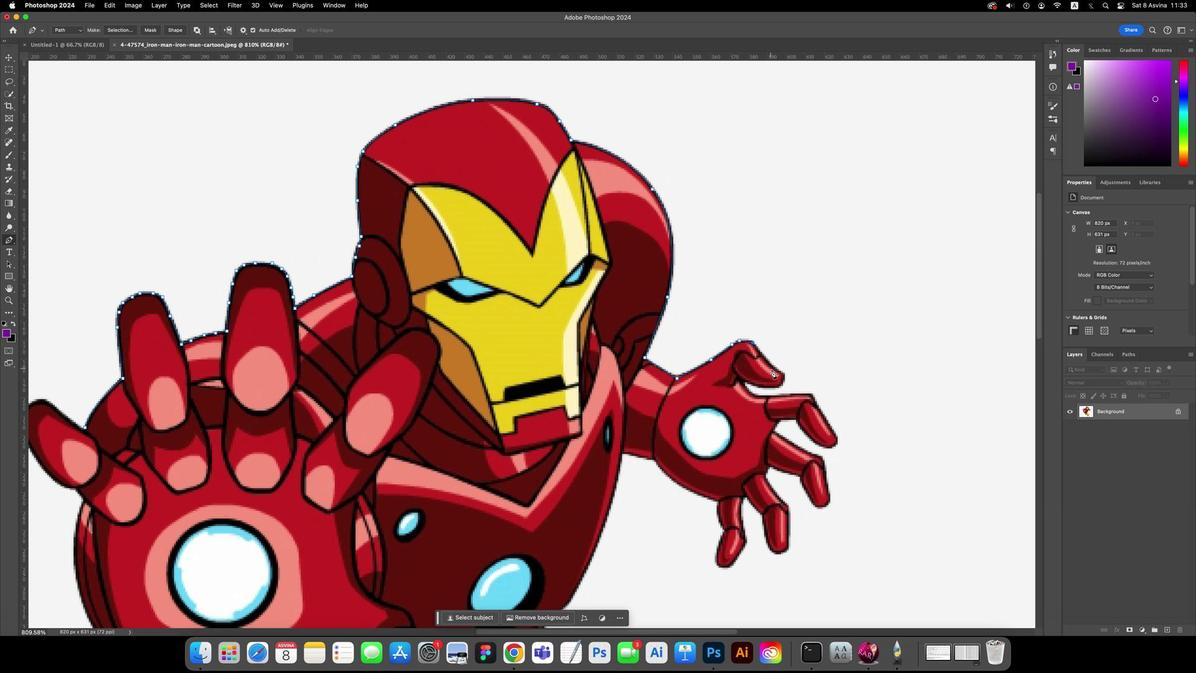 
Action: Mouse moved to (1135, 407)
Screenshot: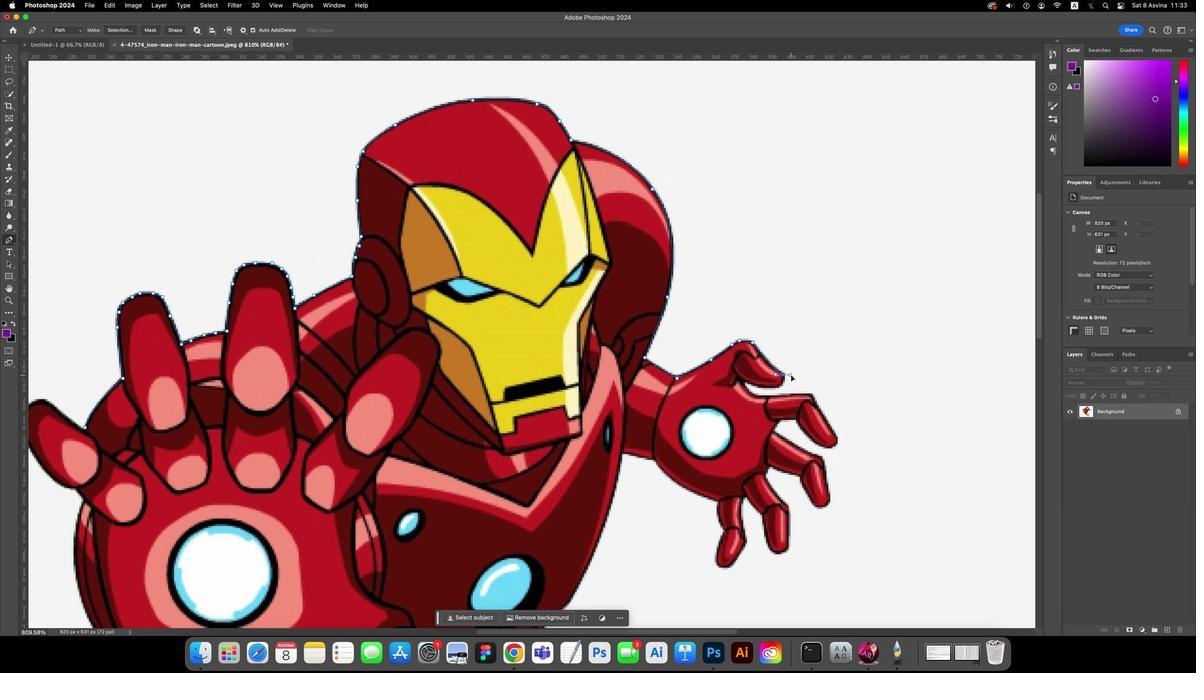 
Action: Mouse pressed left at (1135, 407)
Screenshot: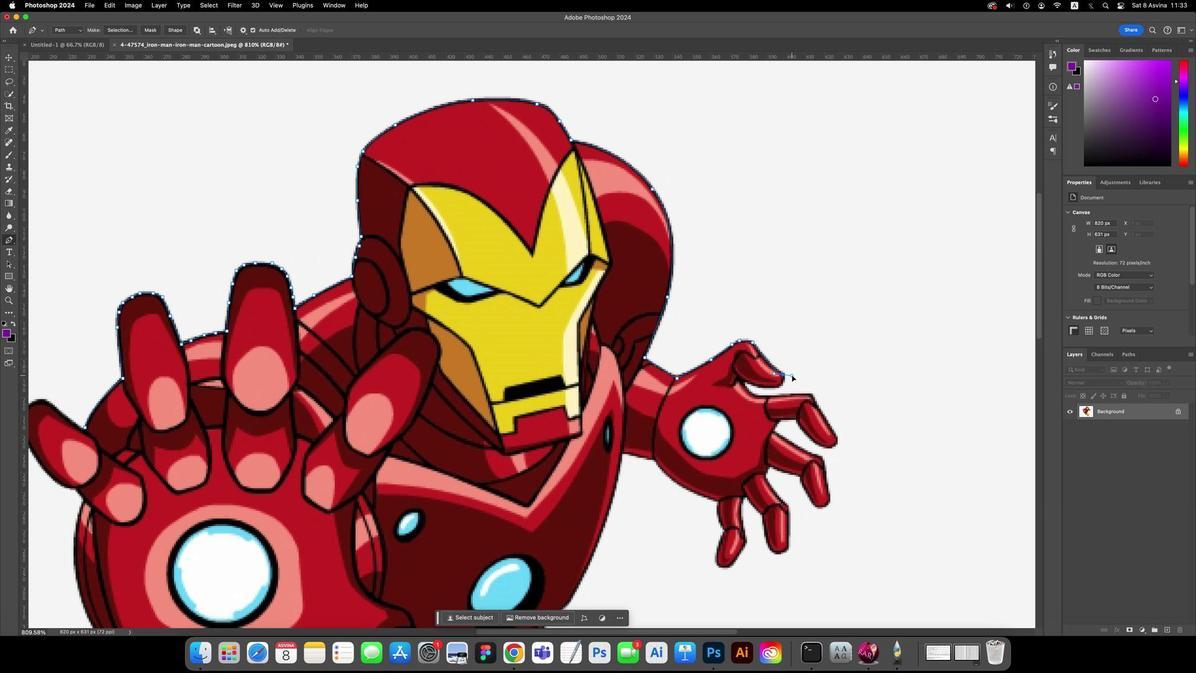 
Action: Mouse moved to (1135, 407)
Screenshot: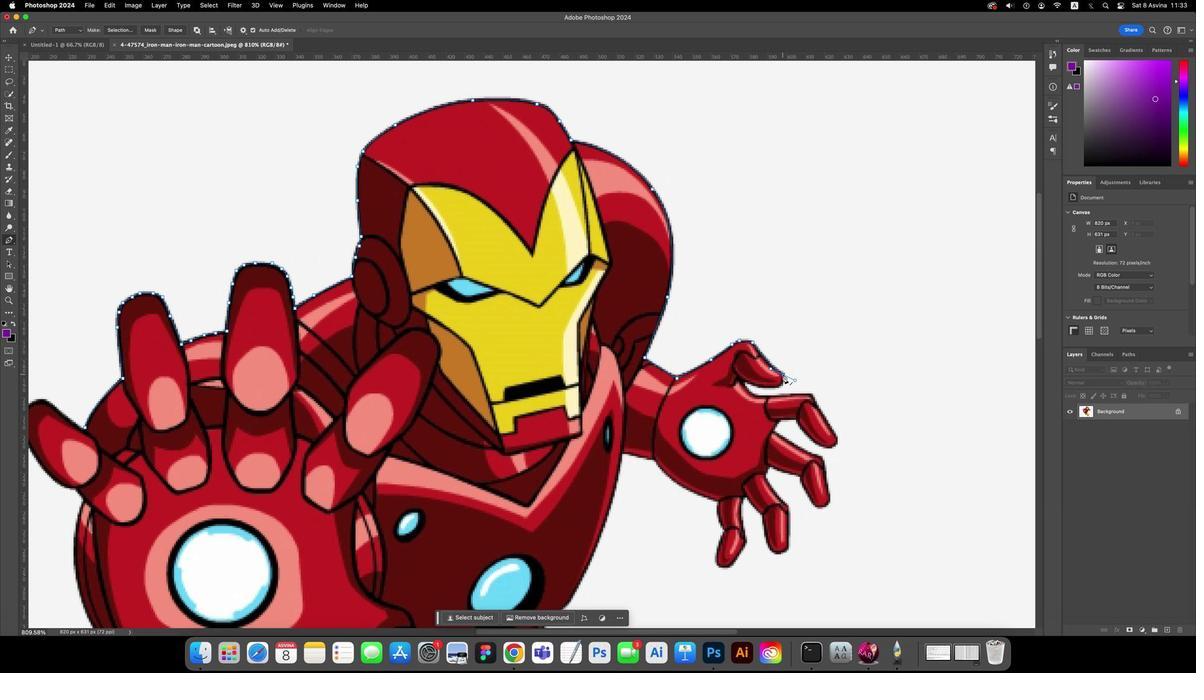 
Action: Key pressed Key.alt
Screenshot: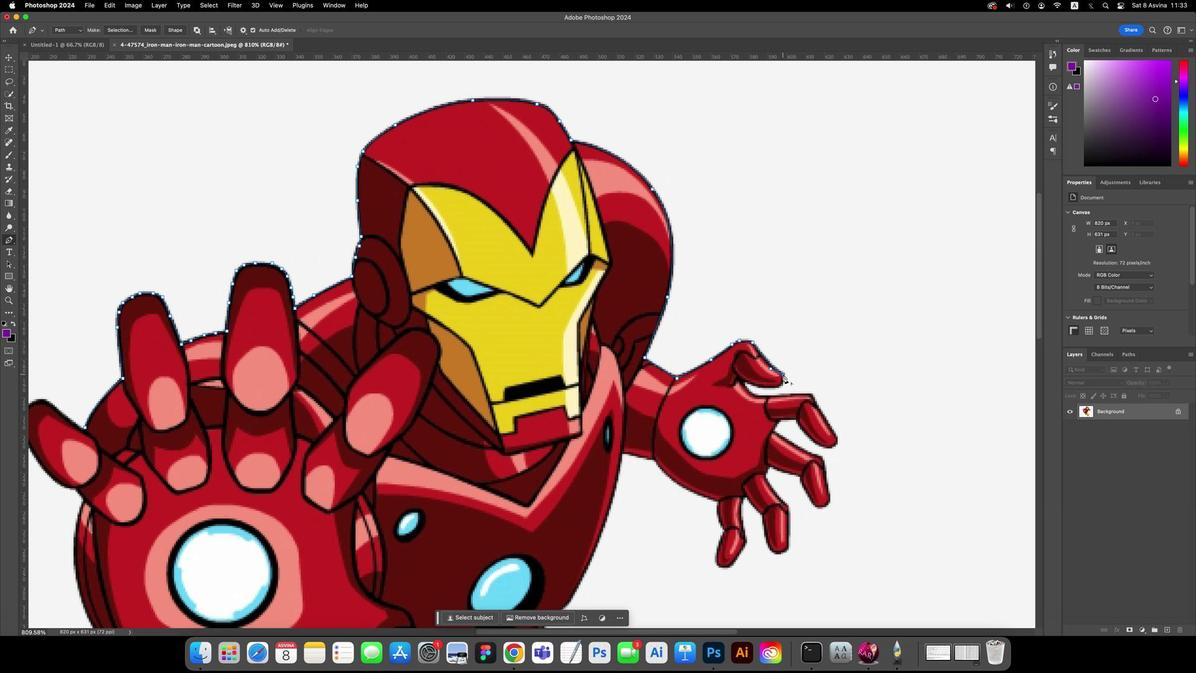 
Action: Mouse pressed left at (1135, 407)
Screenshot: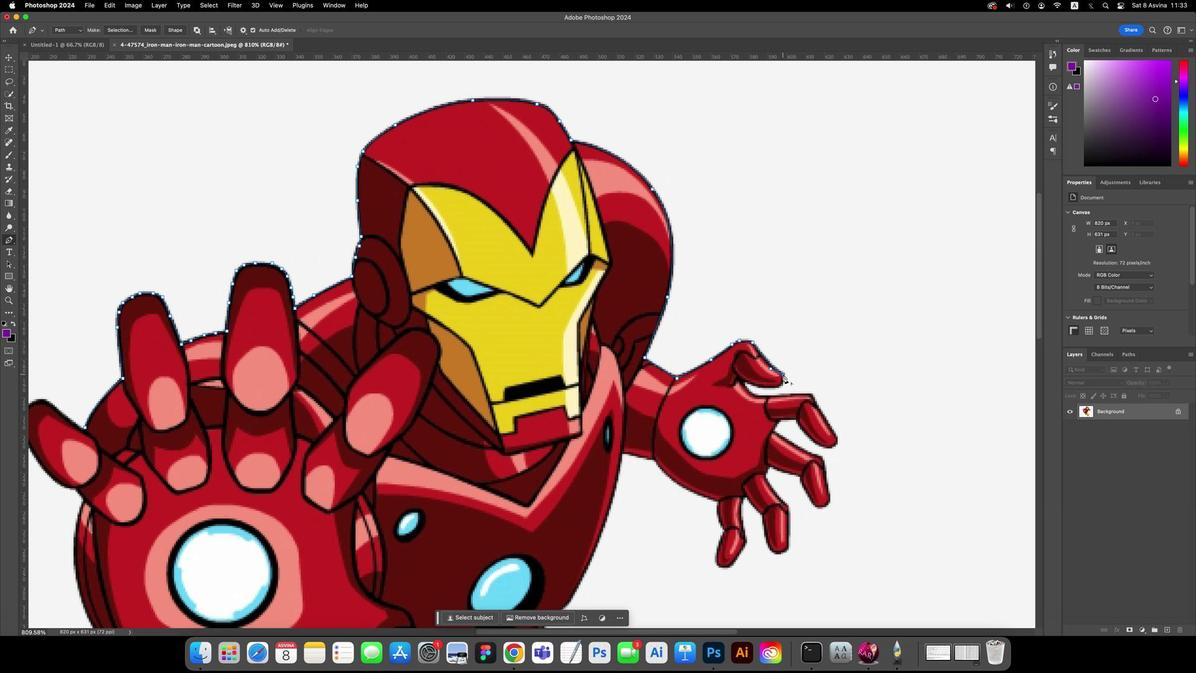 
Action: Mouse moved to (1133, 407)
Screenshot: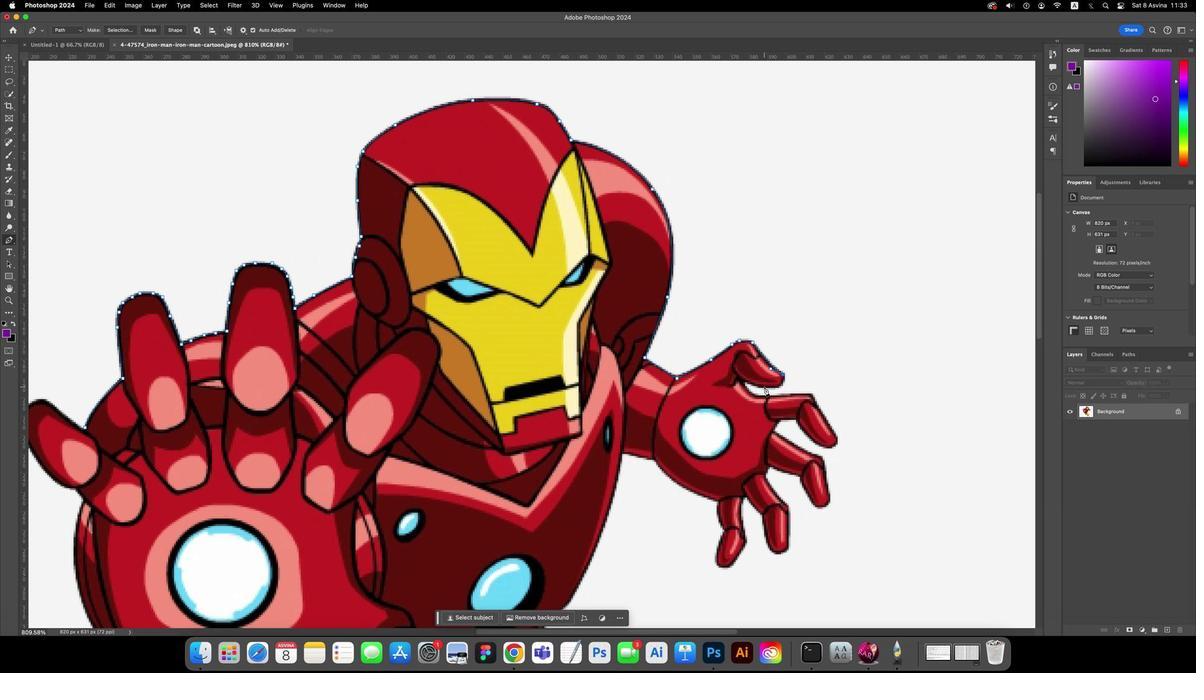 
Action: Mouse pressed left at (1133, 407)
Screenshot: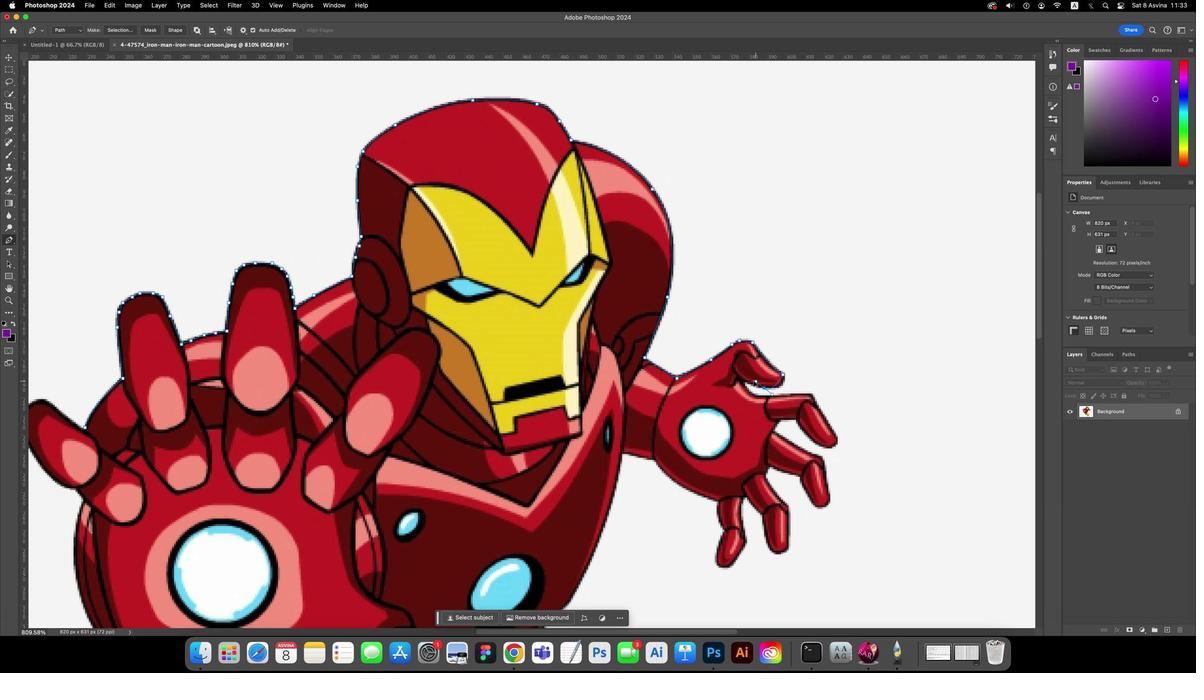 
Action: Mouse moved to (1133, 407)
Screenshot: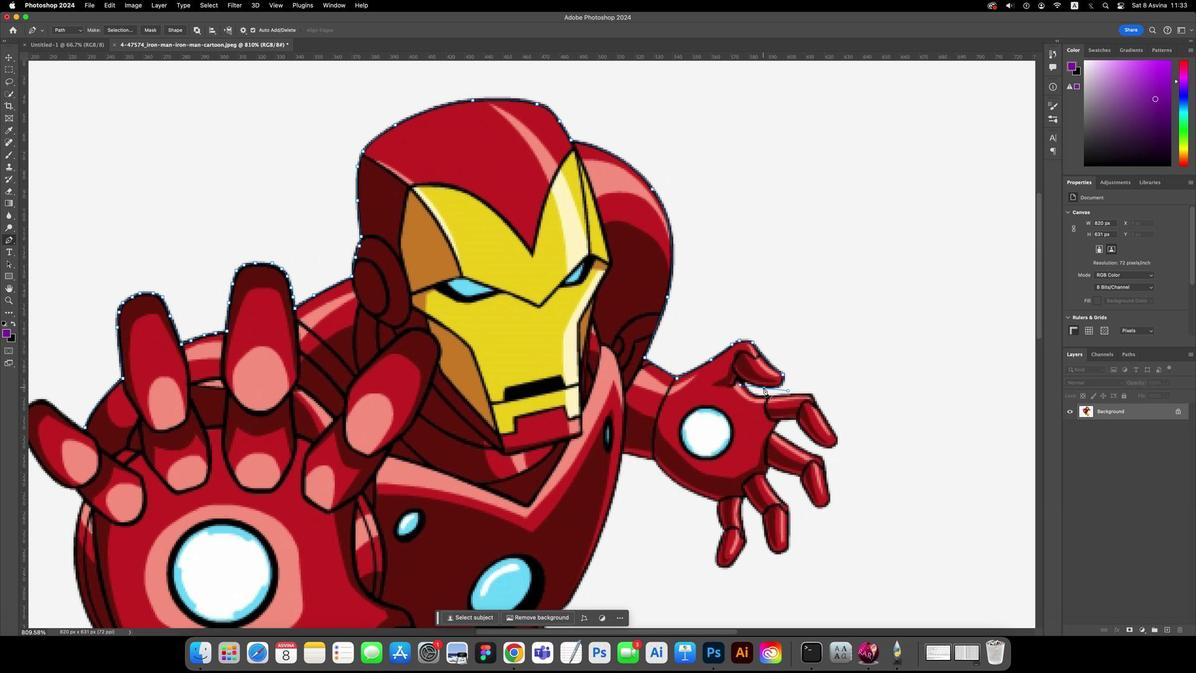 
Action: Key pressed Key.alt
Screenshot: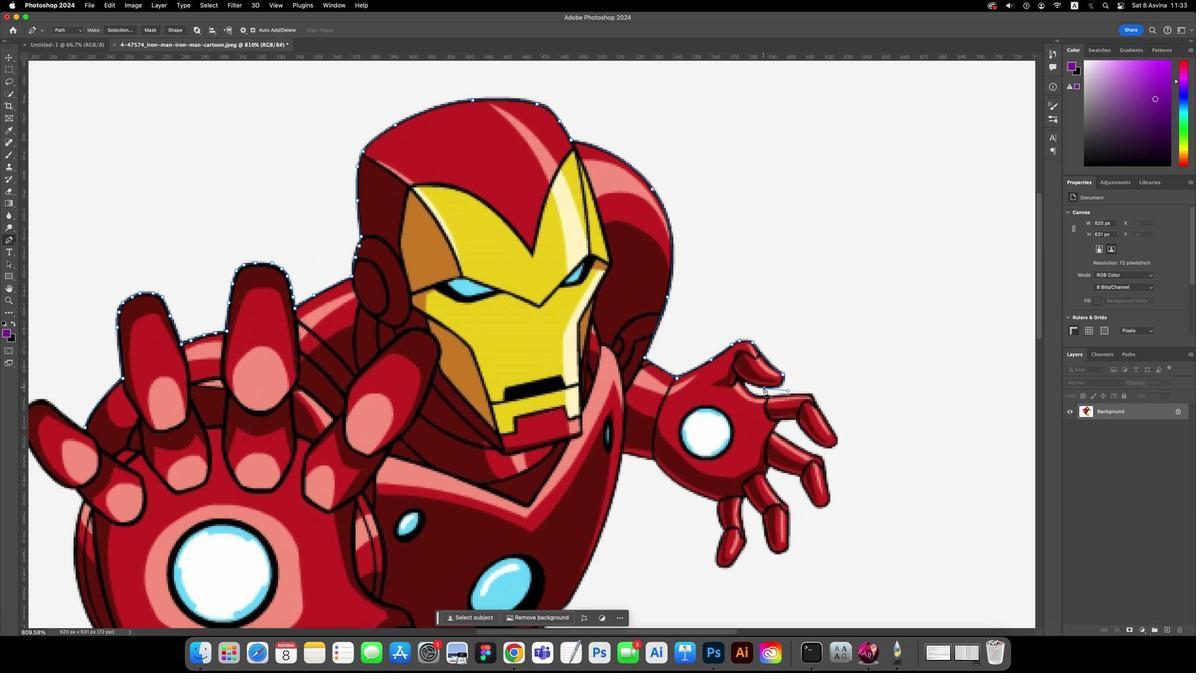 
Action: Mouse pressed left at (1133, 407)
Screenshot: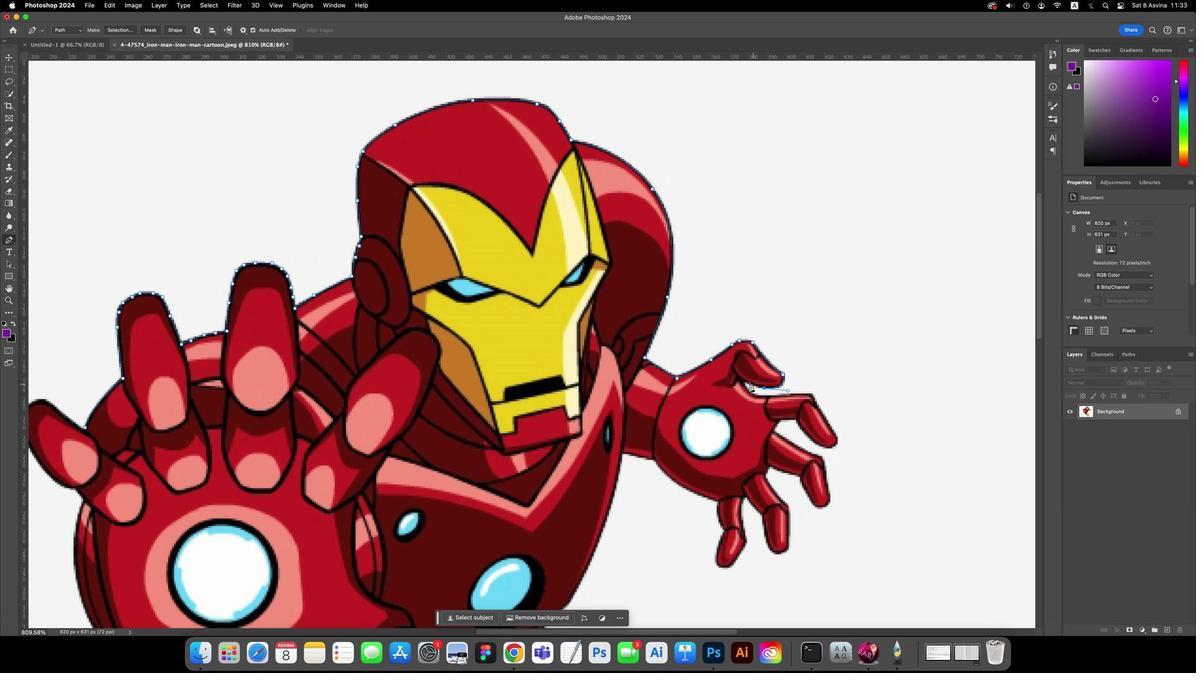 
Action: Mouse moved to (1132, 407)
Screenshot: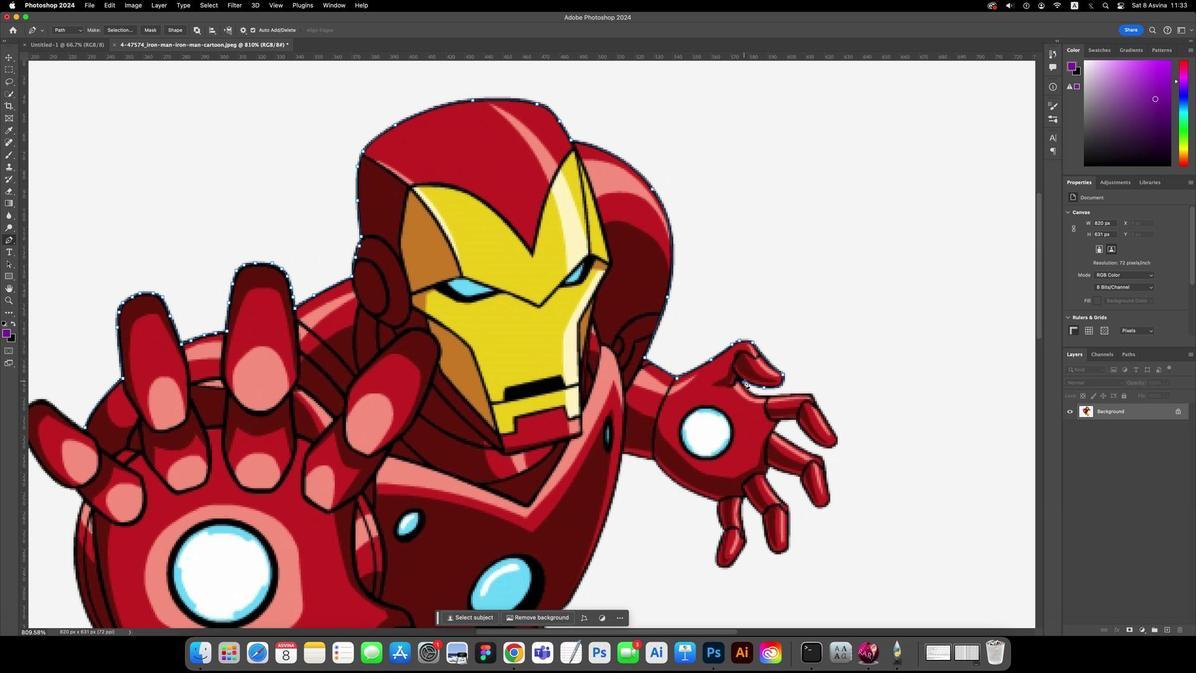 
Action: Mouse pressed left at (1132, 407)
Screenshot: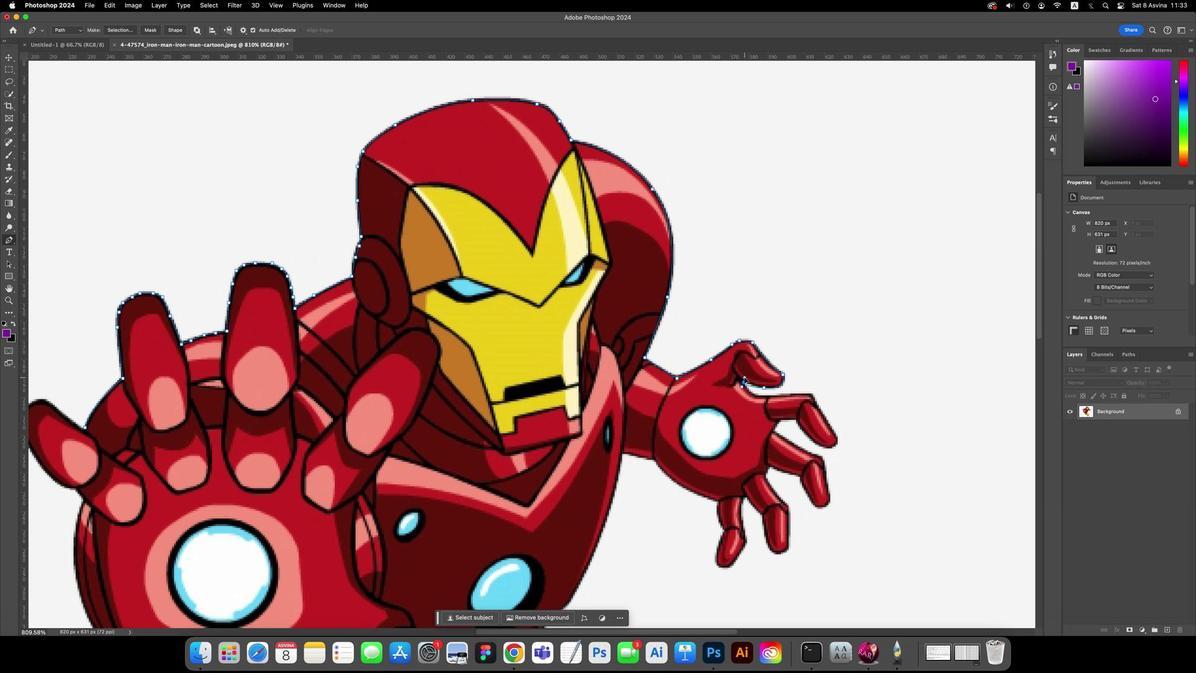 
Action: Mouse moved to (1131, 407)
Screenshot: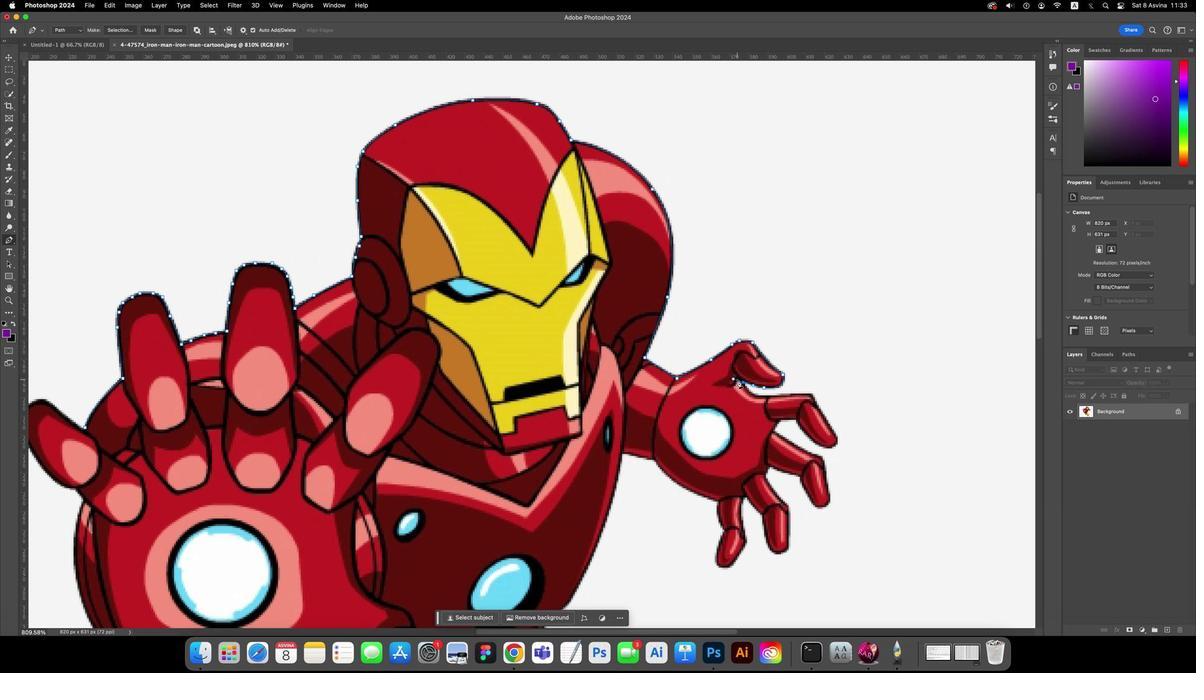
Action: Key pressed Key.alt
Screenshot: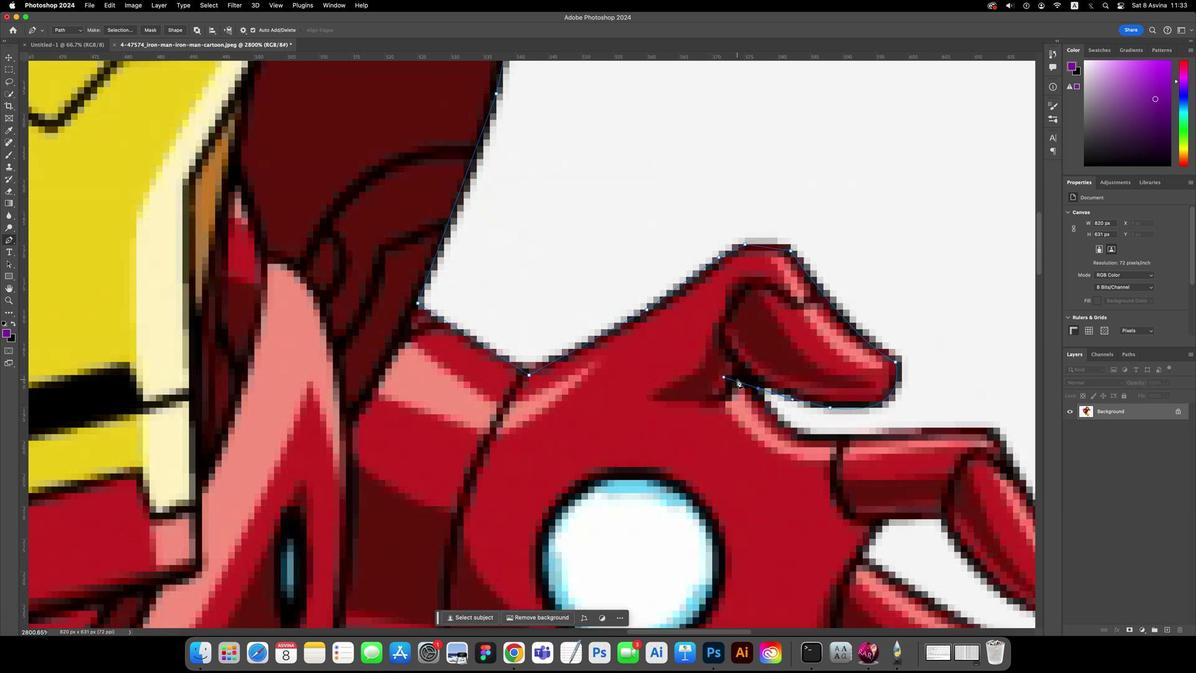 
Action: Mouse scrolled (1131, 407) with delta (1055, 405)
Screenshot: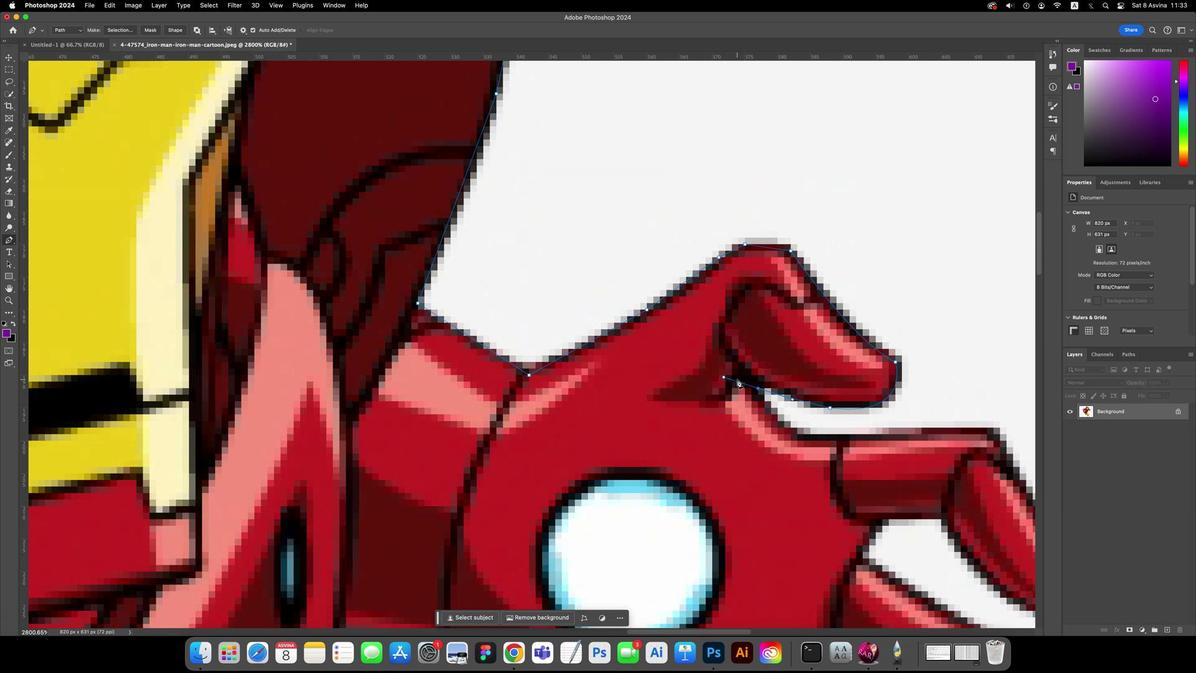 
Action: Mouse scrolled (1131, 407) with delta (1055, 405)
Screenshot: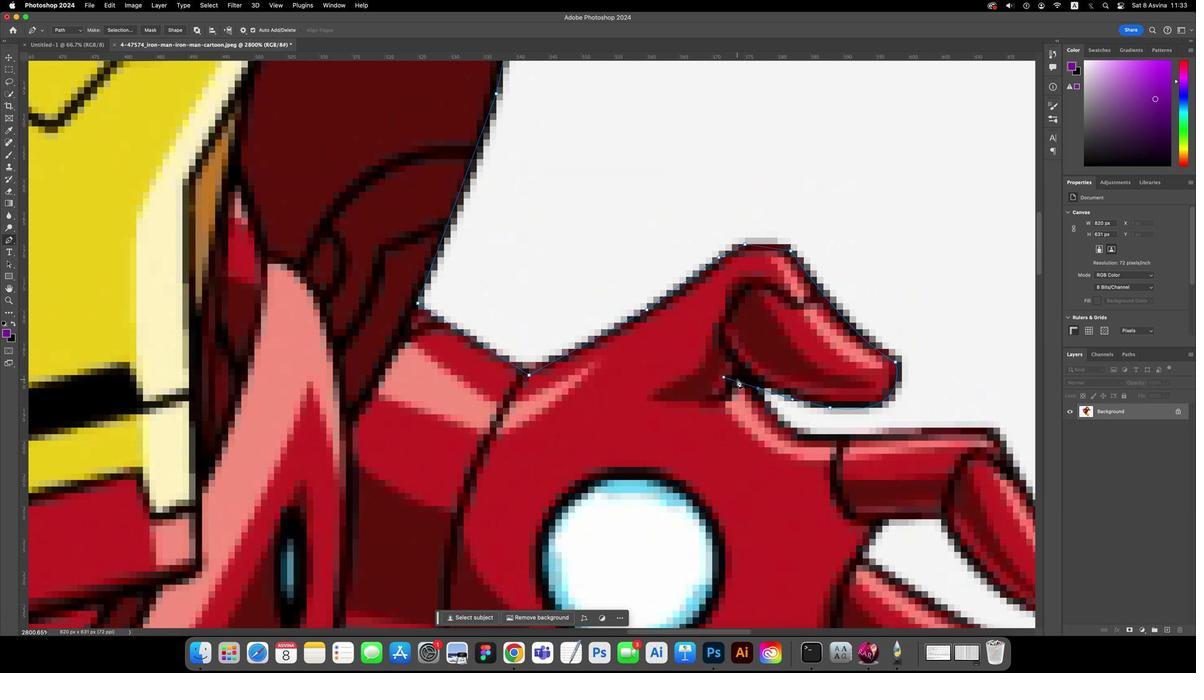 
Action: Mouse scrolled (1131, 407) with delta (1055, 405)
Screenshot: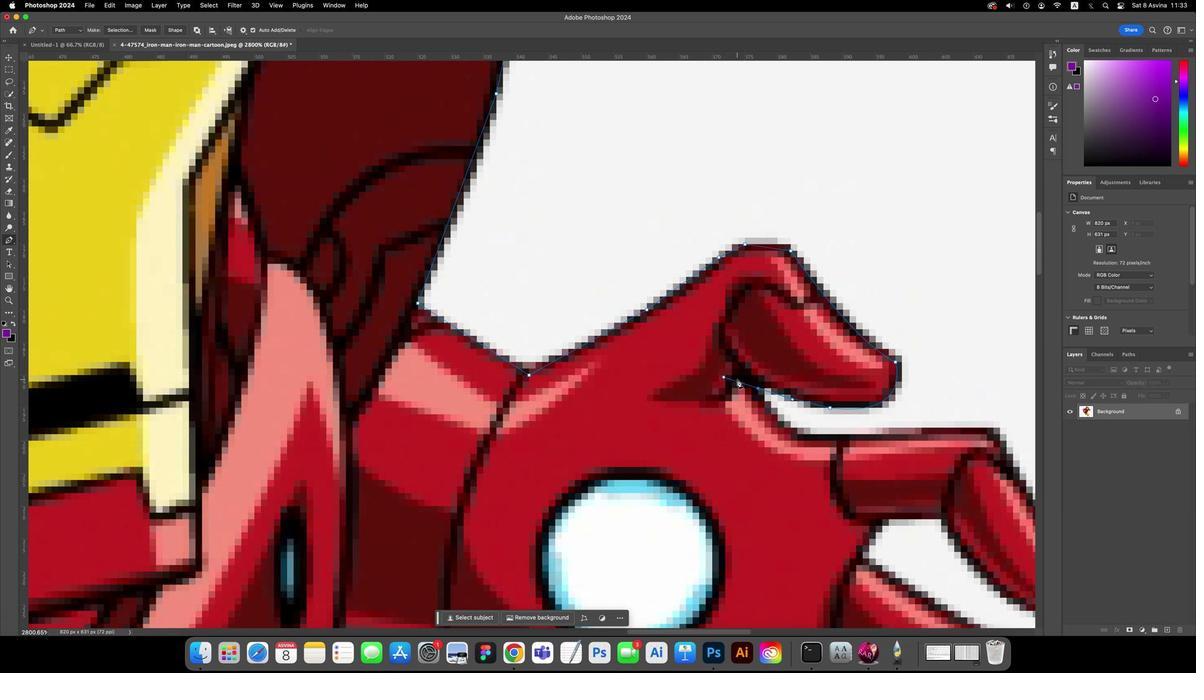 
Action: Mouse moved to (1133, 407)
Screenshot: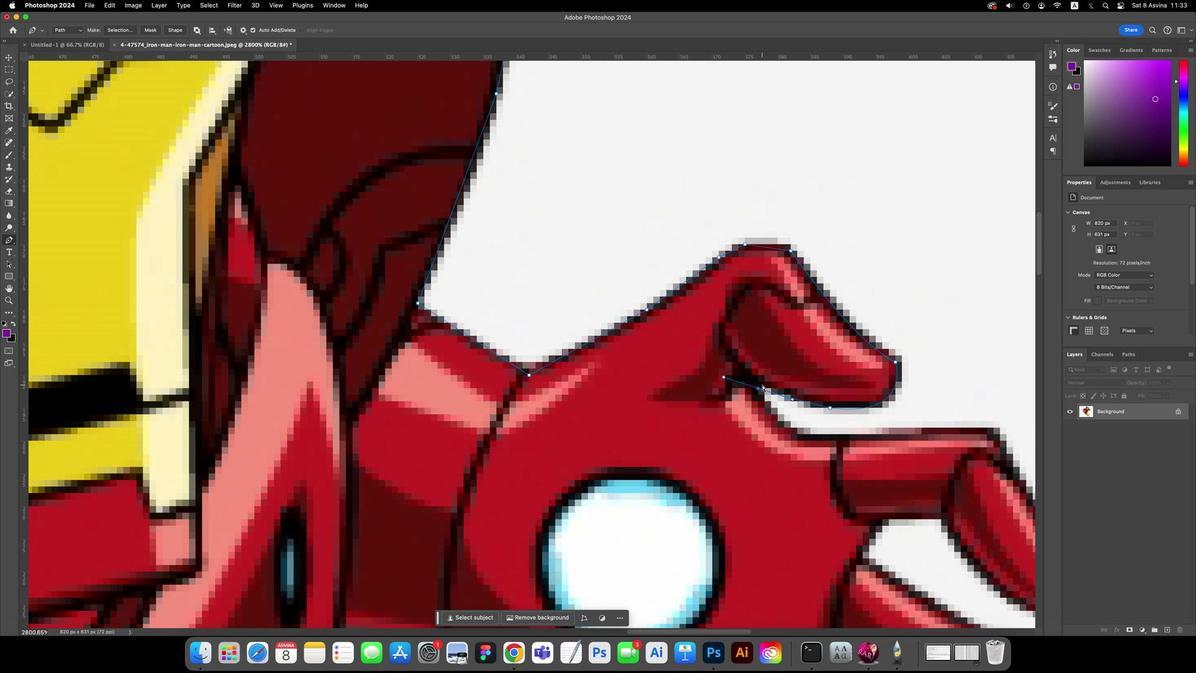 
Action: Key pressed Key.cmd'z'
Screenshot: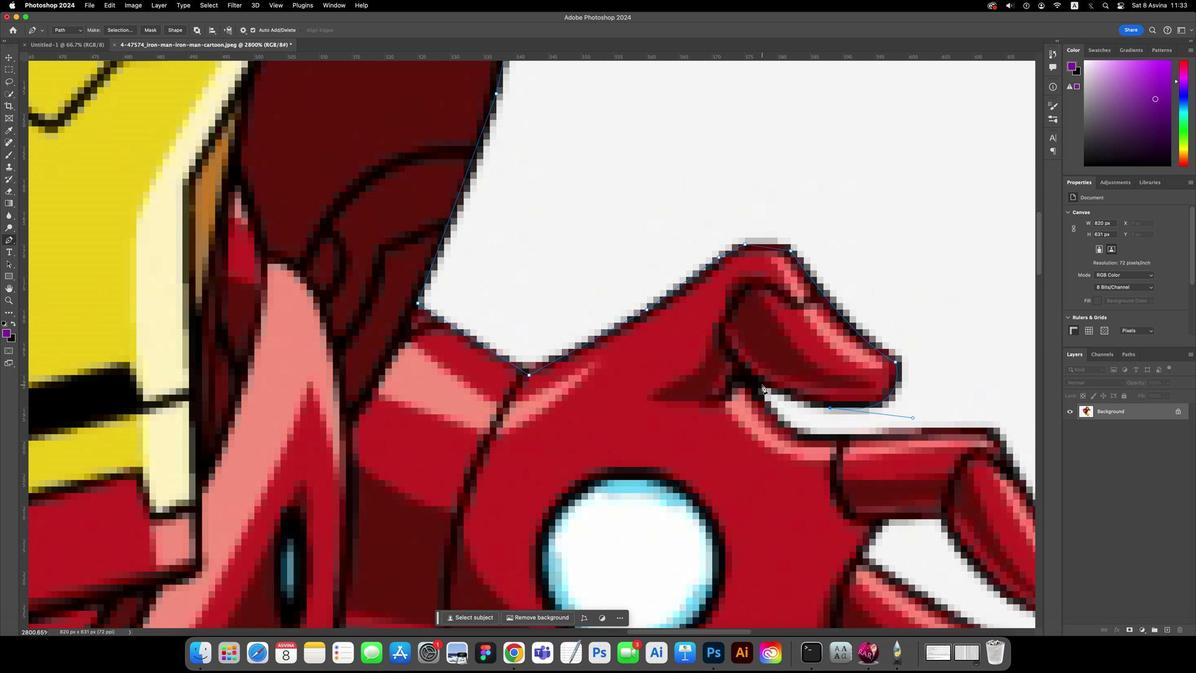 
Action: Mouse moved to (1133, 407)
Screenshot: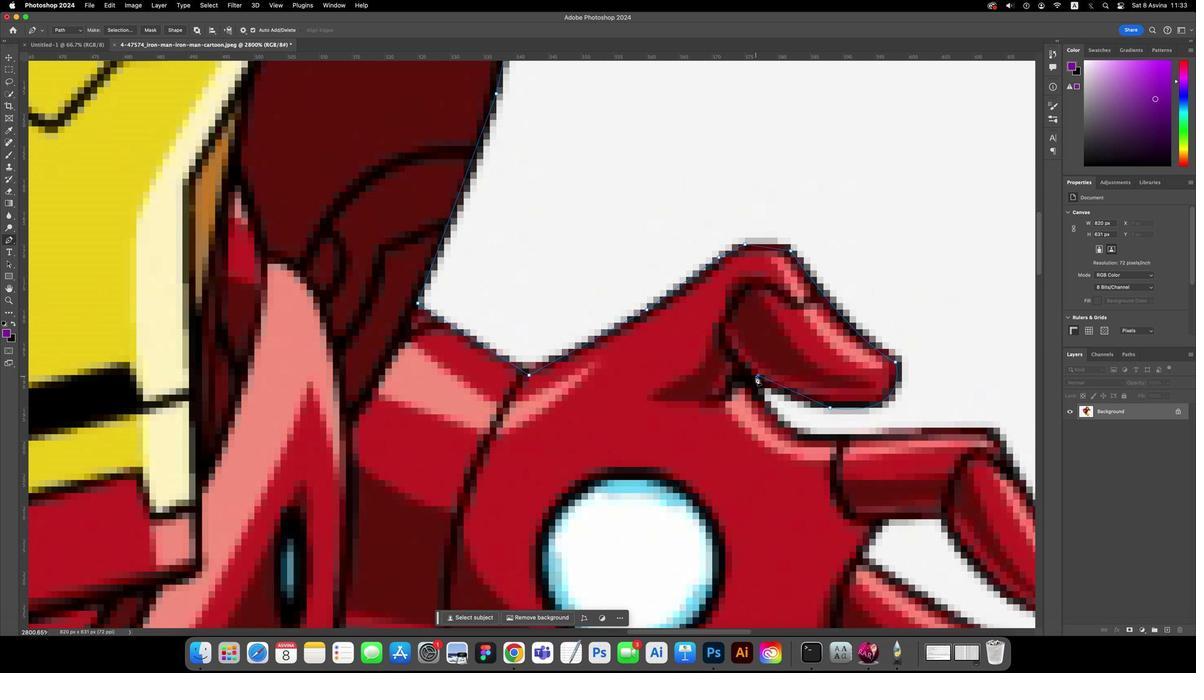 
Action: Mouse pressed left at (1133, 407)
Screenshot: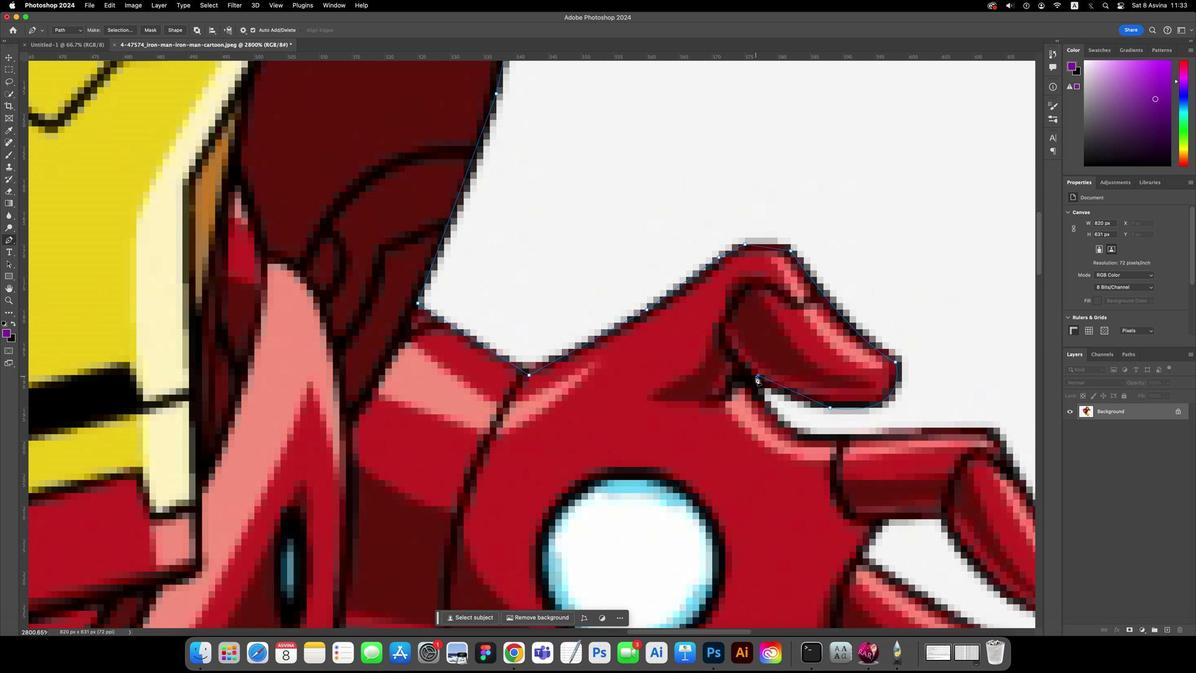 
Action: Mouse moved to (1132, 407)
Screenshot: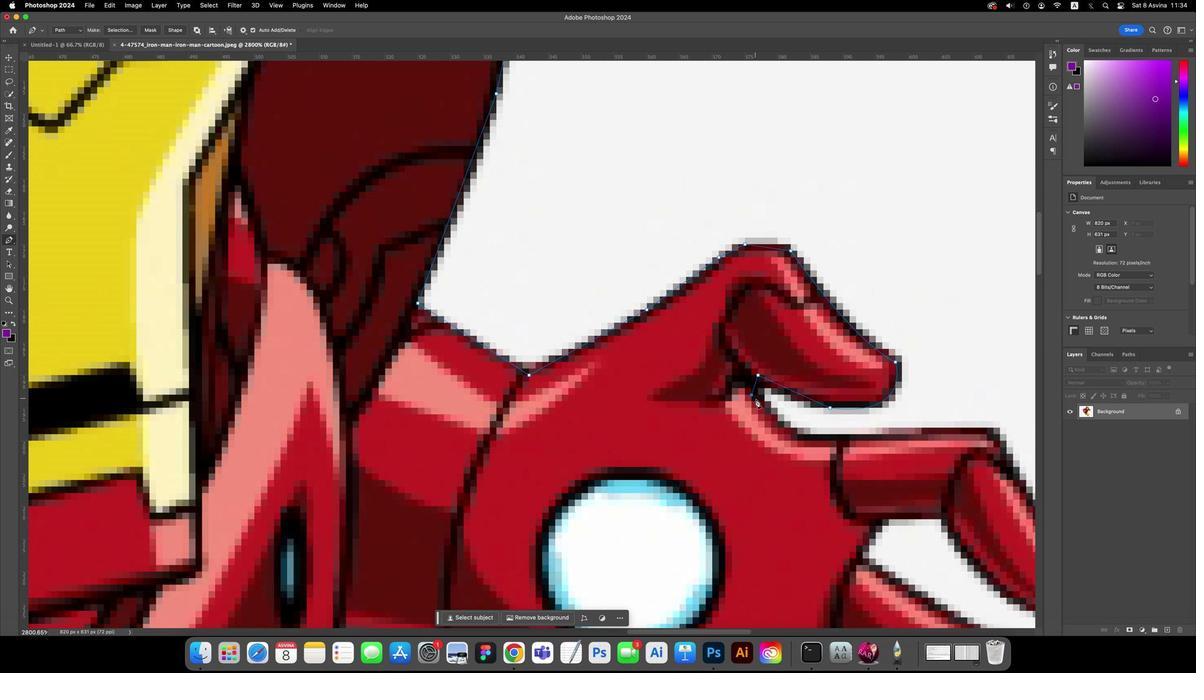 
Action: Mouse pressed left at (1132, 407)
Screenshot: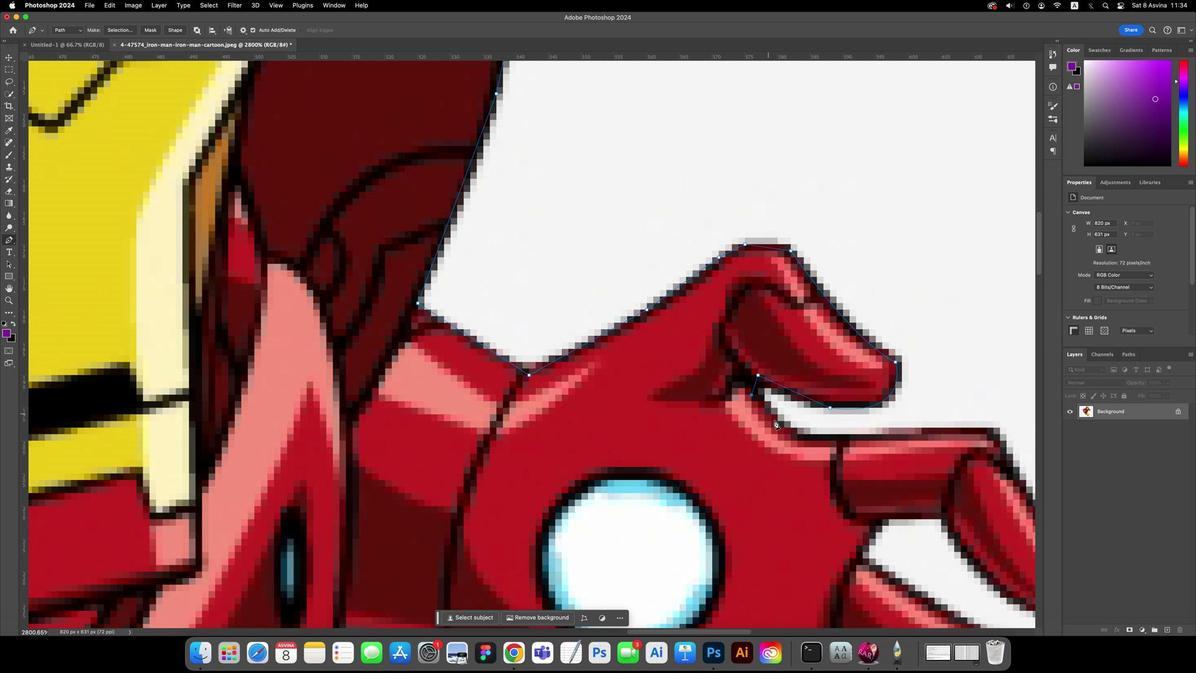 
Action: Mouse moved to (1137, 407)
Screenshot: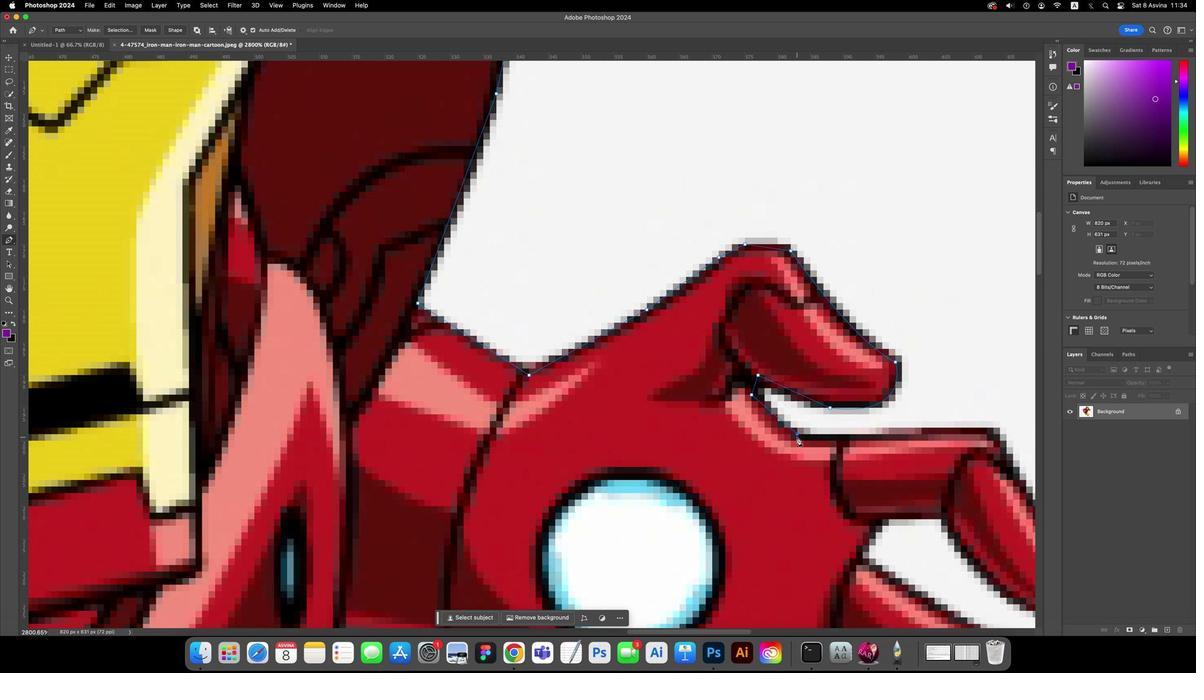 
Action: Mouse pressed left at (1137, 407)
Screenshot: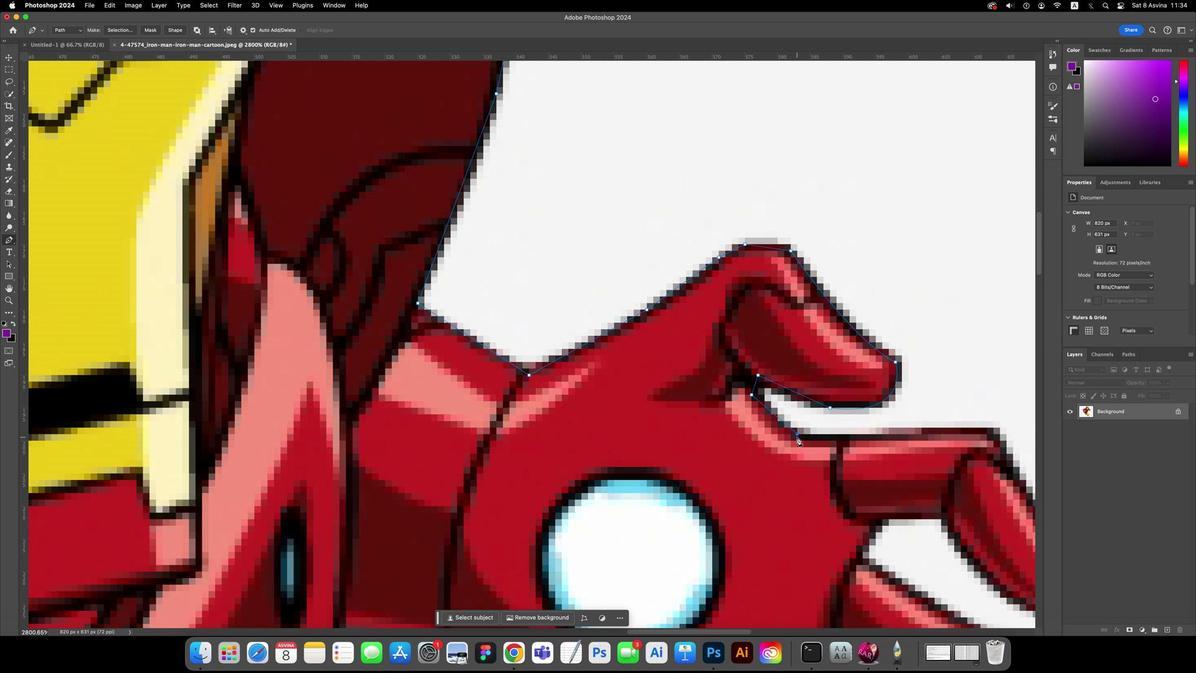 
Action: Key pressed Key.space
Screenshot: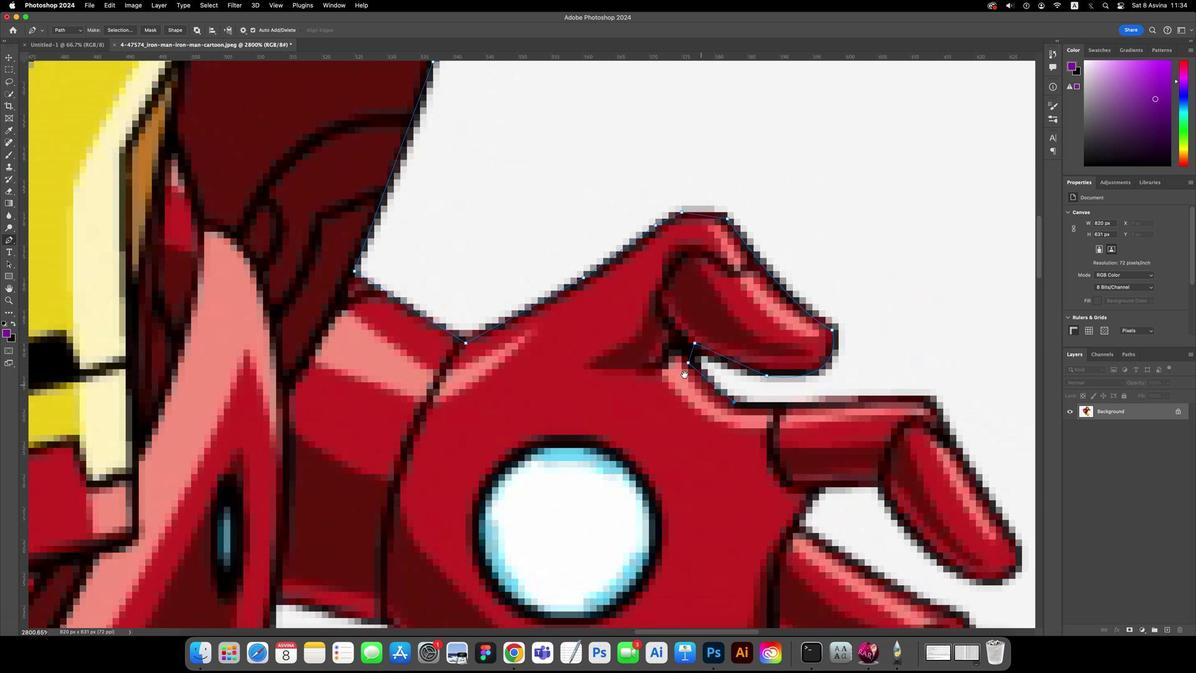 
Action: Mouse moved to (1137, 407)
Screenshot: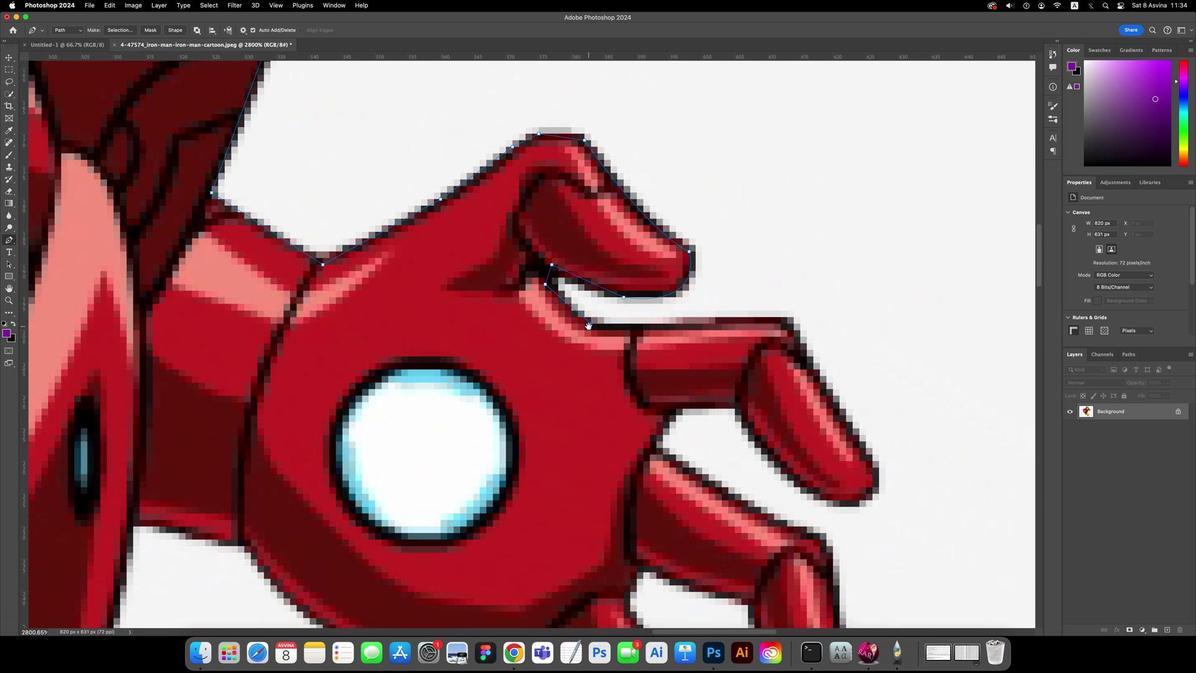 
Action: Mouse pressed left at (1137, 407)
Screenshot: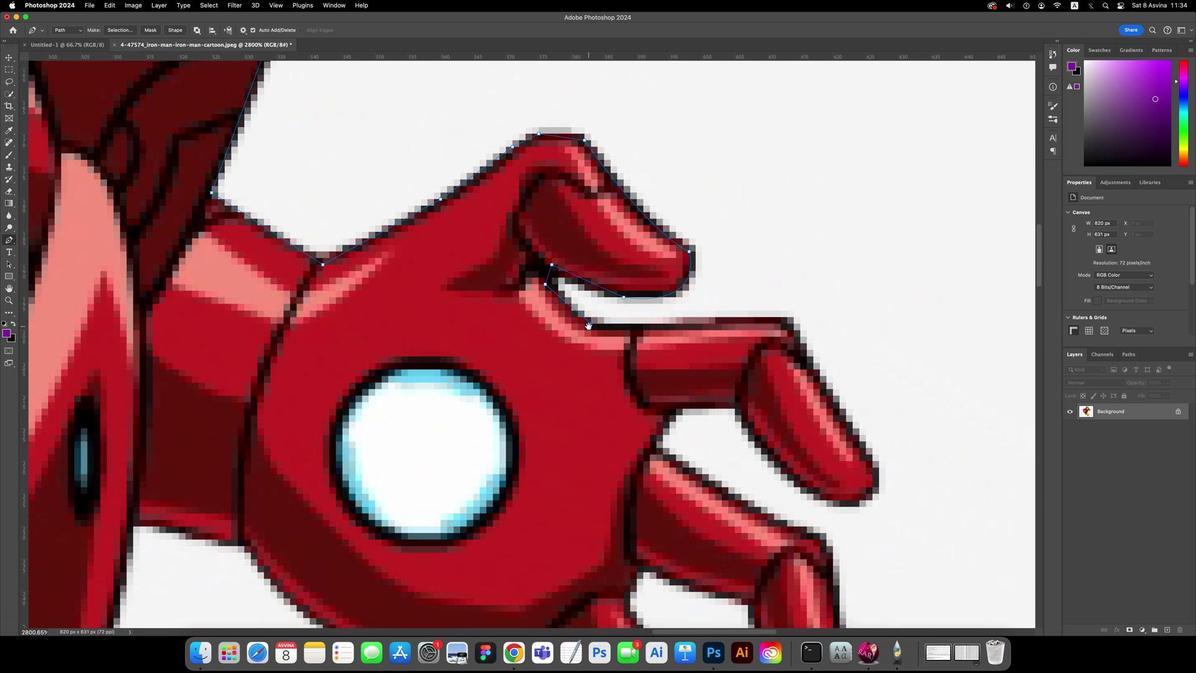 
Action: Mouse moved to (1135, 407)
Screenshot: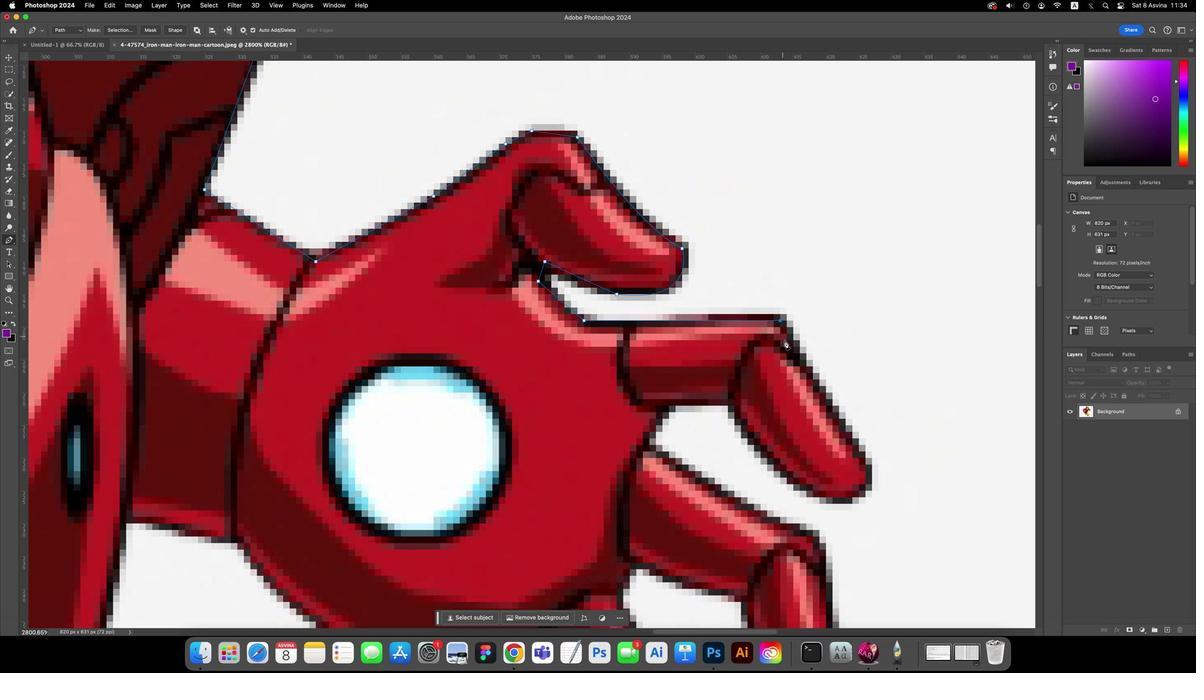 
Action: Mouse pressed left at (1135, 407)
Screenshot: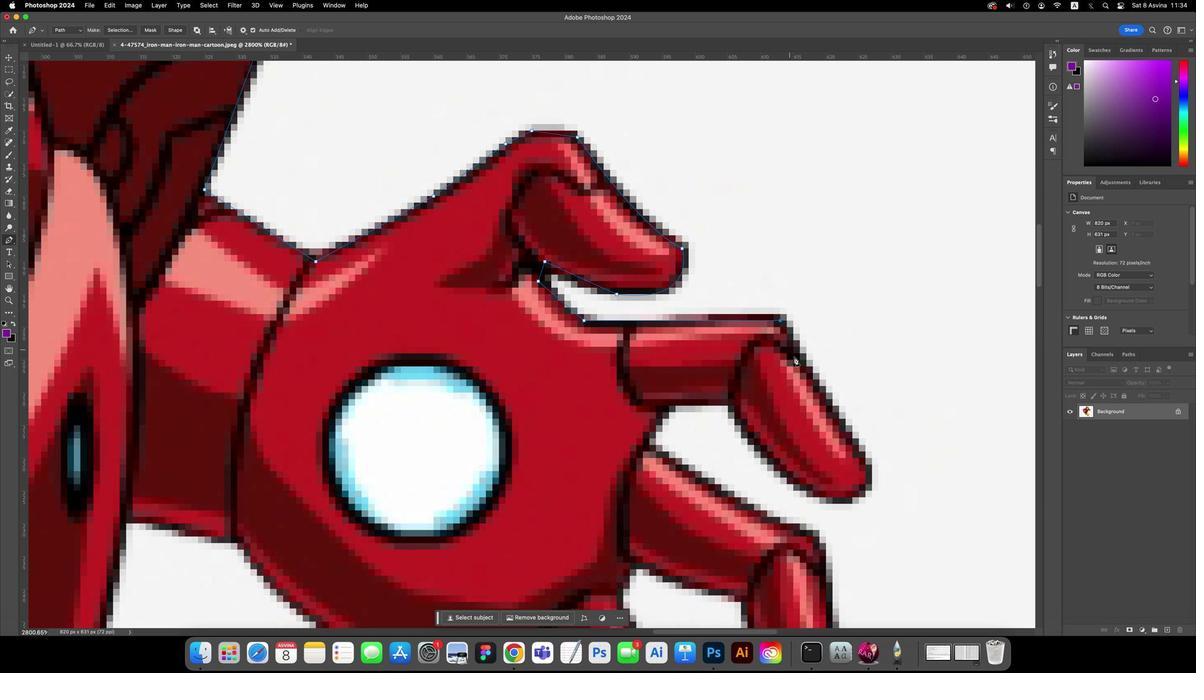 
Action: Mouse moved to (1144, 407)
Screenshot: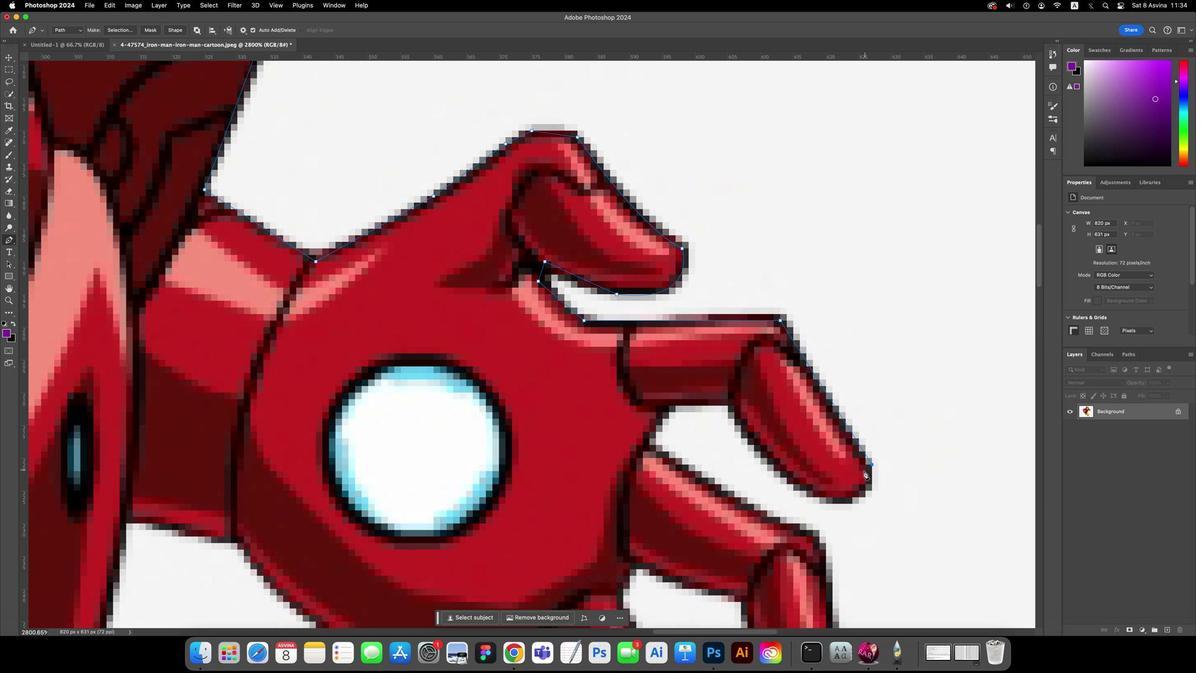 
Action: Mouse pressed left at (1144, 407)
Screenshot: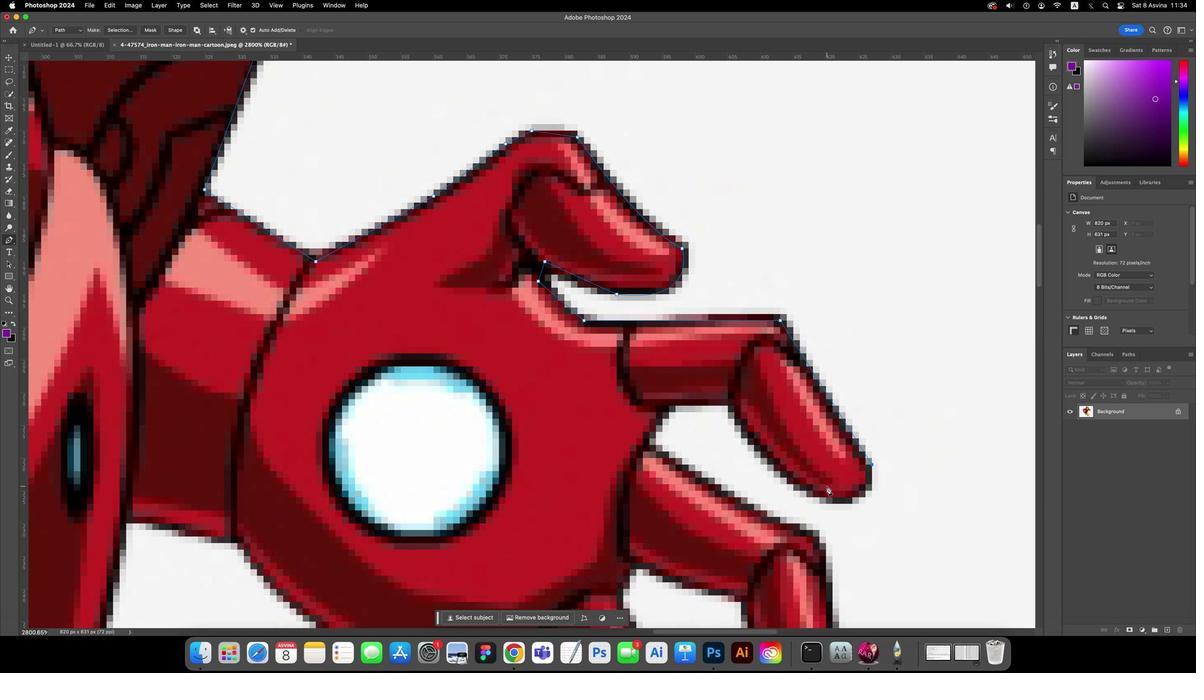 
Action: Mouse moved to (1138, 407)
Screenshot: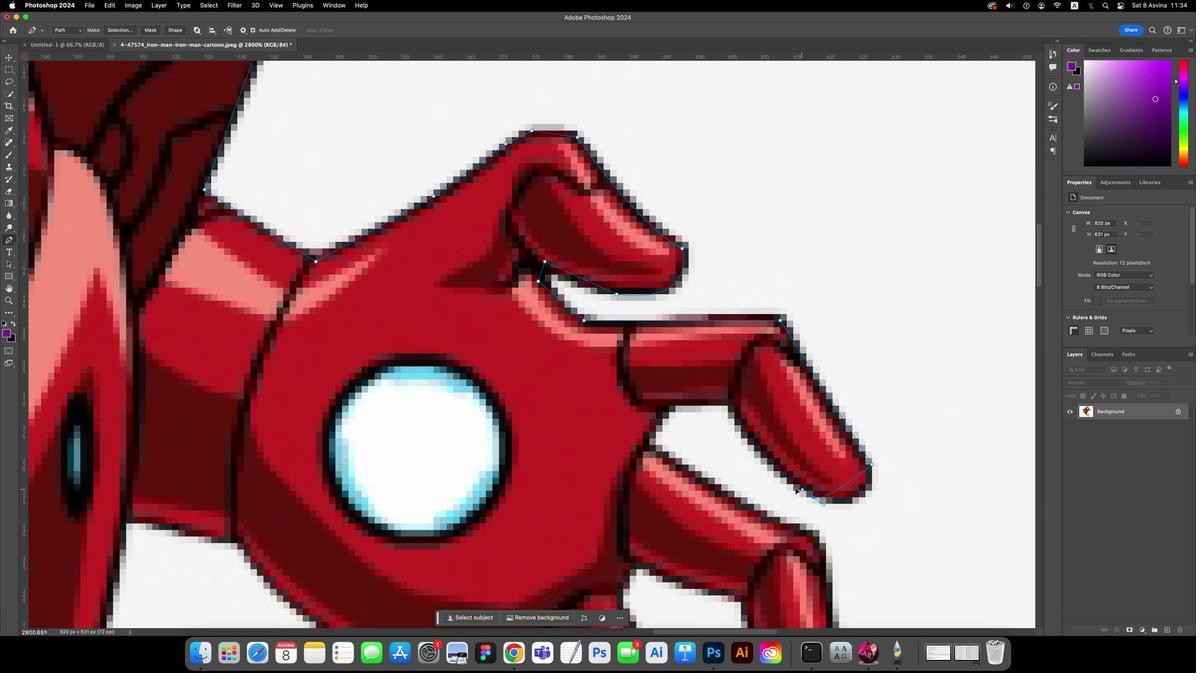 
Action: Mouse pressed left at (1138, 407)
Screenshot: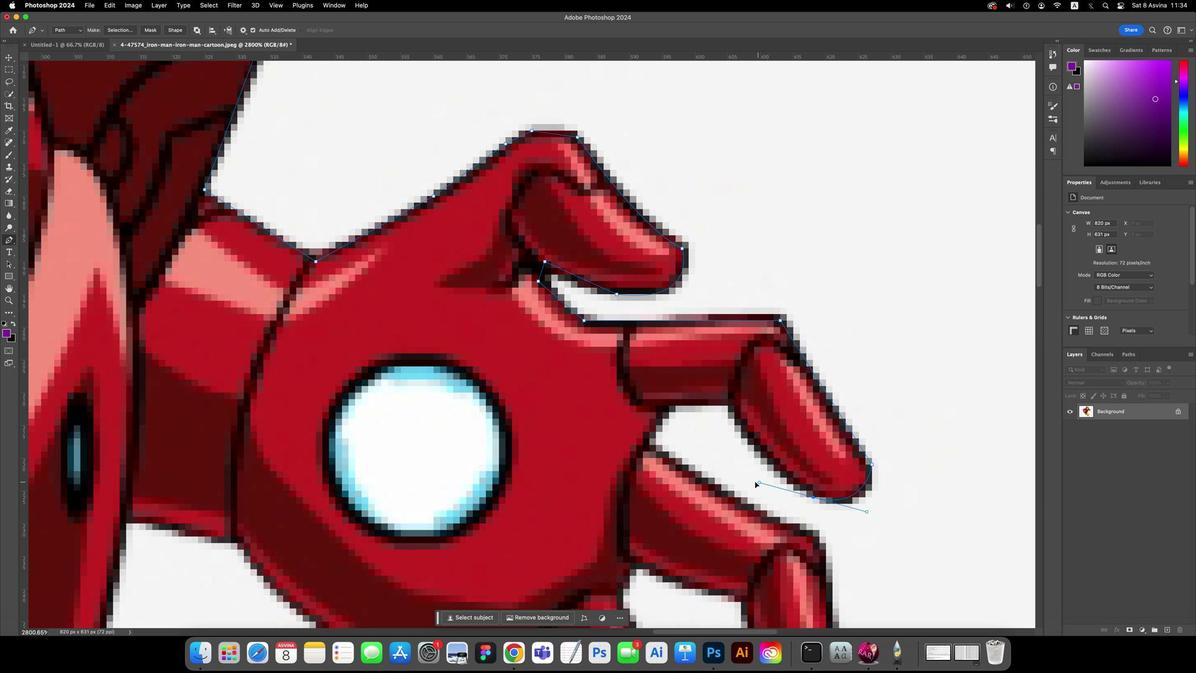 
Action: Mouse moved to (1138, 407)
Screenshot: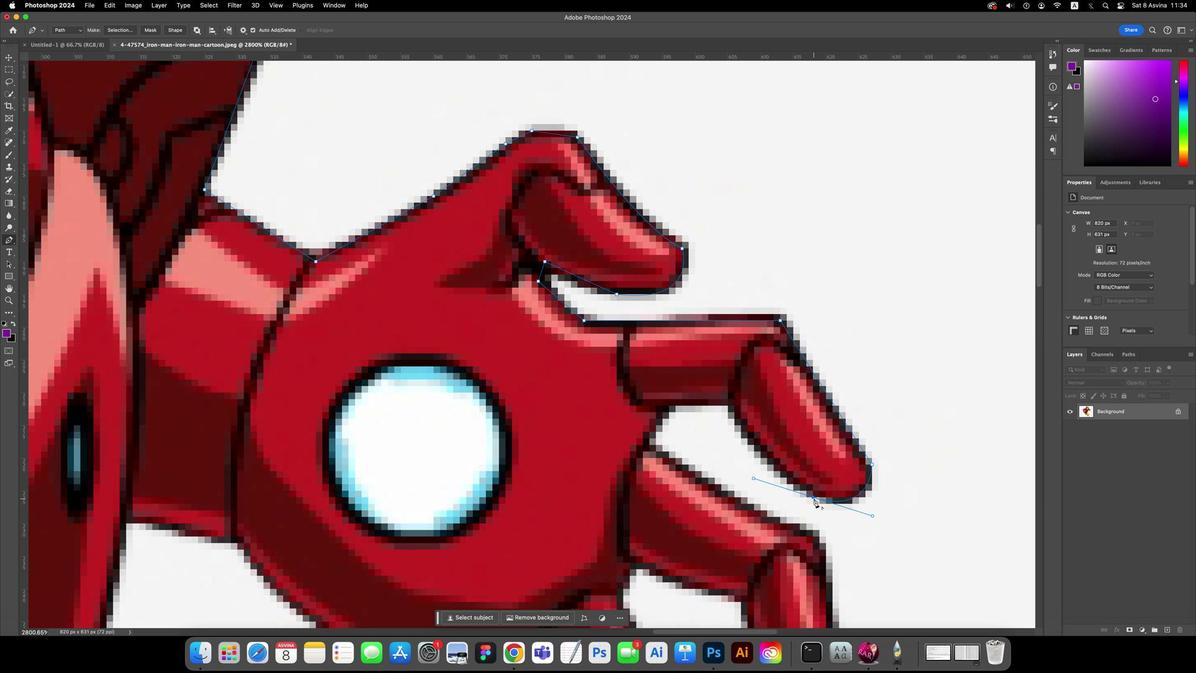 
Action: Key pressed Key.alt
Screenshot: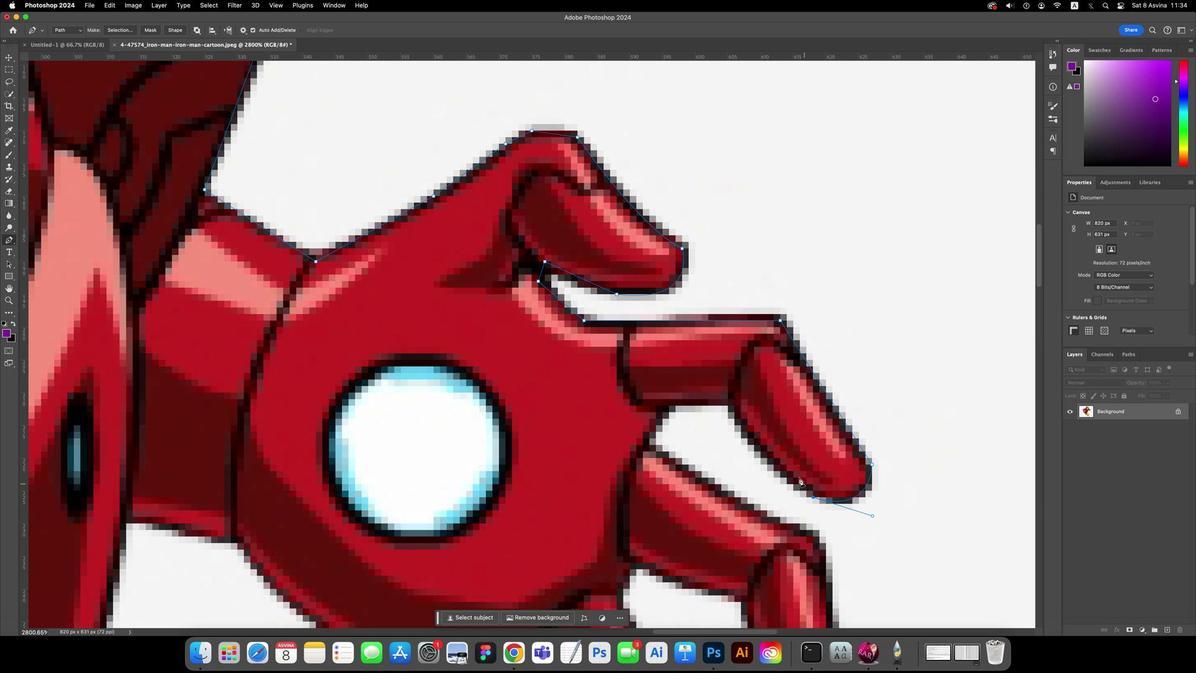 
Action: Mouse pressed left at (1138, 407)
Screenshot: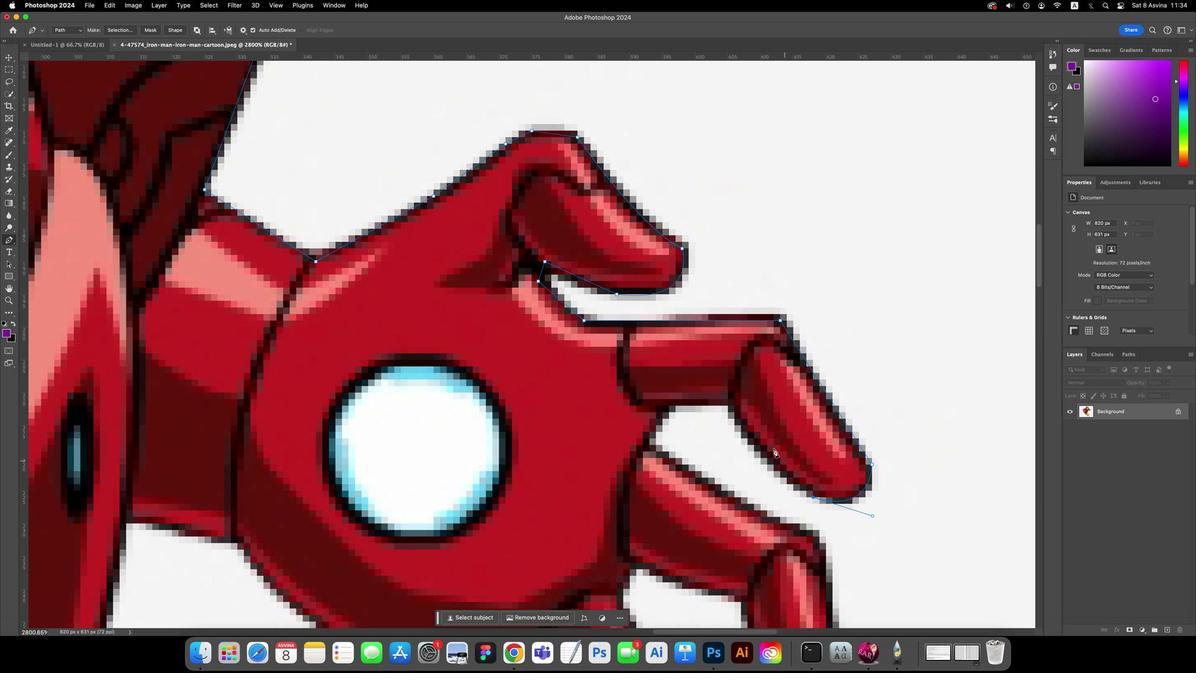 
Action: Mouse moved to (1130, 407)
Screenshot: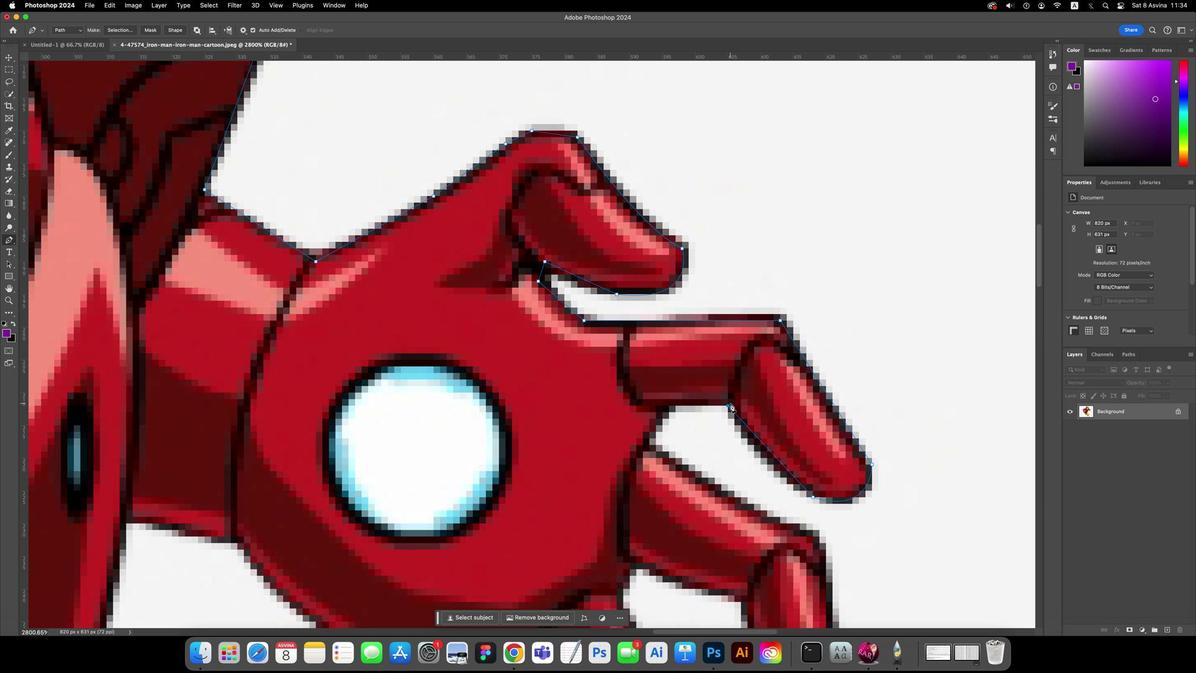 
Action: Mouse pressed left at (1130, 407)
Screenshot: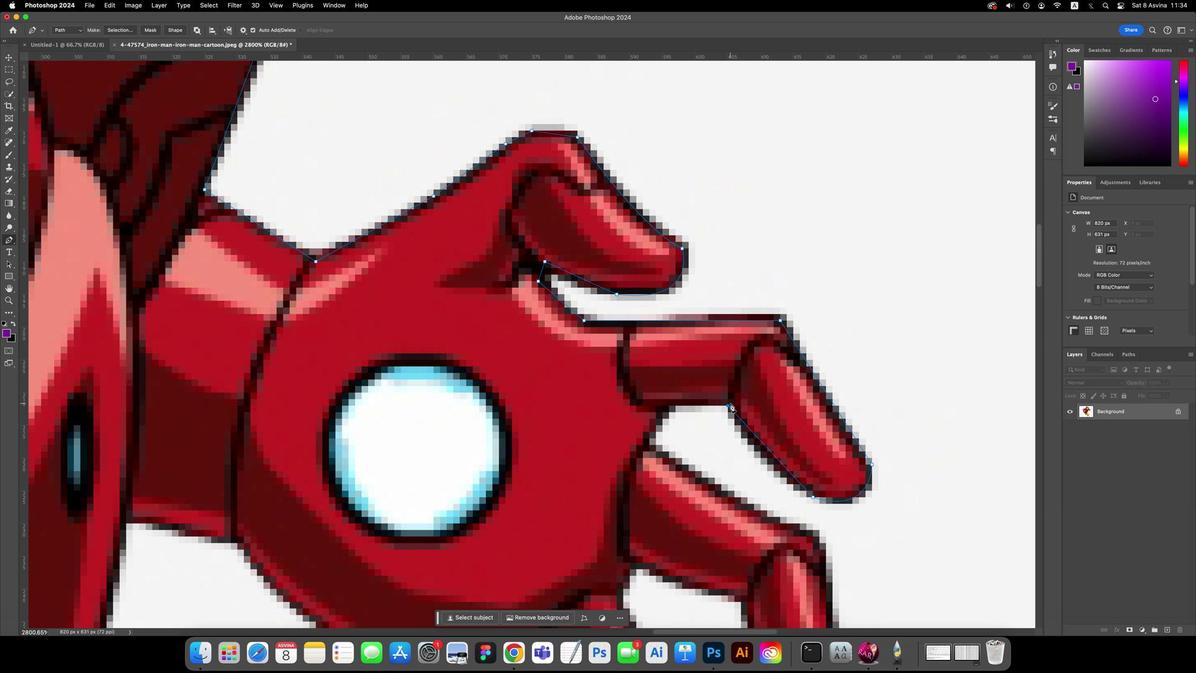 
Action: Key pressed Key.space
Screenshot: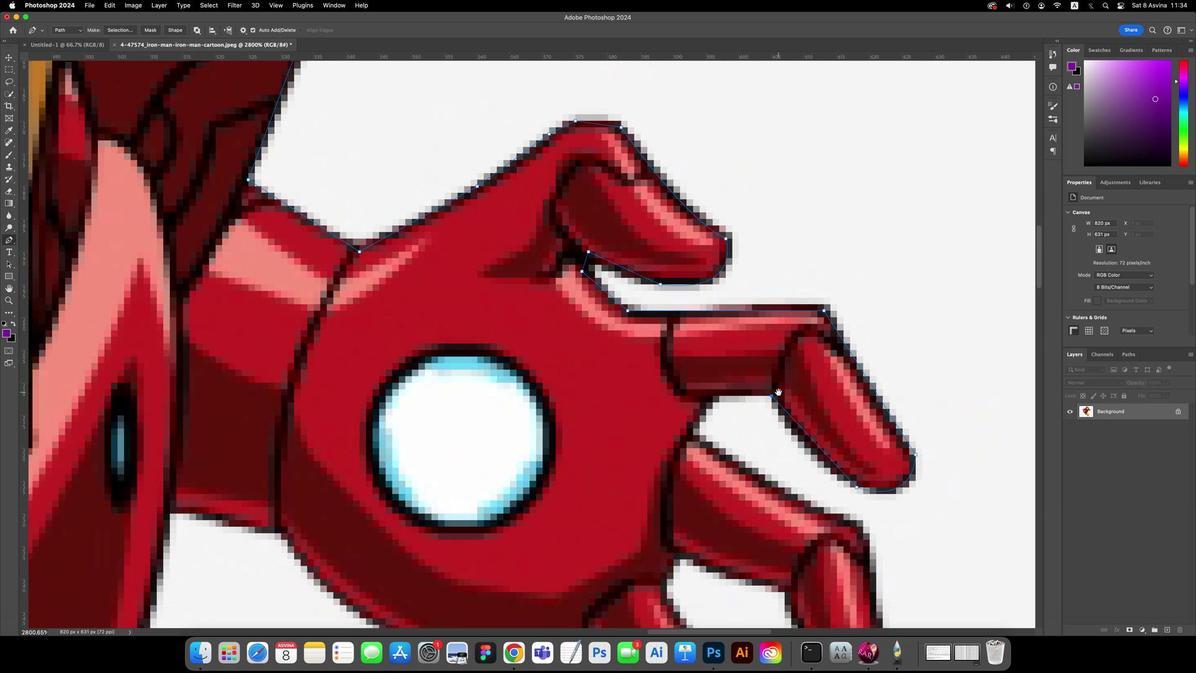 
Action: Mouse pressed left at (1130, 407)
Screenshot: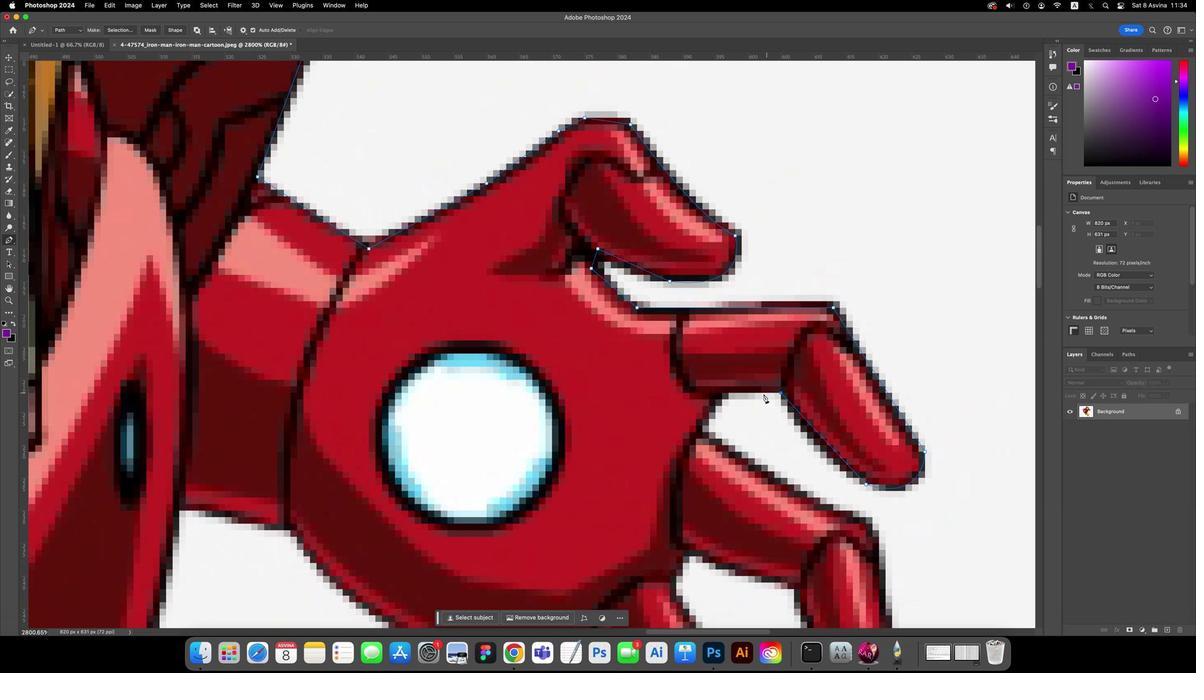 
Action: Mouse moved to (1129, 407)
Screenshot: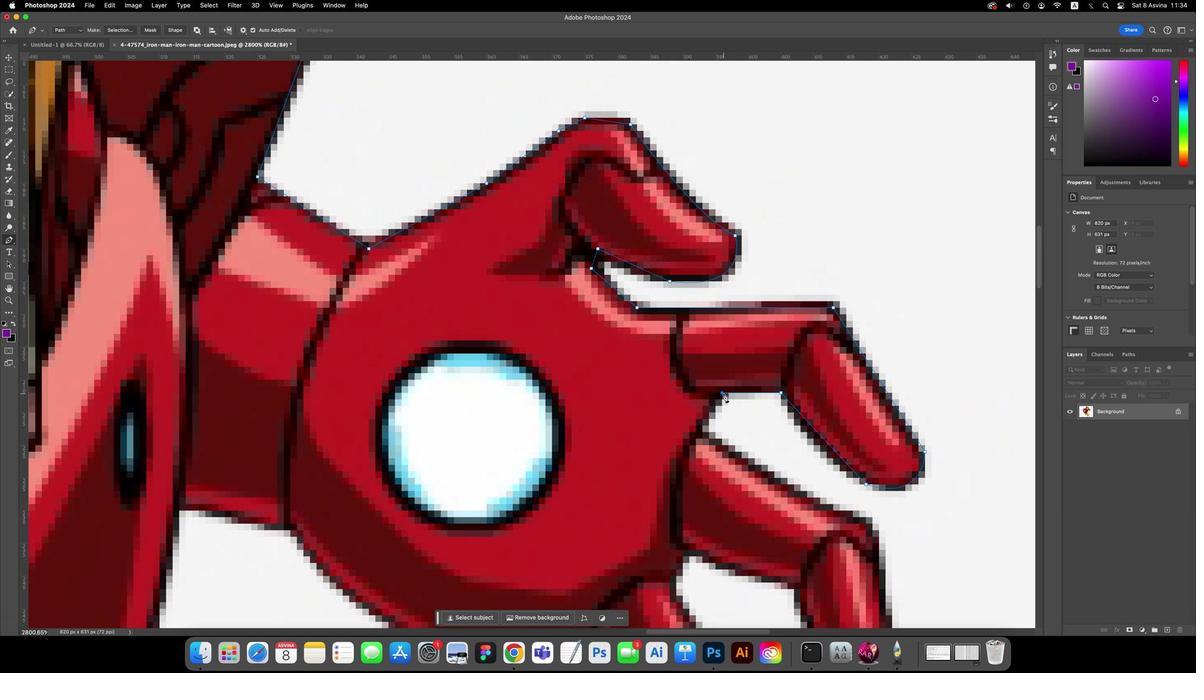 
Action: Mouse pressed left at (1129, 407)
Screenshot: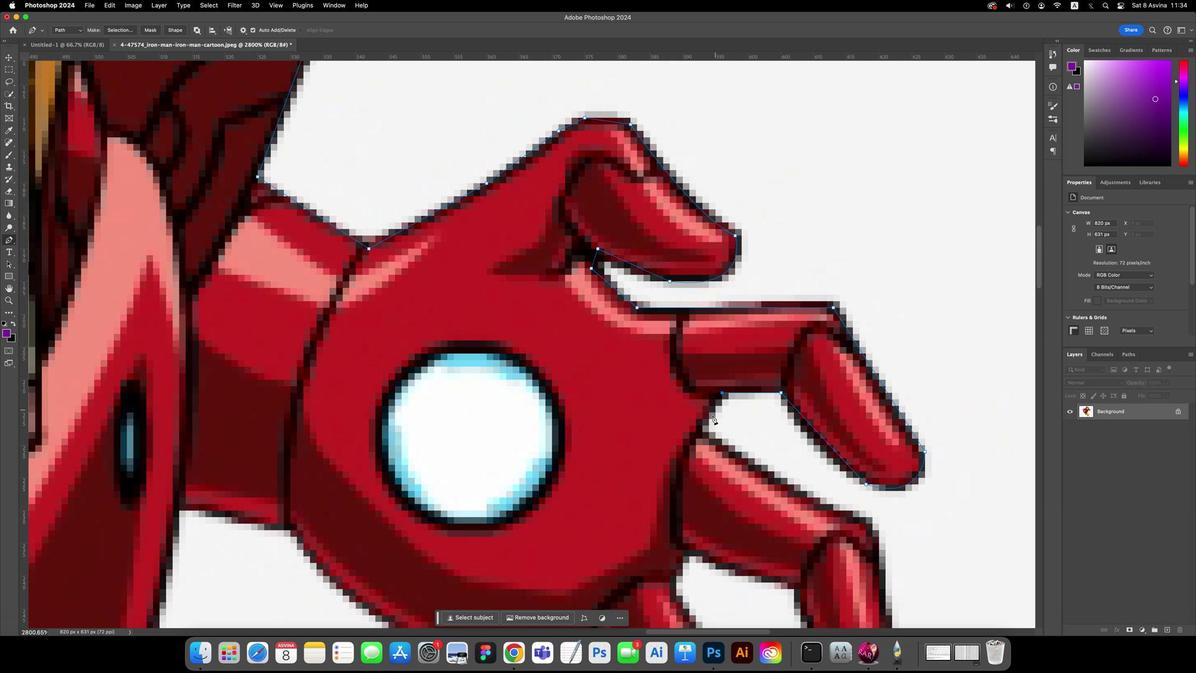 
Action: Mouse moved to (1127, 407)
Screenshot: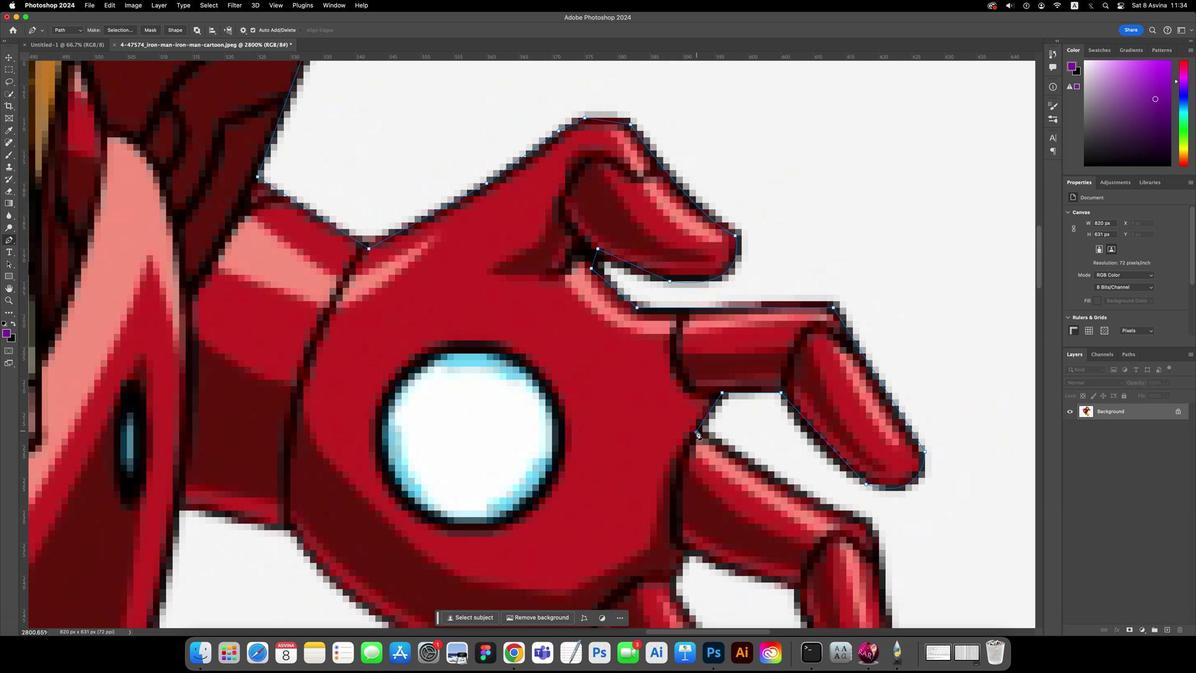
Action: Mouse pressed left at (1127, 407)
Screenshot: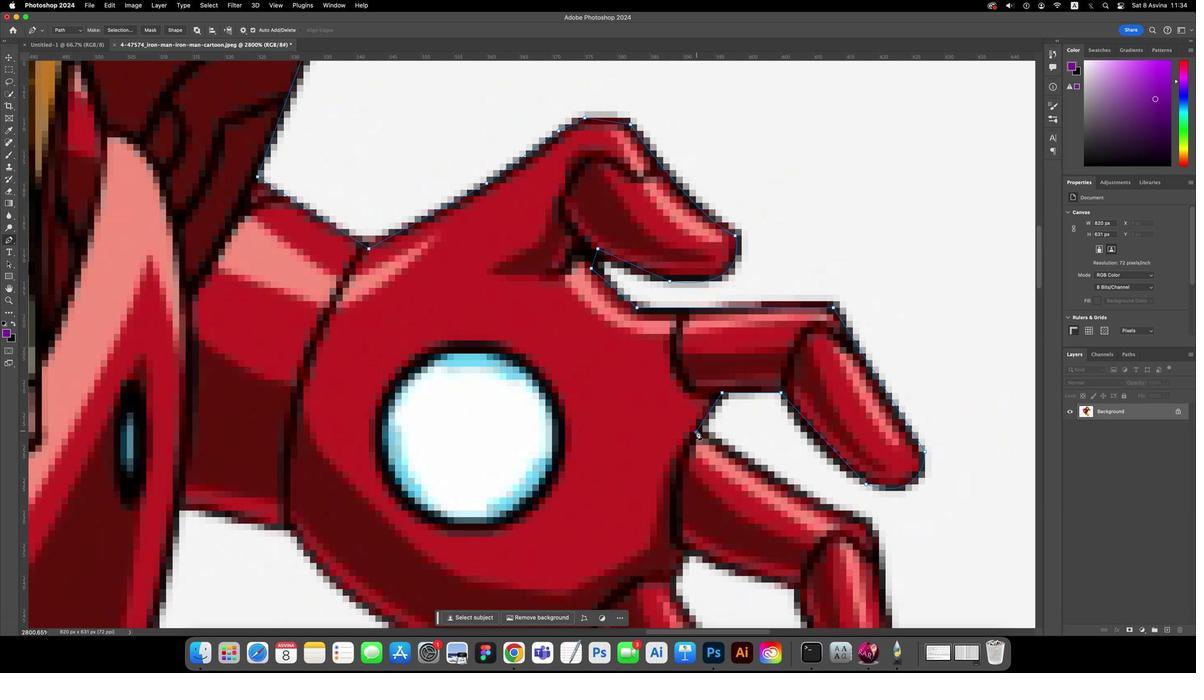
Action: Key pressed Key.space
Screenshot: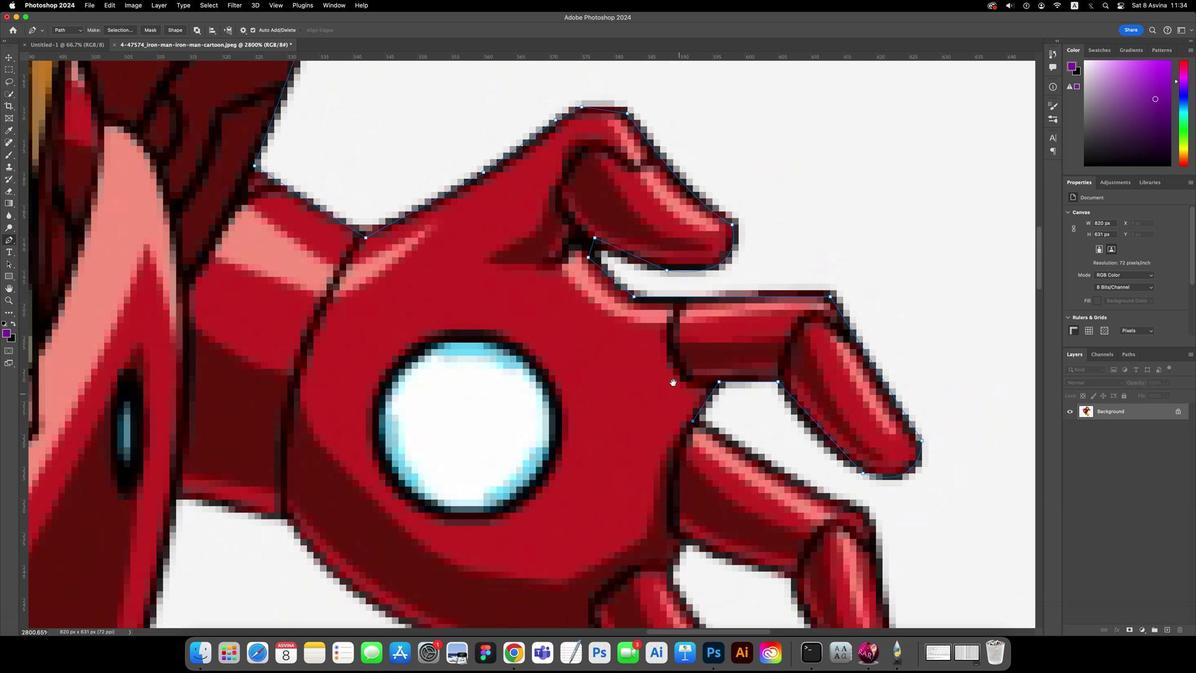 
Action: Mouse pressed left at (1127, 407)
Screenshot: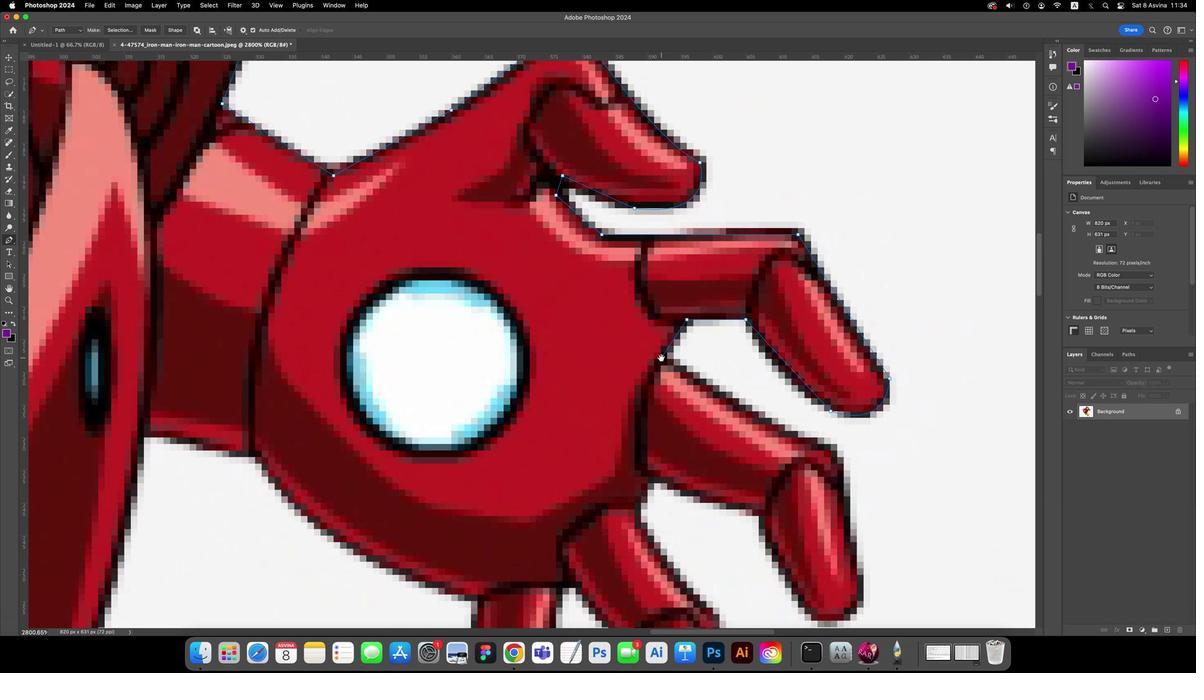 
Action: Mouse moved to (1140, 407)
Screenshot: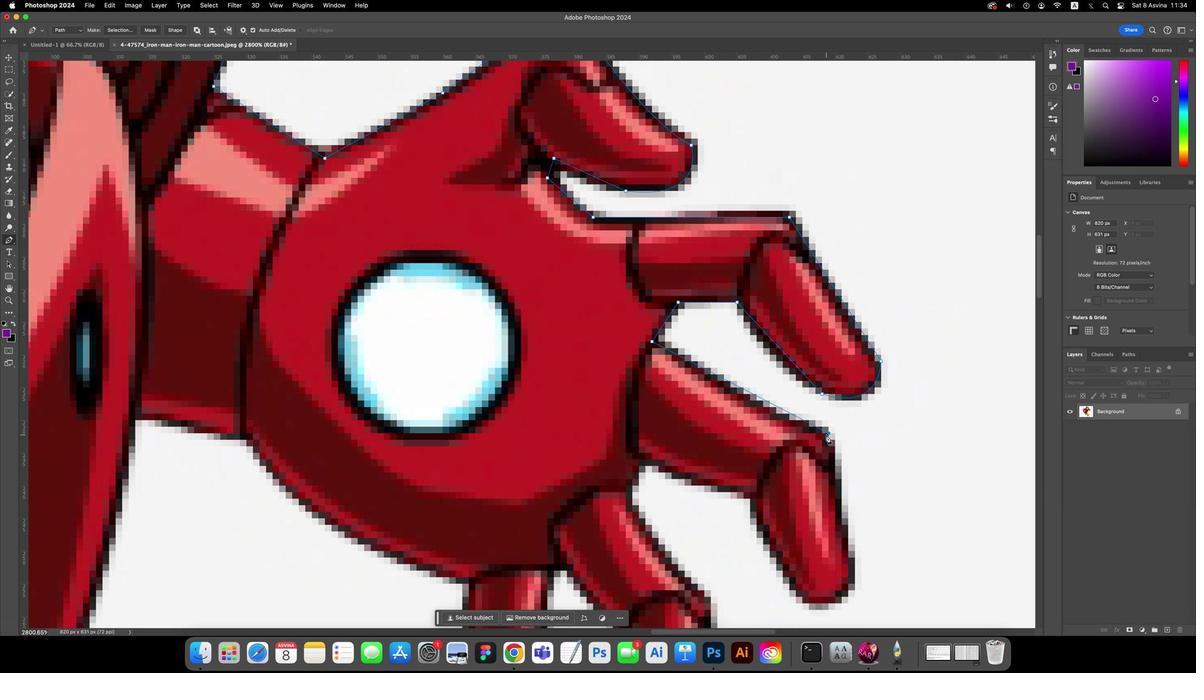 
Action: Mouse pressed left at (1140, 407)
Screenshot: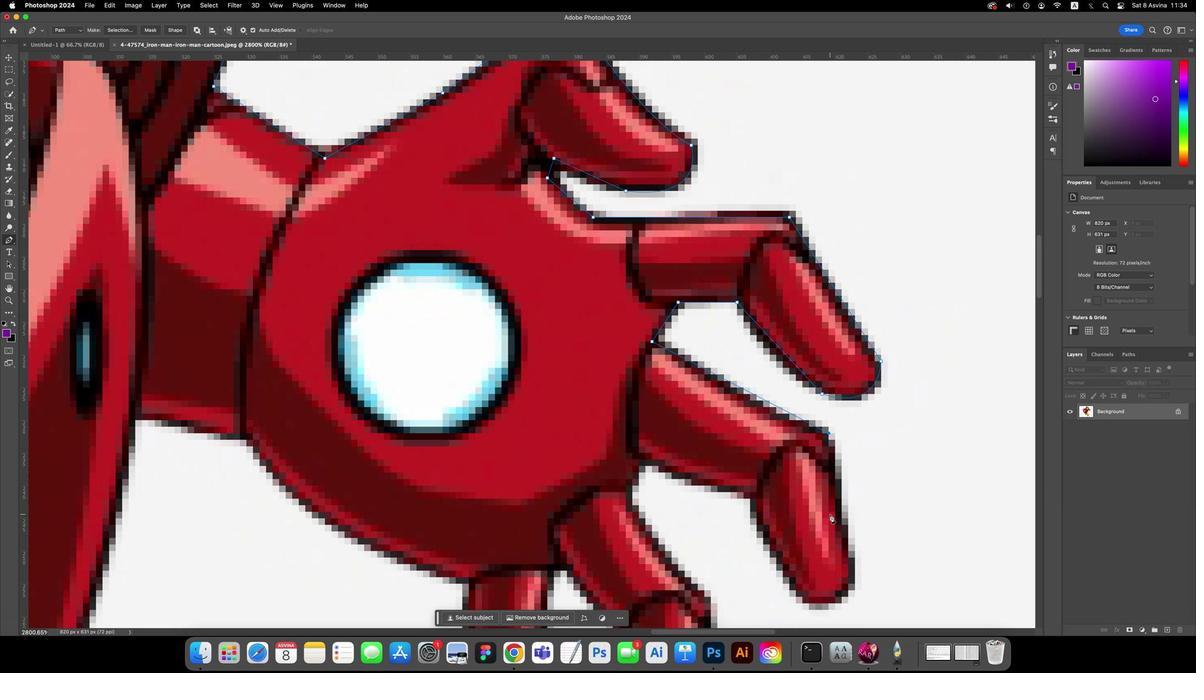 
Action: Mouse moved to (1142, 407)
Screenshot: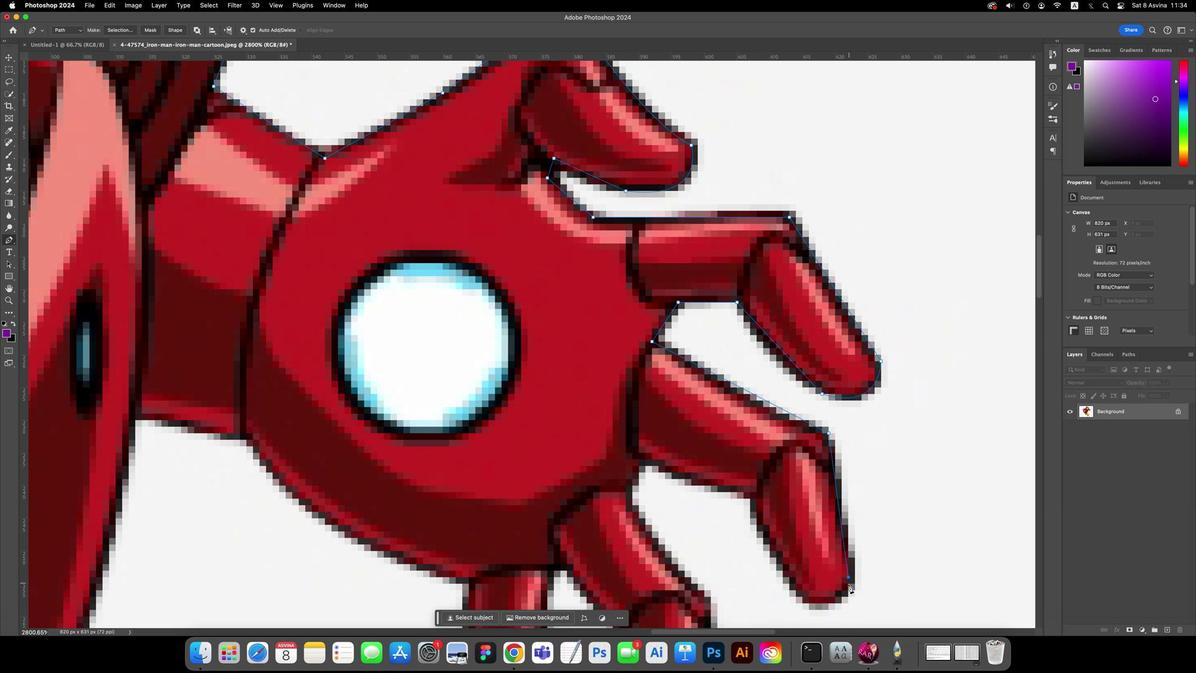 
Action: Mouse pressed left at (1142, 407)
Screenshot: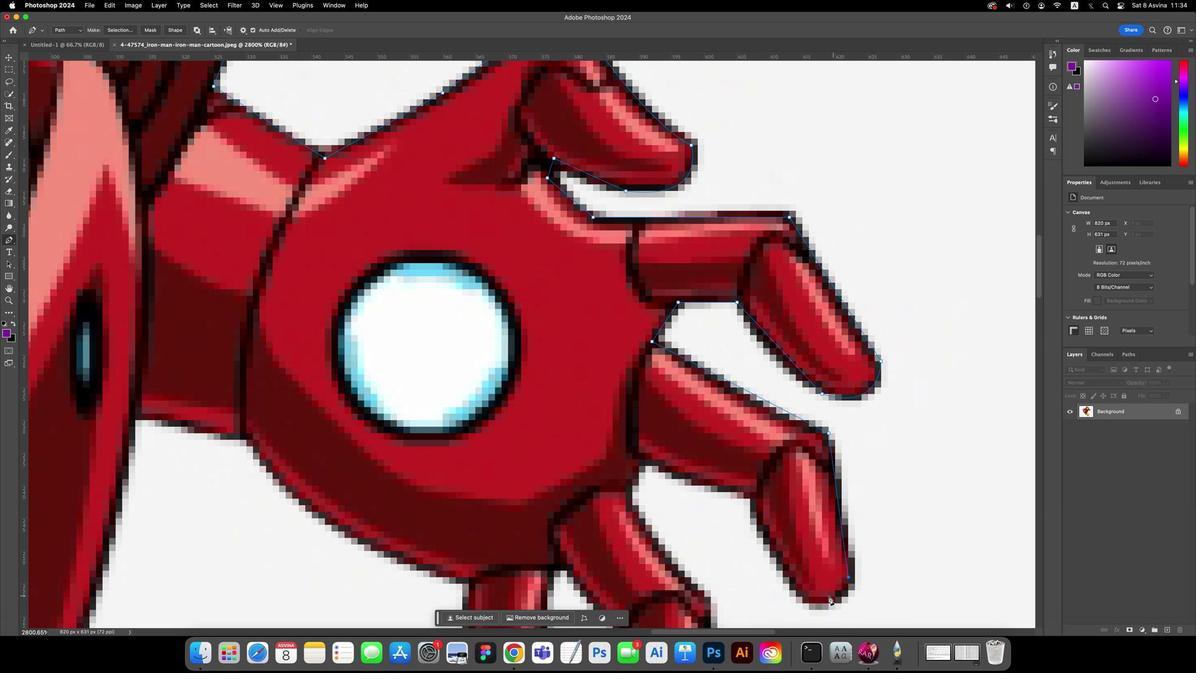 
Action: Mouse moved to (1137, 407)
Screenshot: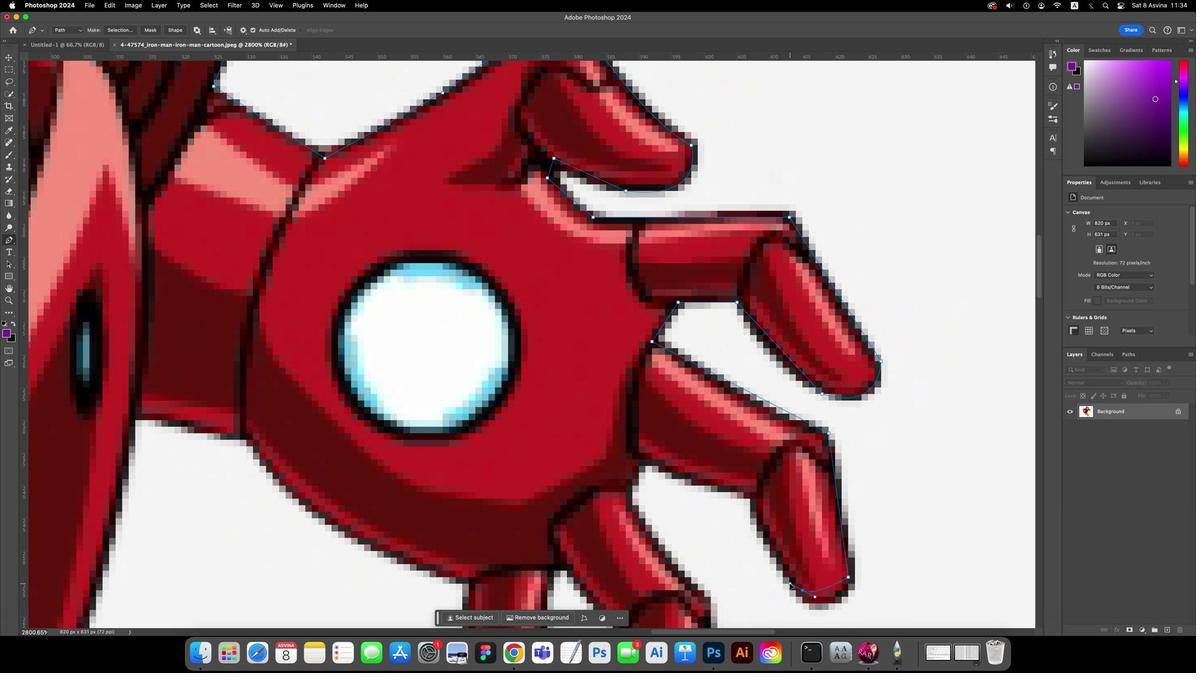 
Action: Mouse pressed left at (1137, 407)
Screenshot: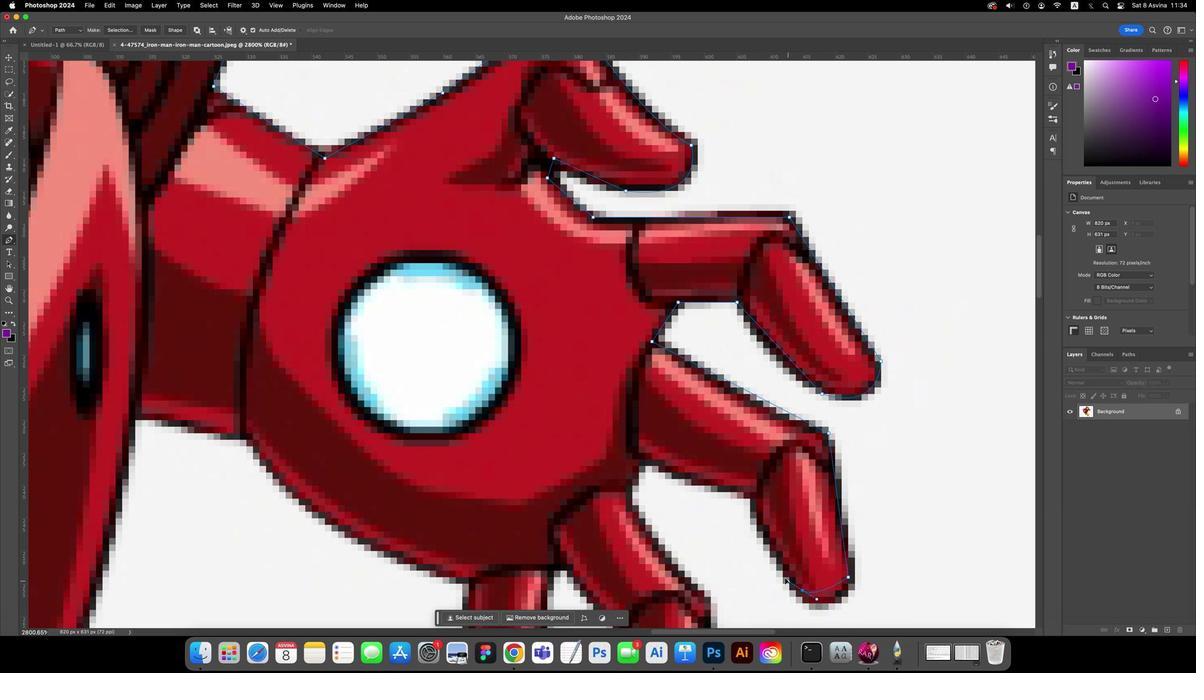 
Action: Mouse moved to (1137, 407)
Screenshot: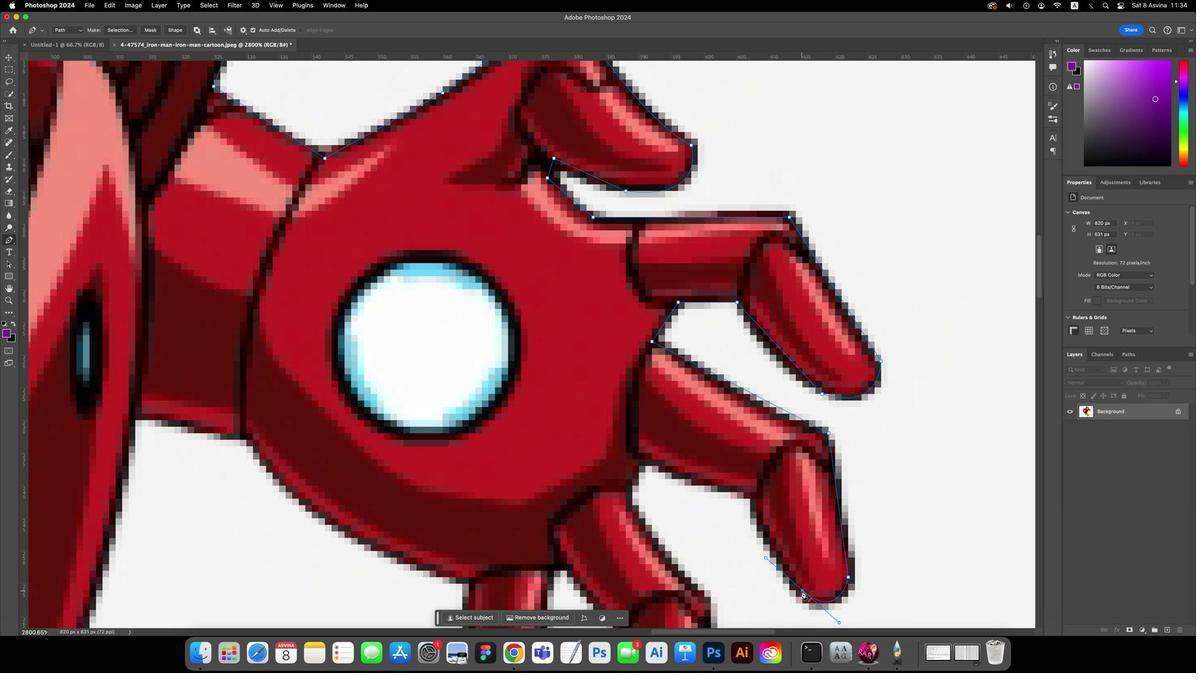 
Action: Key pressed Key.alt
Screenshot: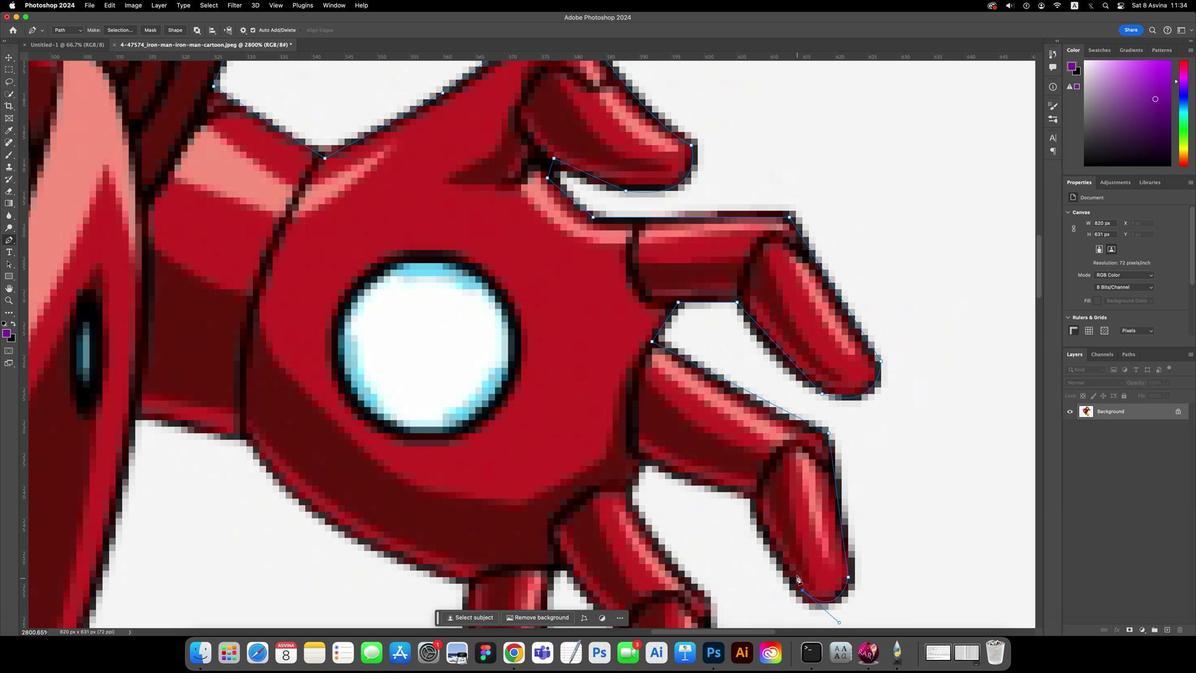 
Action: Mouse moved to (1137, 407)
Screenshot: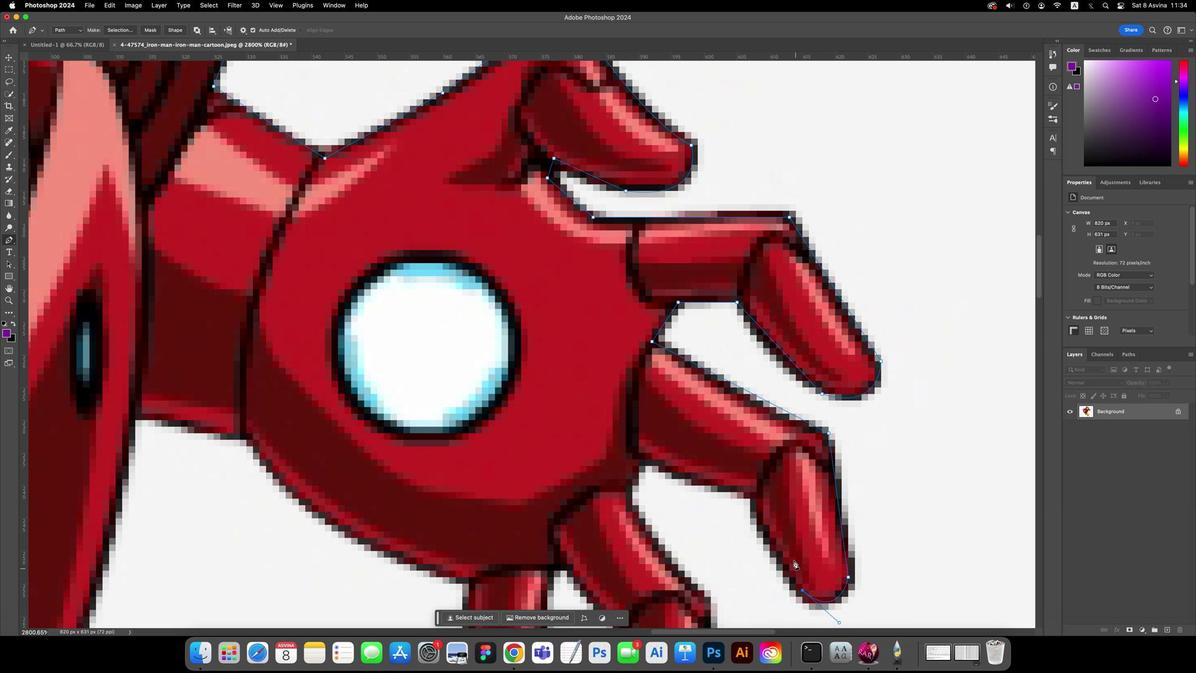 
Action: Mouse pressed left at (1137, 407)
Screenshot: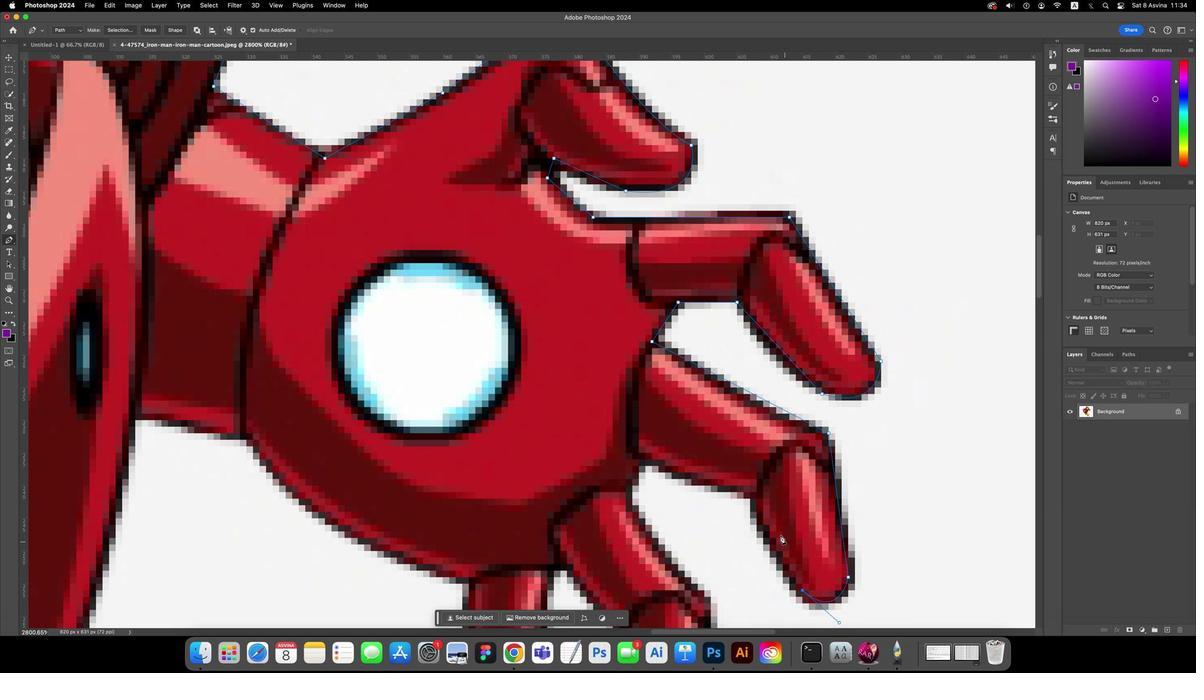 
Action: Mouse moved to (1132, 407)
Screenshot: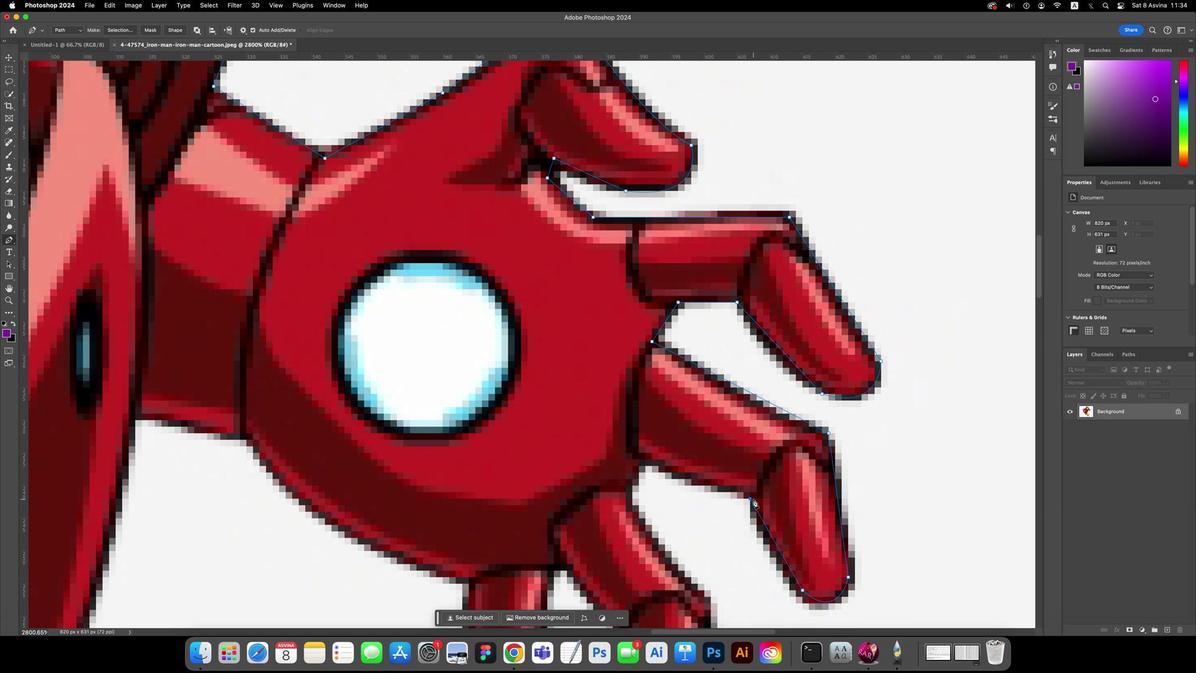 
Action: Mouse pressed left at (1132, 407)
Screenshot: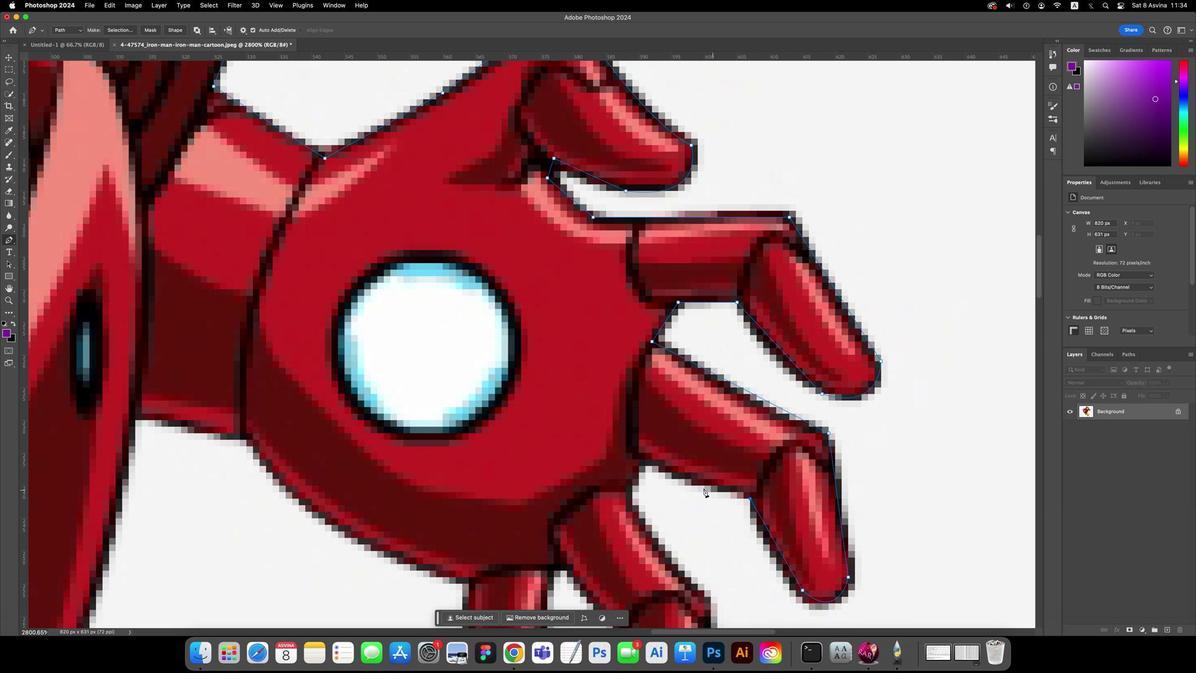 
Action: Mouse moved to (1121, 407)
Screenshot: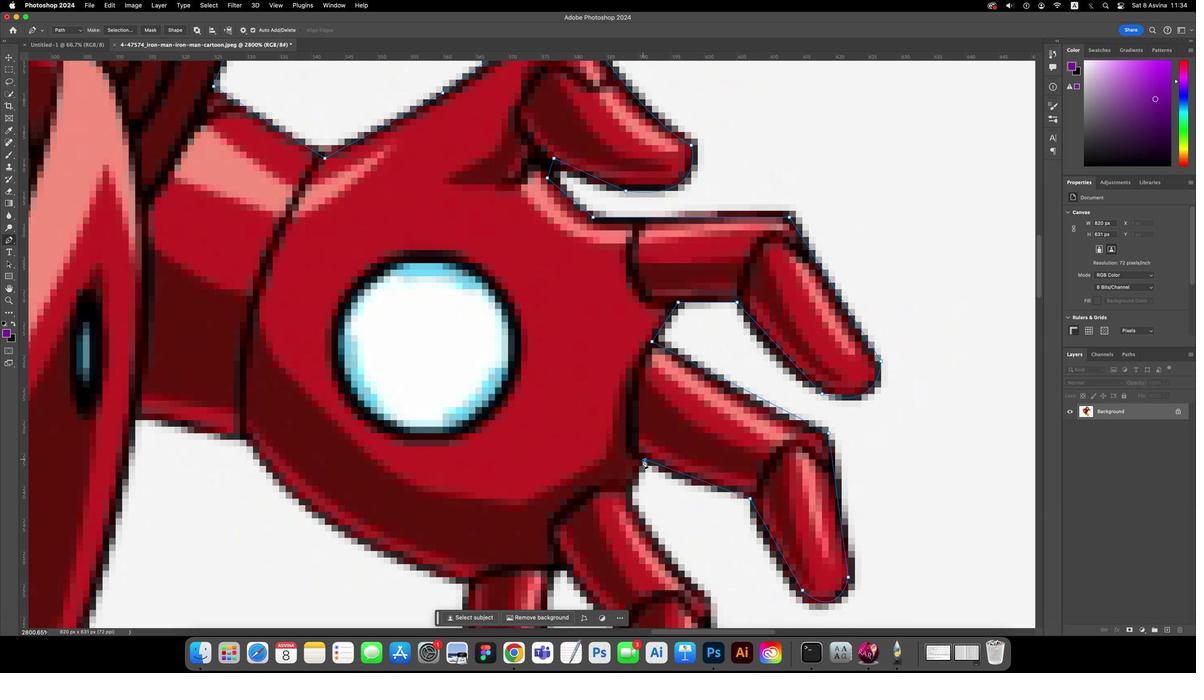 
Action: Mouse pressed left at (1121, 407)
Screenshot: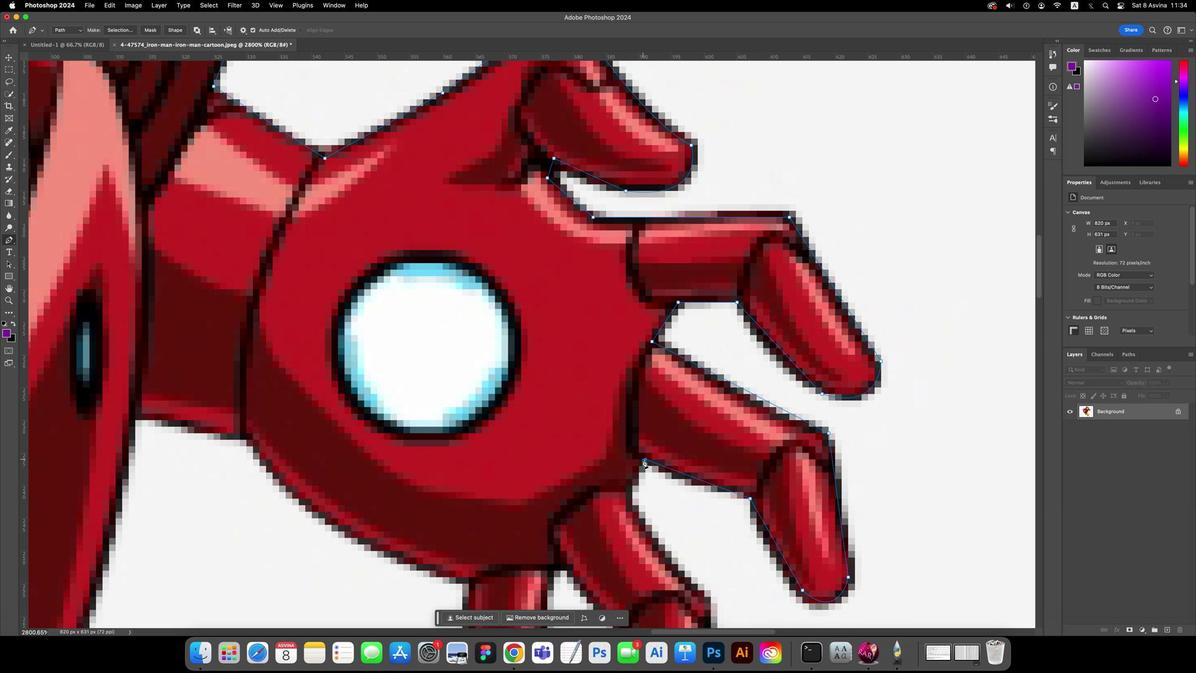 
Action: Mouse moved to (1119, 407)
Screenshot: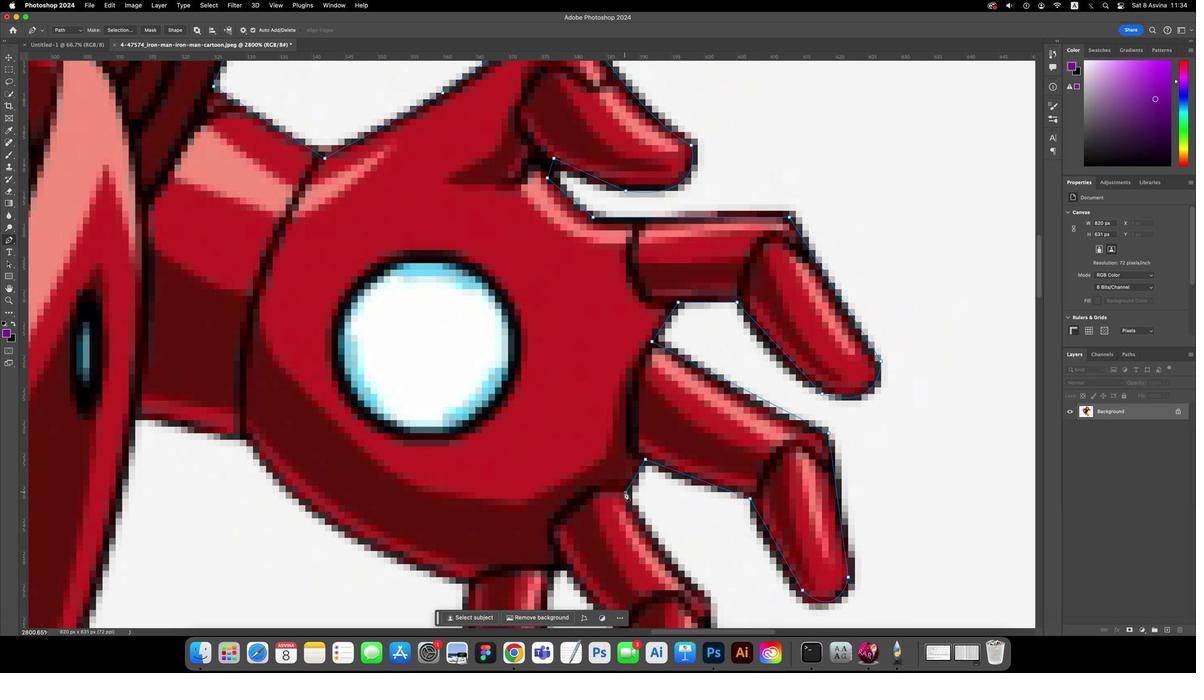
Action: Mouse pressed left at (1119, 407)
Screenshot: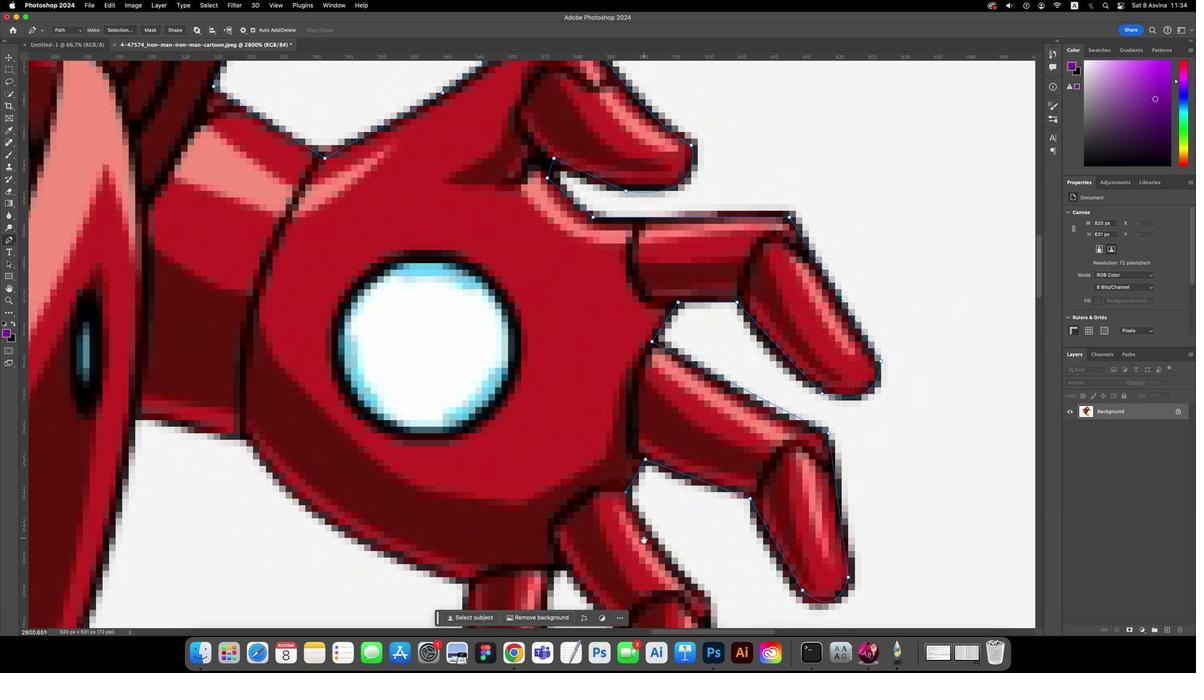 
Action: Mouse moved to (1121, 407)
Screenshot: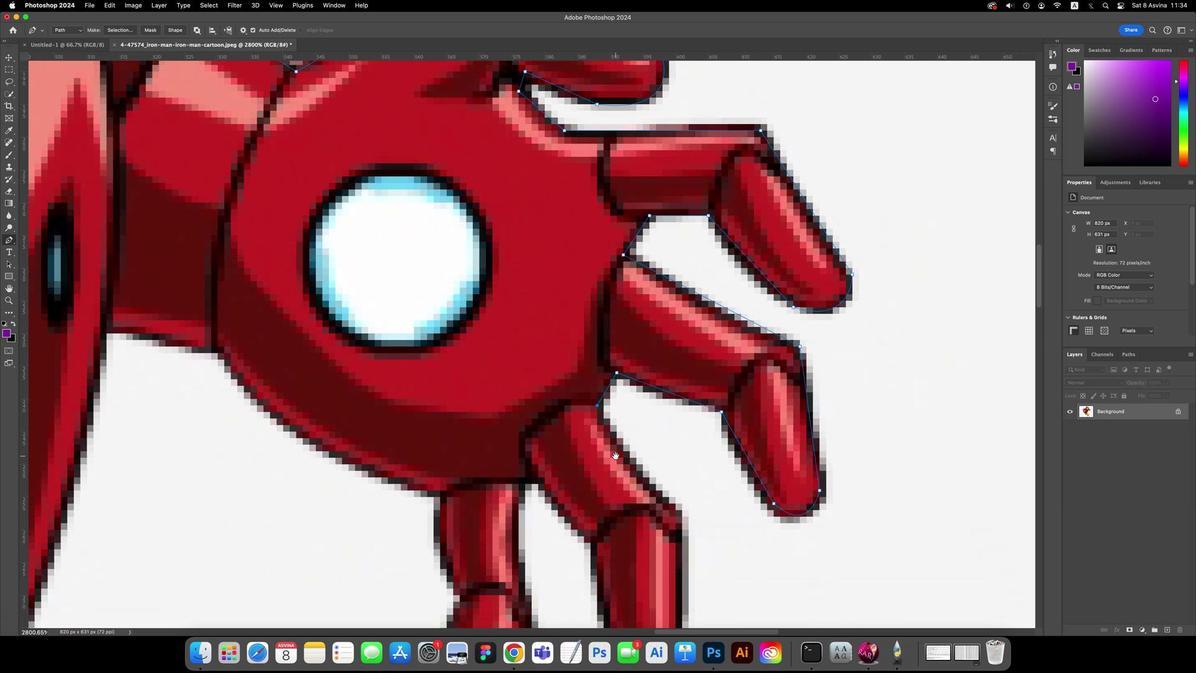 
Action: Key pressed Key.space
Screenshot: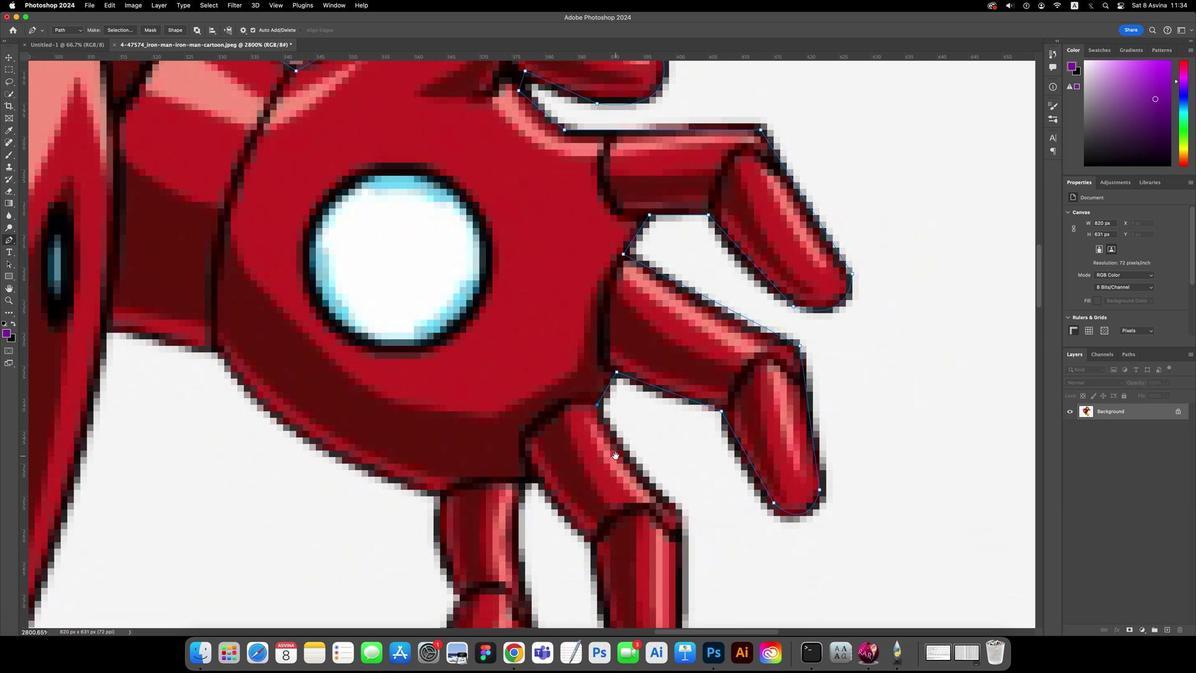 
Action: Mouse moved to (1121, 407)
Screenshot: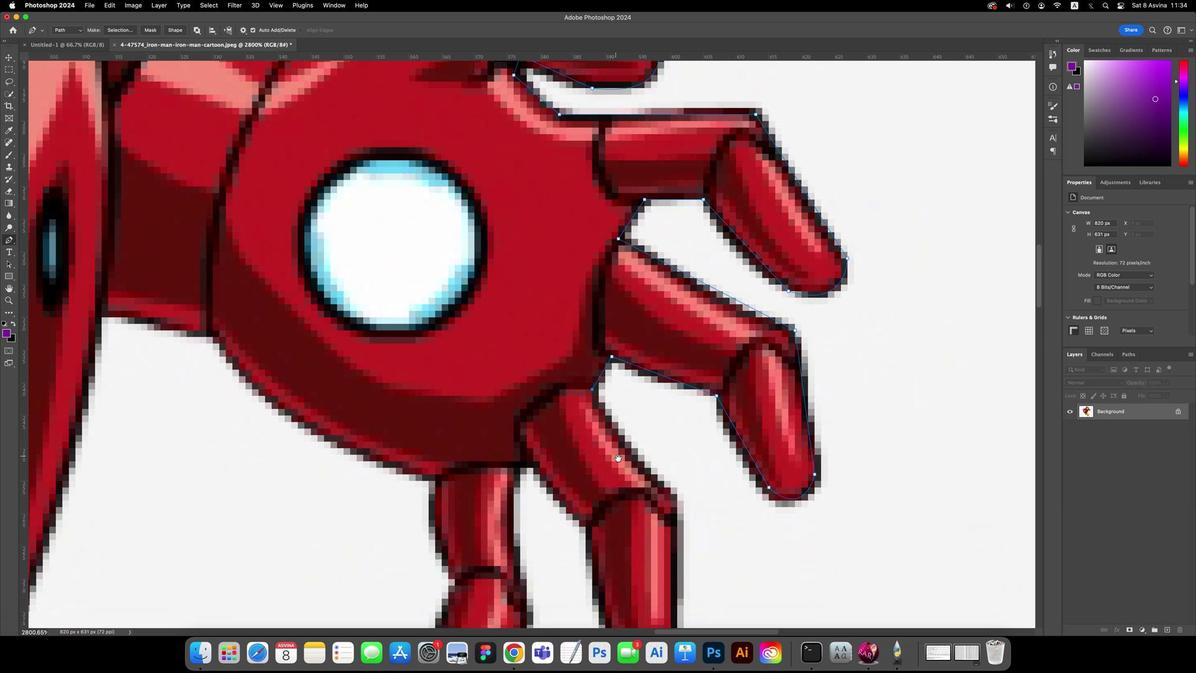 
Action: Mouse pressed left at (1121, 407)
Screenshot: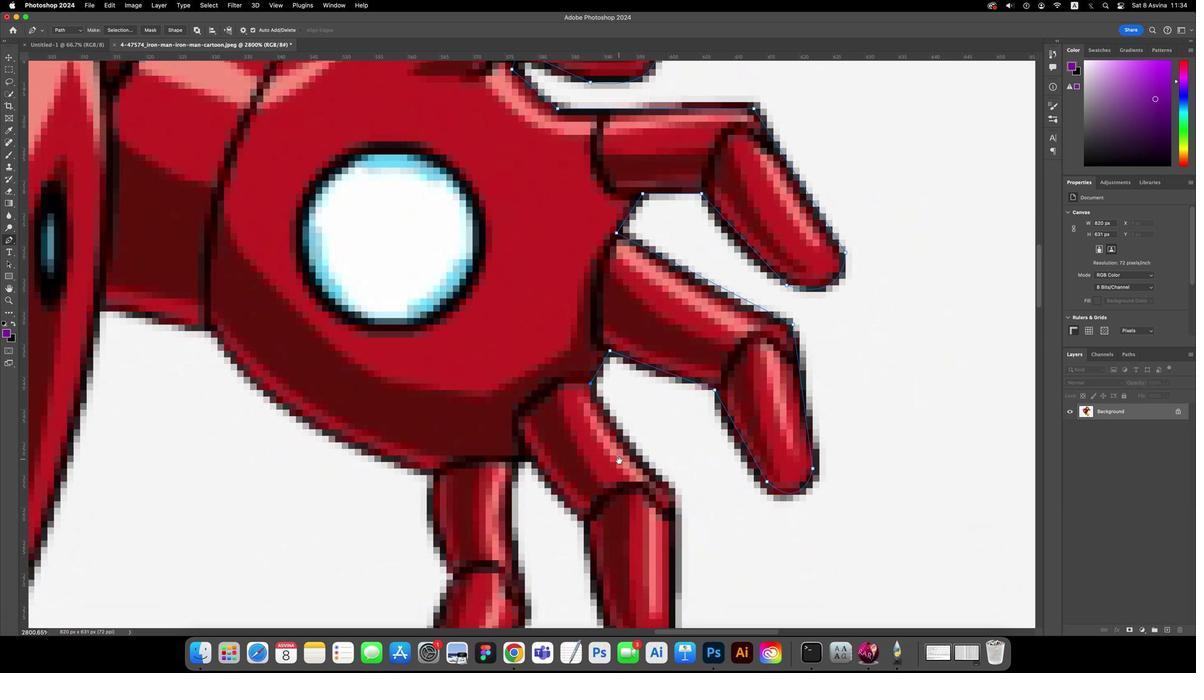 
Action: Mouse moved to (1124, 407)
Screenshot: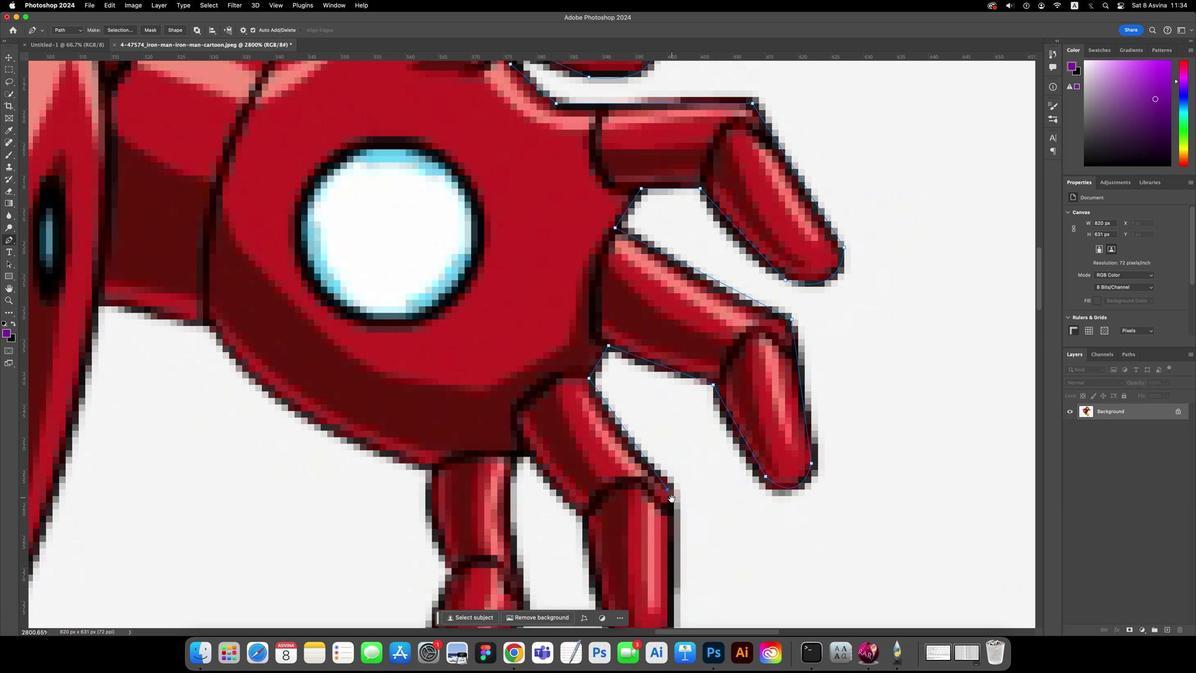 
Action: Mouse pressed left at (1124, 407)
Screenshot: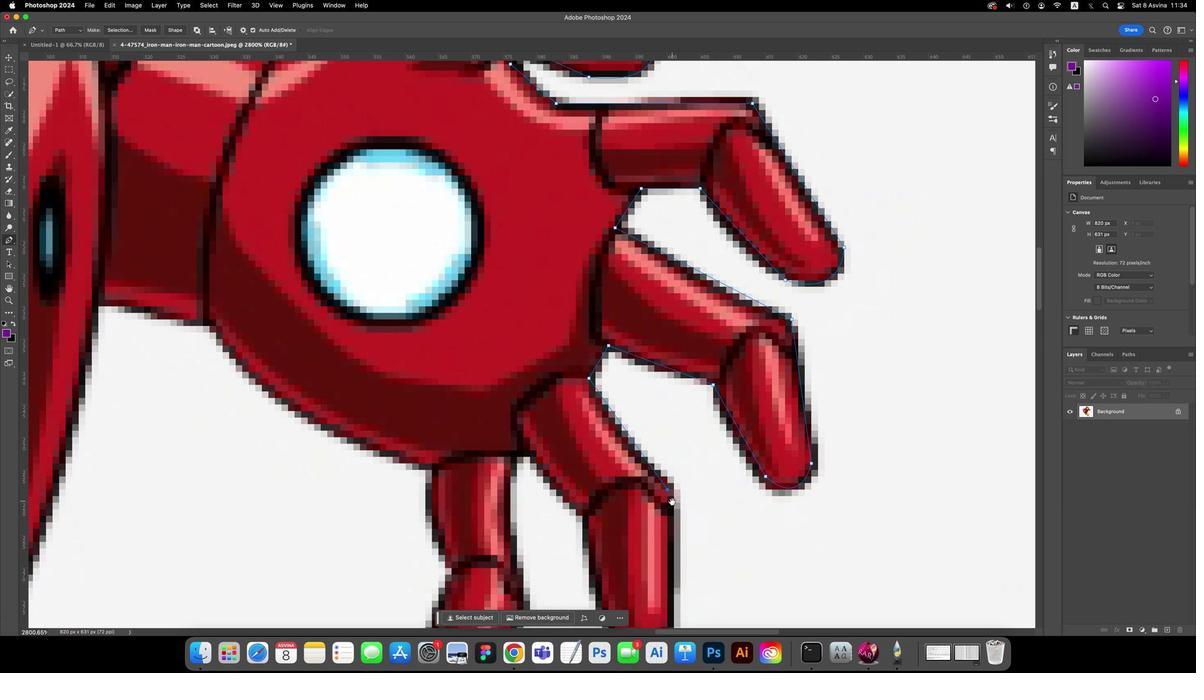 
Action: Mouse moved to (1124, 407)
Screenshot: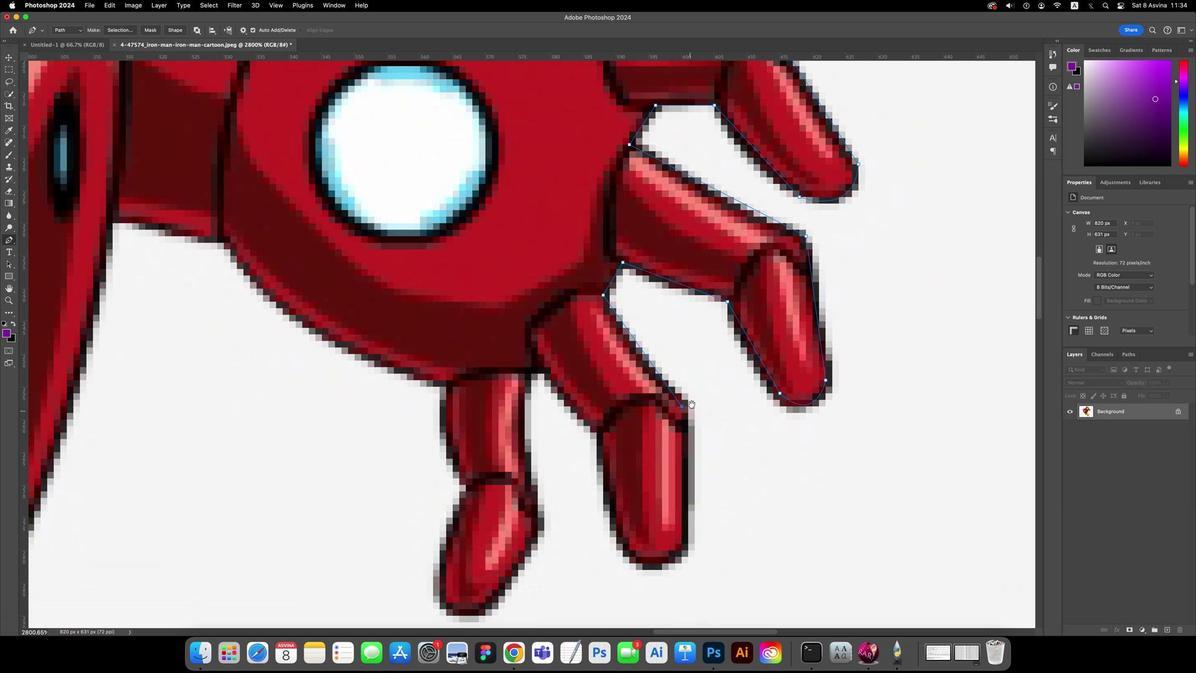 
Action: Key pressed Key.space
Screenshot: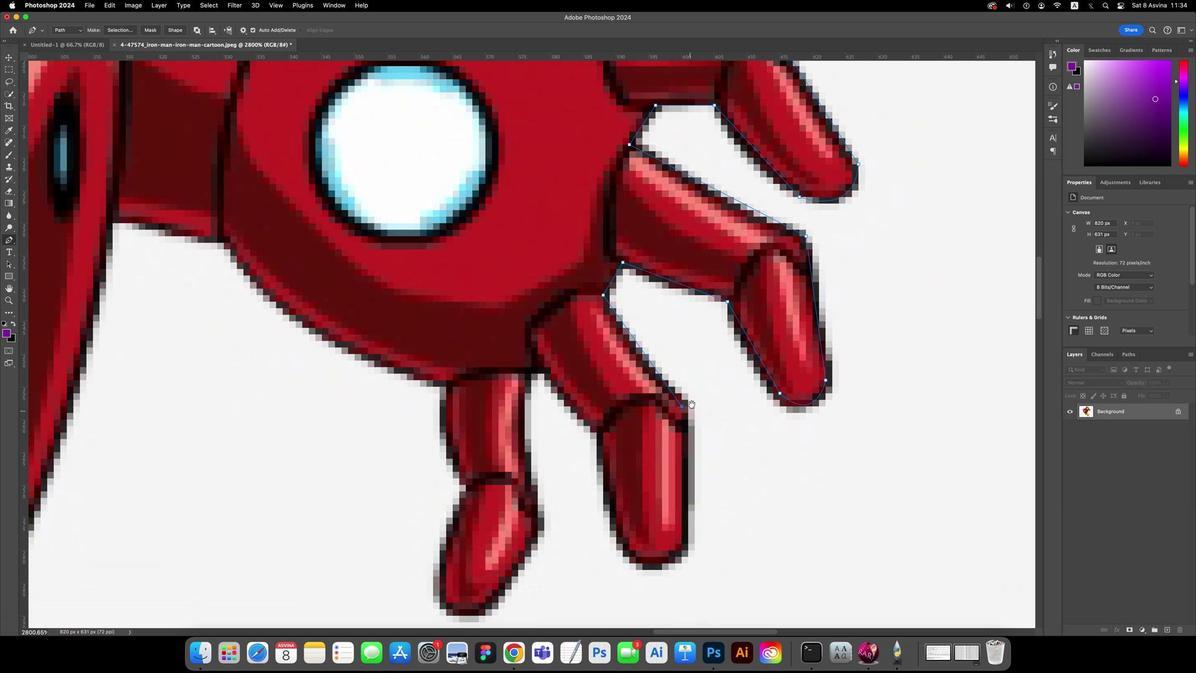 
Action: Mouse moved to (1124, 407)
Screenshot: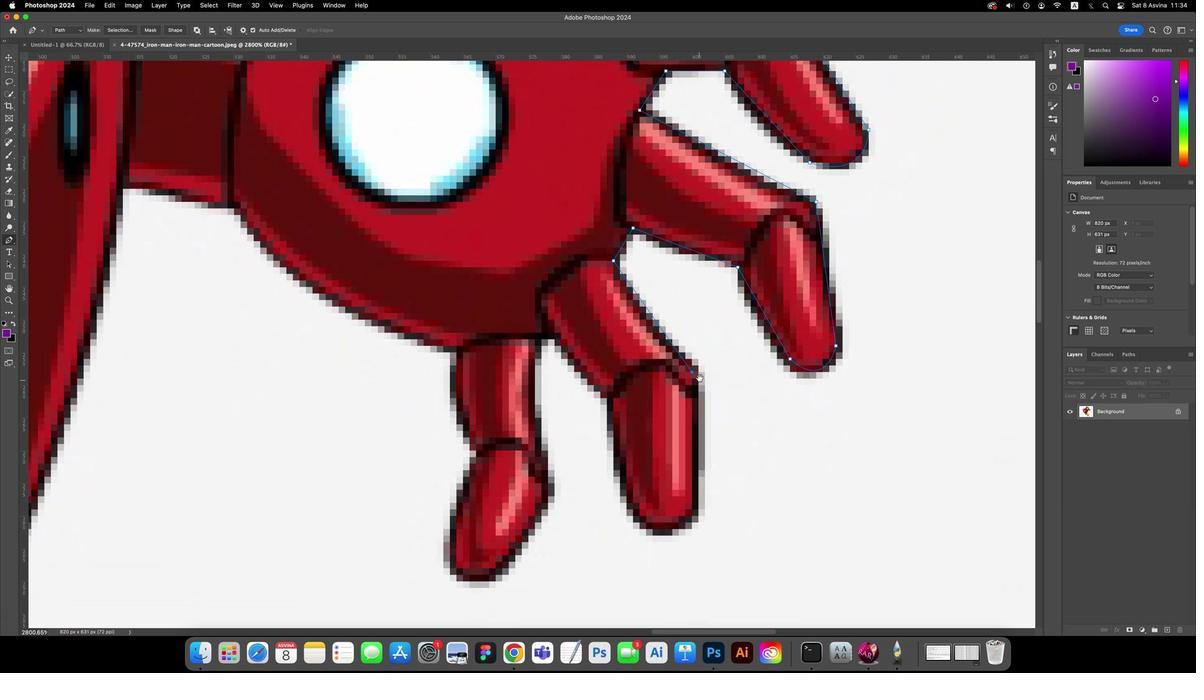 
Action: Mouse pressed left at (1124, 407)
Screenshot: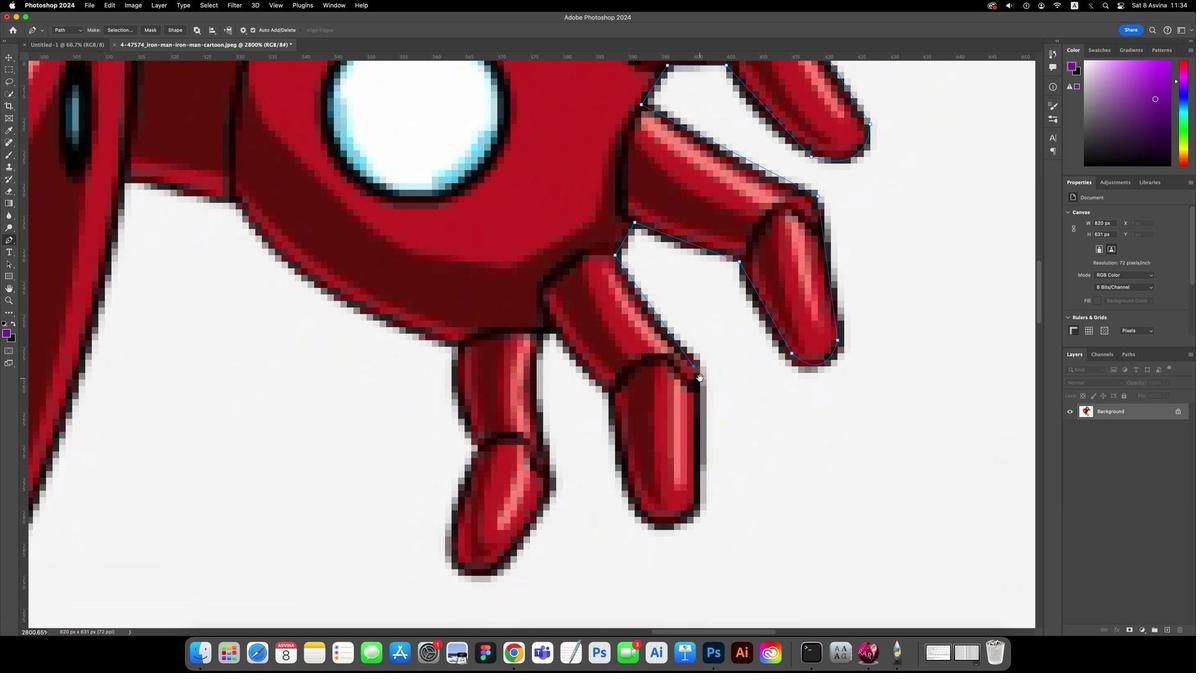 
Action: Mouse moved to (1127, 407)
Screenshot: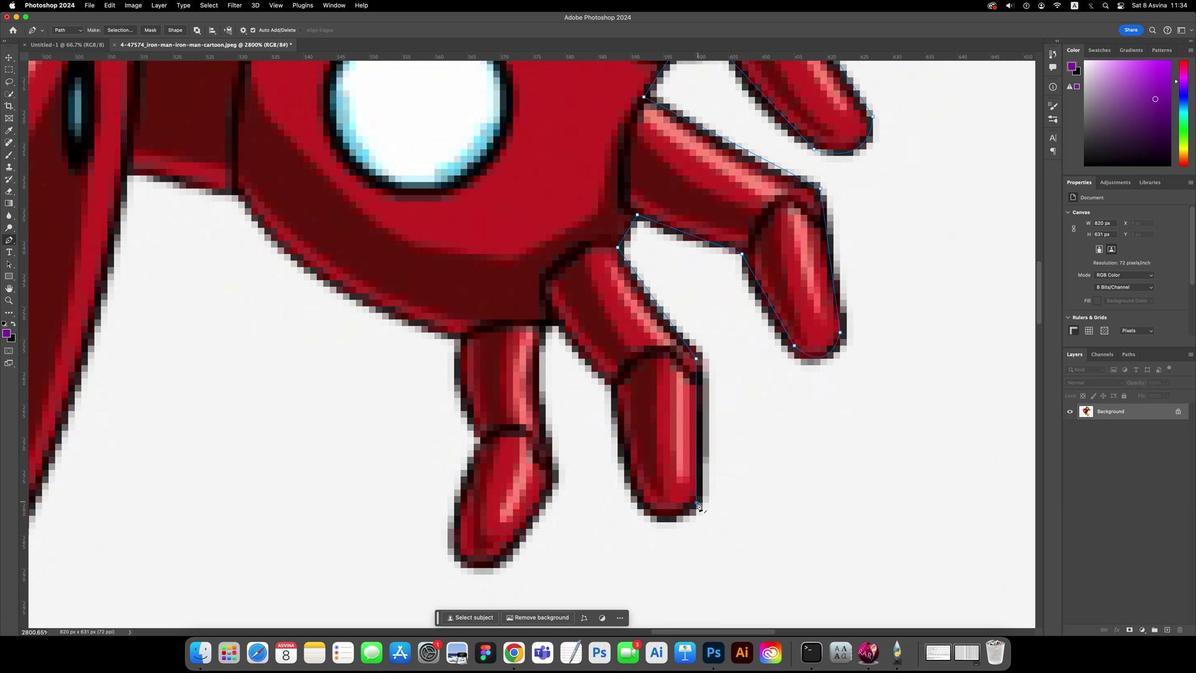 
Action: Mouse pressed left at (1127, 407)
Screenshot: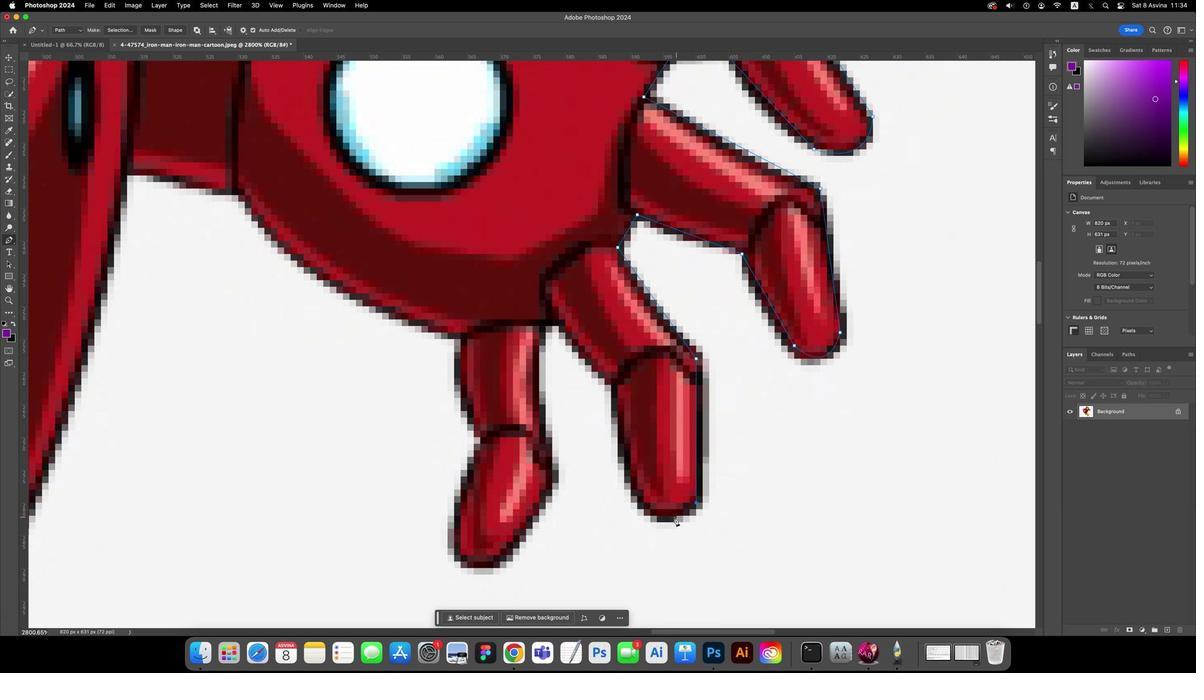 
Action: Mouse moved to (1120, 407)
Screenshot: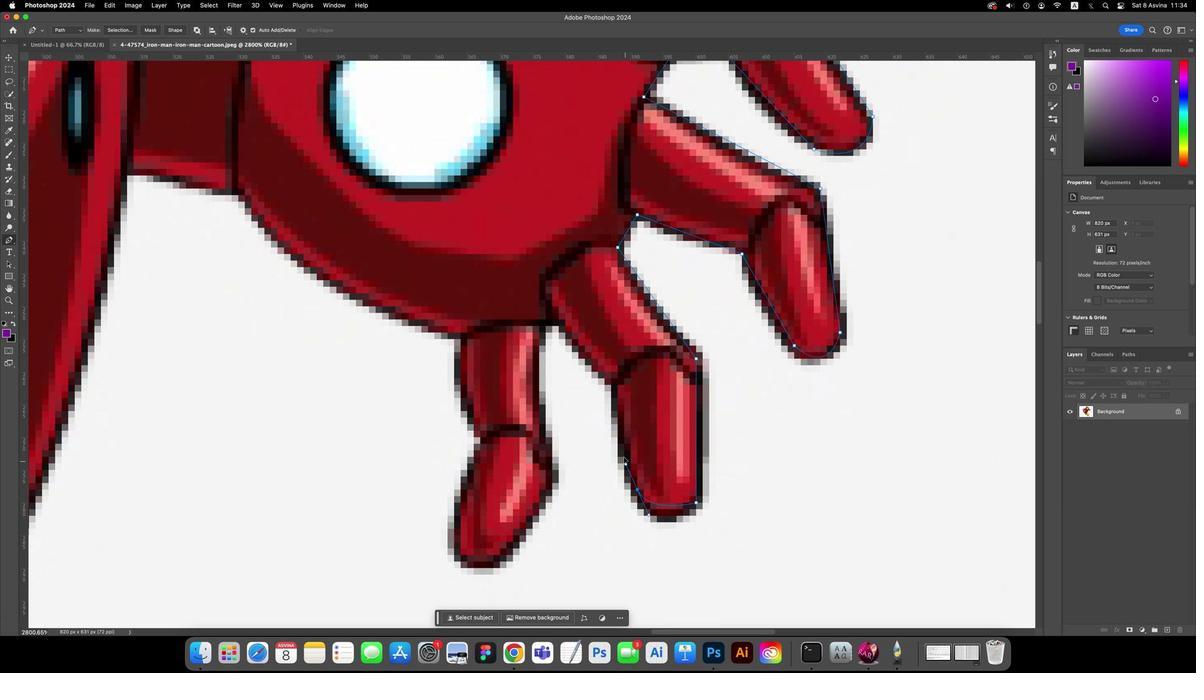 
Action: Mouse pressed left at (1120, 407)
Screenshot: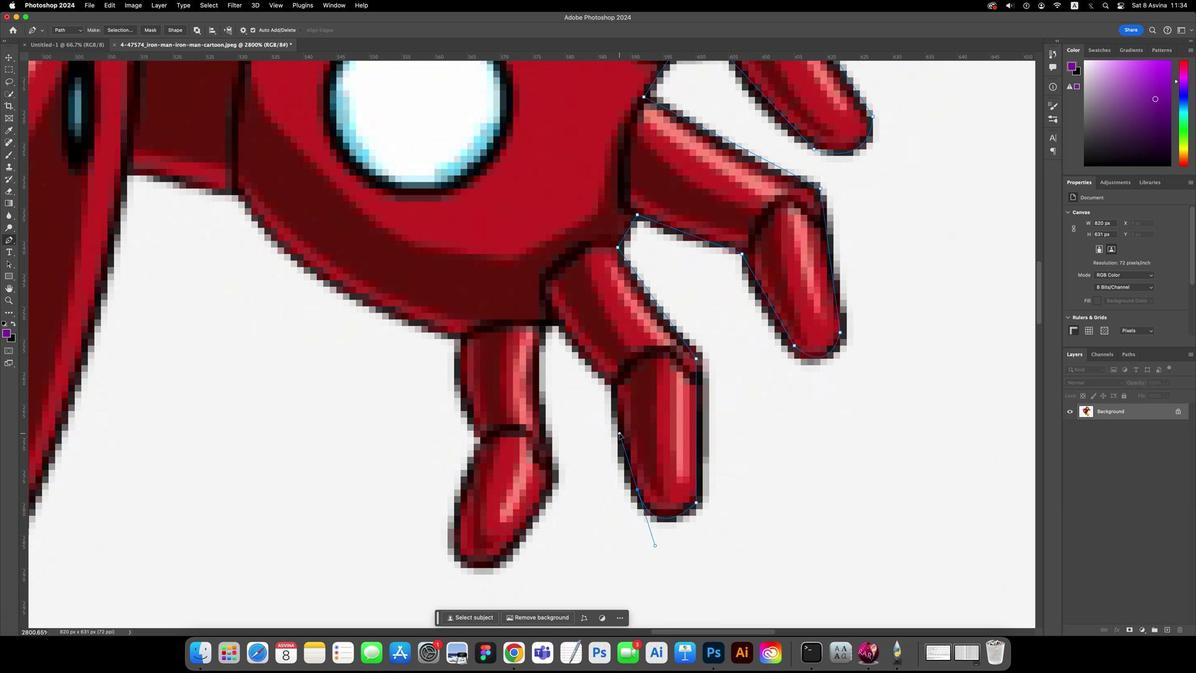 
Action: Mouse moved to (1120, 407)
Screenshot: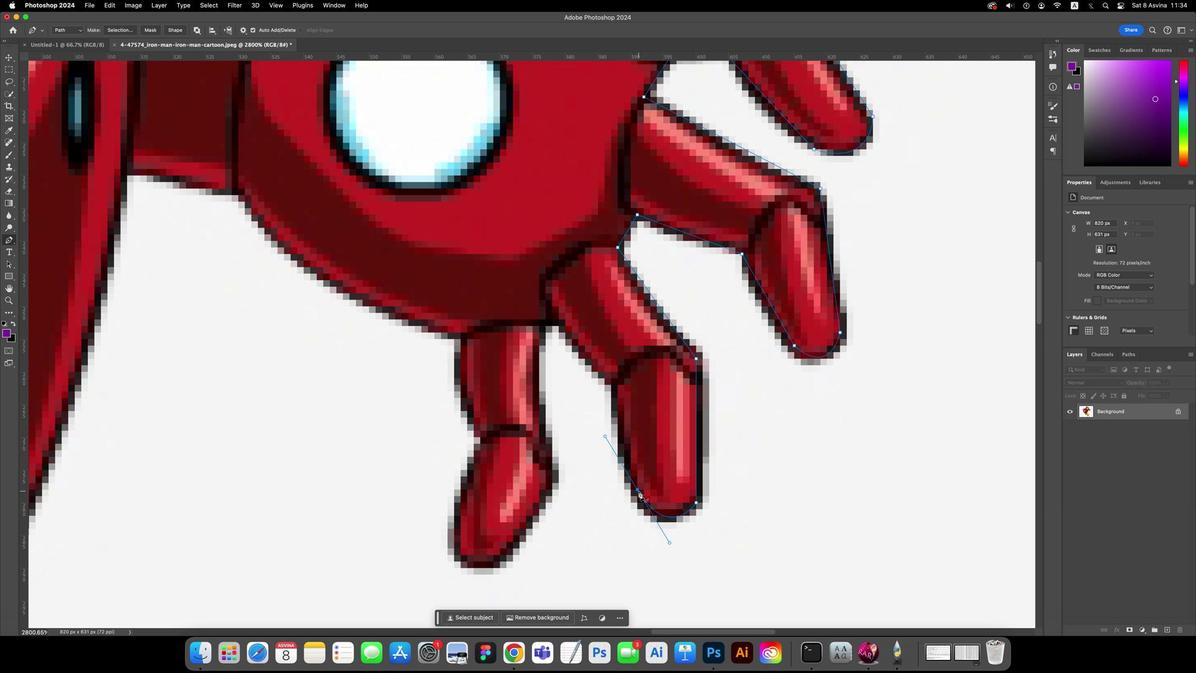 
Action: Key pressed Key.alt
Screenshot: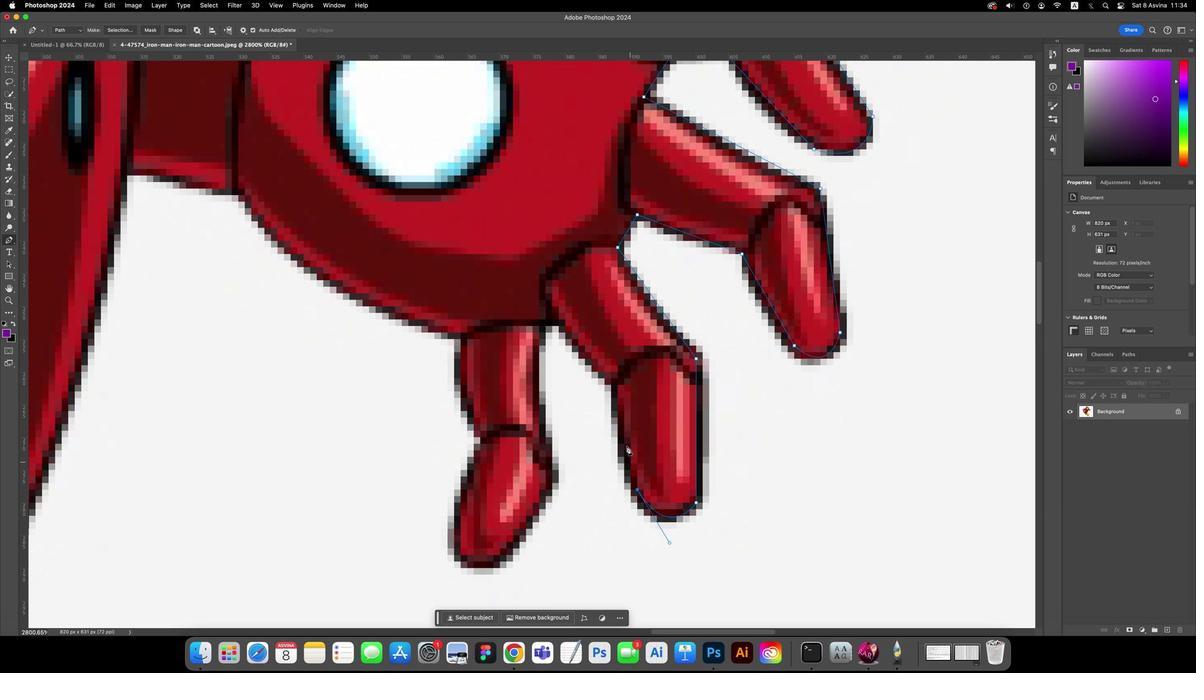 
Action: Mouse pressed left at (1120, 407)
Screenshot: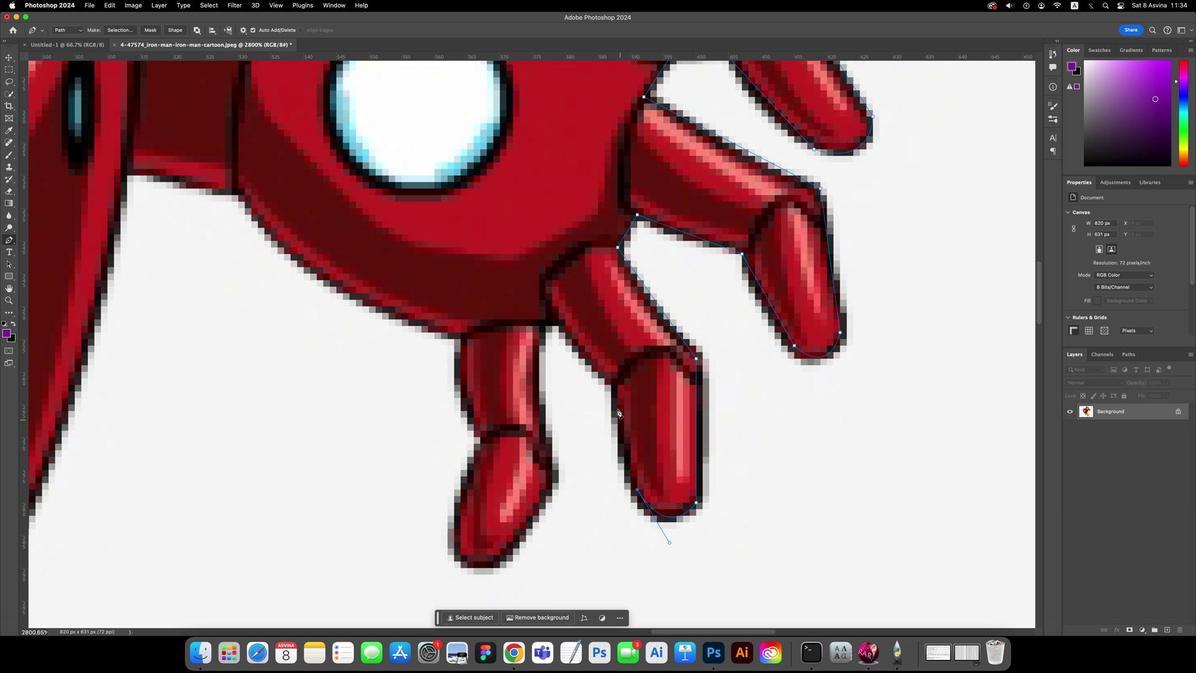 
Action: Mouse moved to (1118, 407)
Screenshot: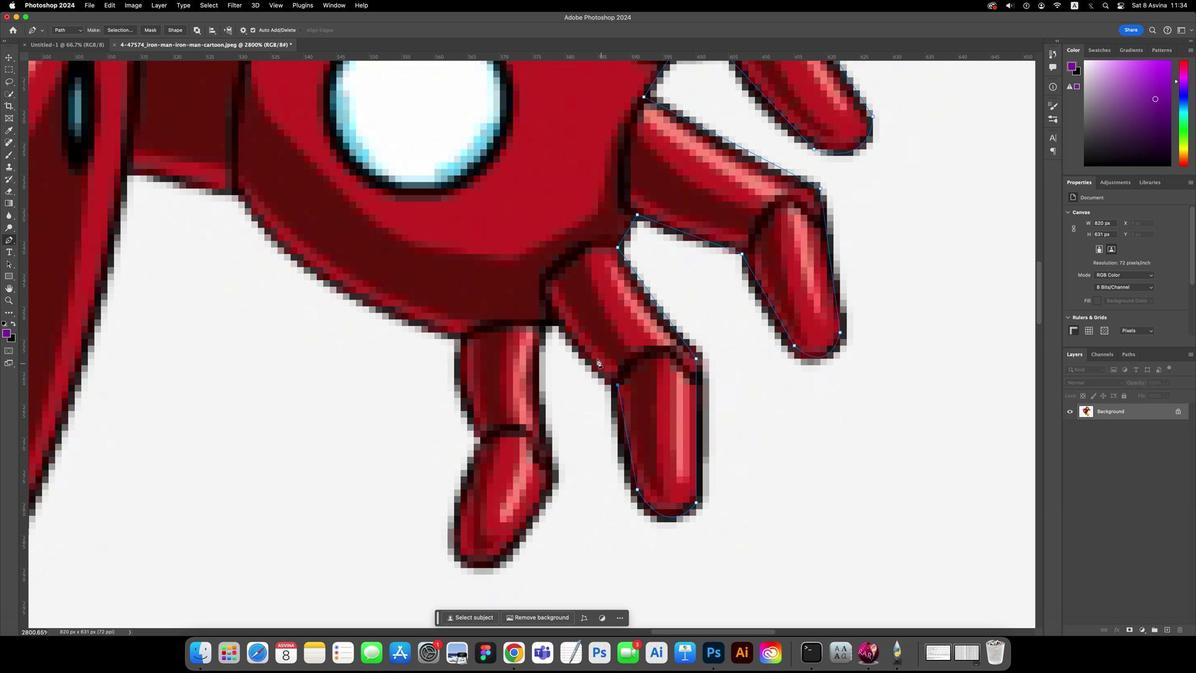 
Action: Mouse pressed left at (1118, 407)
Screenshot: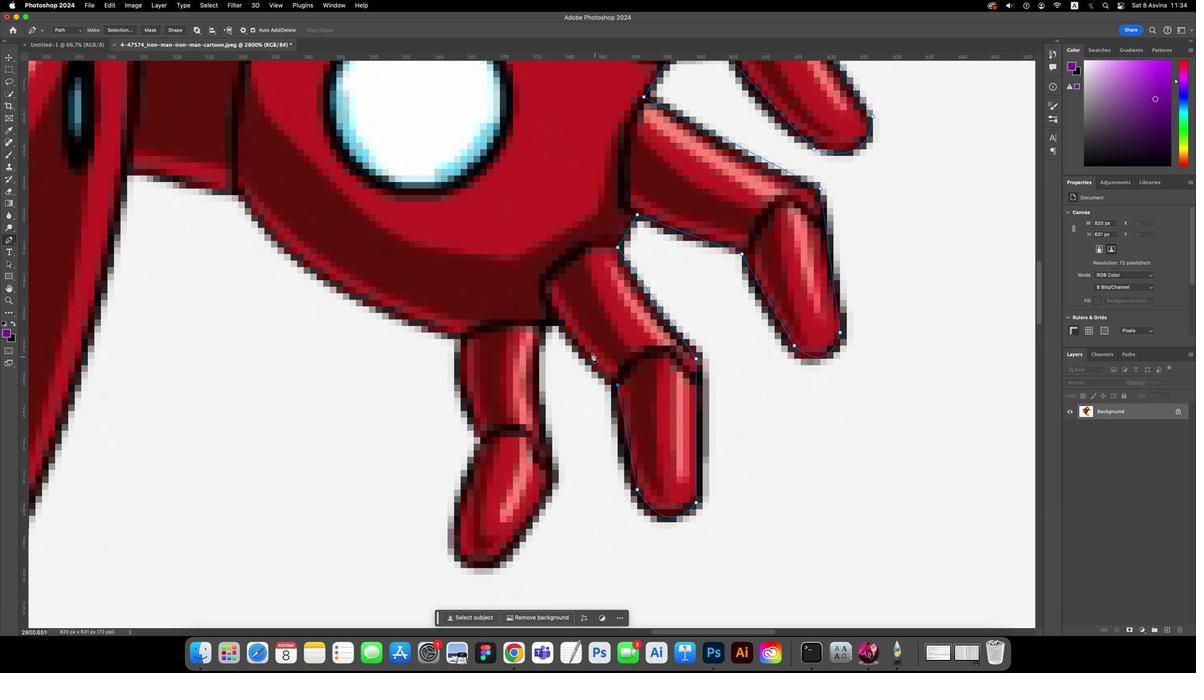 
Action: Mouse moved to (1112, 407)
Screenshot: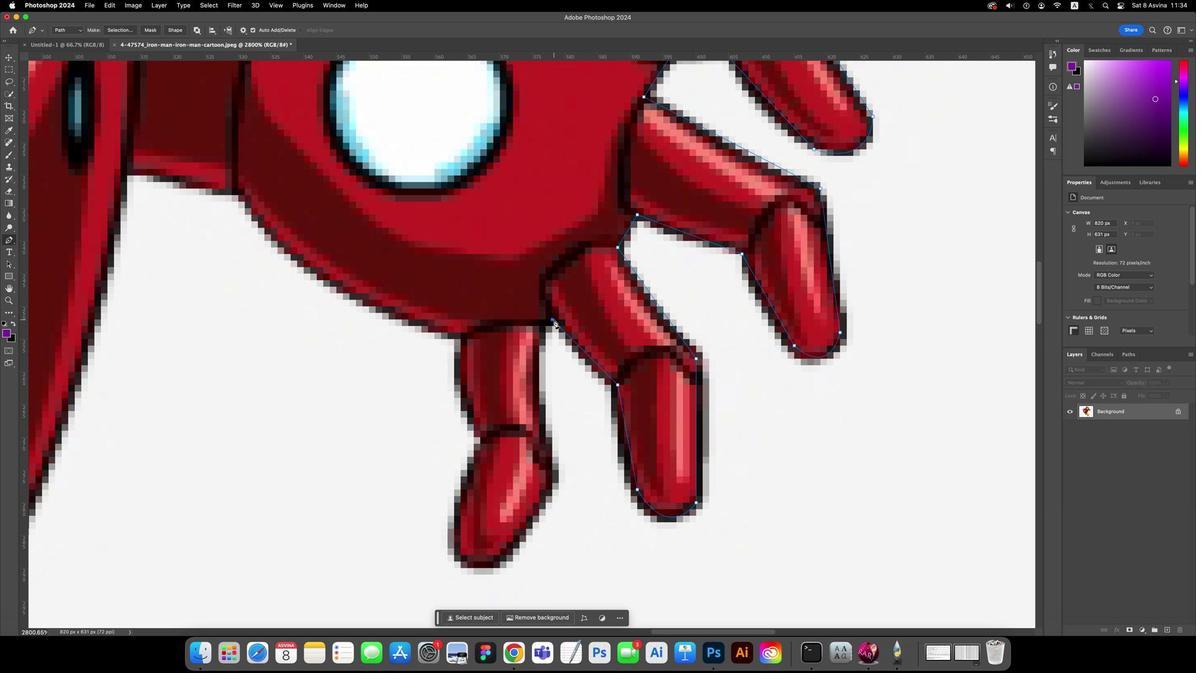 
Action: Mouse pressed left at (1112, 407)
